Task: Create a business presentation editable templates.
Action: Mouse moved to (344, 133)
Screenshot: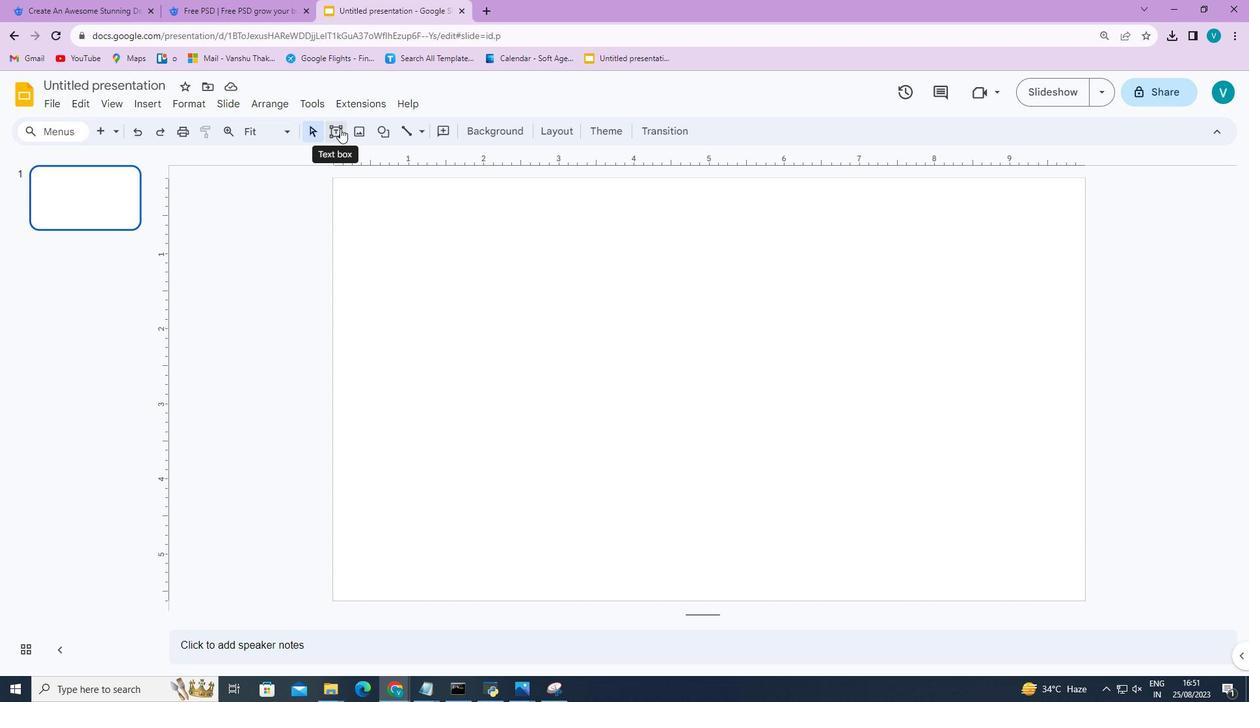 
Action: Mouse pressed left at (344, 133)
Screenshot: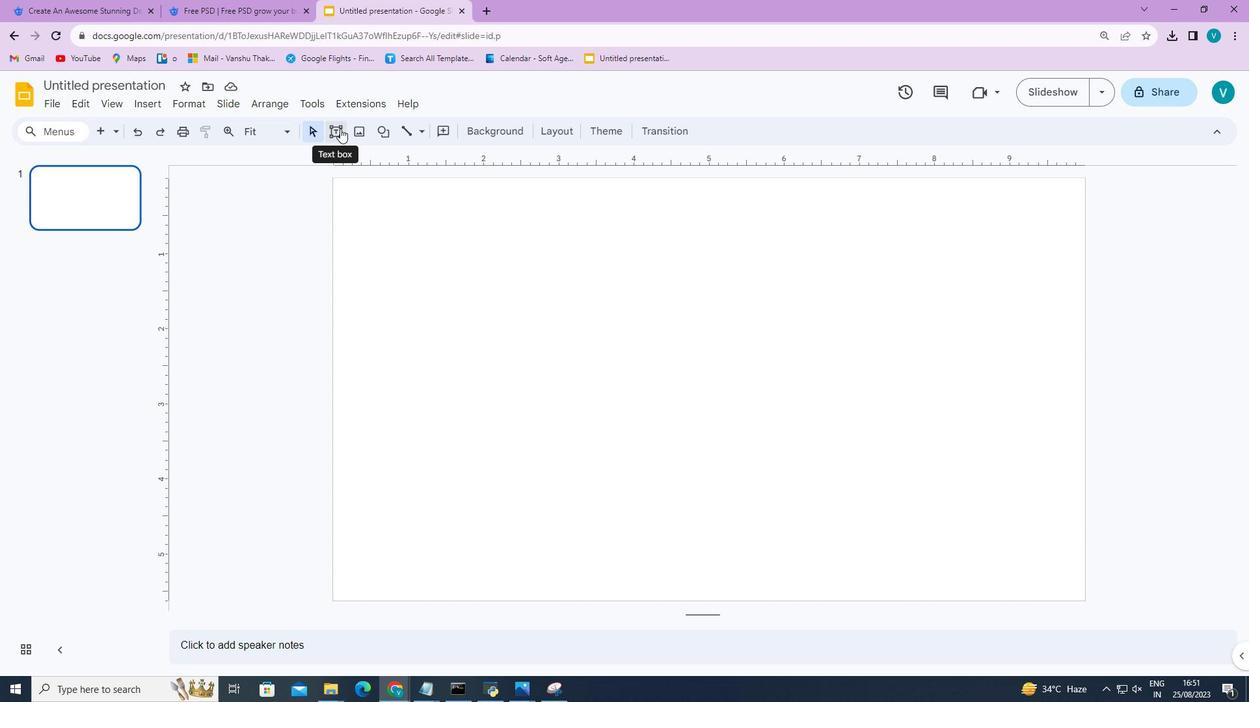 
Action: Mouse moved to (391, 136)
Screenshot: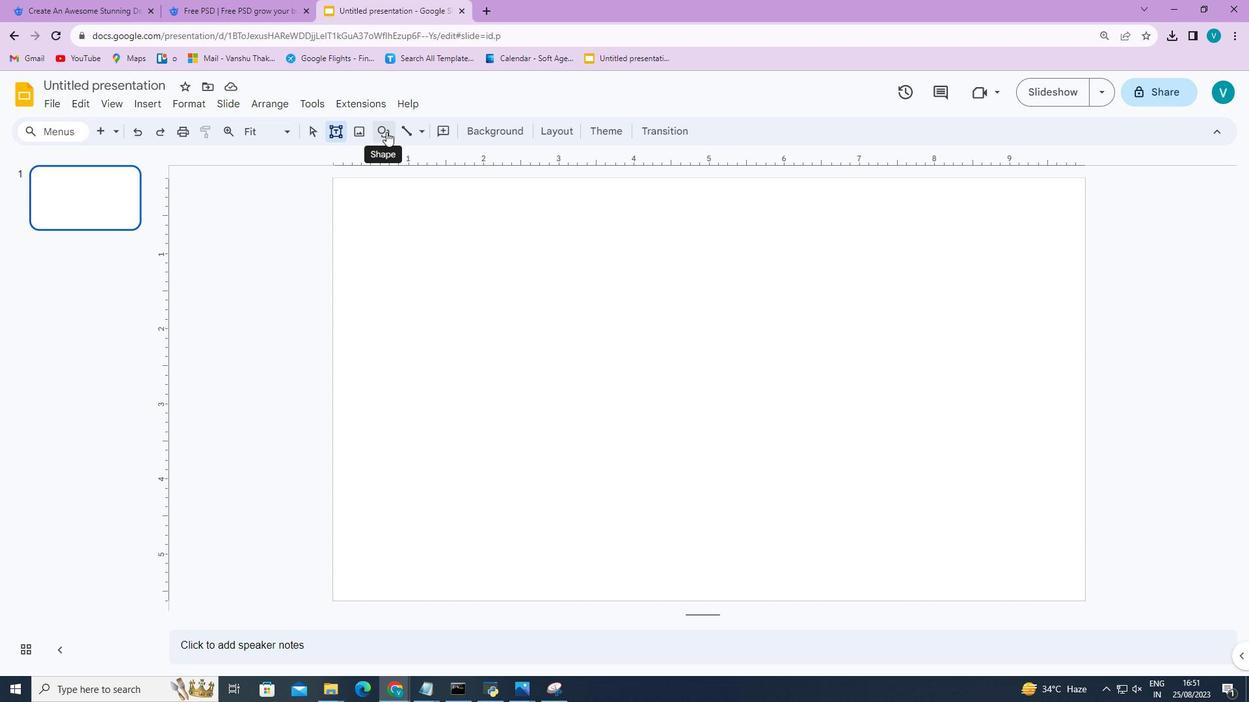 
Action: Mouse pressed left at (391, 136)
Screenshot: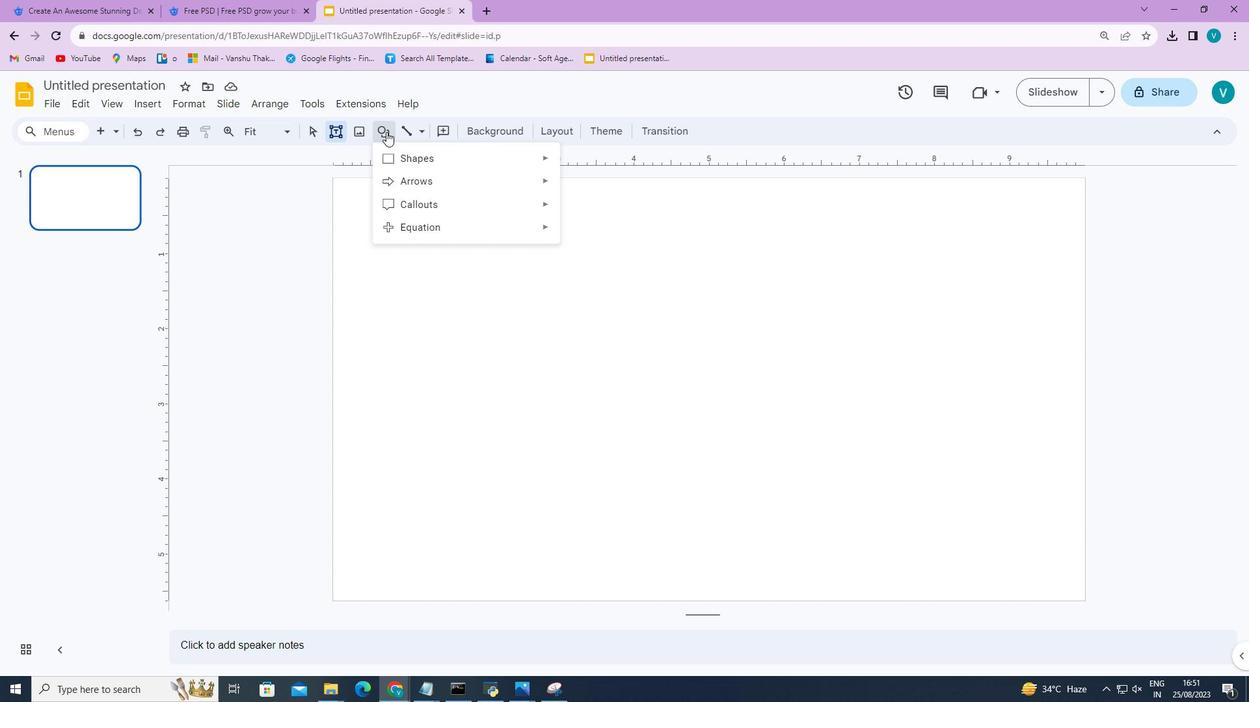 
Action: Mouse moved to (342, 136)
Screenshot: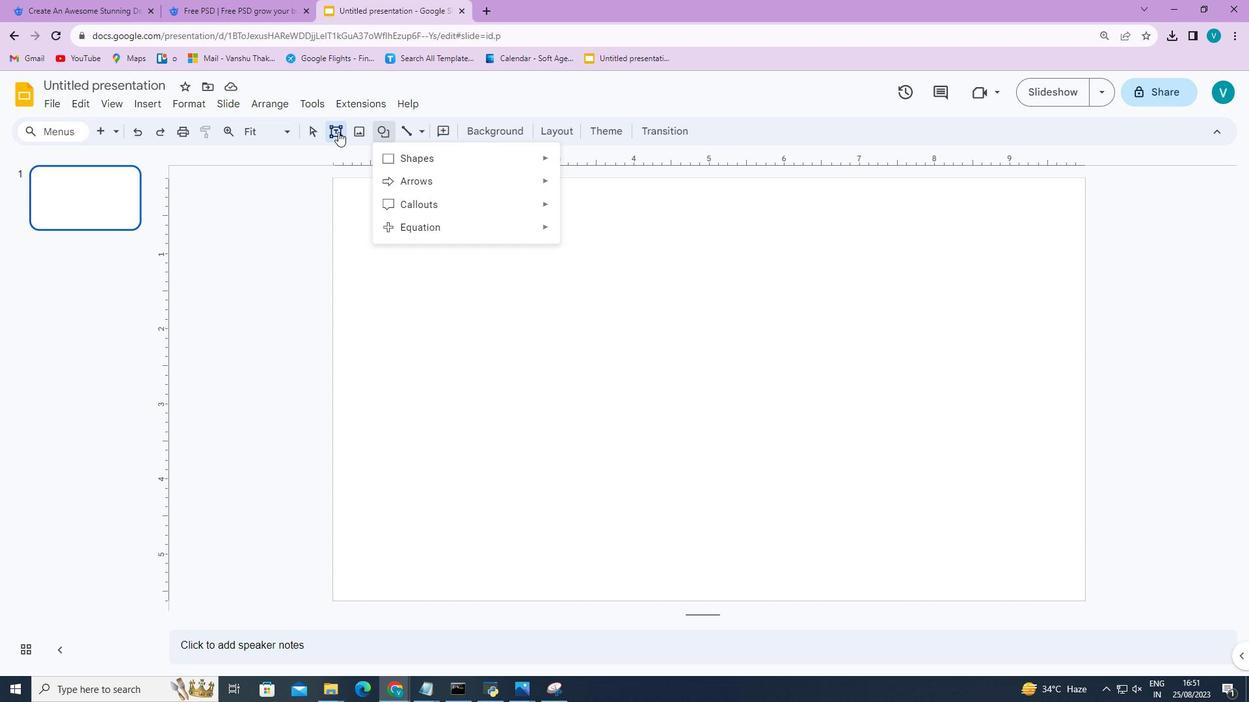 
Action: Mouse pressed left at (342, 136)
Screenshot: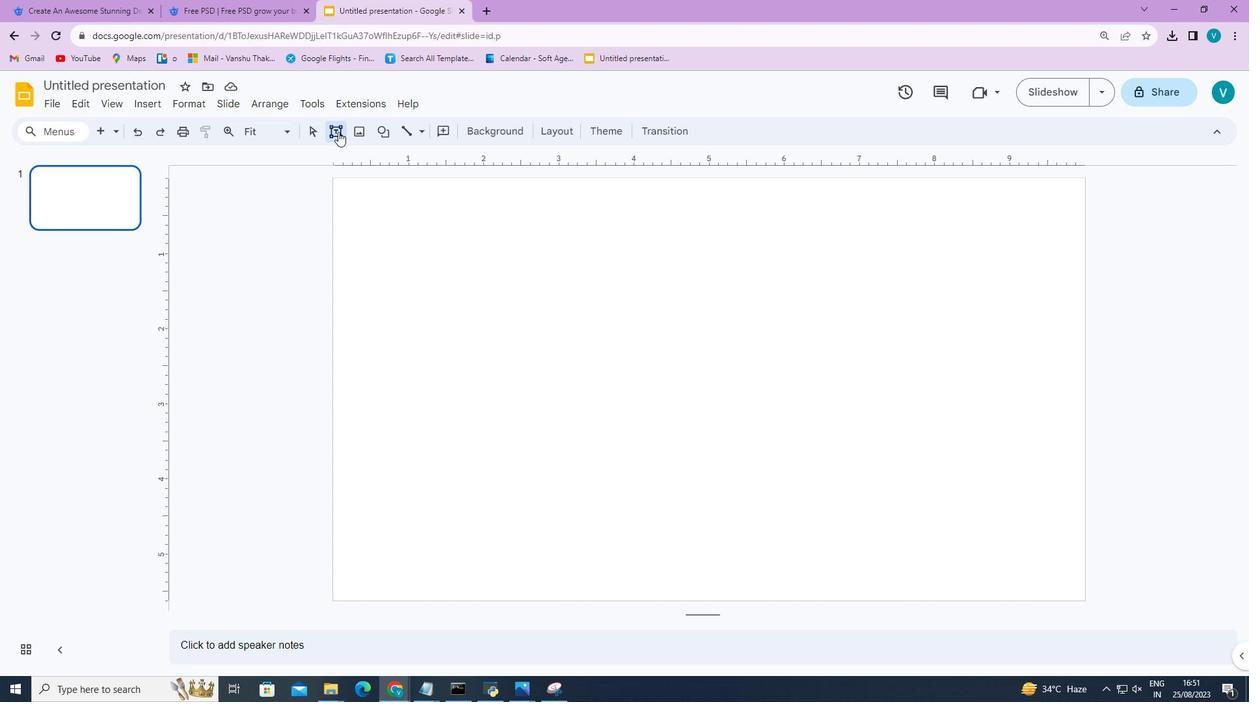 
Action: Mouse moved to (344, 141)
Screenshot: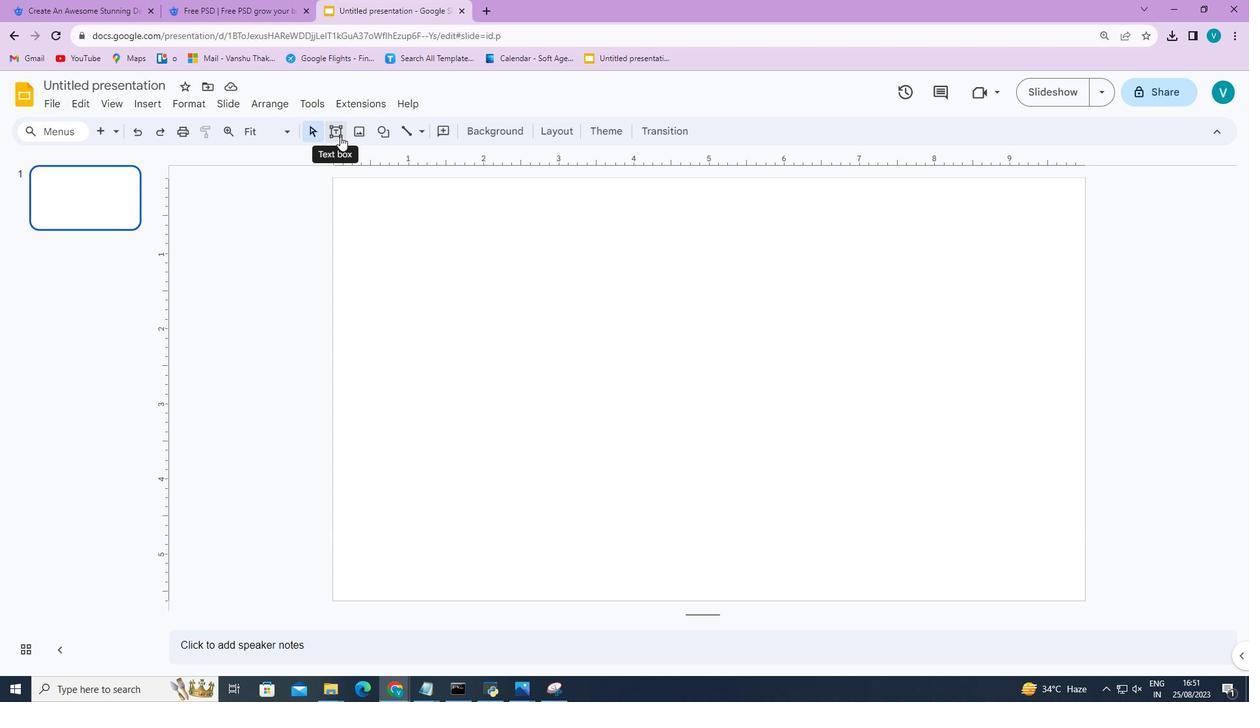 
Action: Mouse pressed left at (344, 141)
Screenshot: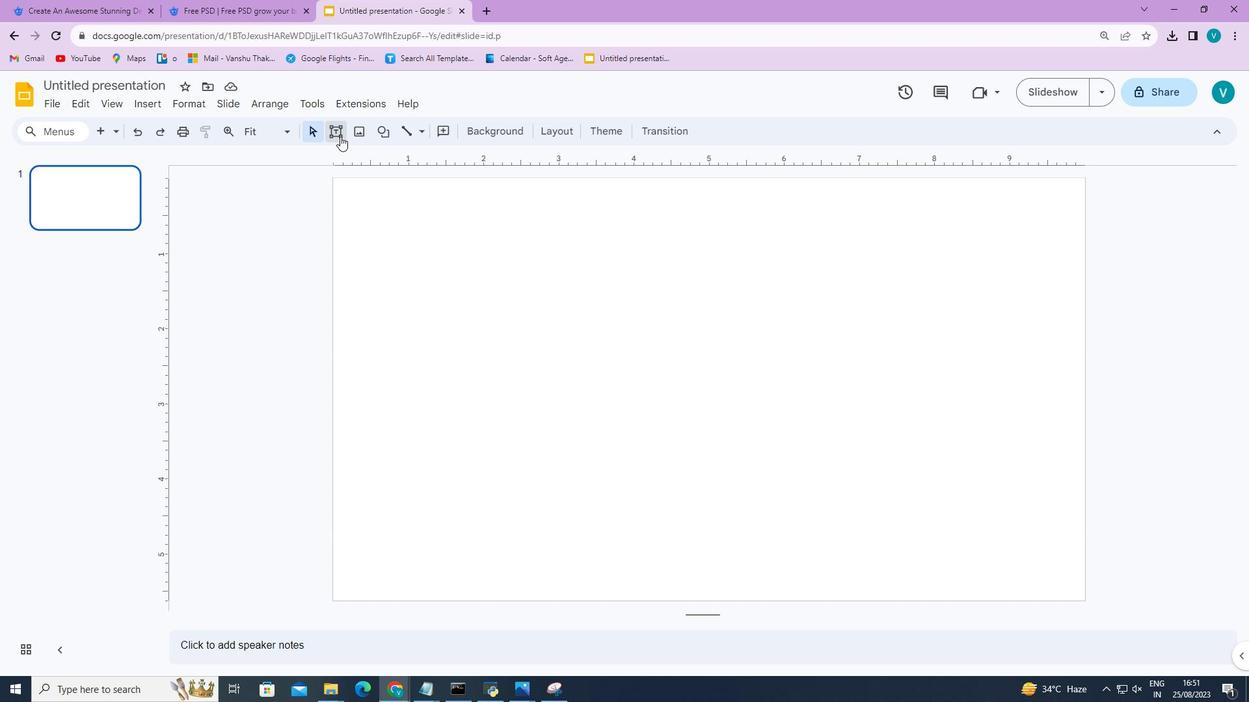 
Action: Mouse moved to (163, 110)
Screenshot: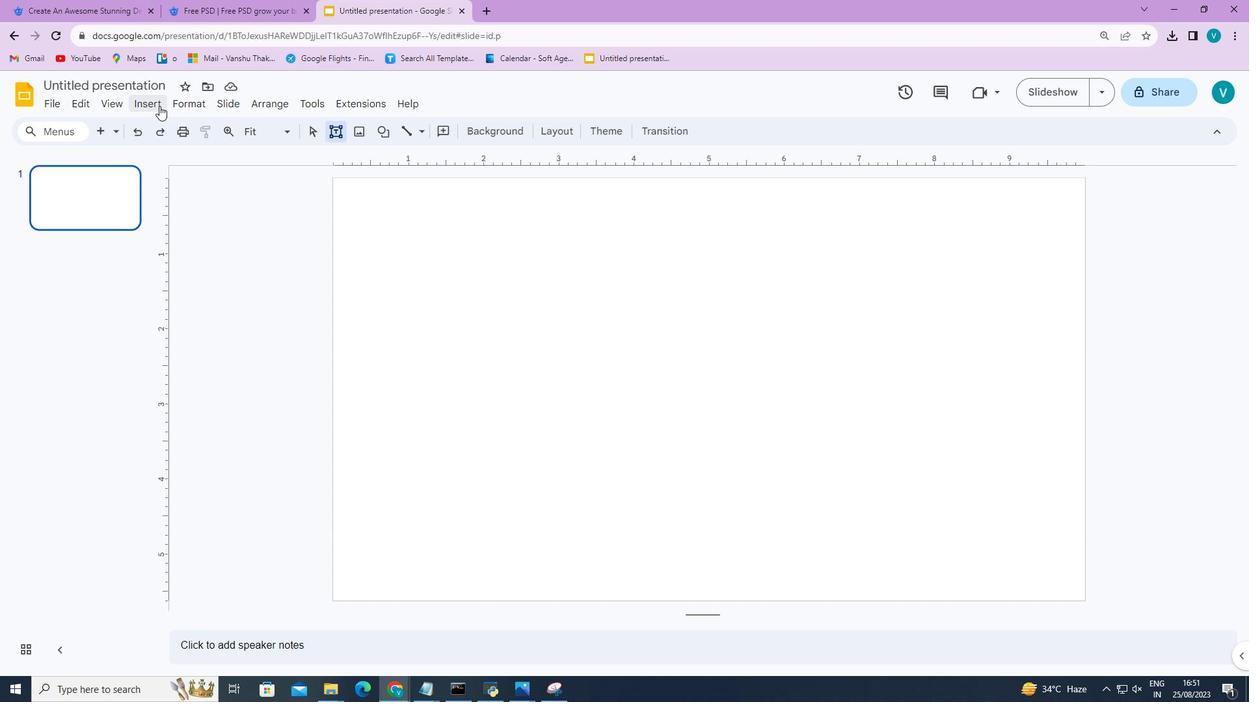 
Action: Mouse pressed left at (163, 110)
Screenshot: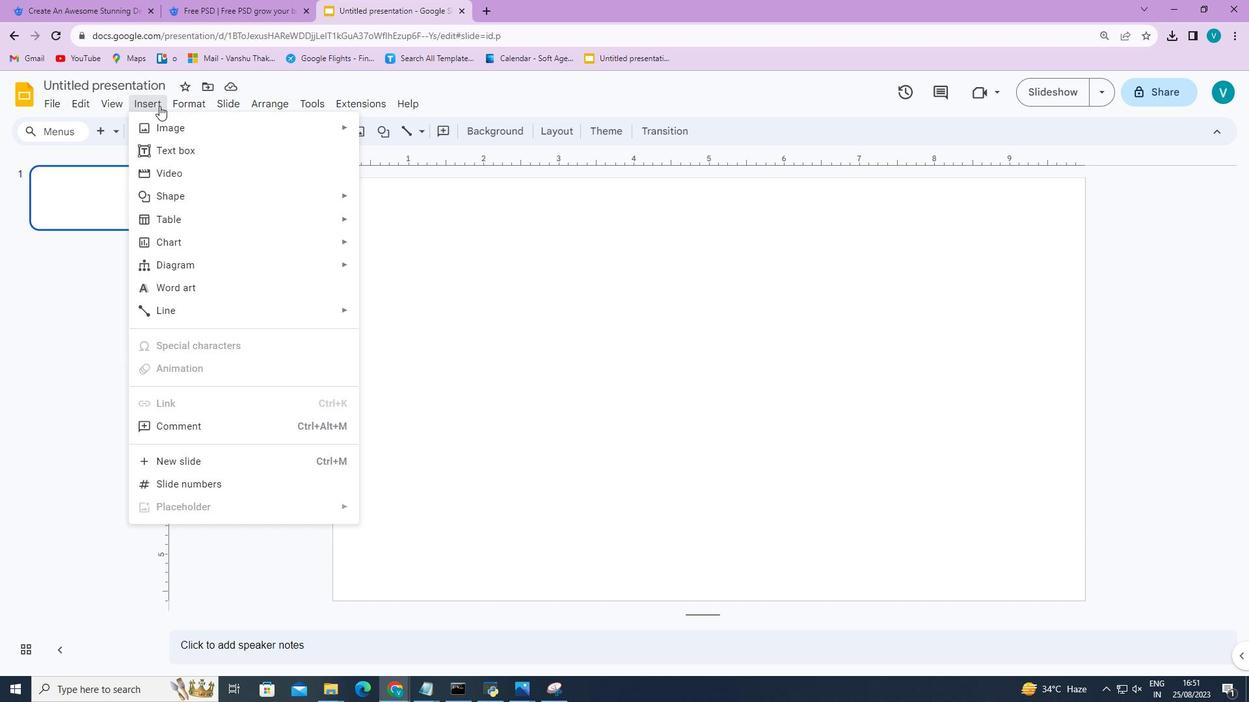 
Action: Mouse moved to (165, 127)
Screenshot: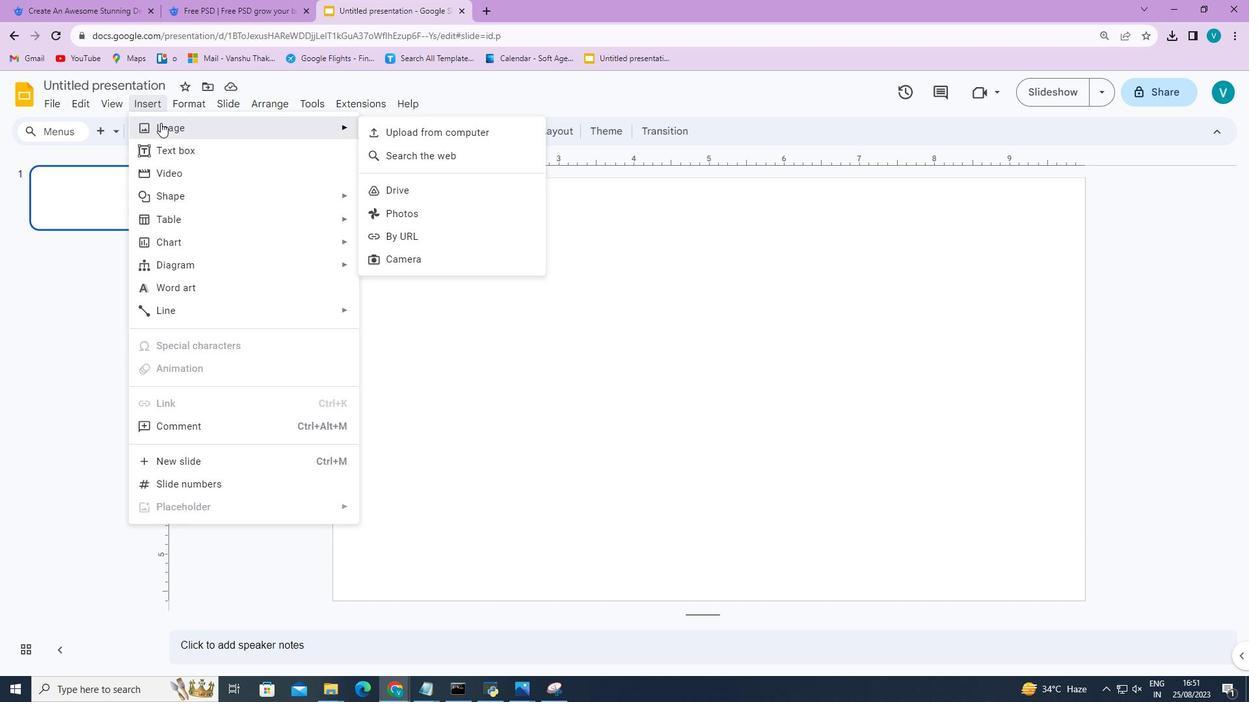 
Action: Mouse pressed left at (165, 127)
Screenshot: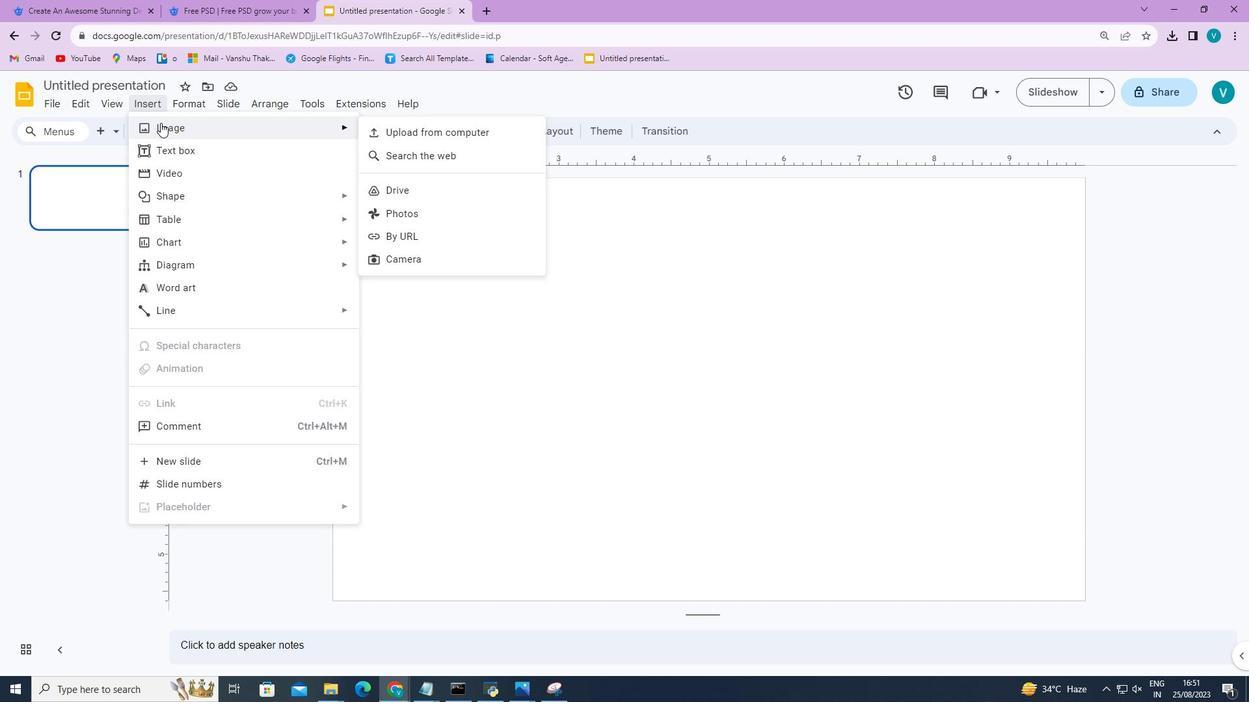 
Action: Mouse moved to (378, 136)
Screenshot: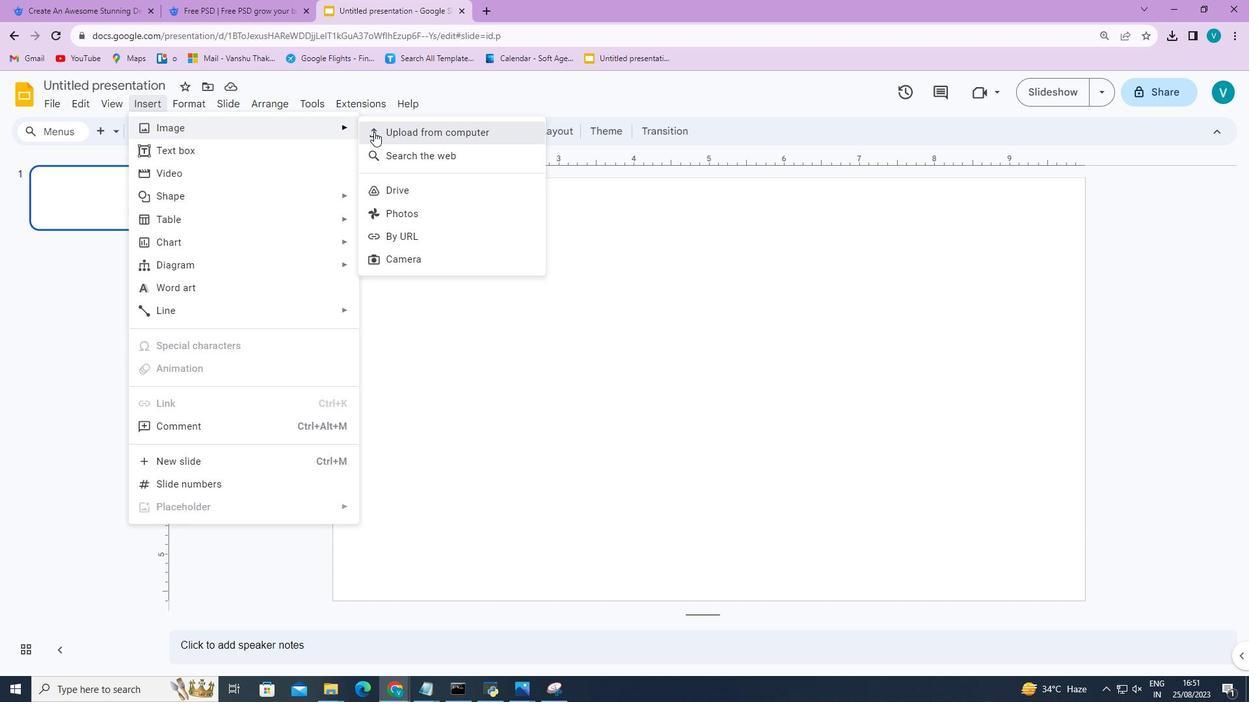 
Action: Mouse pressed left at (378, 136)
Screenshot: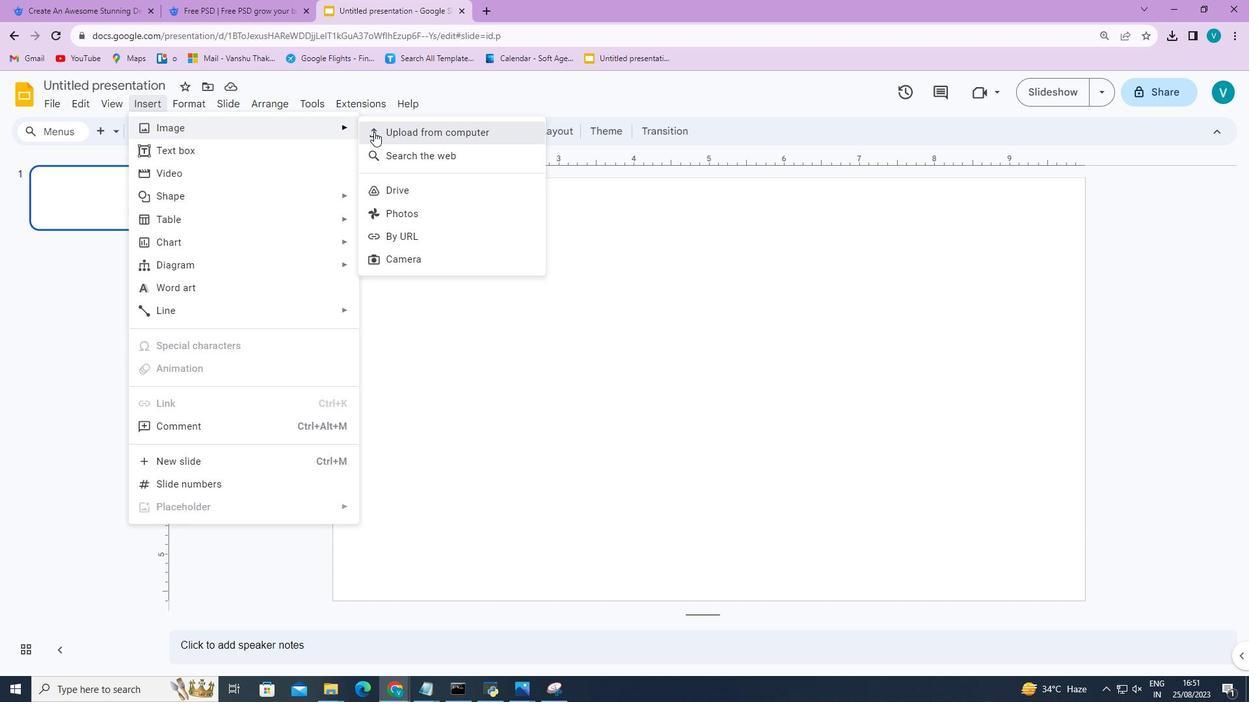 
Action: Mouse moved to (211, 117)
Screenshot: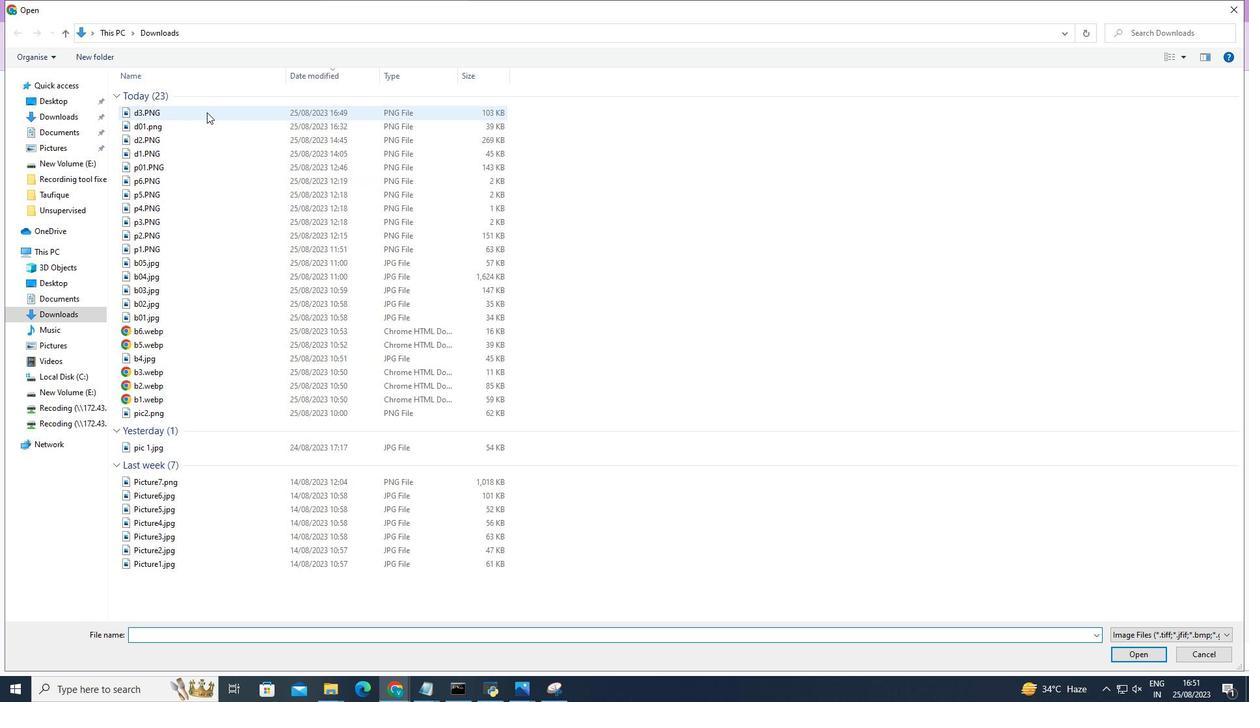 
Action: Mouse pressed left at (211, 117)
Screenshot: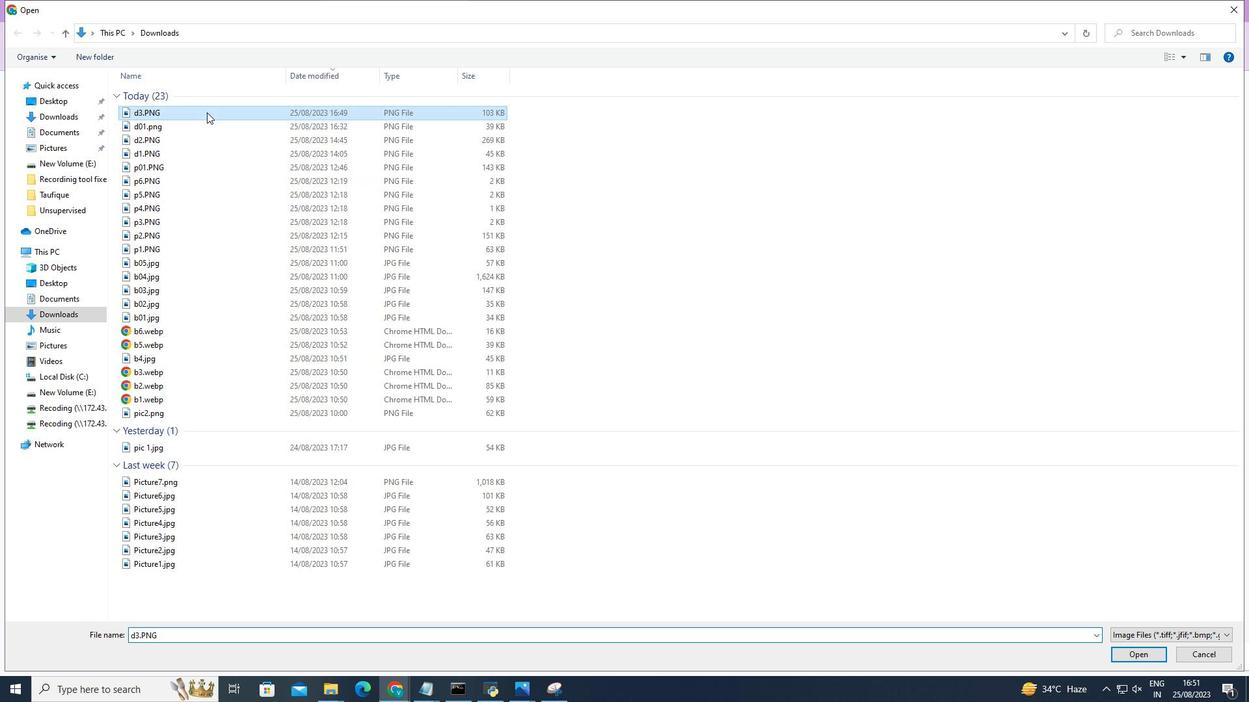 
Action: Mouse pressed left at (211, 117)
Screenshot: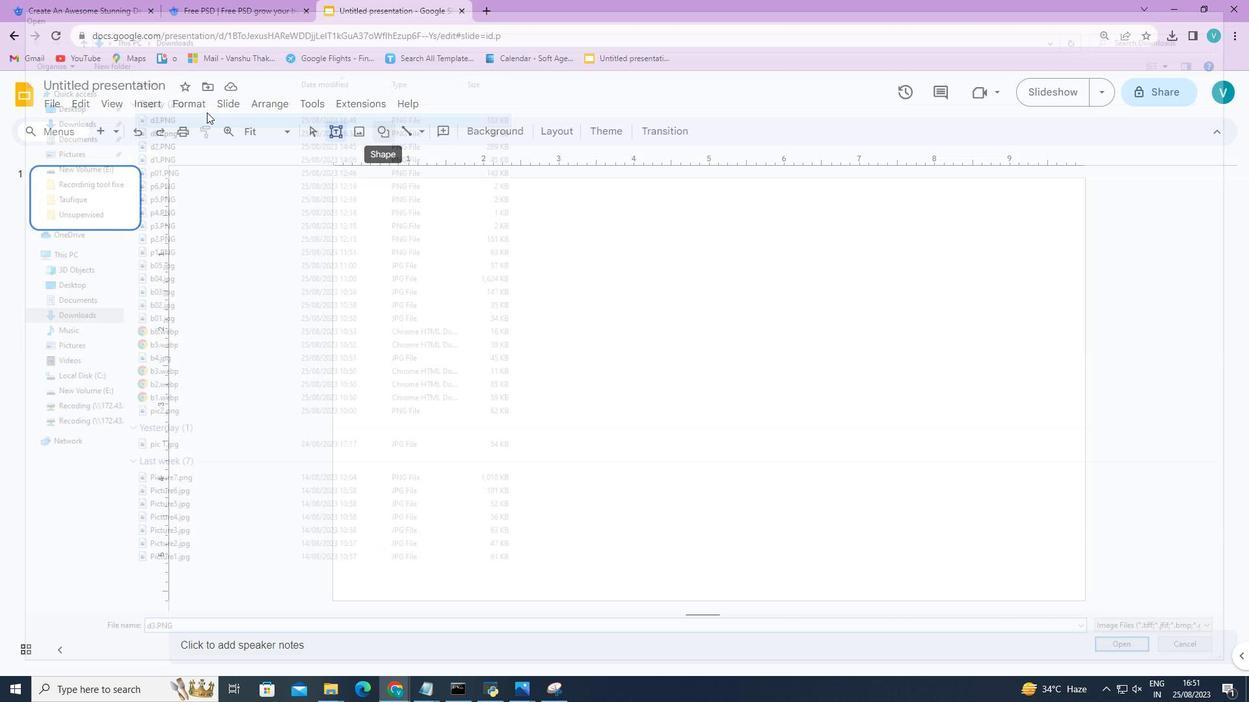 
Action: Mouse moved to (749, 376)
Screenshot: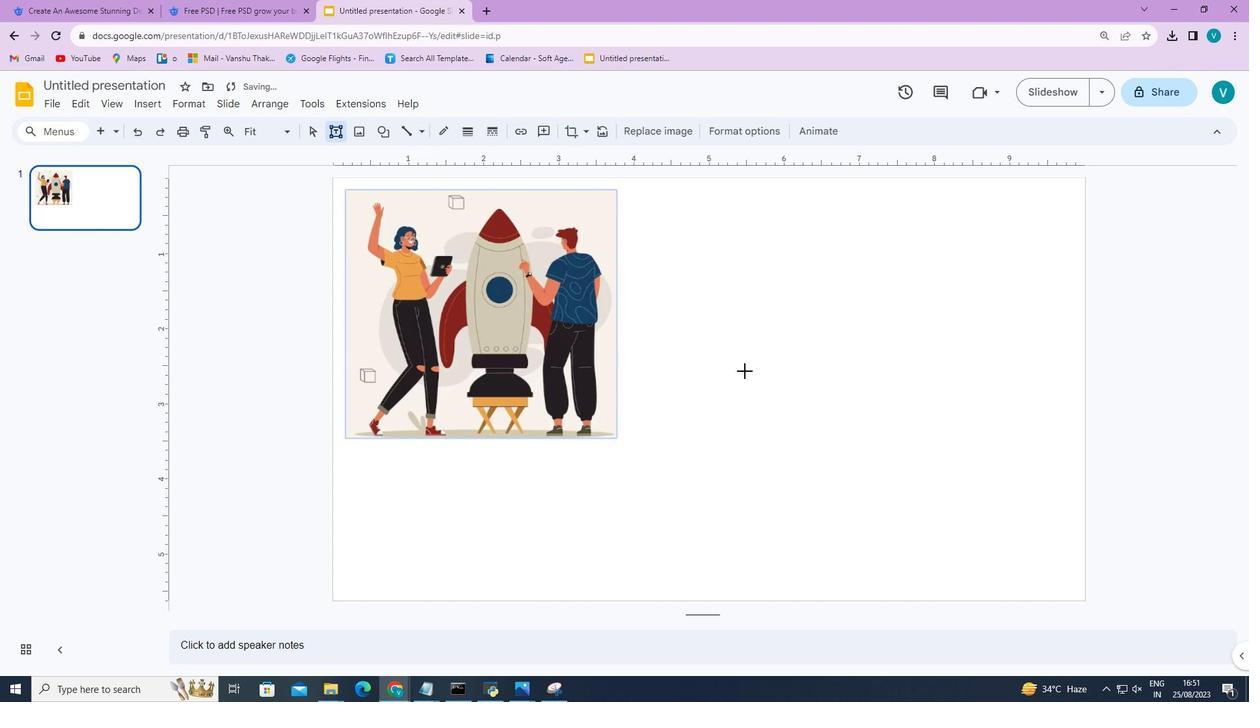 
Action: Mouse pressed left at (749, 376)
Screenshot: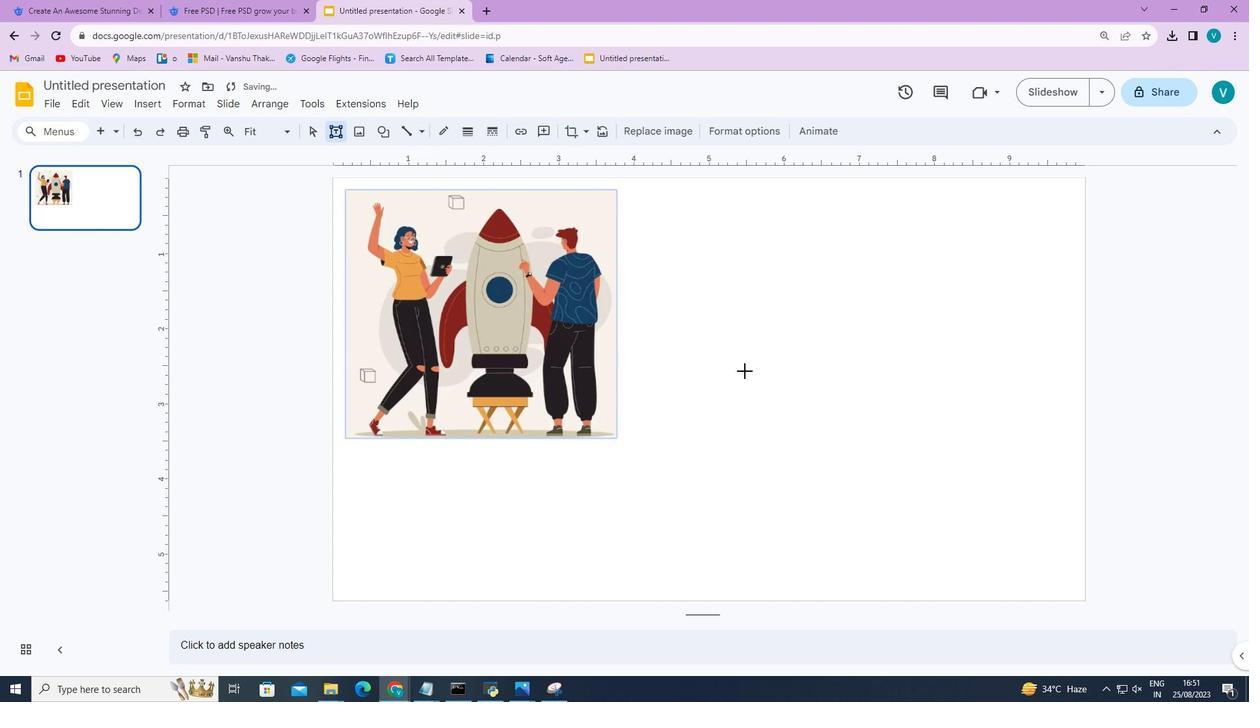 
Action: Mouse moved to (468, 138)
Screenshot: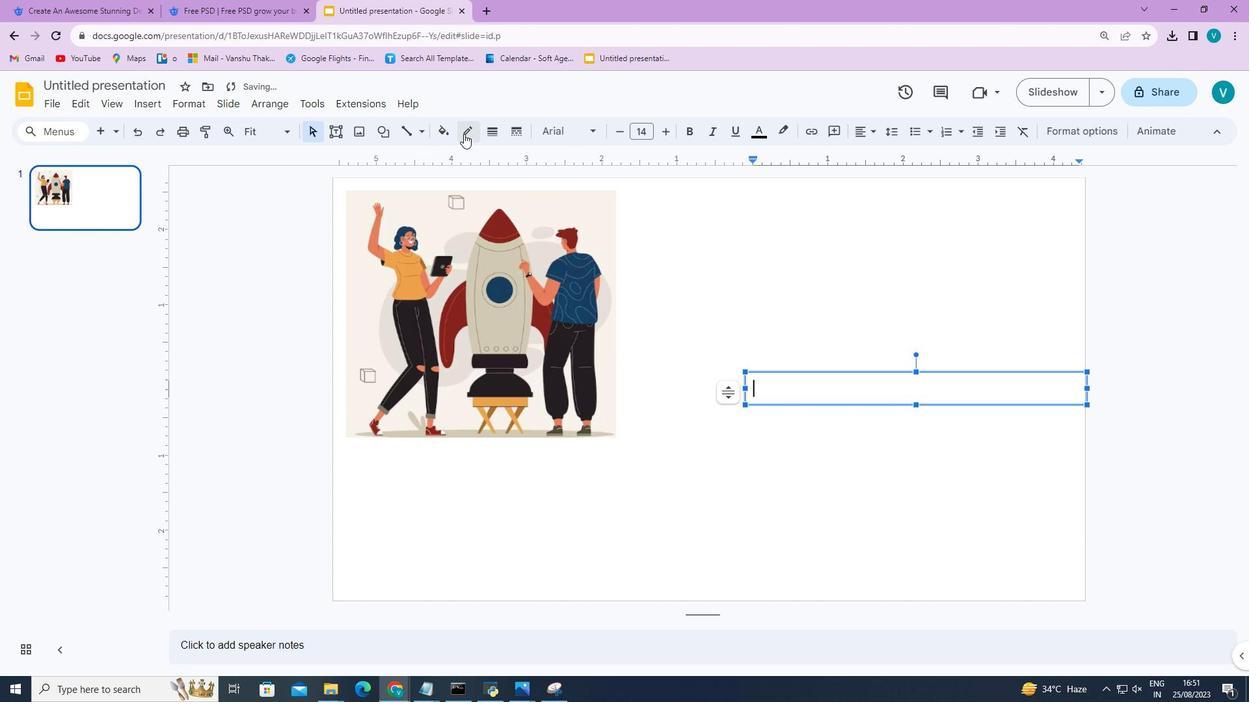 
Action: Mouse pressed left at (468, 138)
Screenshot: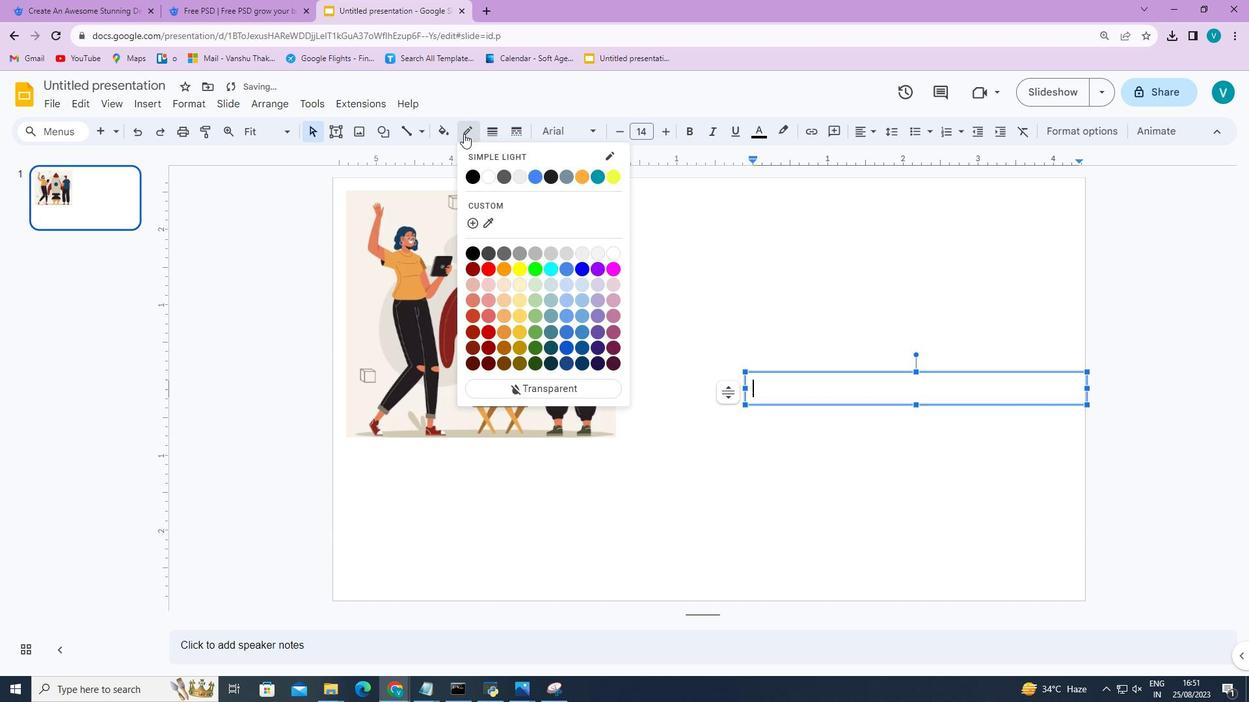 
Action: Mouse moved to (492, 230)
Screenshot: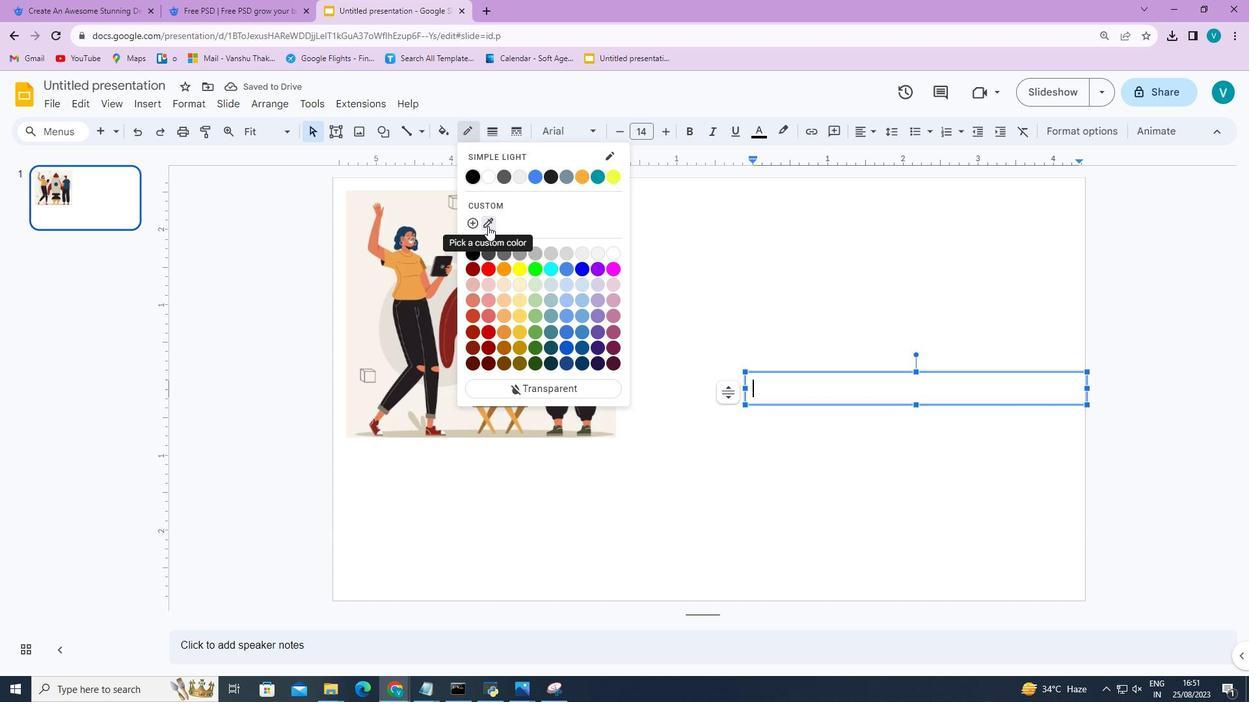 
Action: Mouse pressed left at (492, 230)
Screenshot: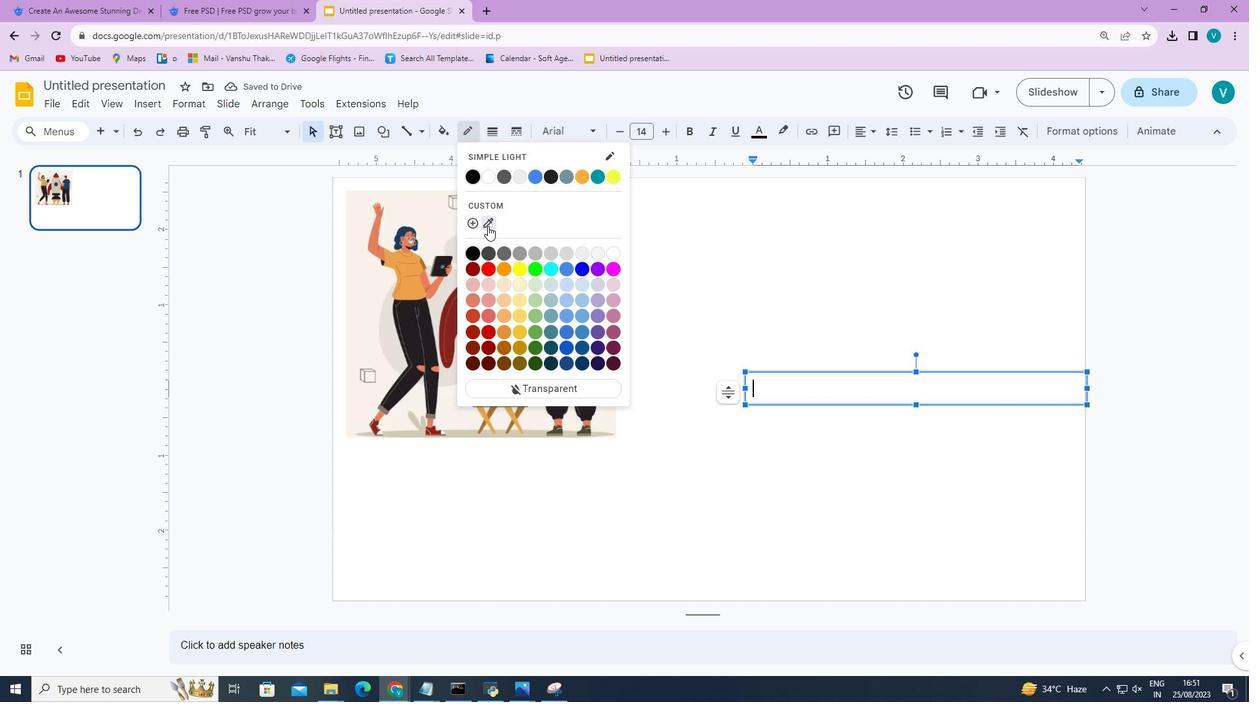 
Action: Mouse moved to (536, 217)
Screenshot: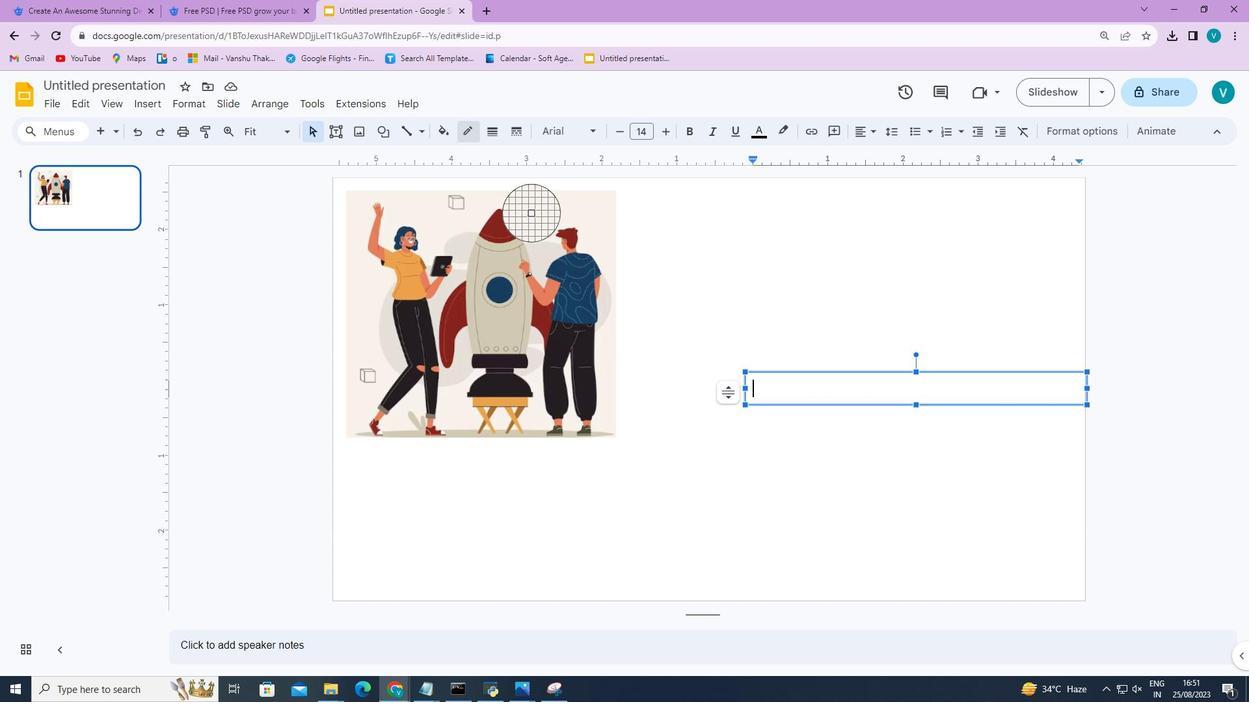 
Action: Mouse pressed left at (536, 217)
Screenshot: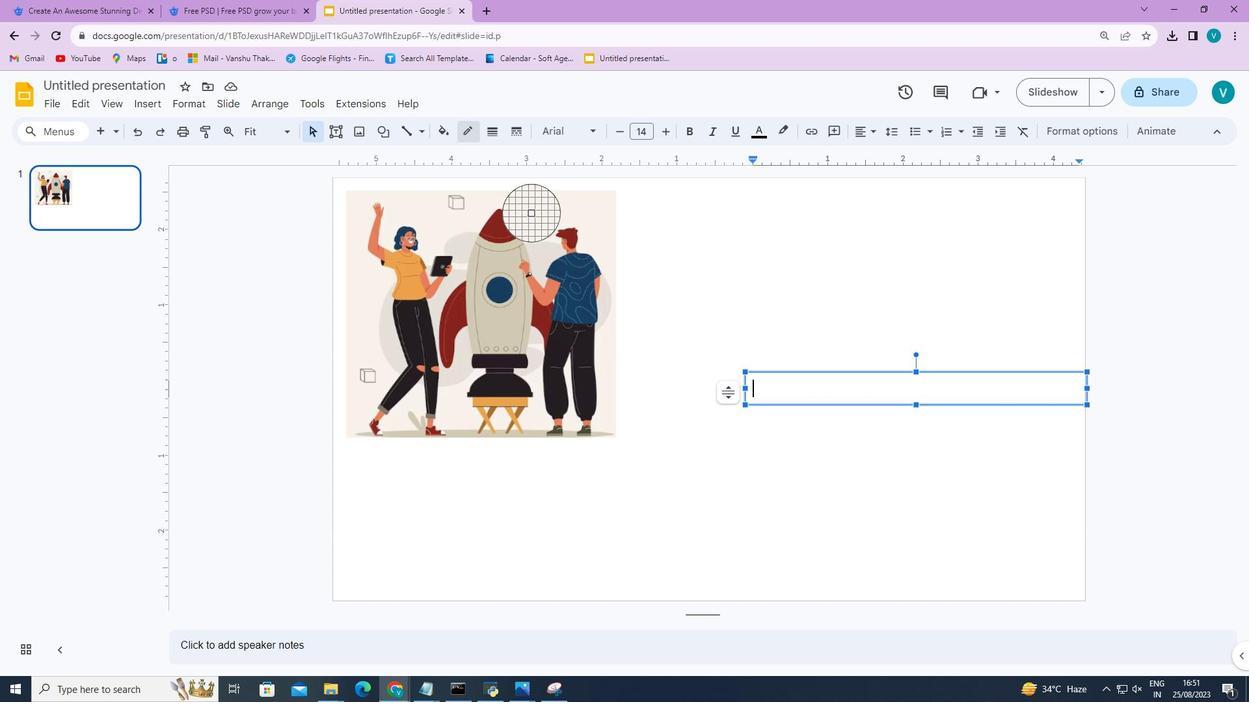 
Action: Mouse moved to (444, 135)
Screenshot: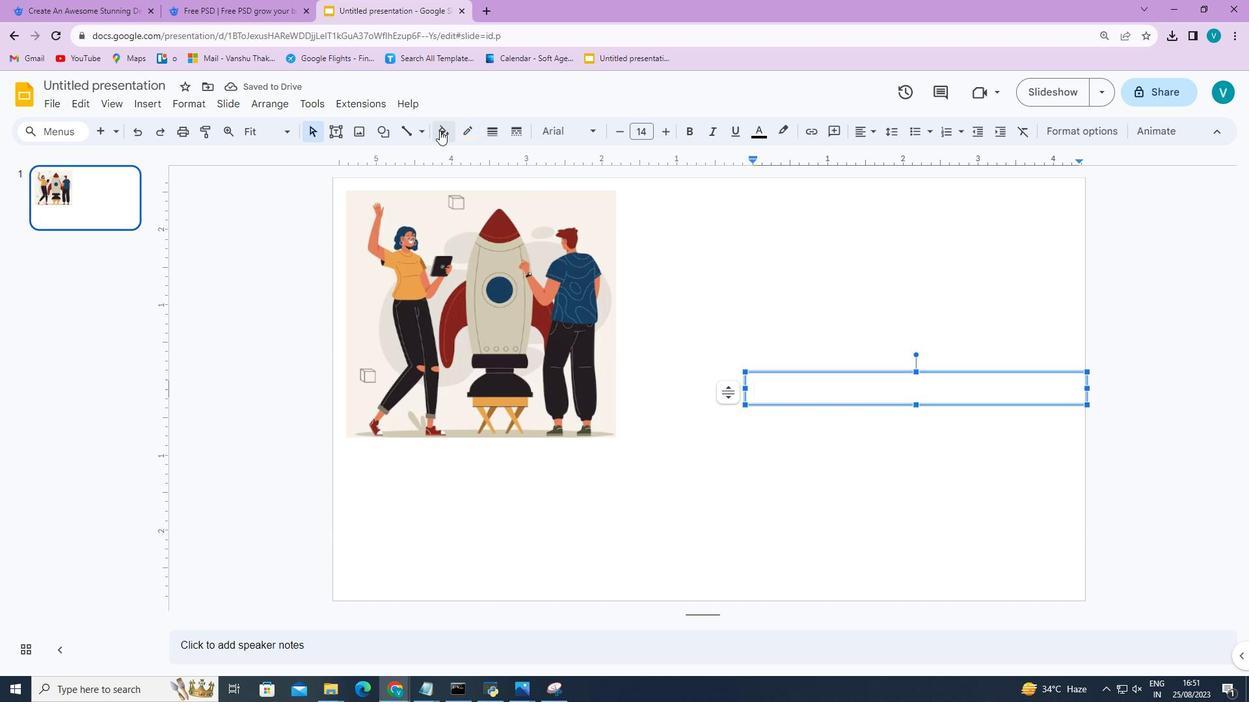 
Action: Mouse pressed left at (444, 135)
Screenshot: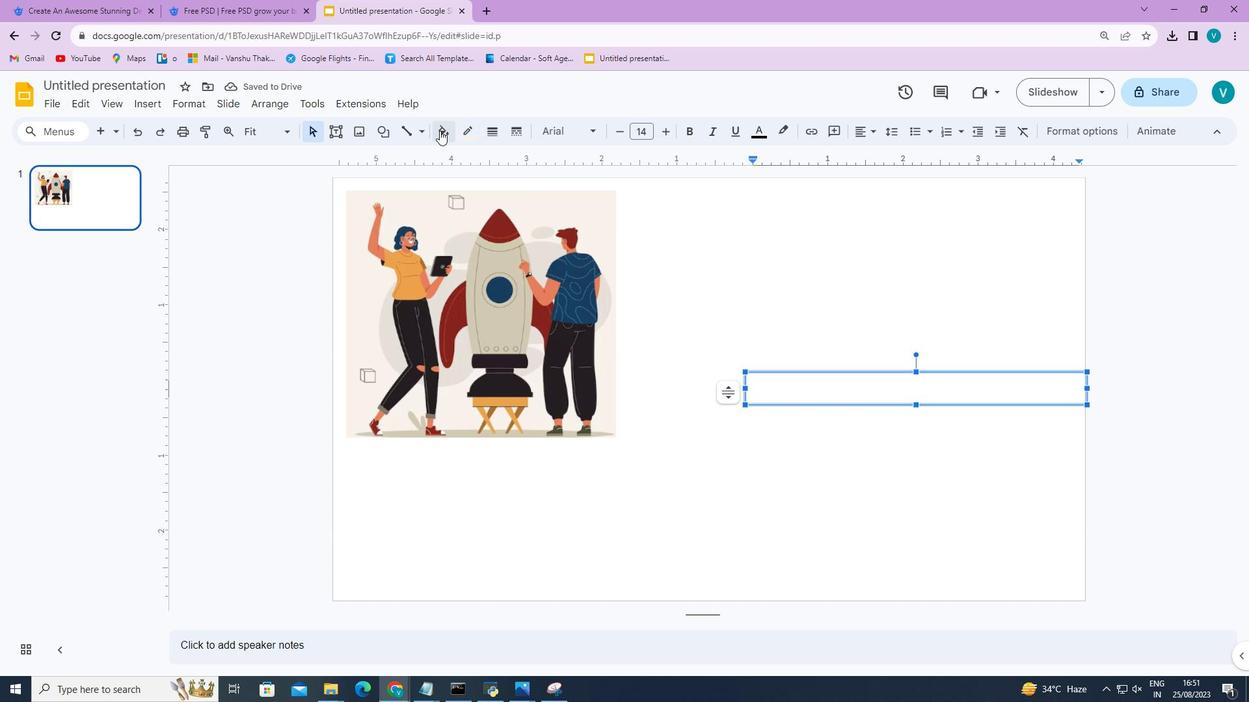 
Action: Mouse moved to (484, 251)
Screenshot: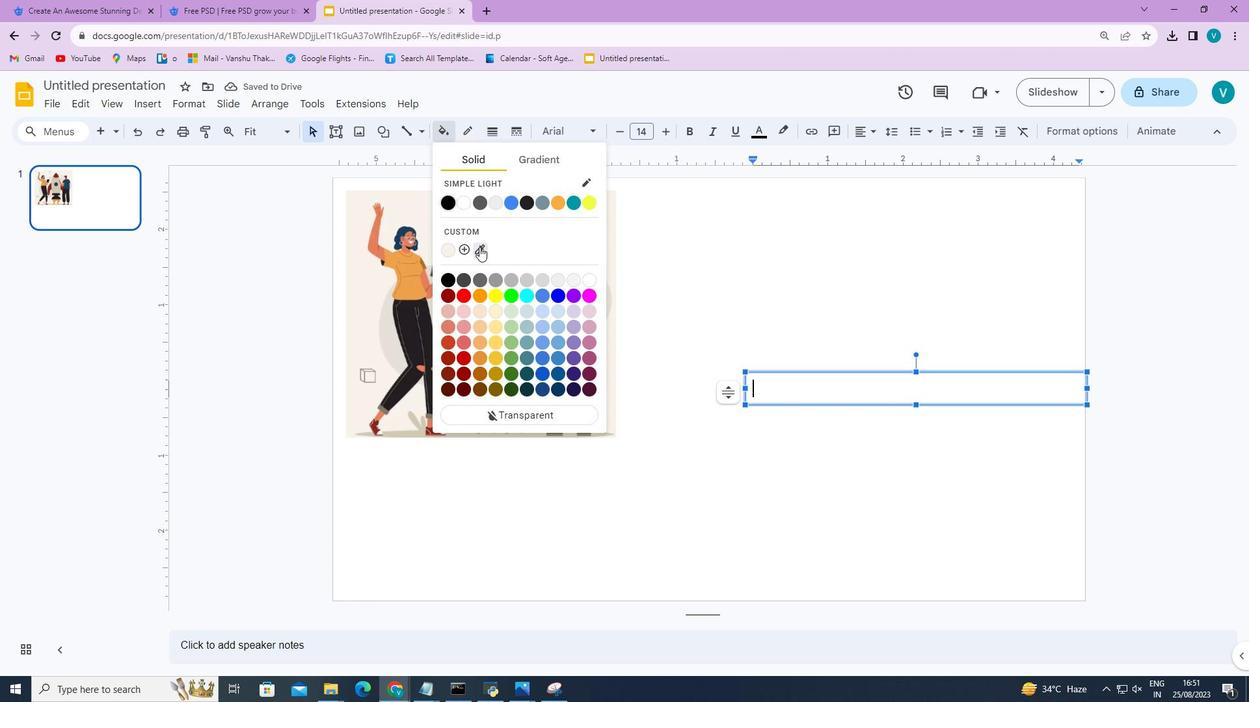 
Action: Mouse pressed left at (484, 251)
Screenshot: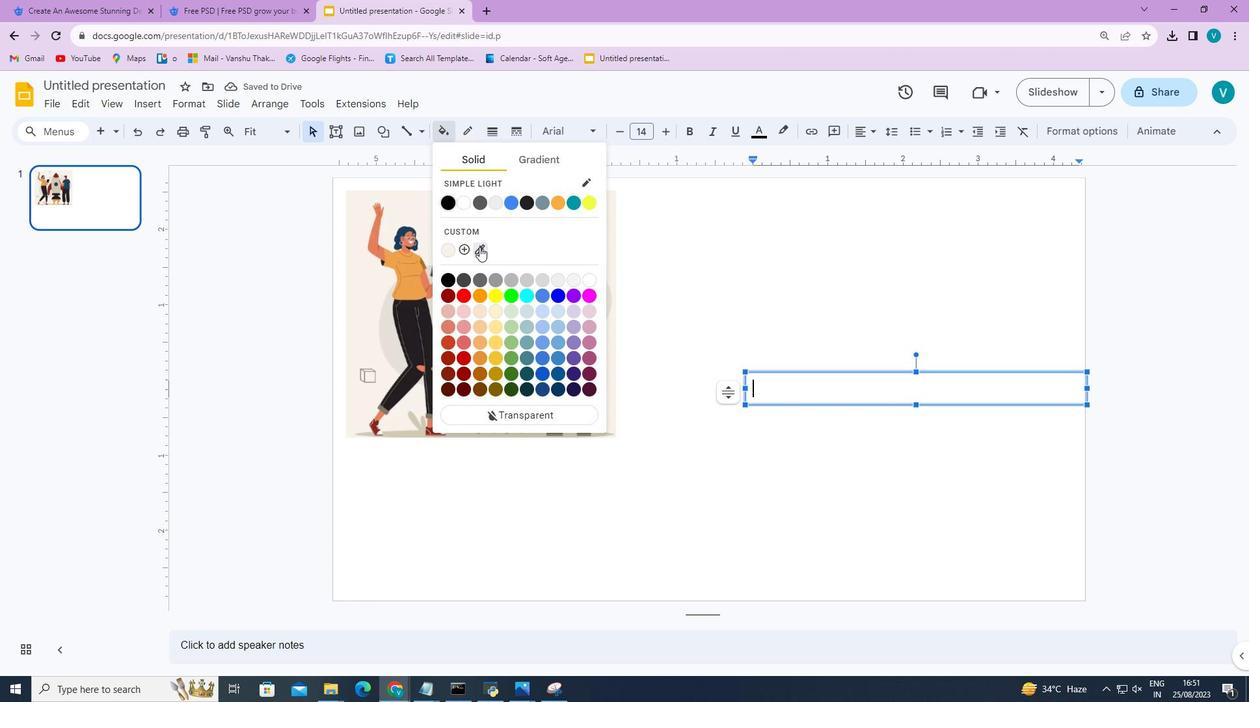 
Action: Mouse moved to (543, 214)
Screenshot: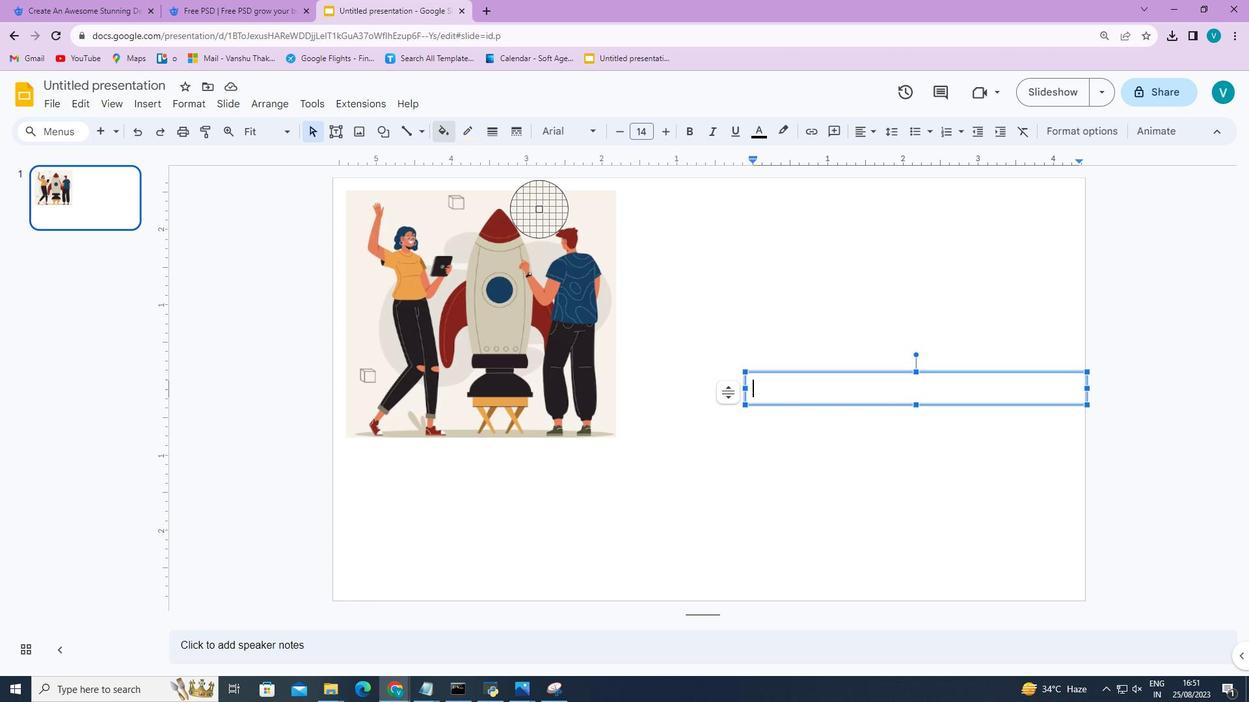 
Action: Mouse pressed left at (543, 214)
Screenshot: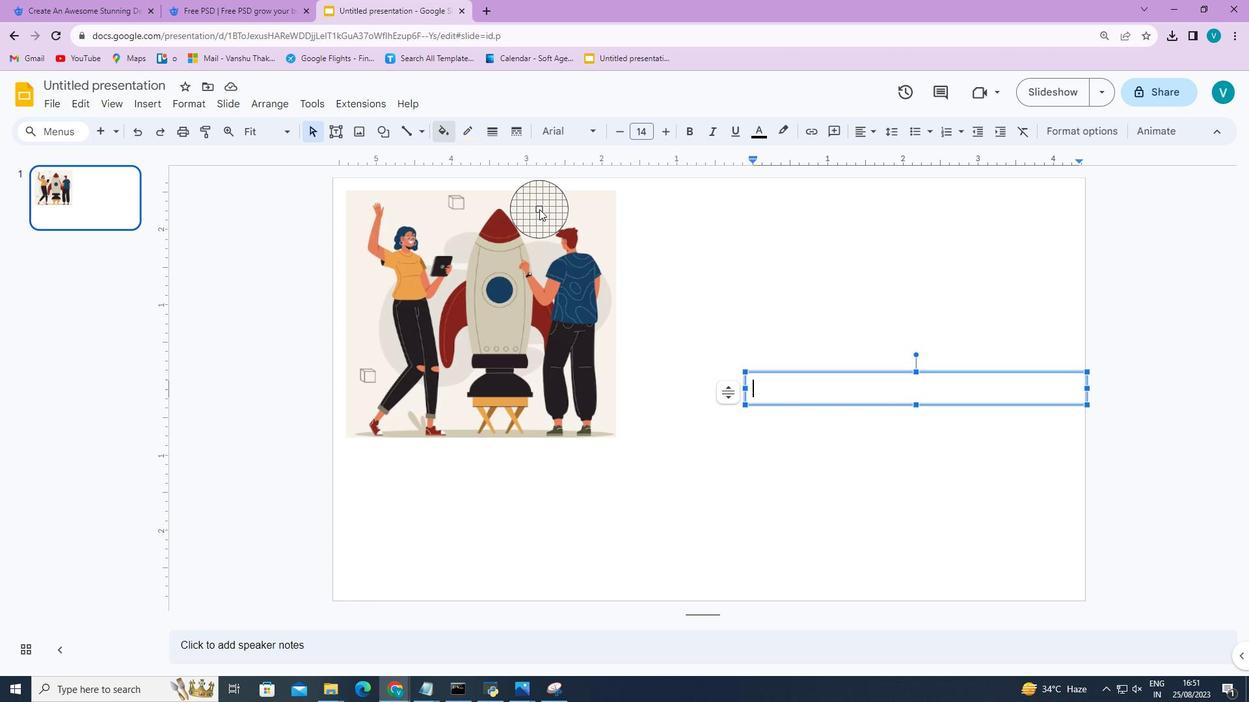 
Action: Mouse moved to (817, 314)
Screenshot: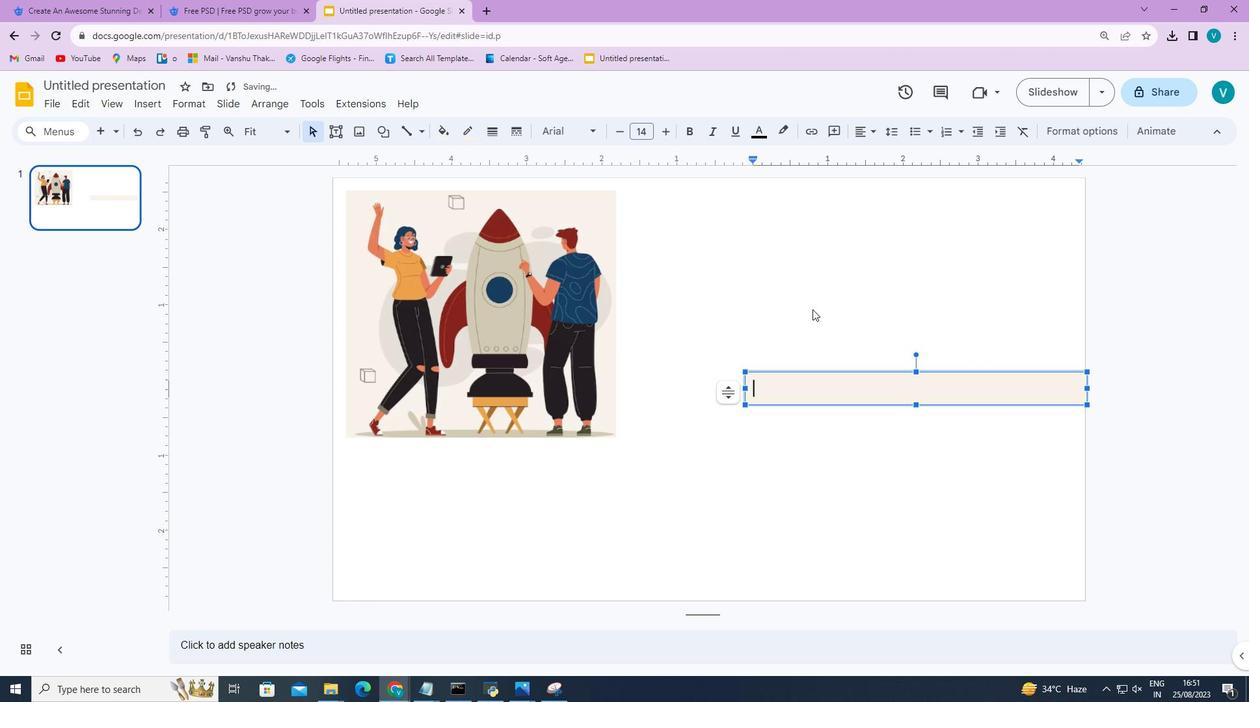 
Action: Mouse pressed left at (817, 314)
Screenshot: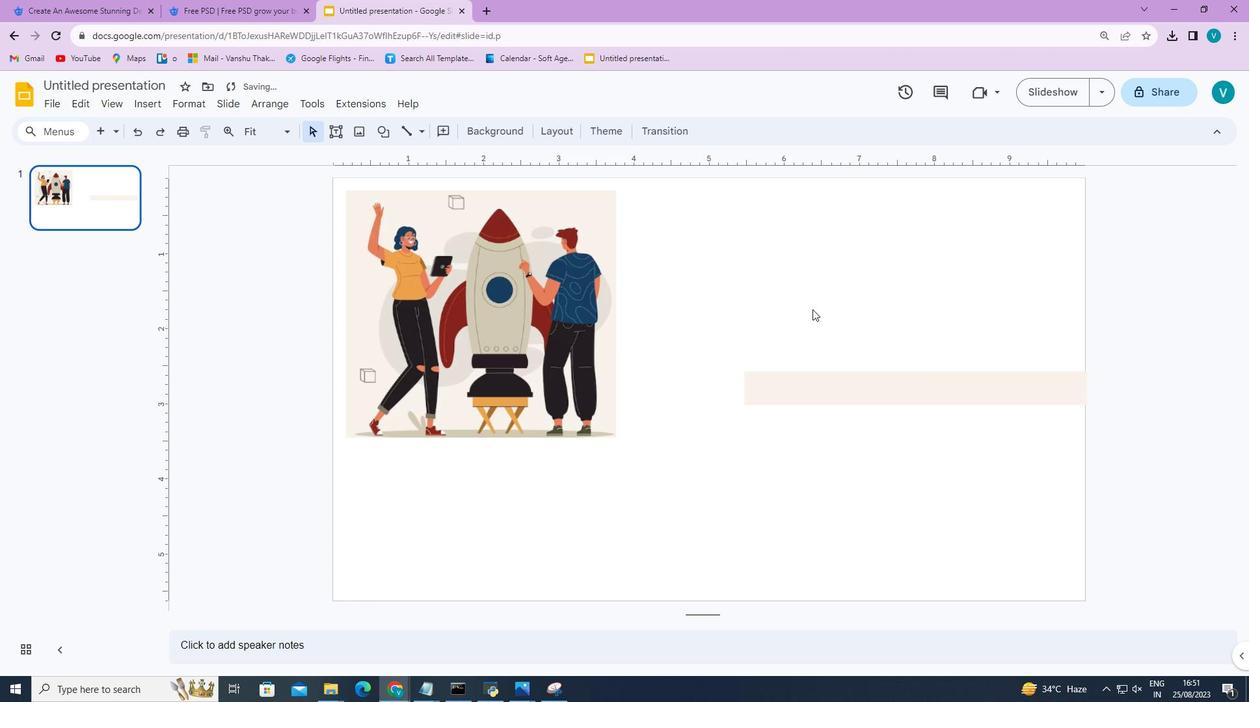 
Action: Mouse moved to (821, 378)
Screenshot: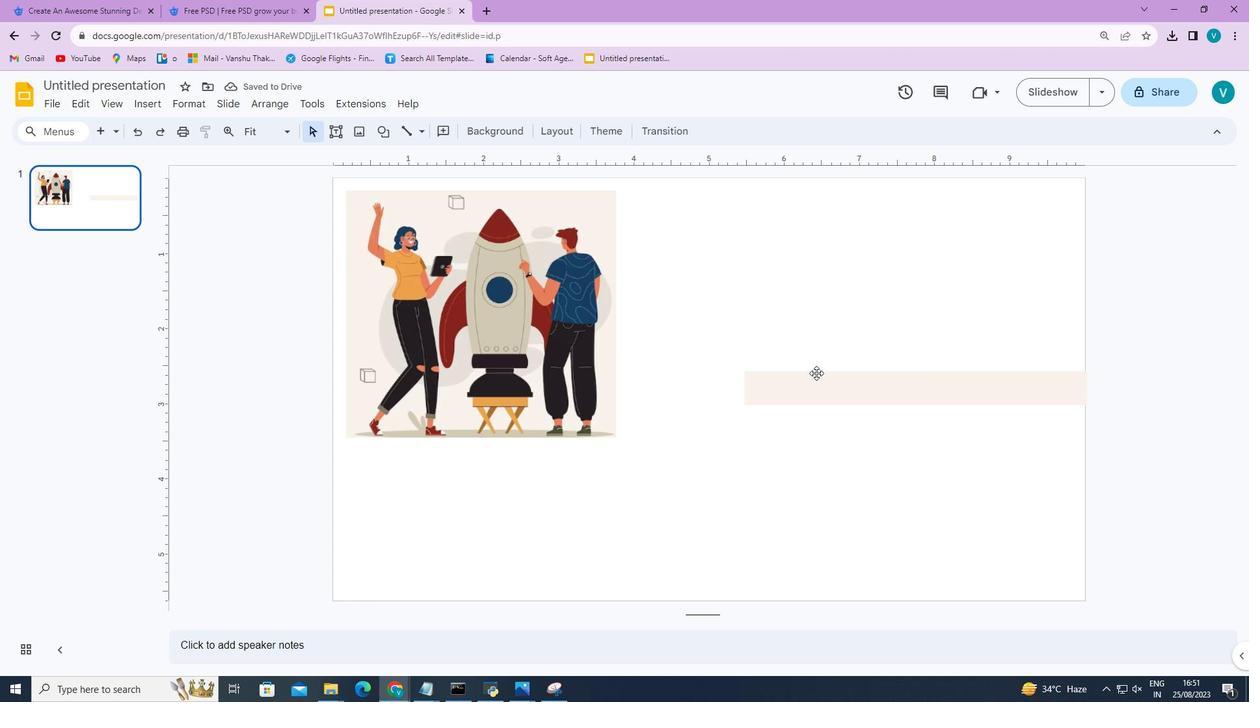 
Action: Mouse pressed left at (821, 378)
Screenshot: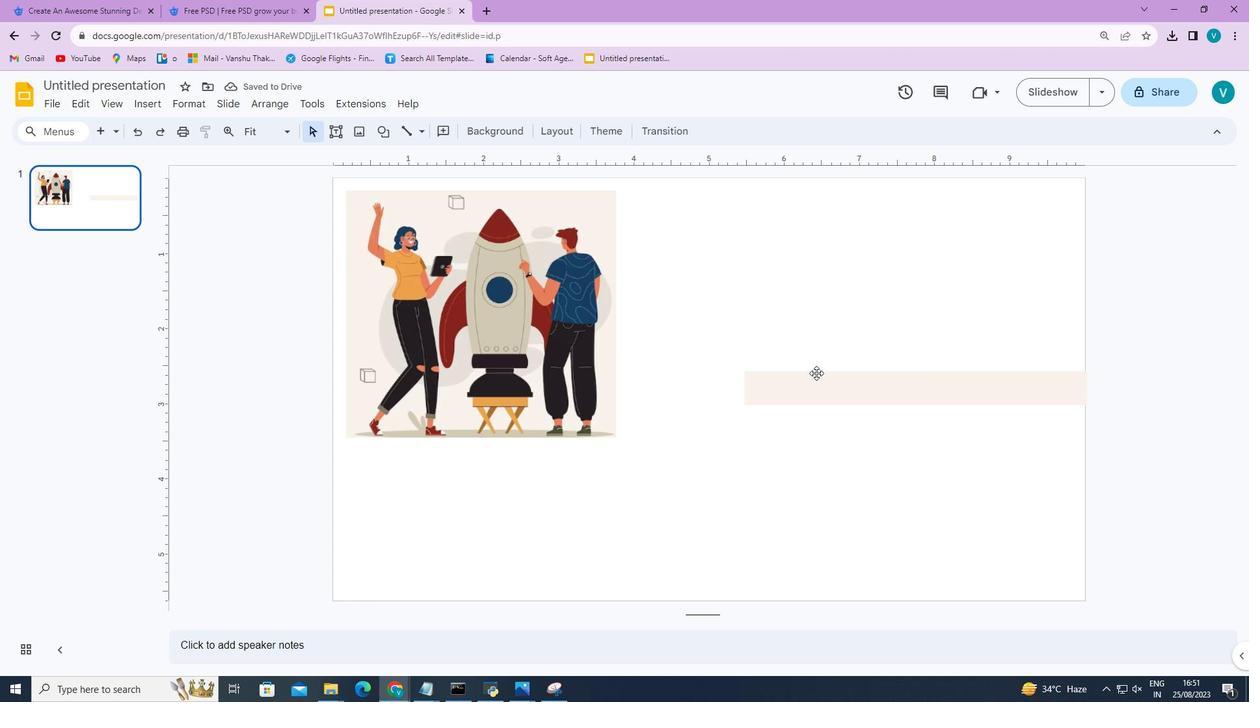 
Action: Mouse moved to (822, 394)
Screenshot: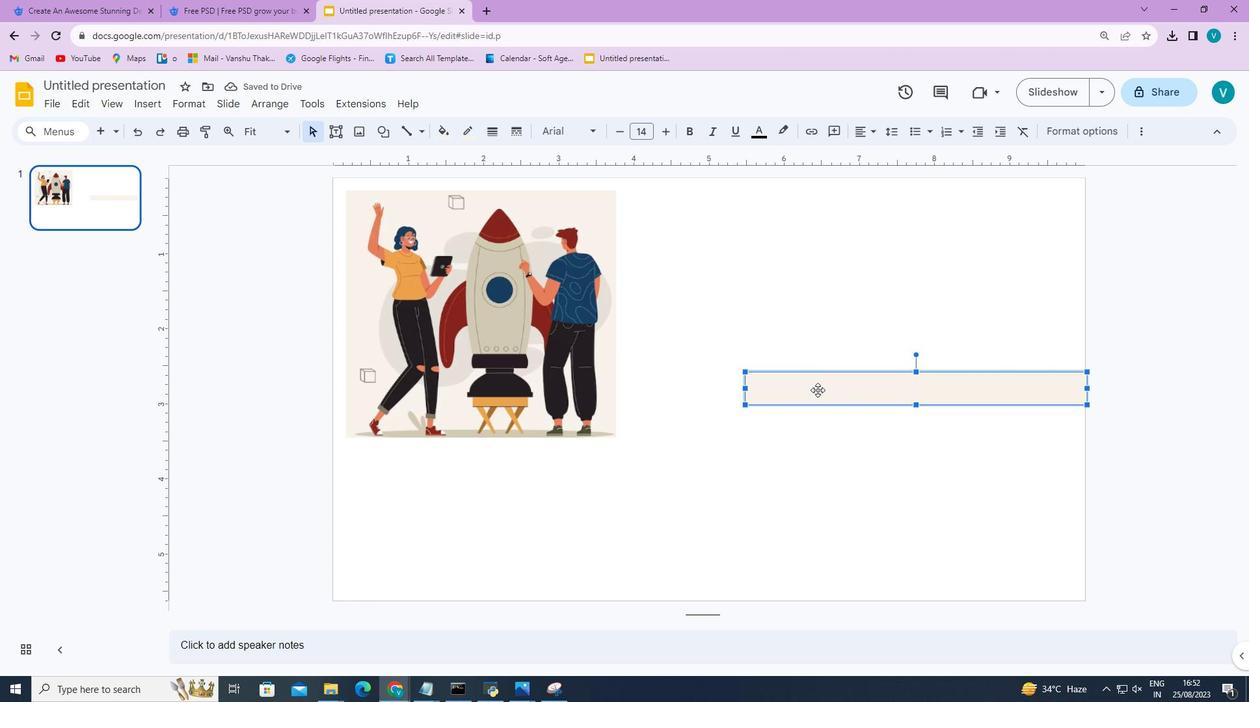
Action: Key pressed <Key.delete>
Screenshot: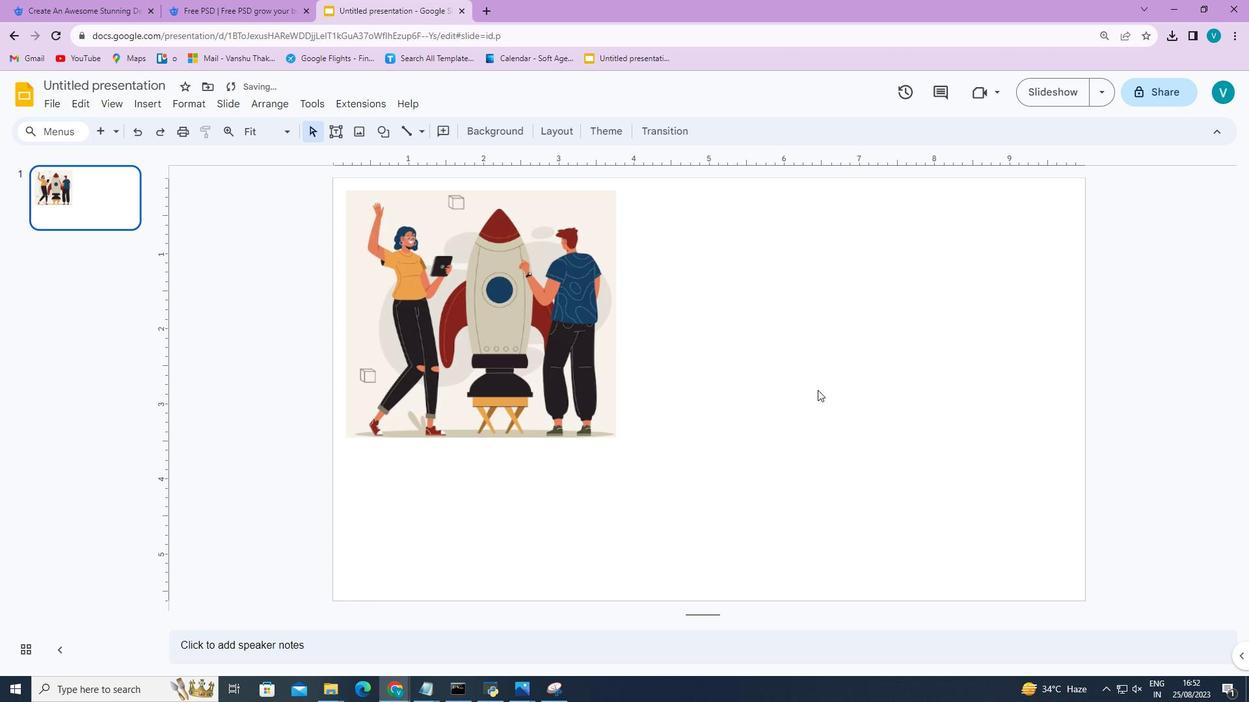 
Action: Mouse moved to (489, 135)
Screenshot: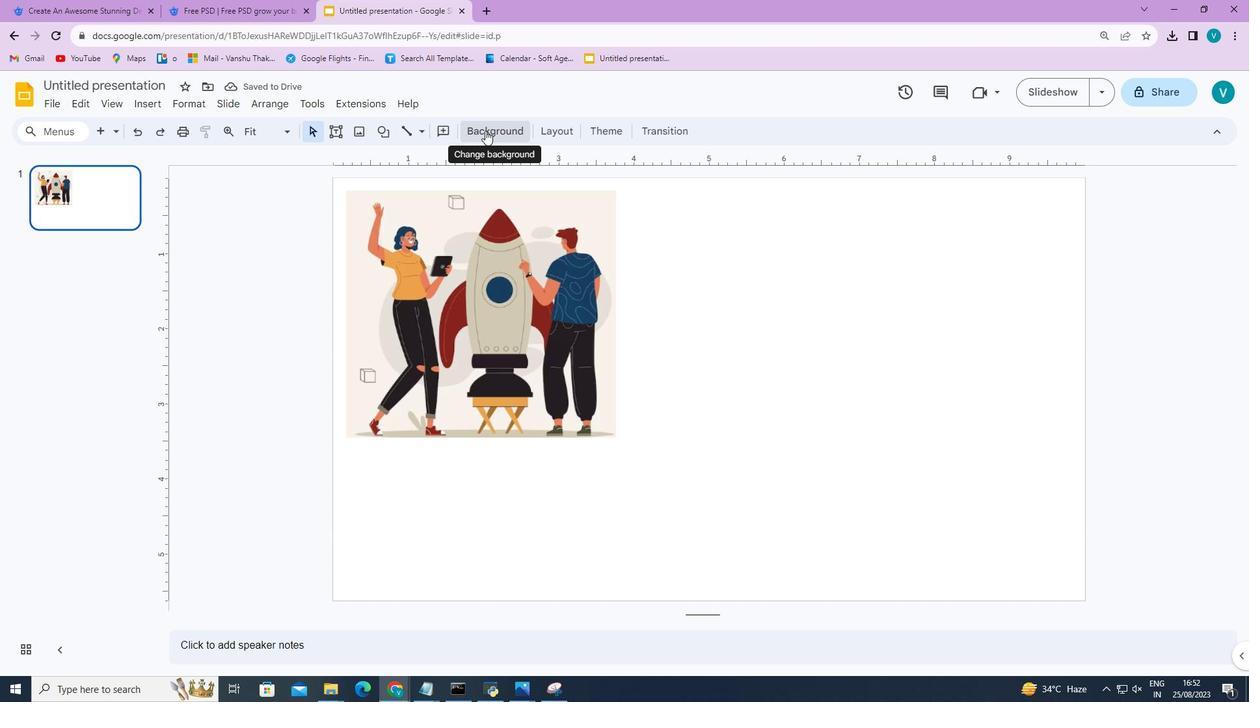 
Action: Mouse pressed left at (489, 135)
Screenshot: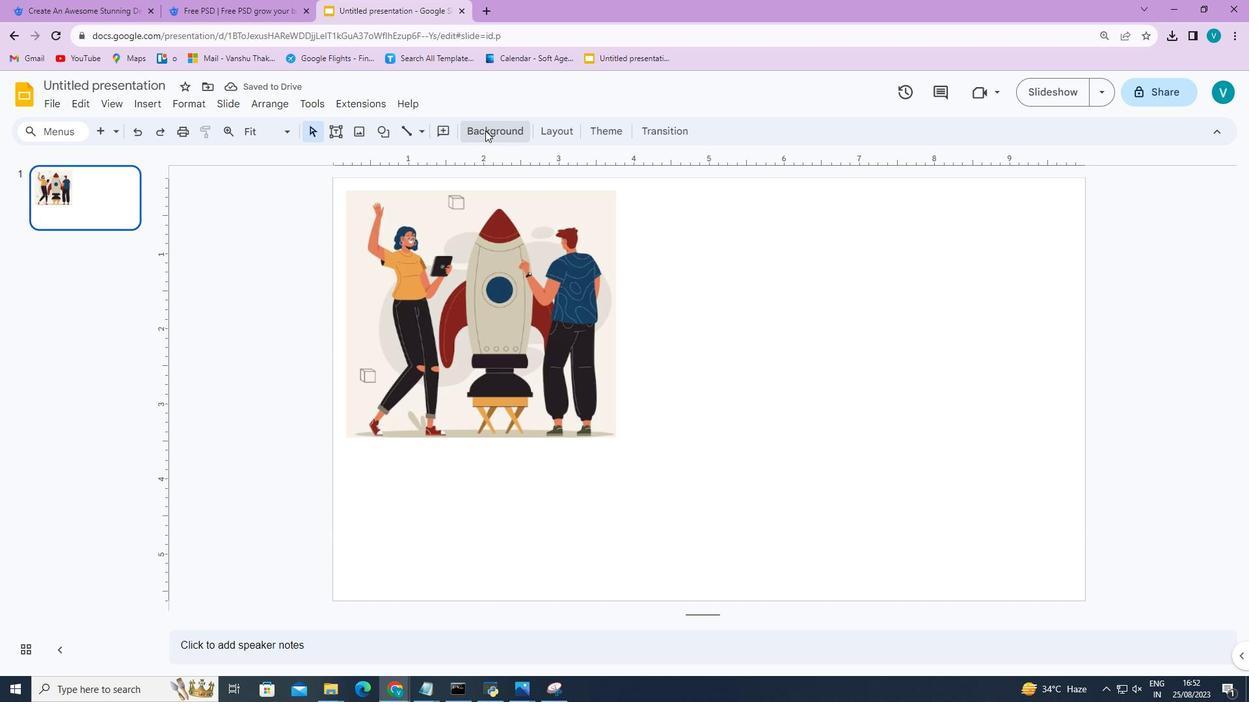 
Action: Mouse moved to (718, 343)
Screenshot: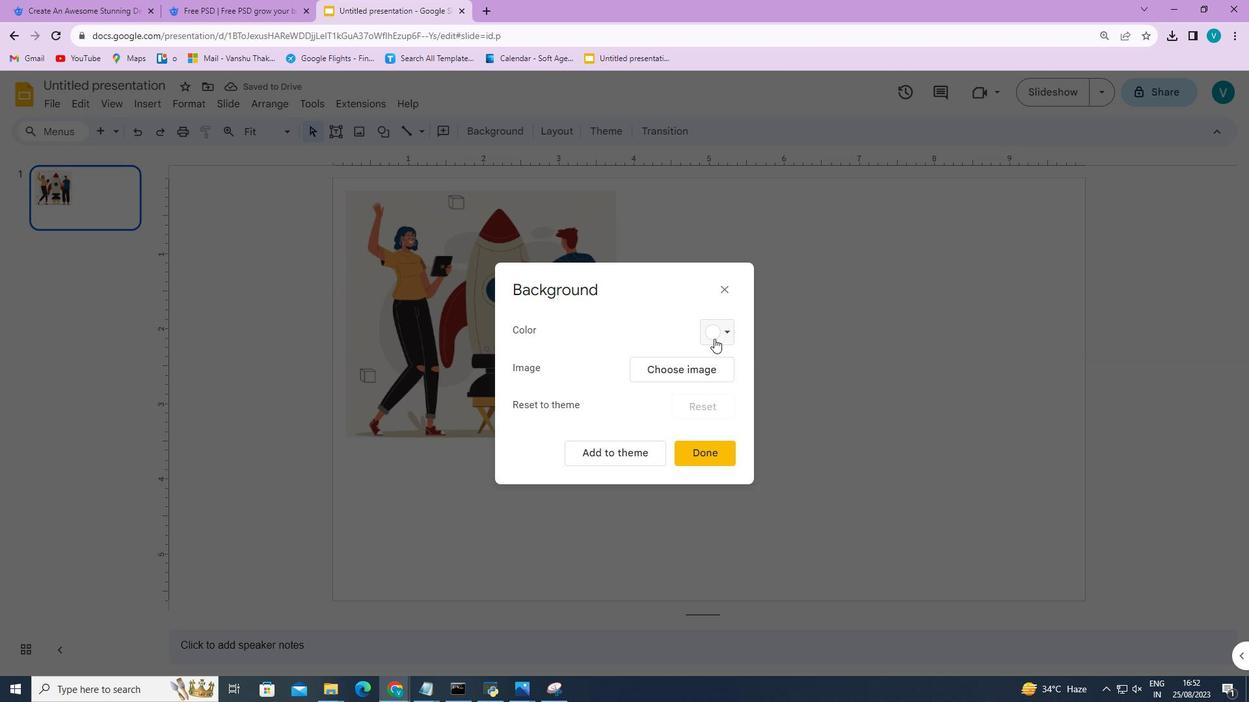 
Action: Mouse pressed left at (718, 343)
Screenshot: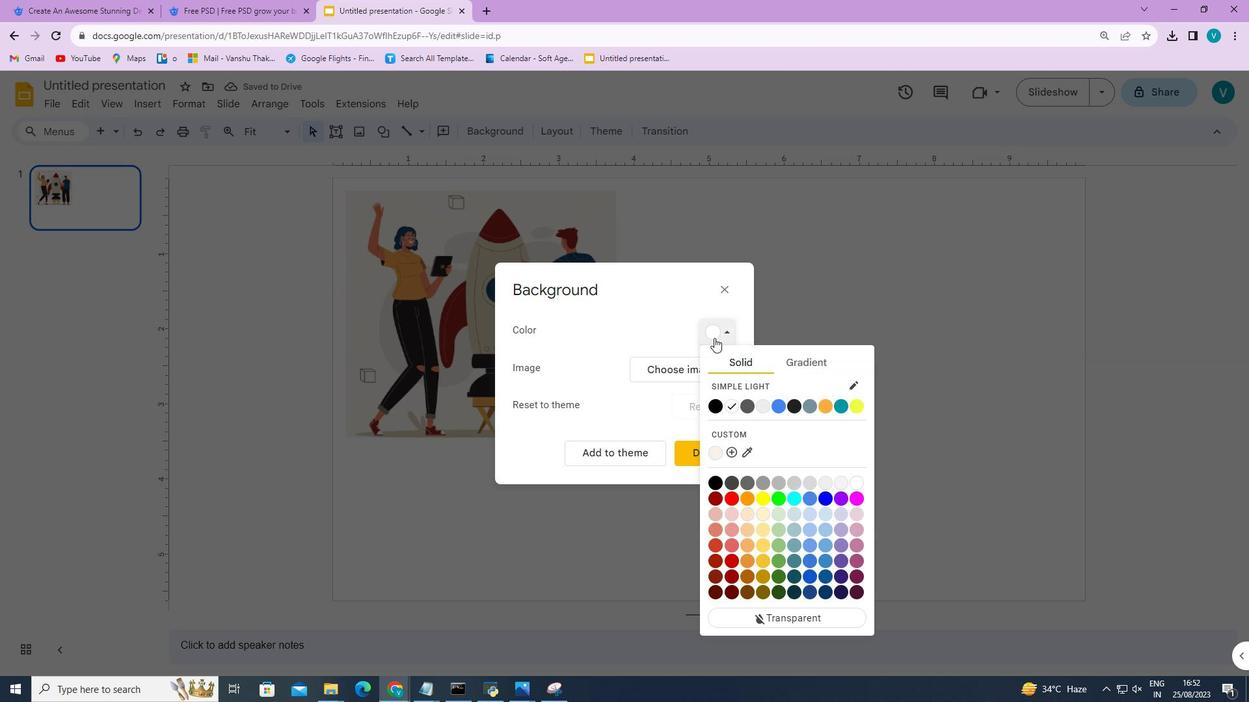 
Action: Mouse moved to (752, 458)
Screenshot: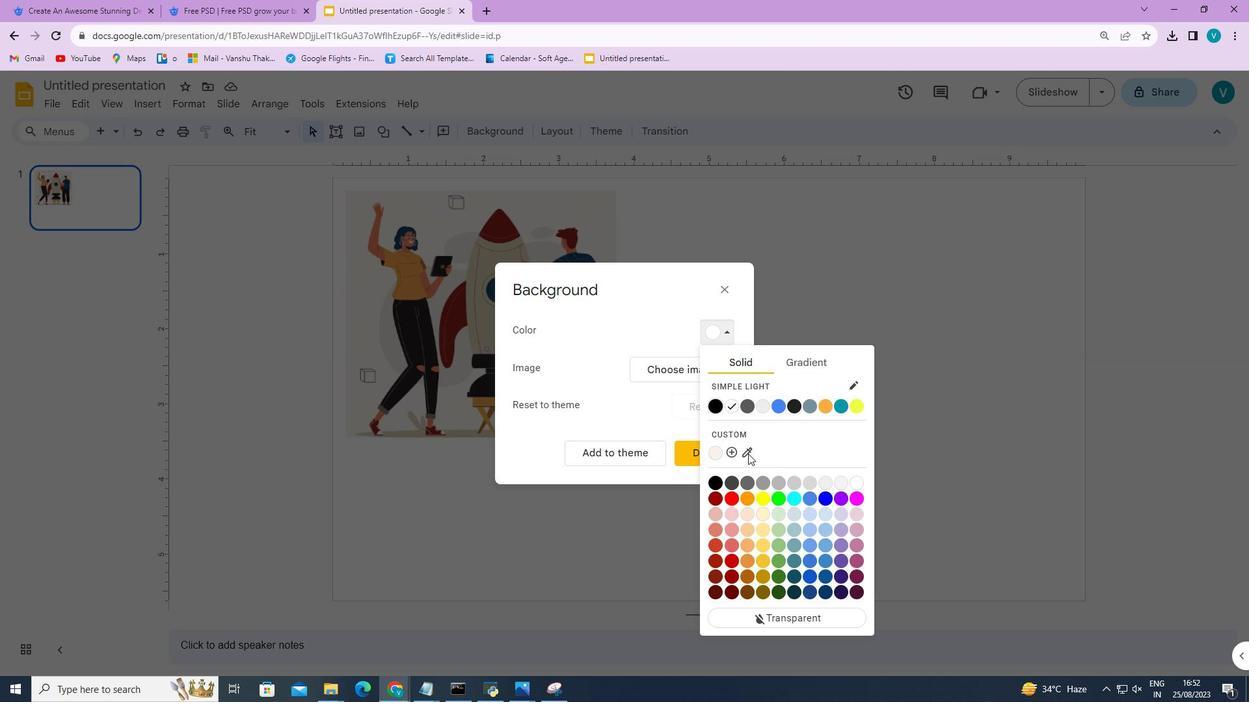 
Action: Mouse pressed left at (752, 458)
Screenshot: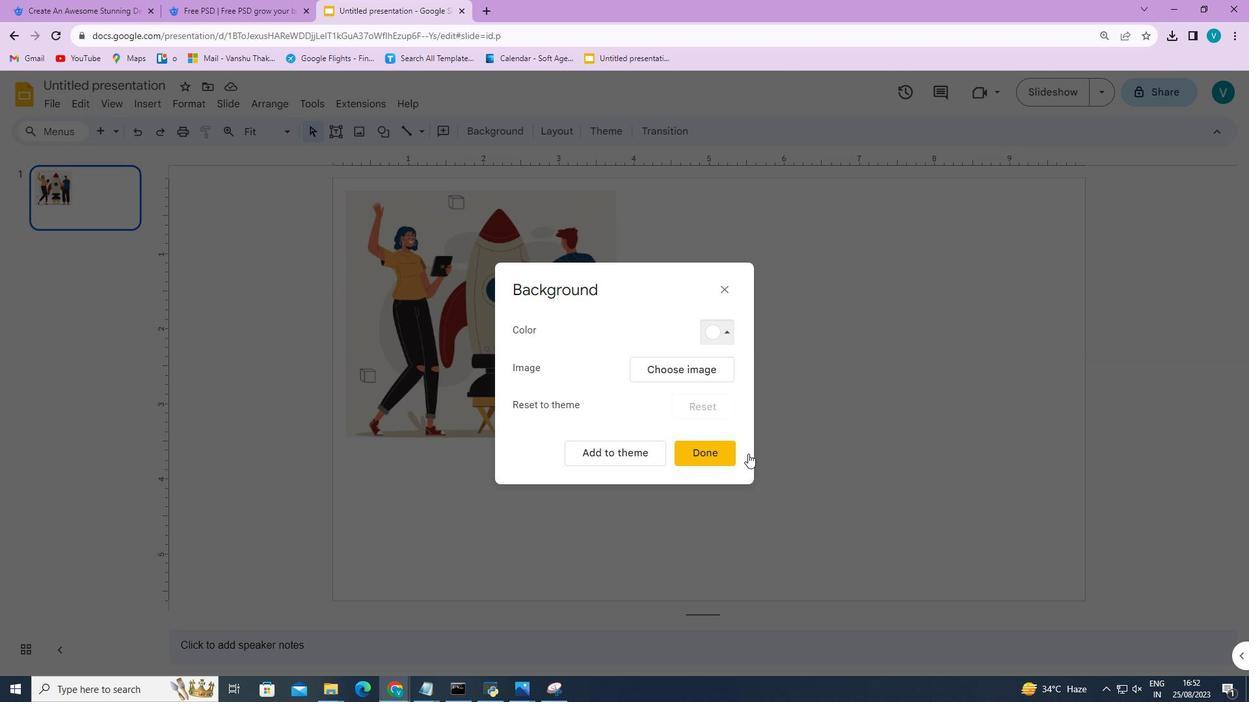 
Action: Mouse moved to (584, 220)
Screenshot: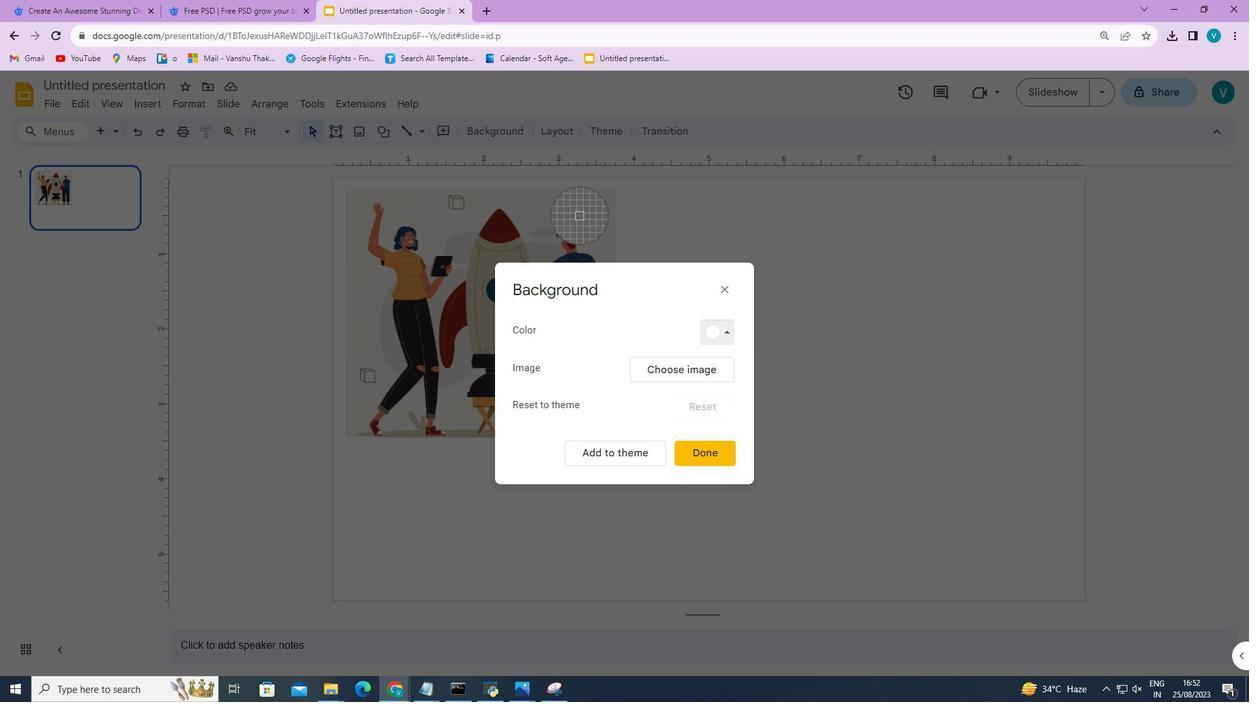 
Action: Mouse pressed left at (584, 220)
Screenshot: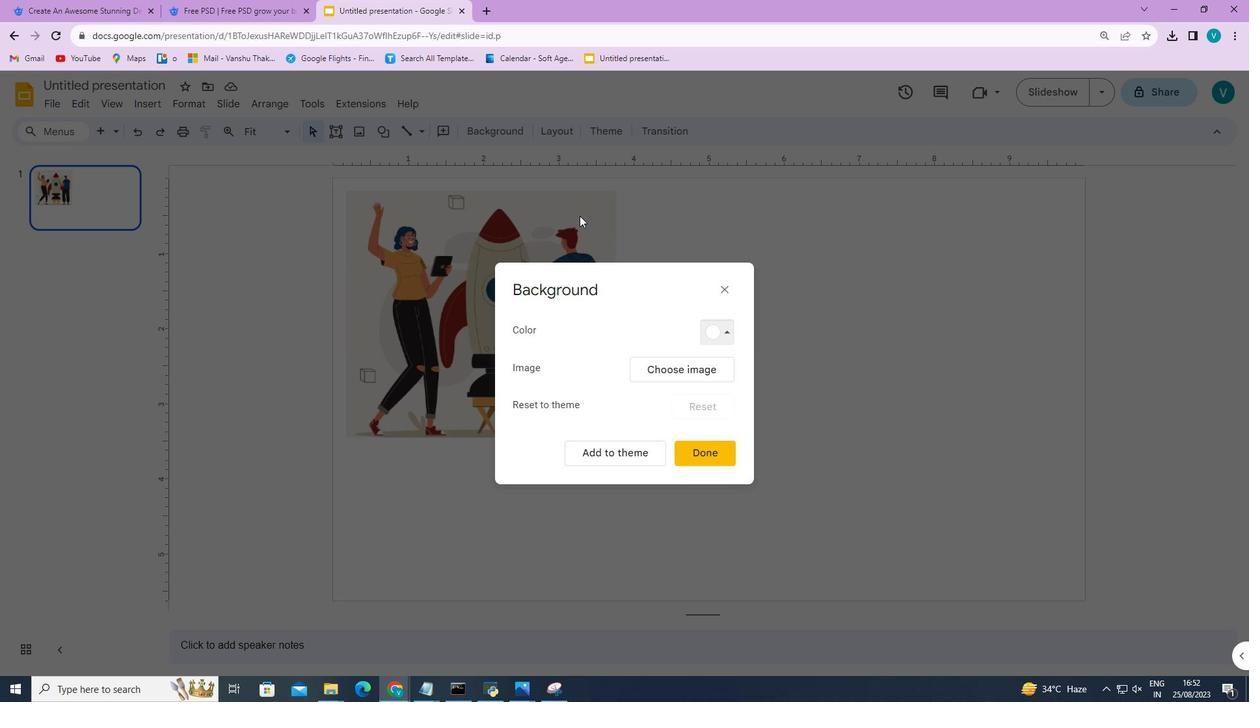 
Action: Mouse moved to (728, 294)
Screenshot: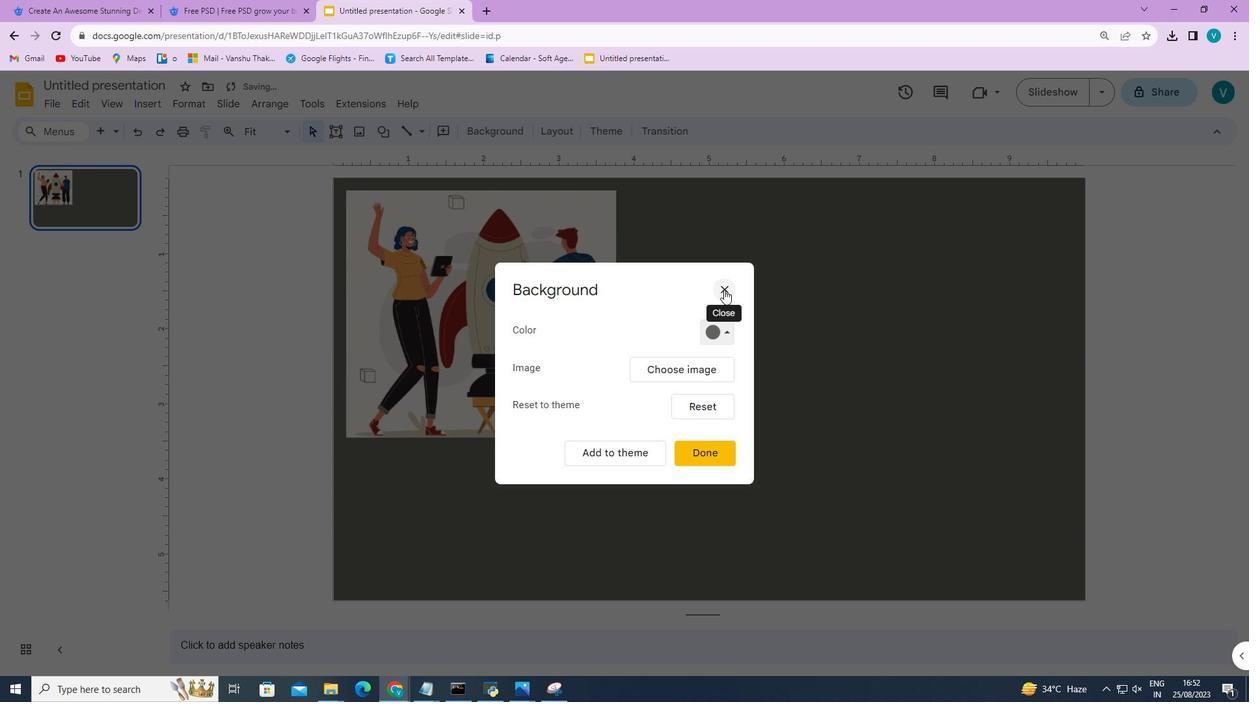 
Action: Mouse pressed left at (728, 294)
Screenshot: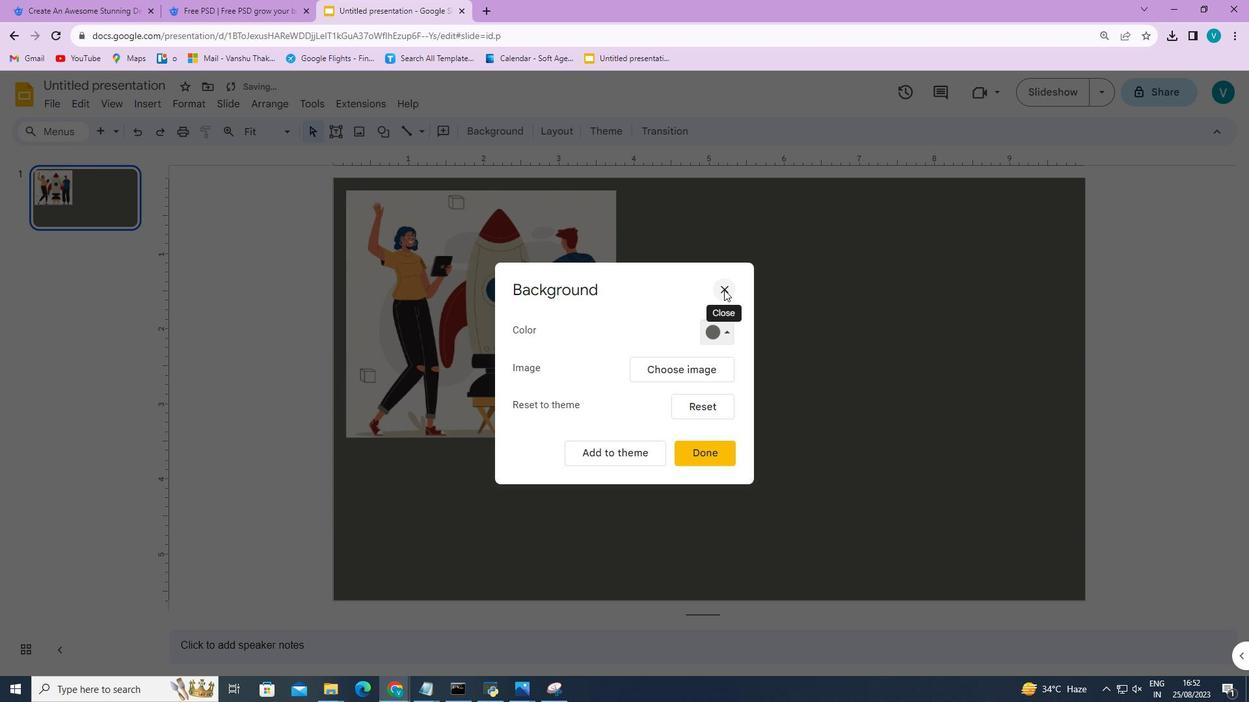 
Action: Mouse moved to (725, 407)
Screenshot: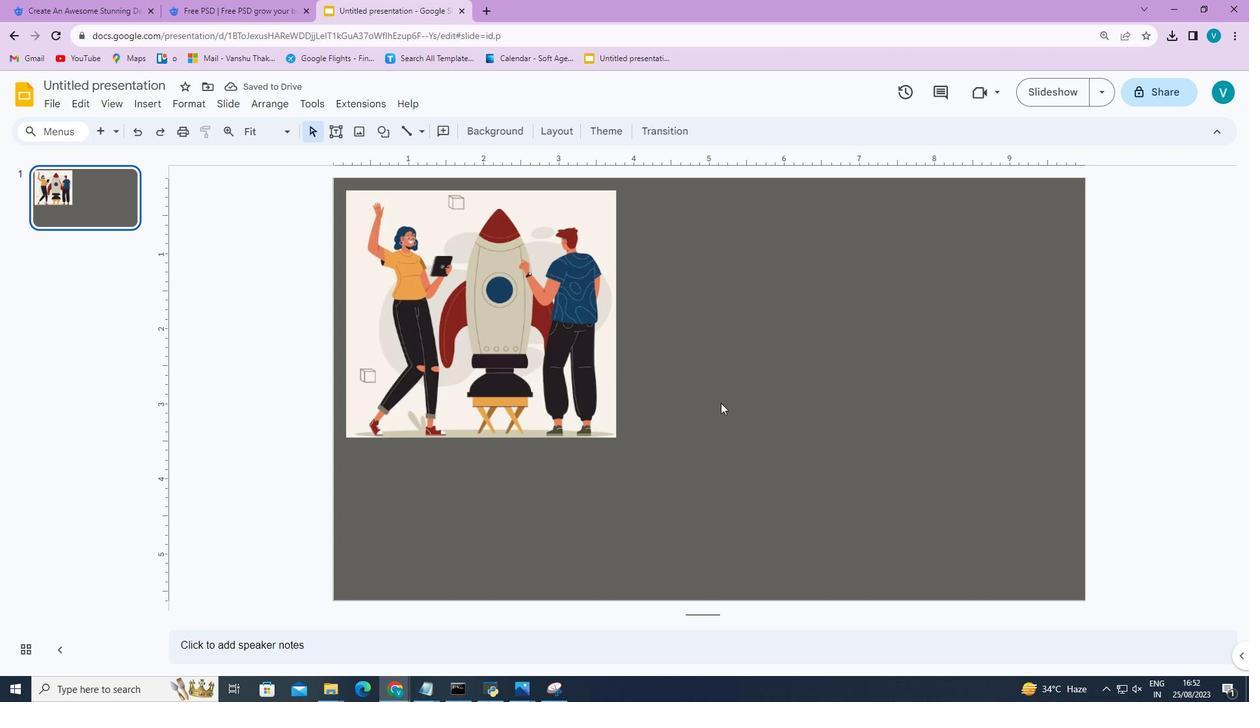 
Action: Mouse pressed left at (725, 407)
Screenshot: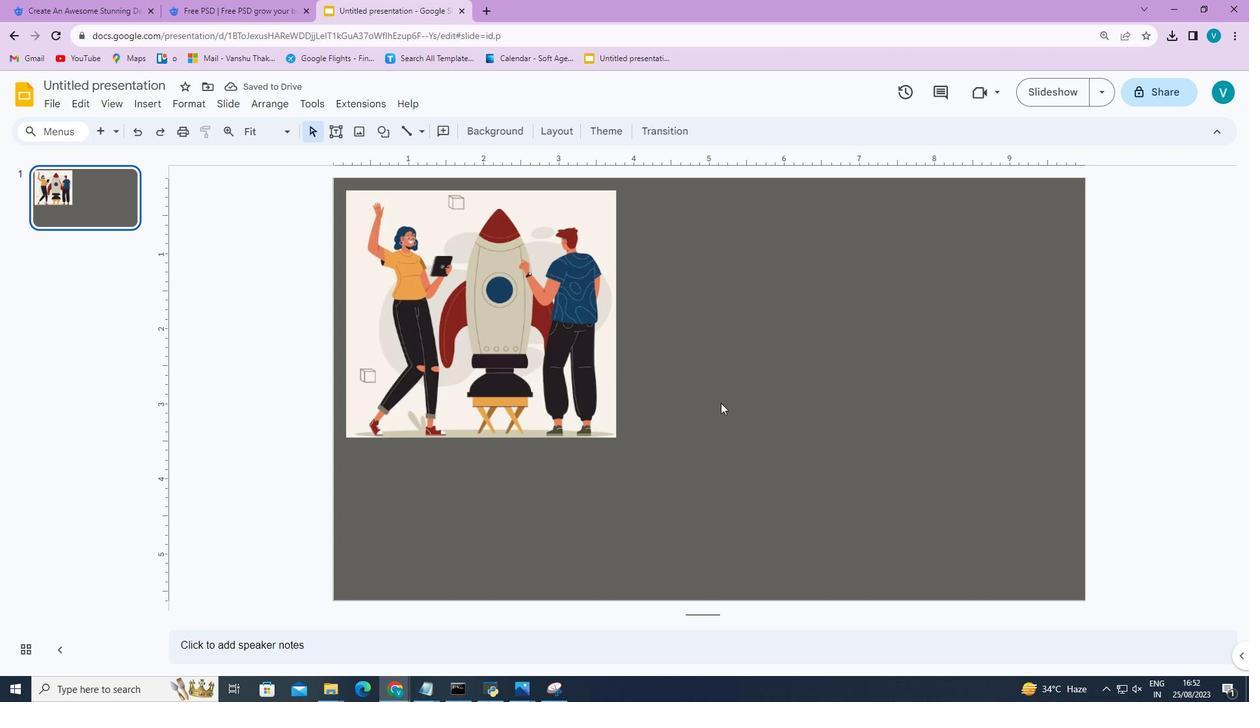 
Action: Mouse moved to (490, 126)
Screenshot: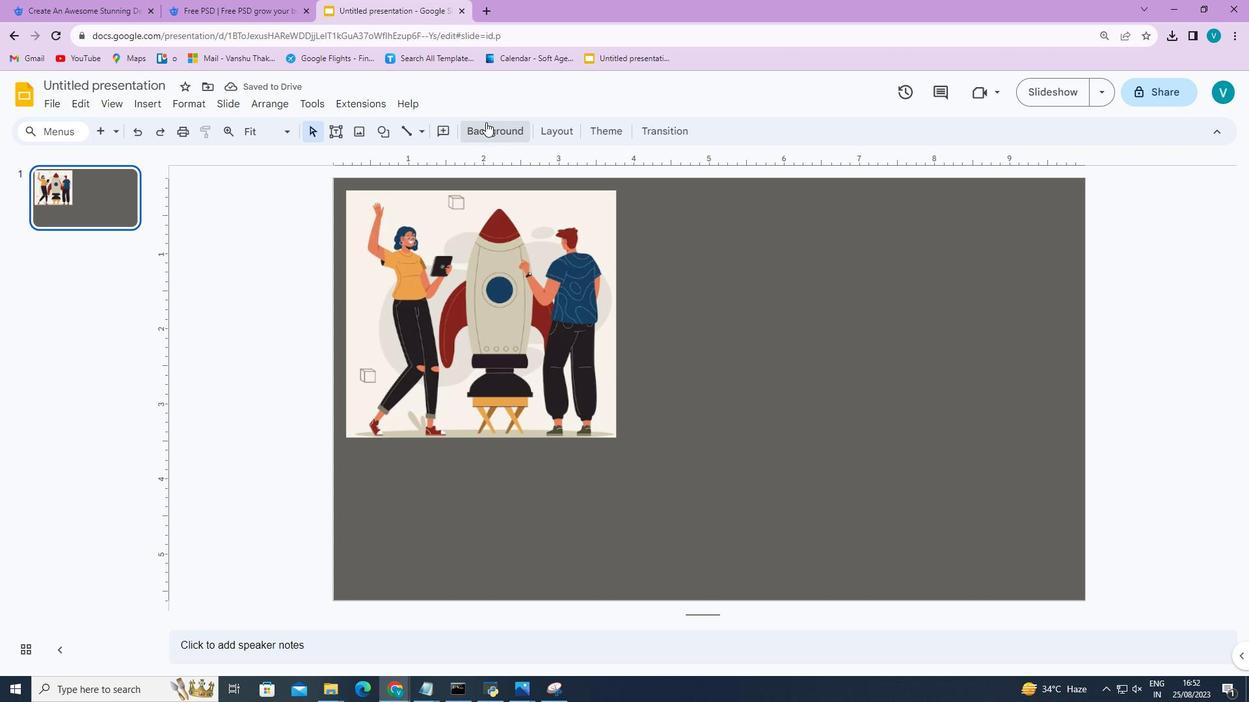 
Action: Mouse pressed left at (490, 126)
Screenshot: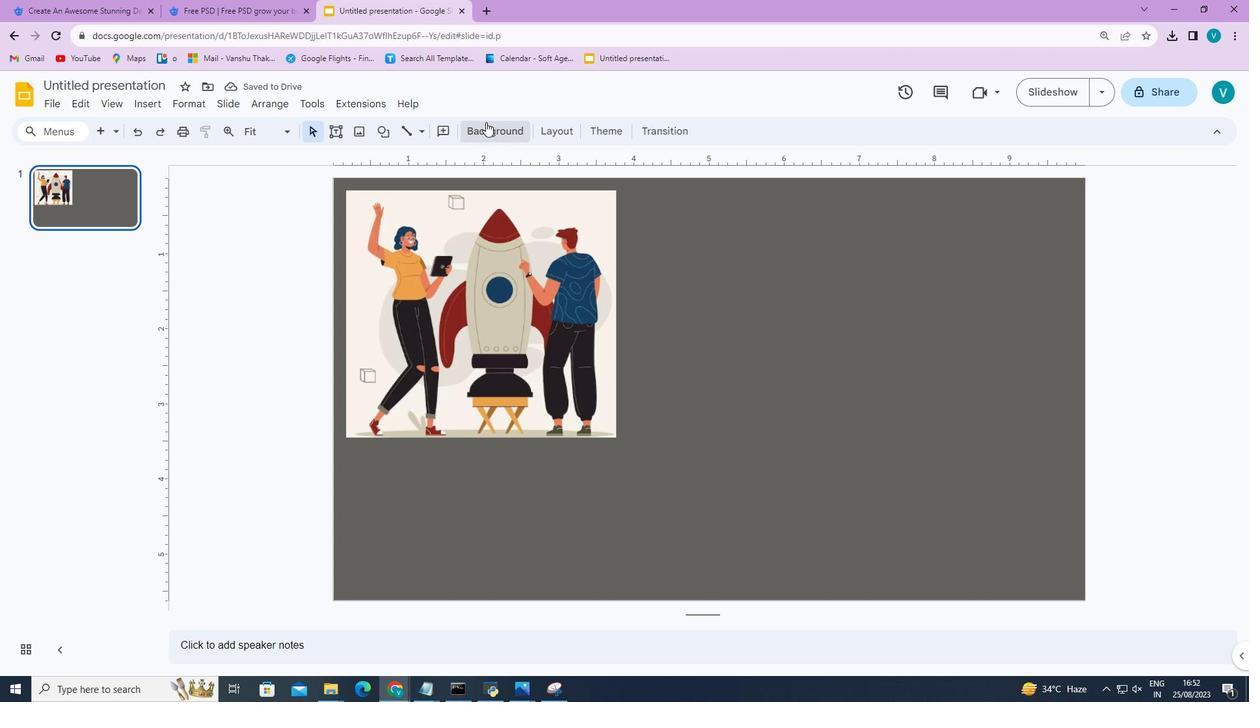 
Action: Mouse moved to (730, 342)
Screenshot: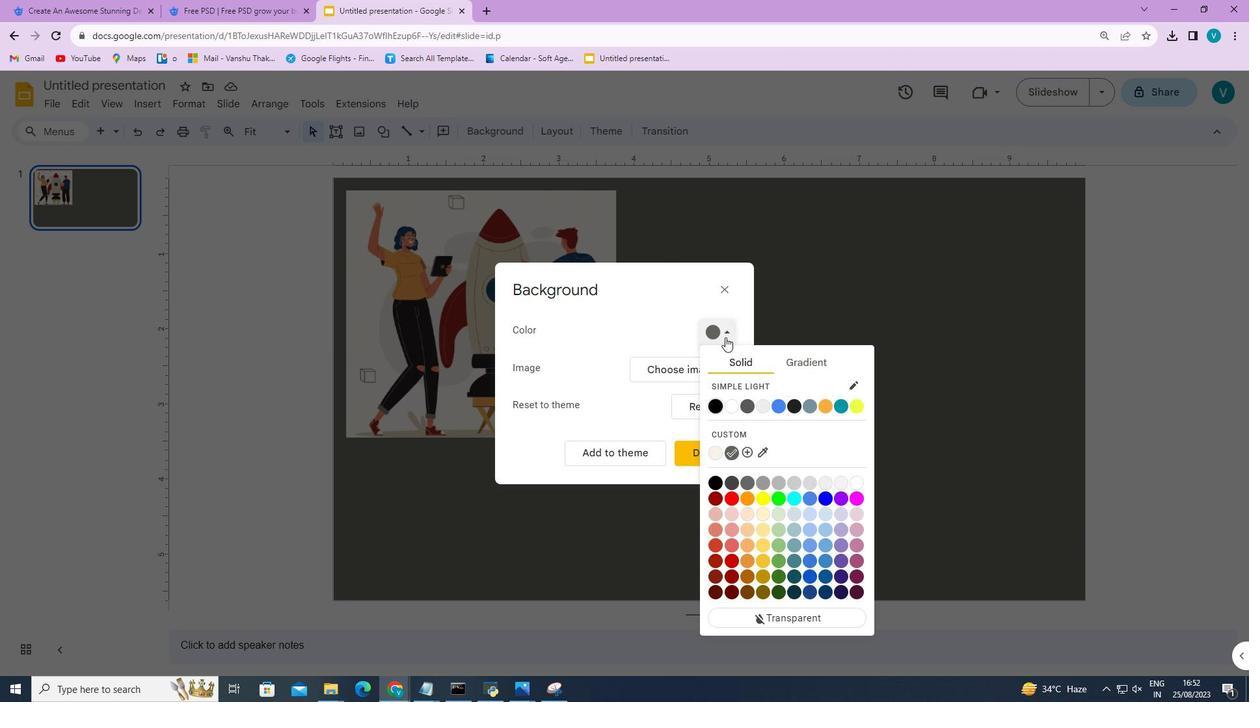 
Action: Mouse pressed left at (730, 342)
Screenshot: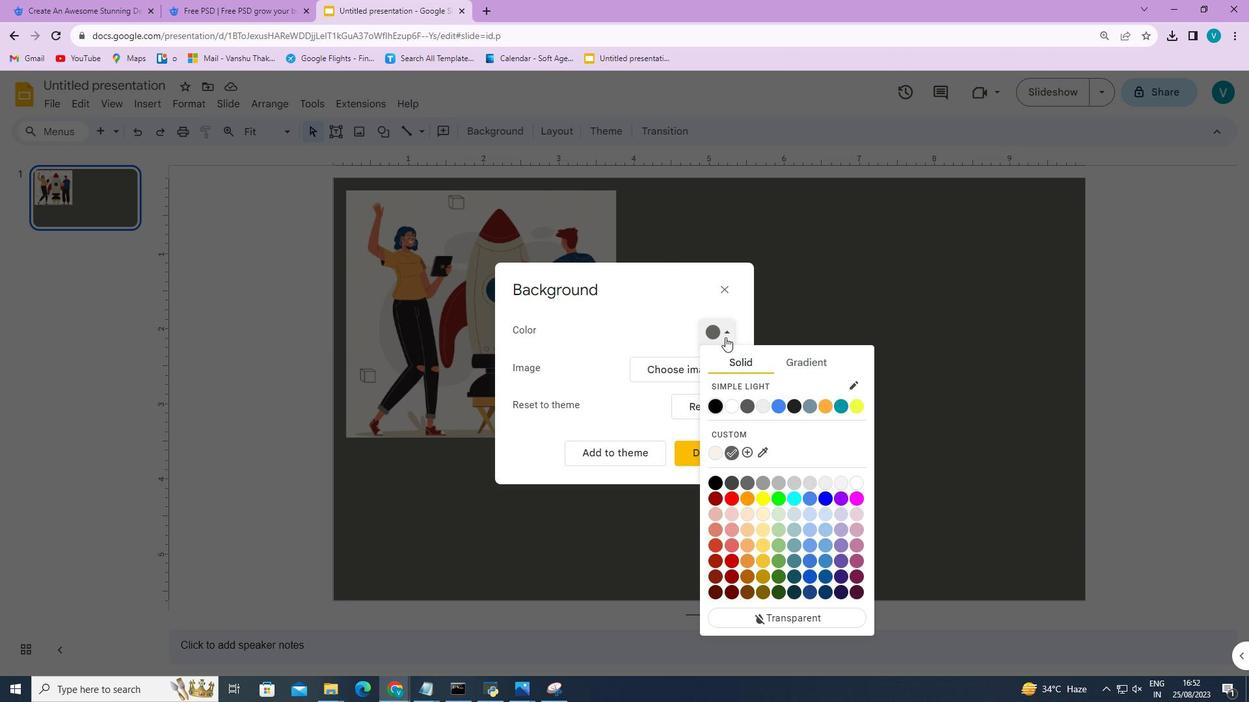
Action: Mouse moved to (751, 518)
Screenshot: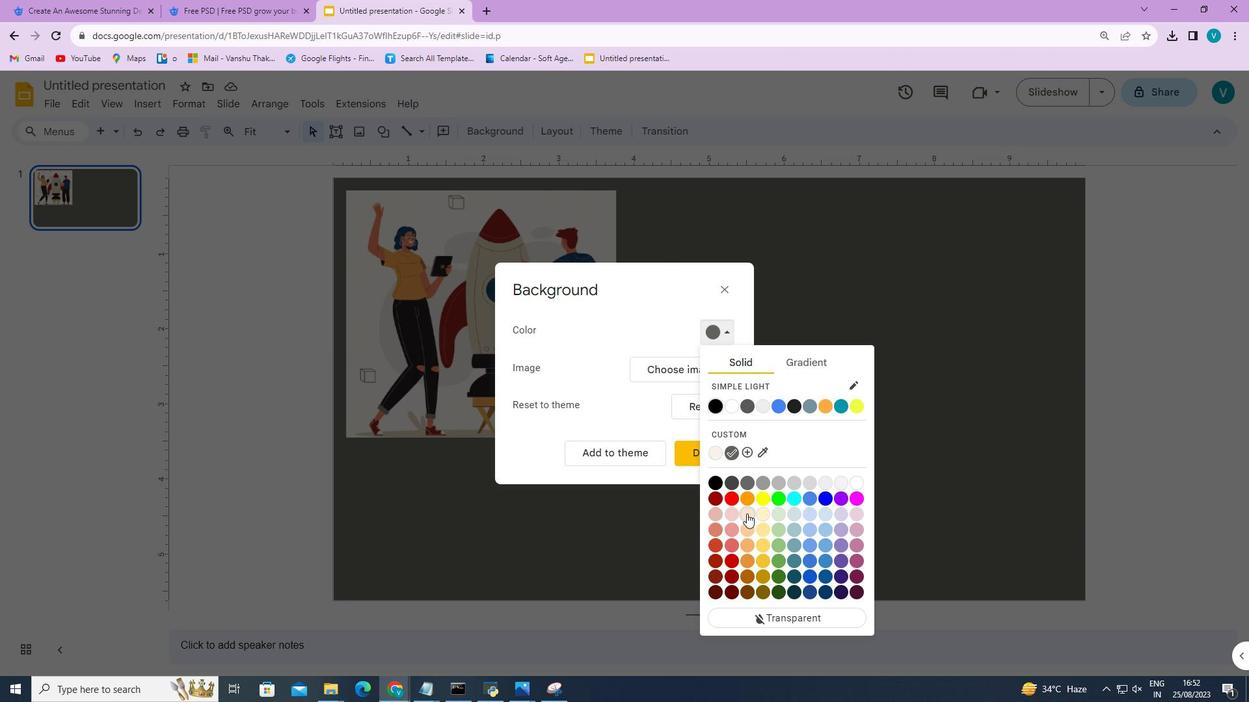 
Action: Mouse pressed left at (751, 518)
Screenshot: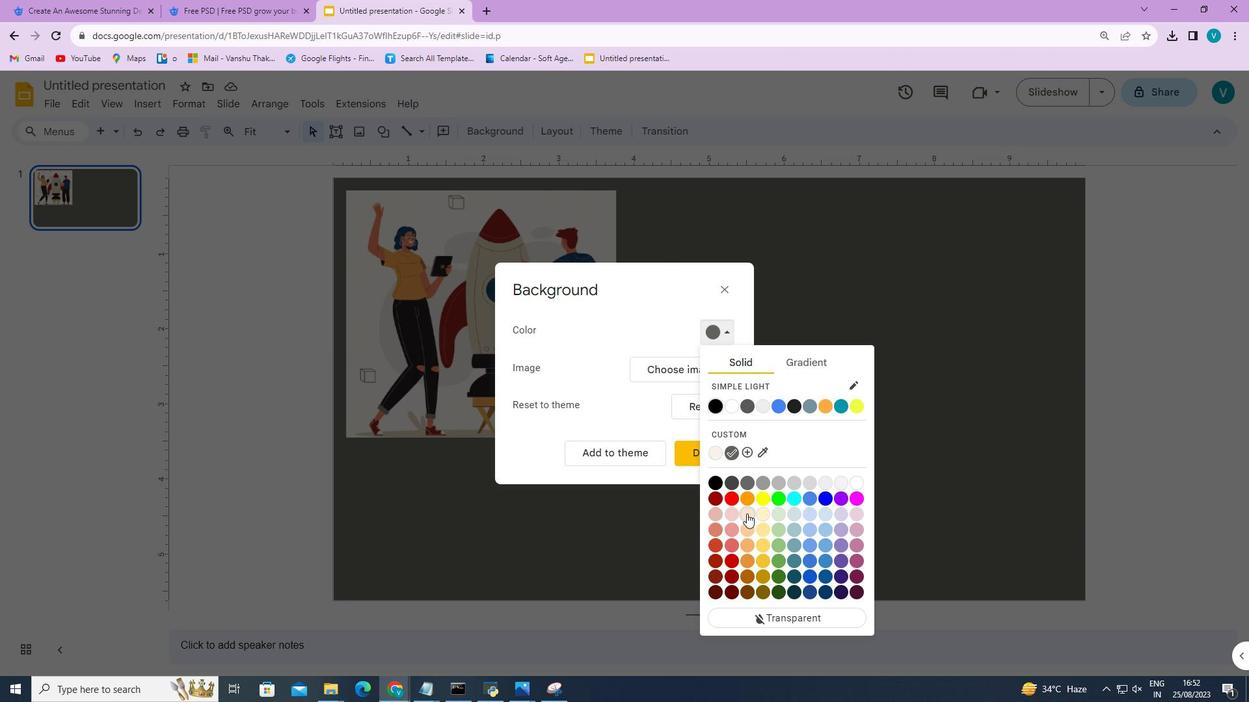 
Action: Mouse moved to (890, 433)
Screenshot: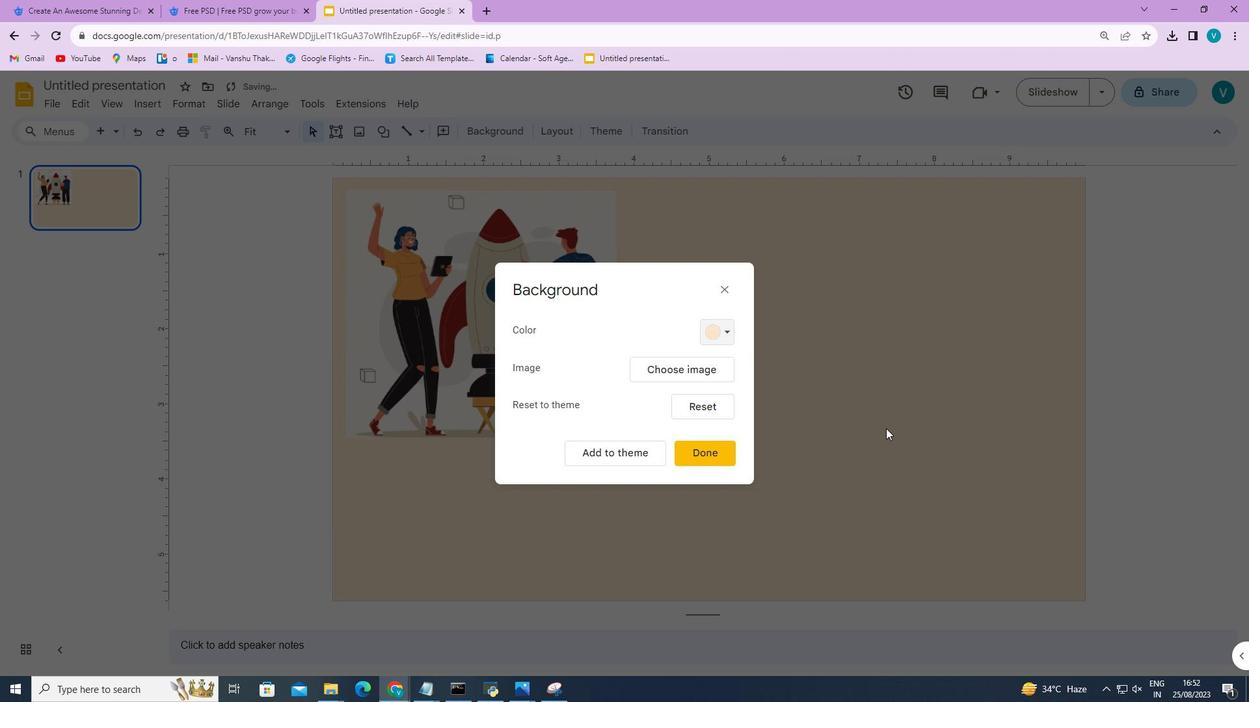 
Action: Mouse pressed left at (890, 433)
Screenshot: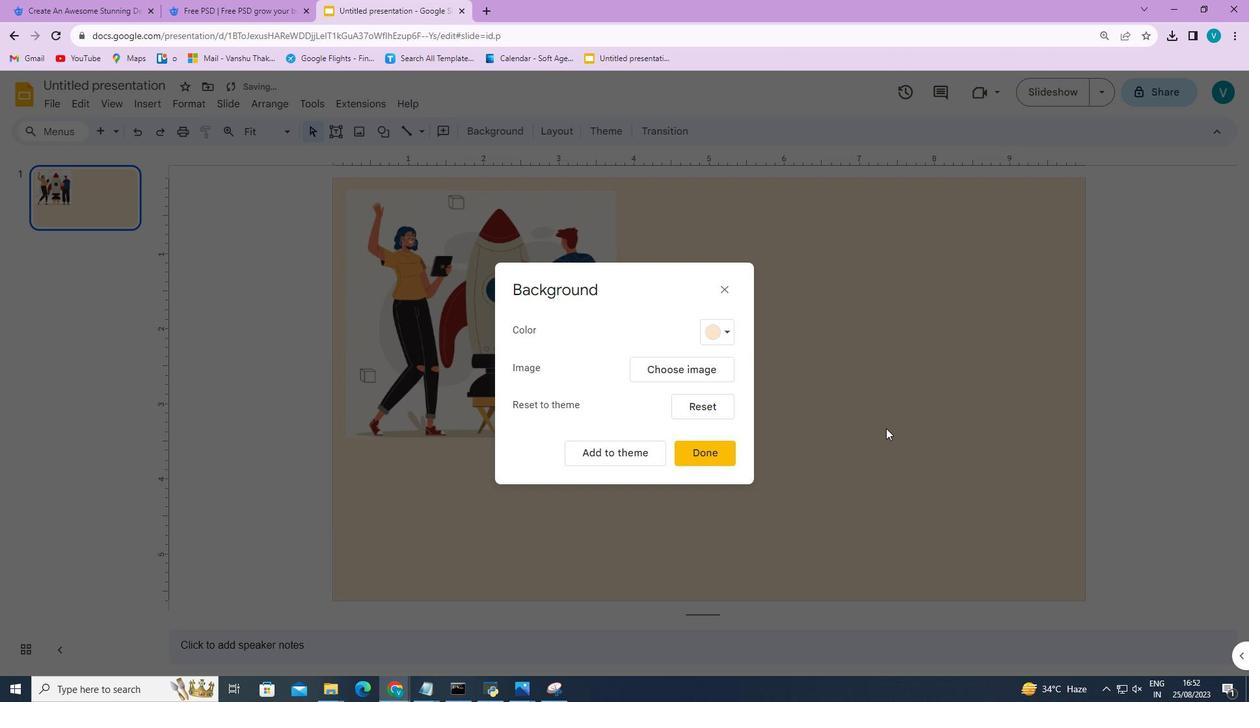 
Action: Mouse moved to (727, 333)
Screenshot: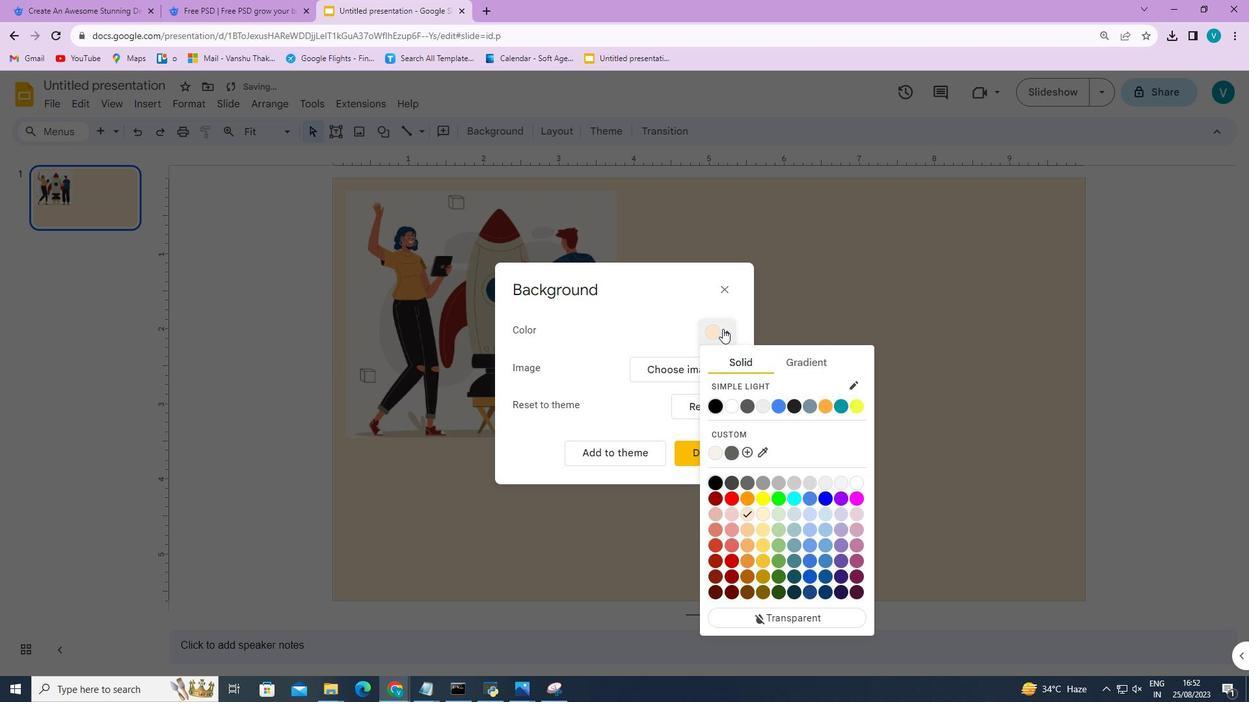 
Action: Mouse pressed left at (727, 333)
Screenshot: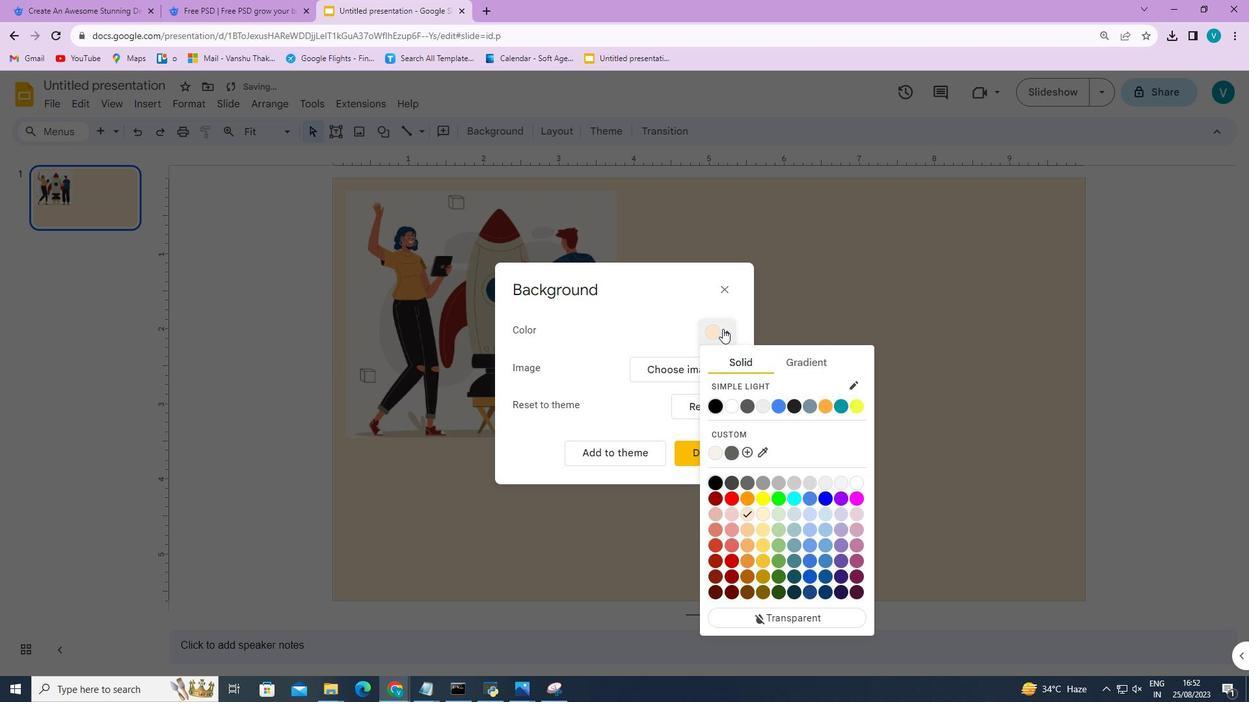 
Action: Mouse moved to (765, 519)
Screenshot: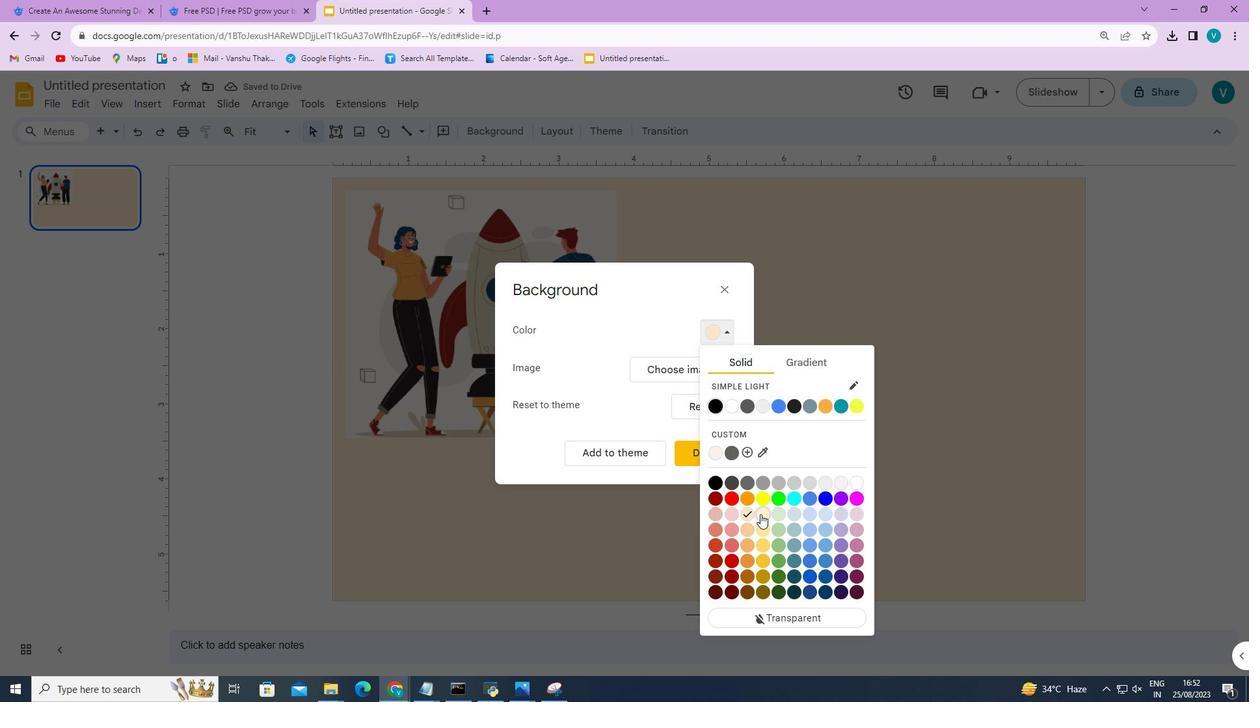 
Action: Mouse pressed left at (765, 519)
Screenshot: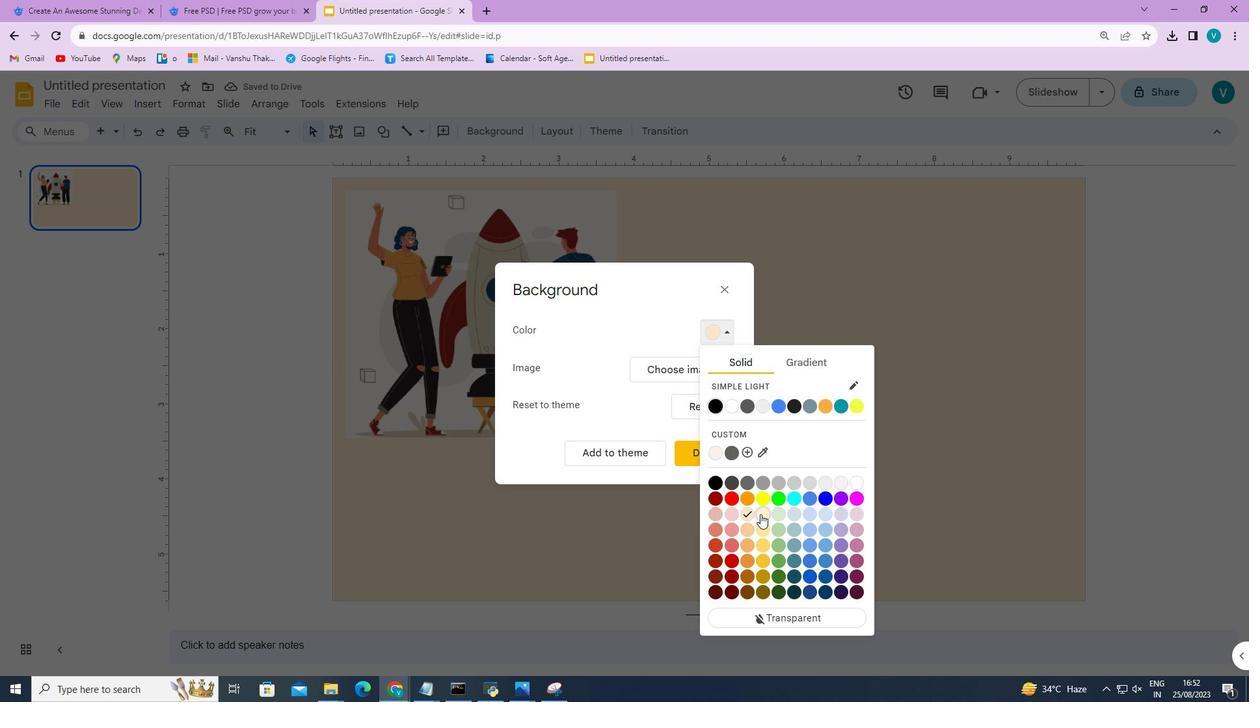 
Action: Mouse moved to (718, 331)
Screenshot: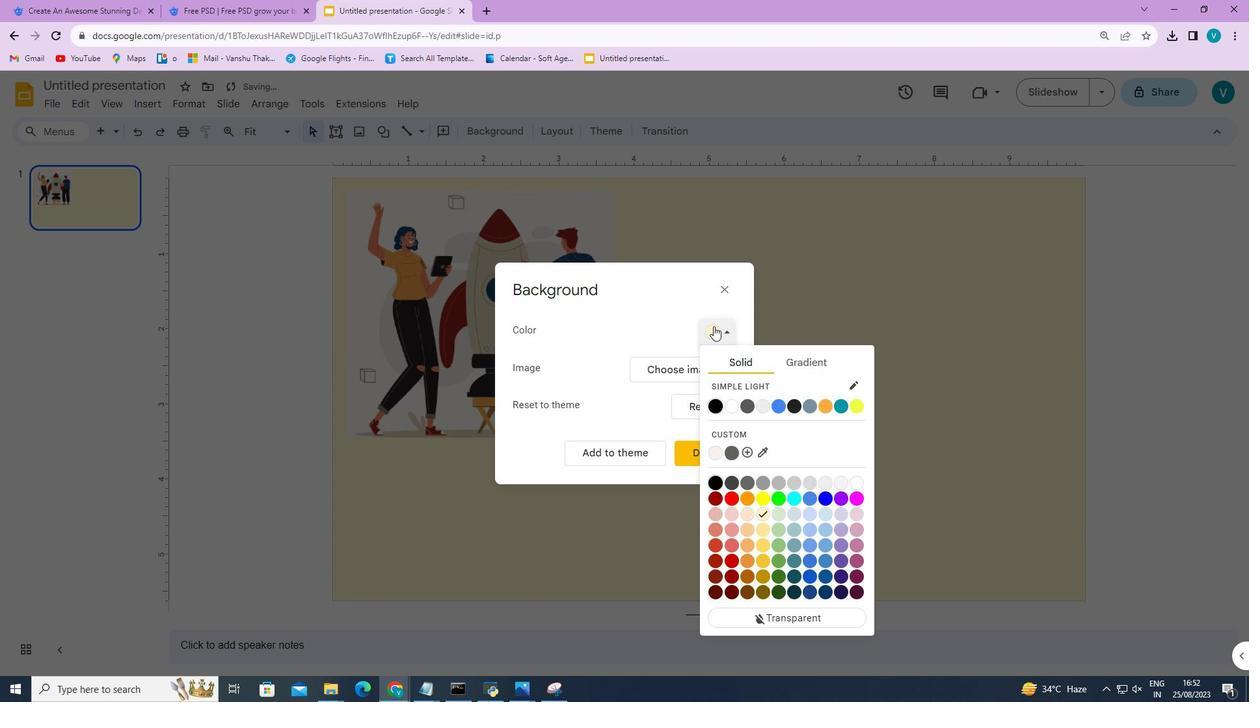 
Action: Mouse pressed left at (718, 331)
Screenshot: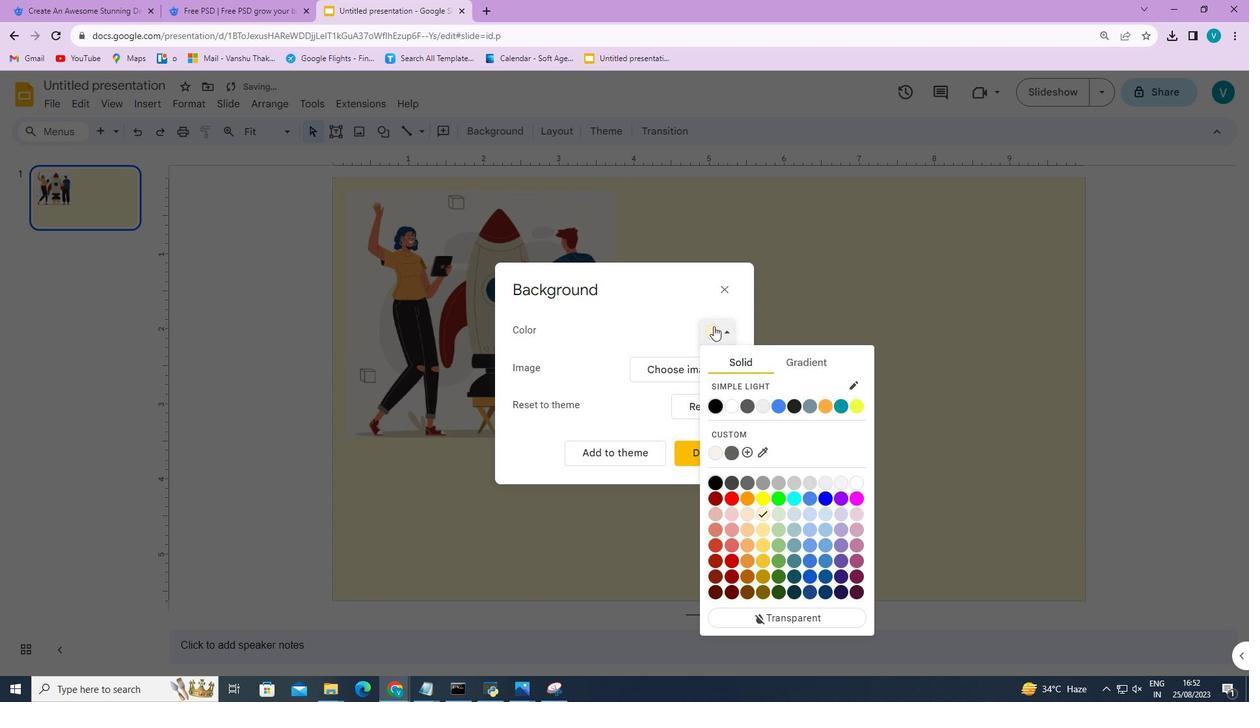 
Action: Mouse moved to (778, 362)
Screenshot: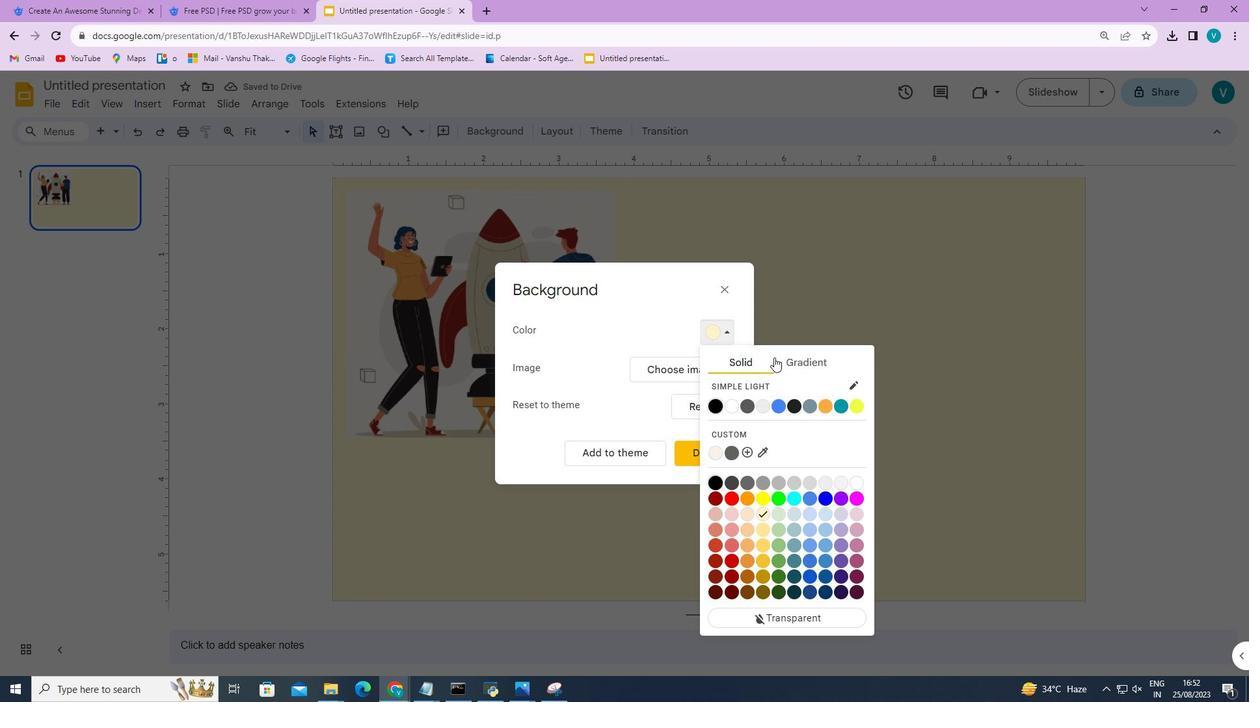 
Action: Mouse pressed left at (778, 362)
Screenshot: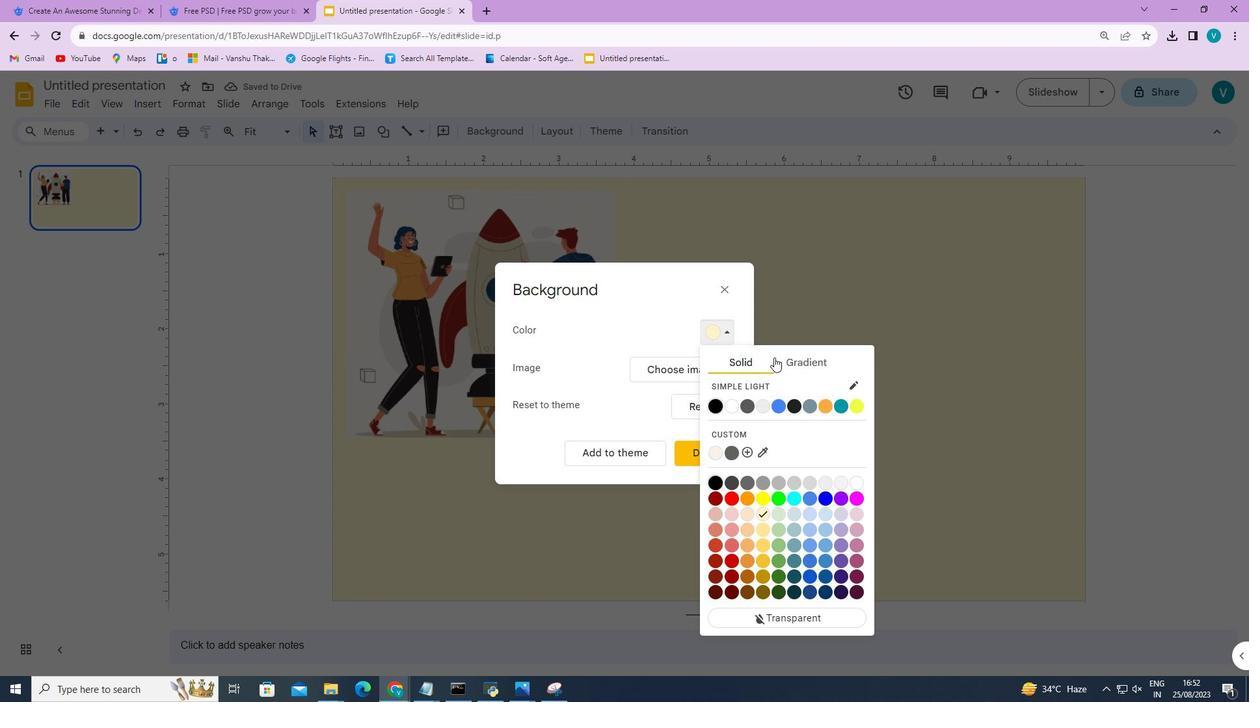 
Action: Mouse moved to (861, 362)
Screenshot: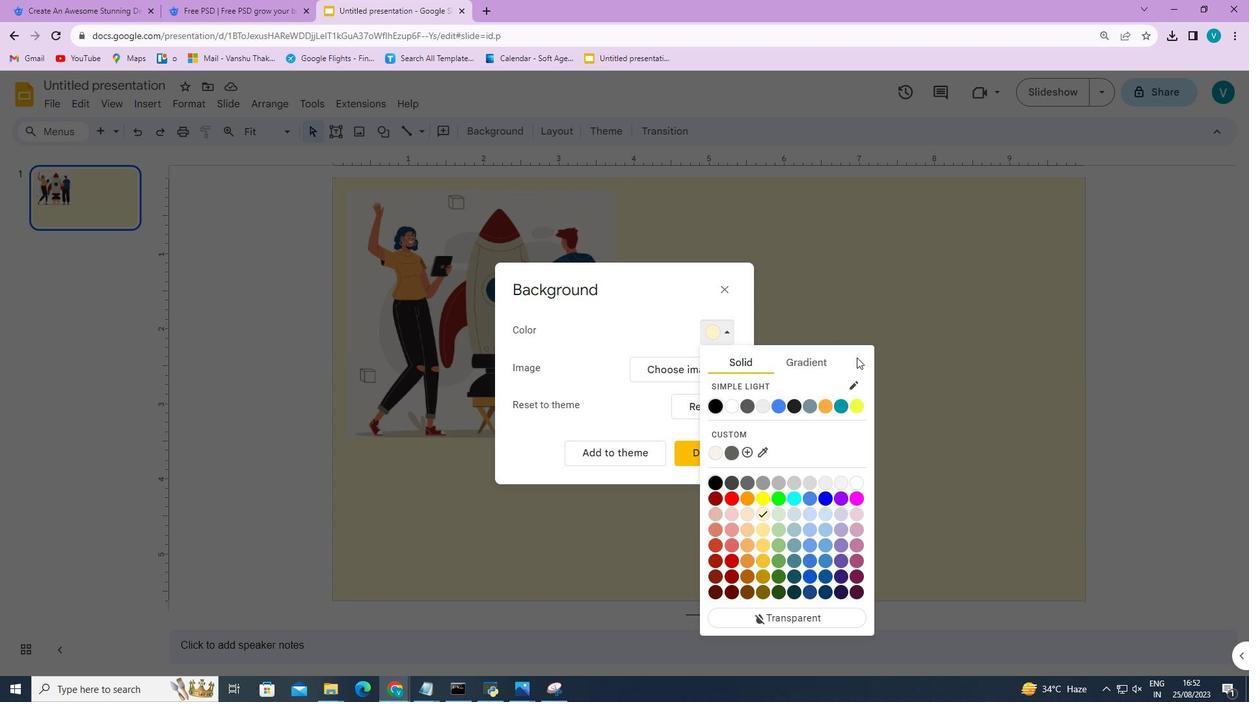 
Action: Mouse pressed left at (861, 362)
Screenshot: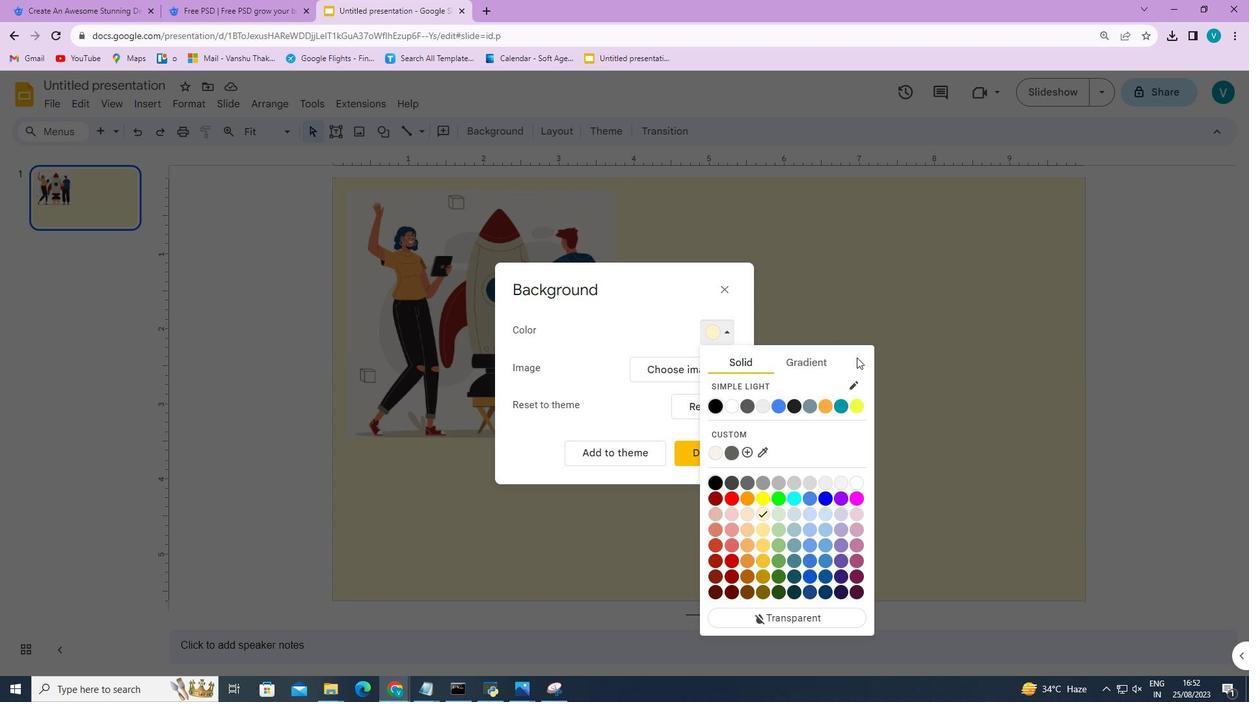 
Action: Mouse moved to (854, 311)
Screenshot: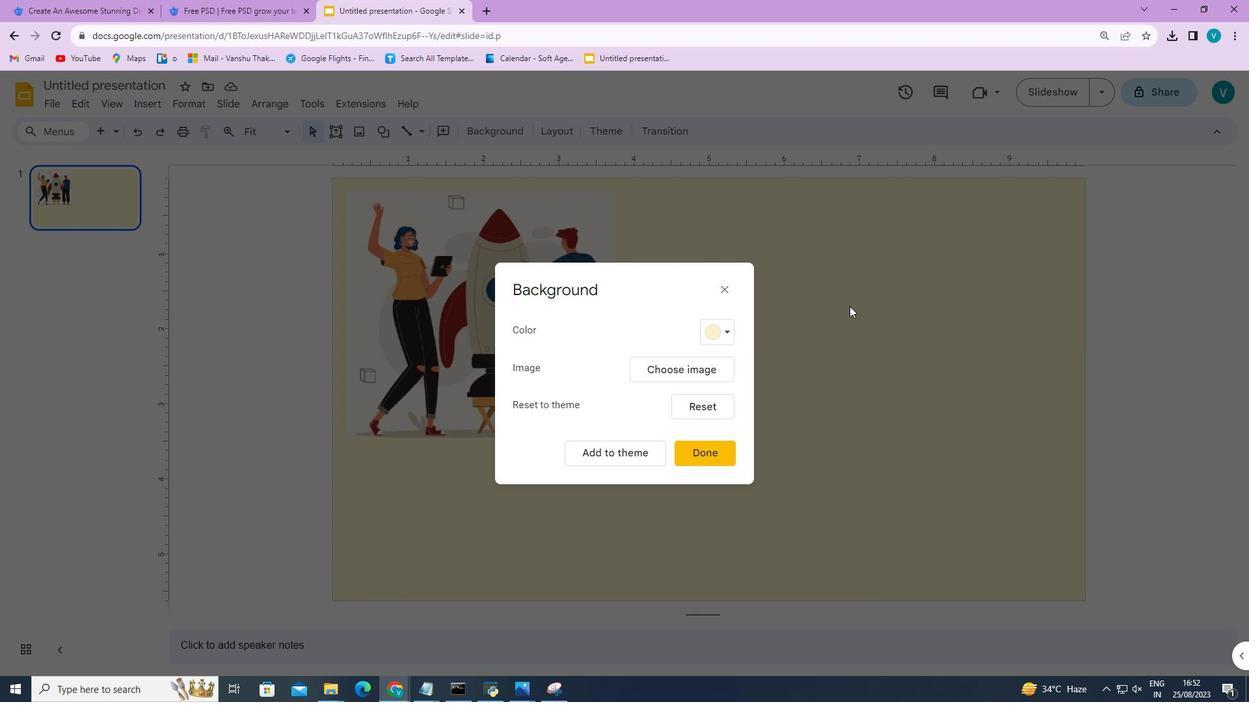 
Action: Mouse pressed left at (854, 311)
Screenshot: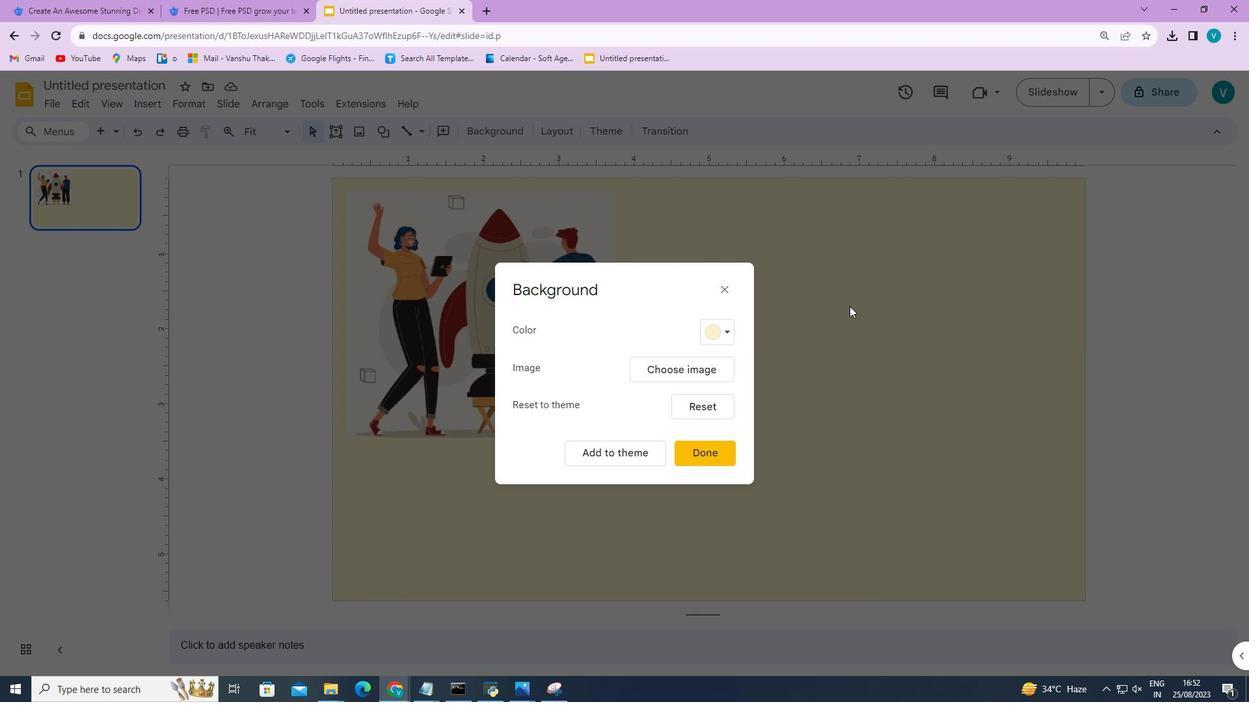 
Action: Mouse moved to (668, 287)
Screenshot: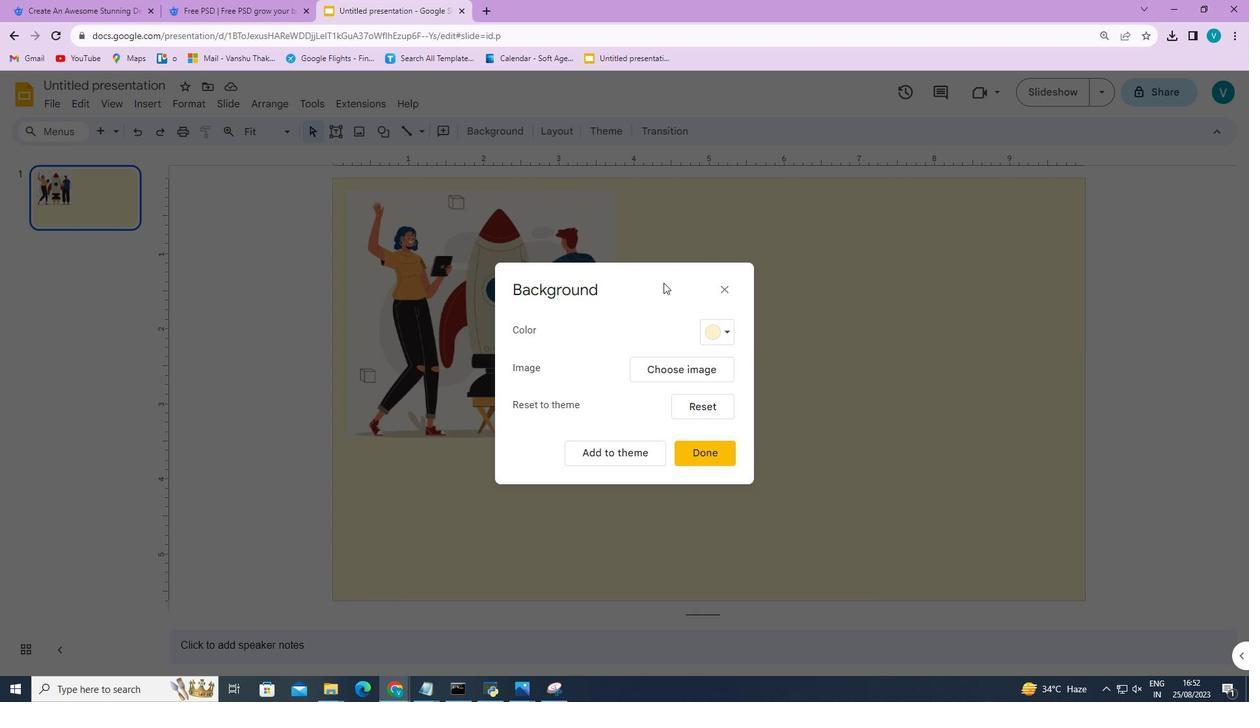 
Action: Mouse pressed left at (668, 287)
Screenshot: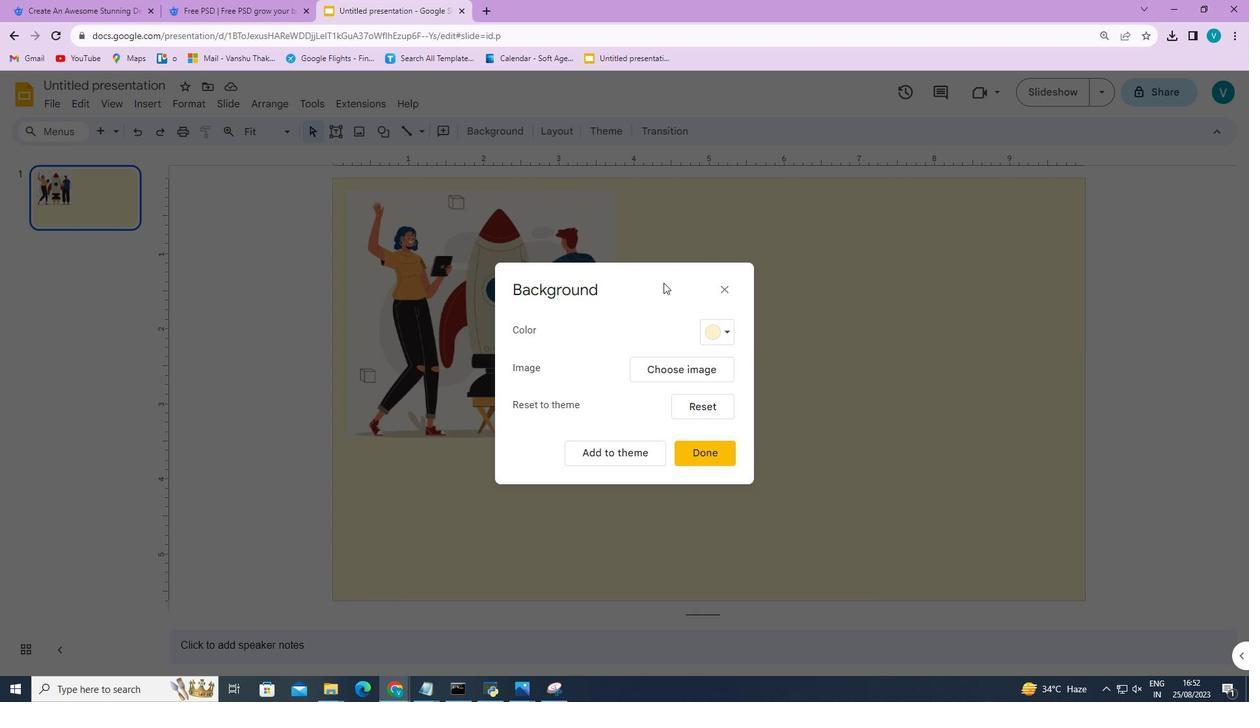 
Action: Mouse moved to (763, 328)
Screenshot: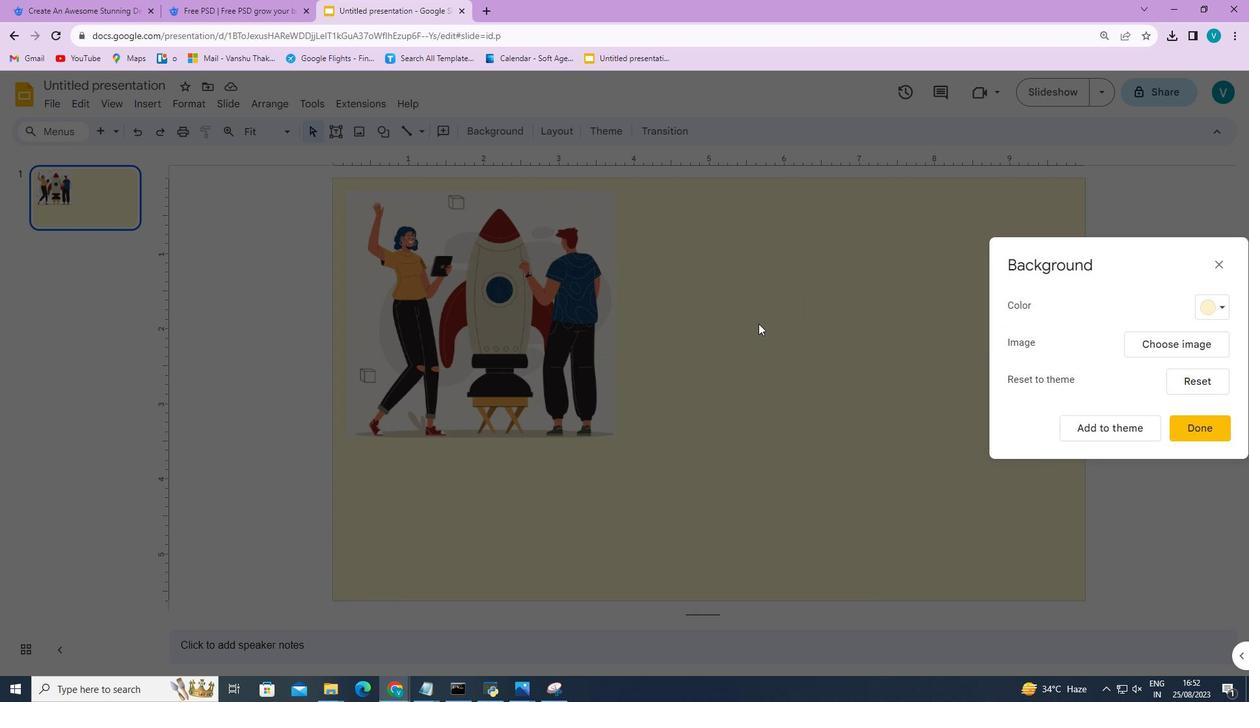 
Action: Mouse pressed left at (763, 328)
Screenshot: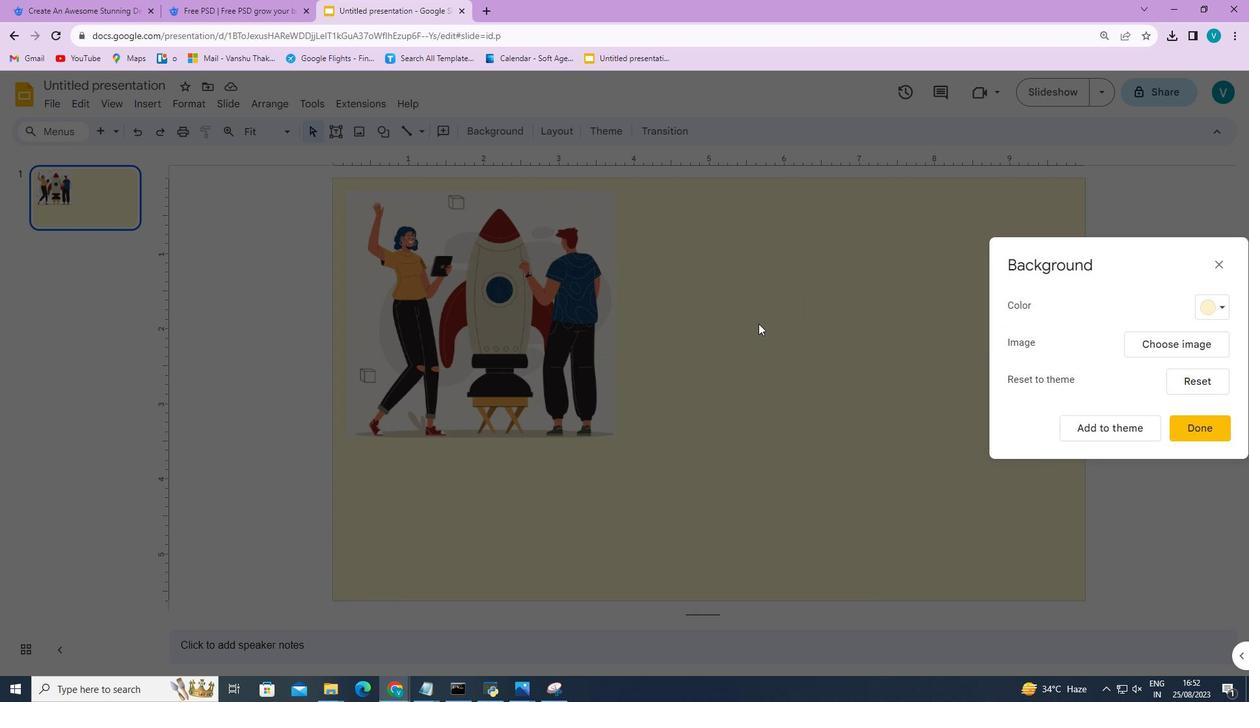 
Action: Mouse moved to (884, 227)
Screenshot: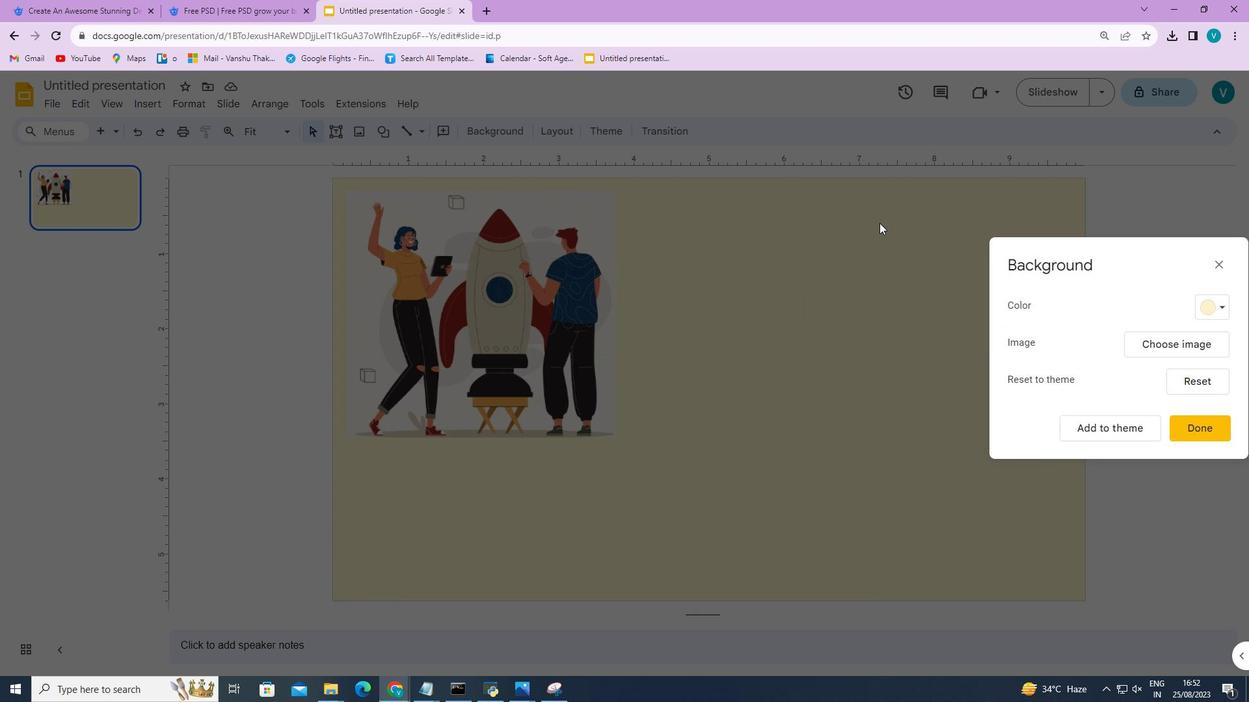 
Action: Mouse pressed left at (884, 227)
Screenshot: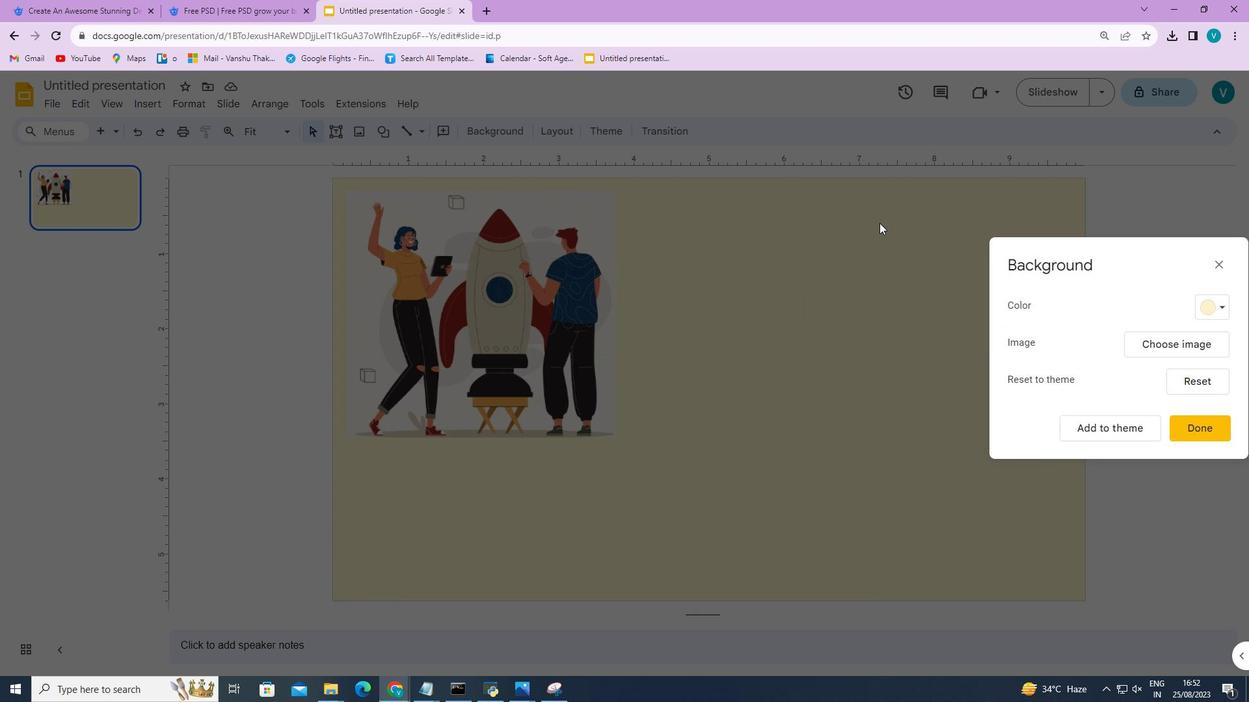 
Action: Mouse moved to (1122, 251)
Screenshot: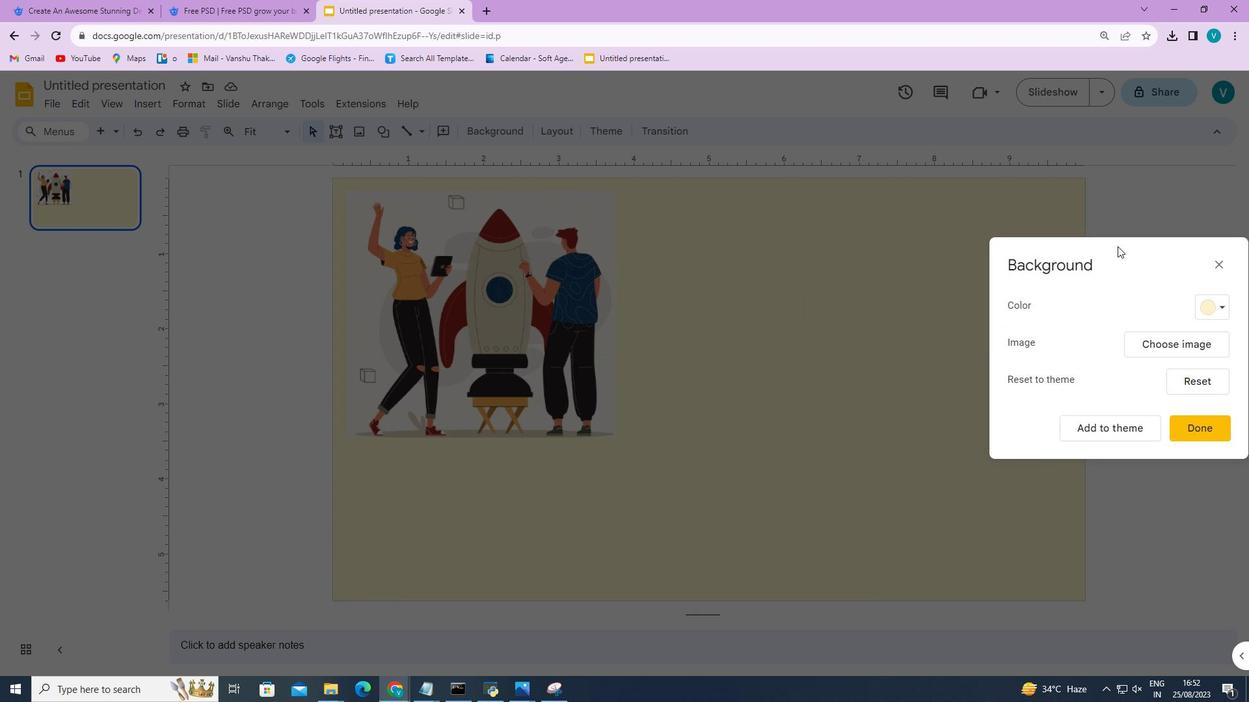 
Action: Mouse pressed left at (1122, 251)
Screenshot: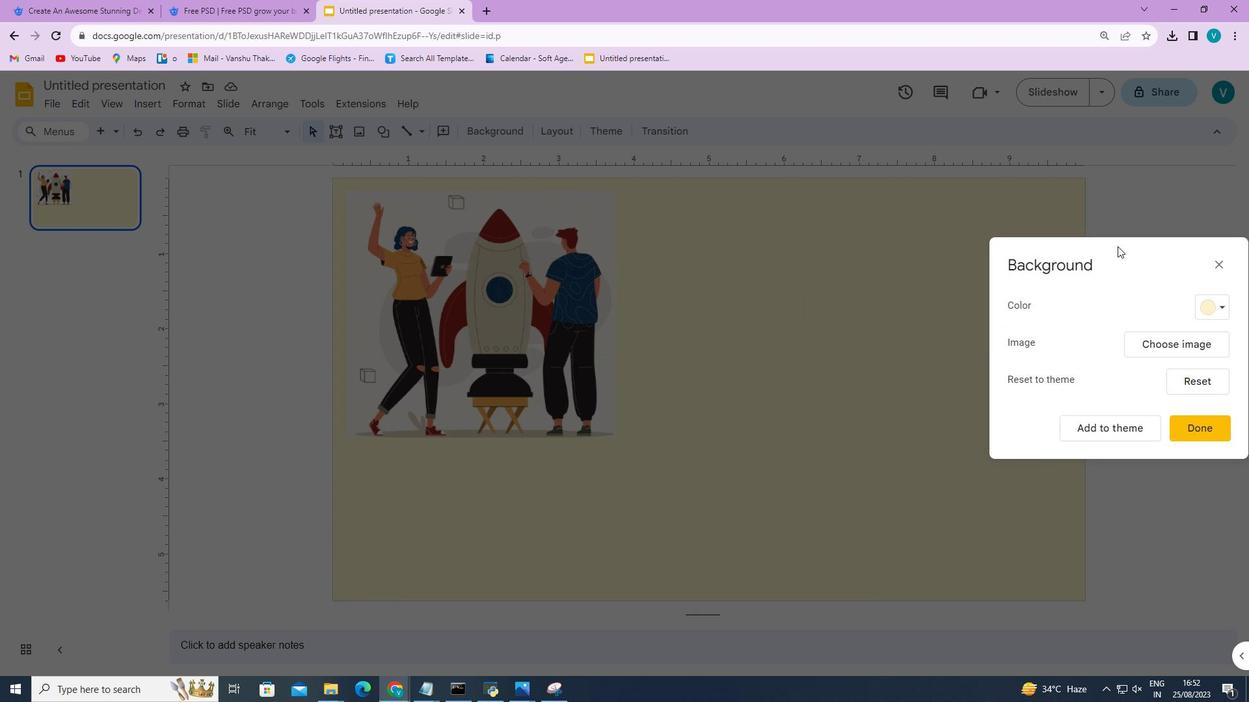 
Action: Mouse moved to (527, 248)
Screenshot: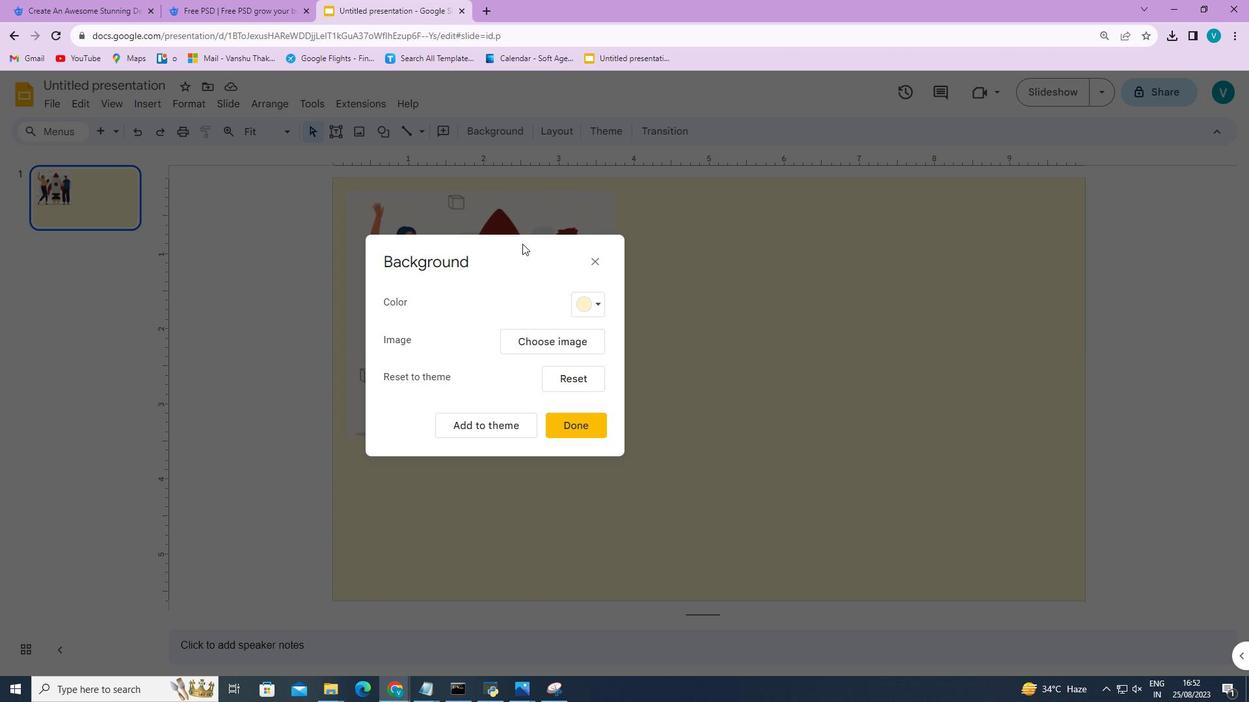 
Action: Mouse pressed left at (527, 248)
Screenshot: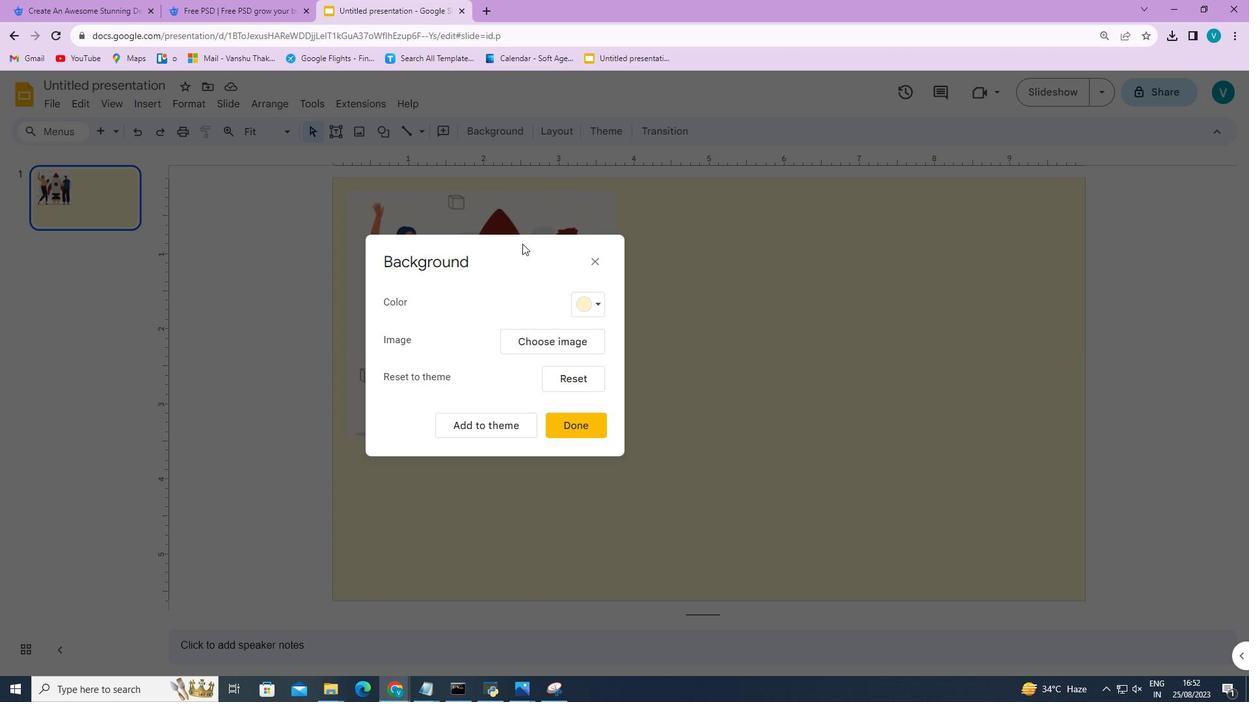 
Action: Mouse moved to (905, 285)
Screenshot: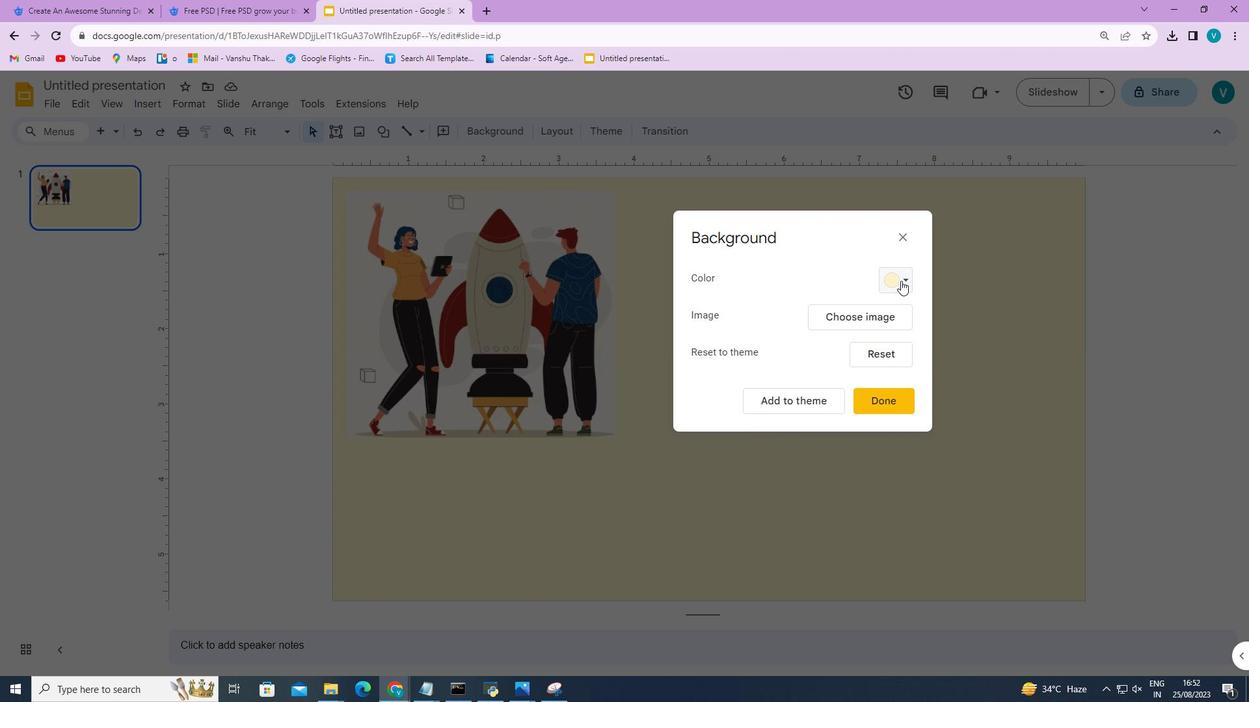 
Action: Mouse pressed left at (905, 285)
Screenshot: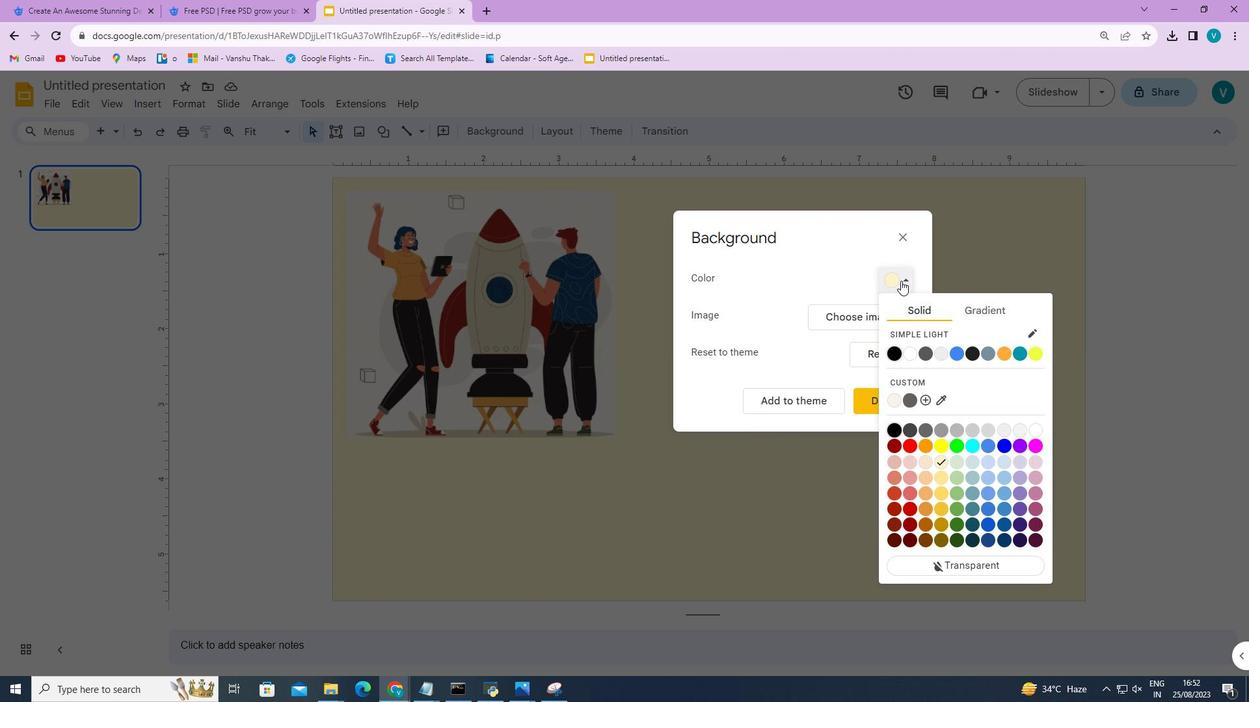 
Action: Mouse moved to (970, 570)
Screenshot: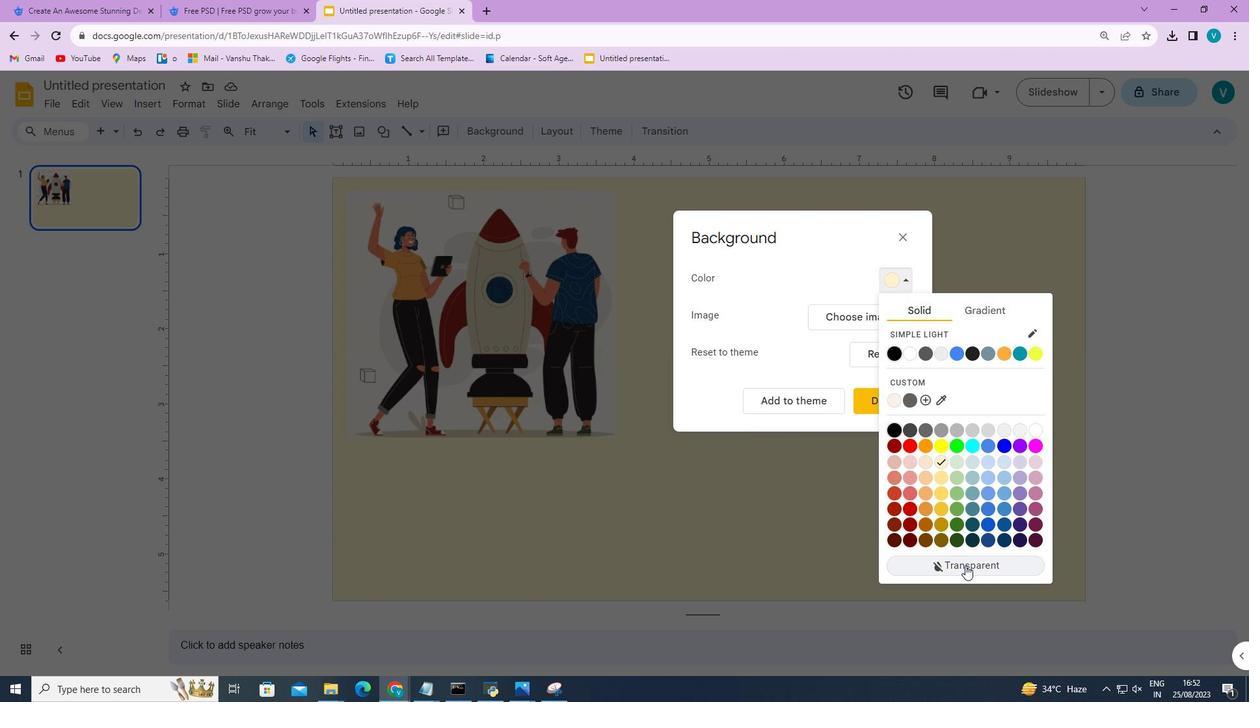 
Action: Mouse pressed left at (970, 570)
Screenshot: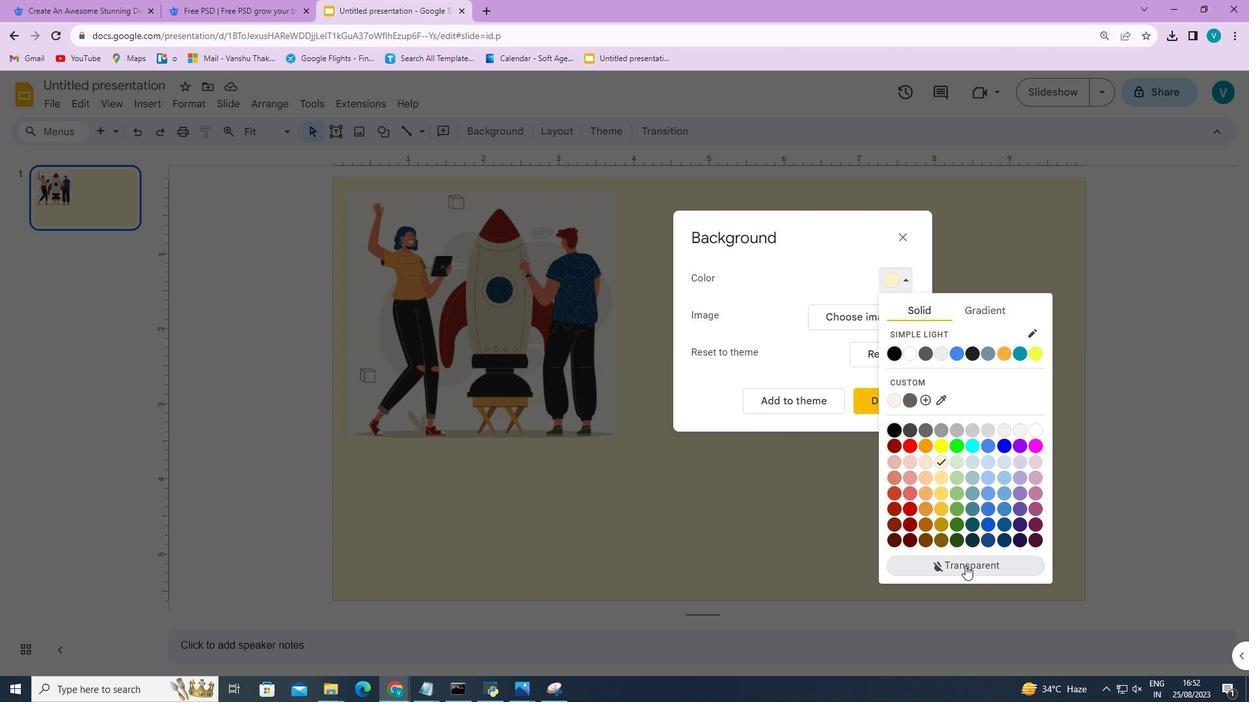 
Action: Mouse moved to (903, 243)
Screenshot: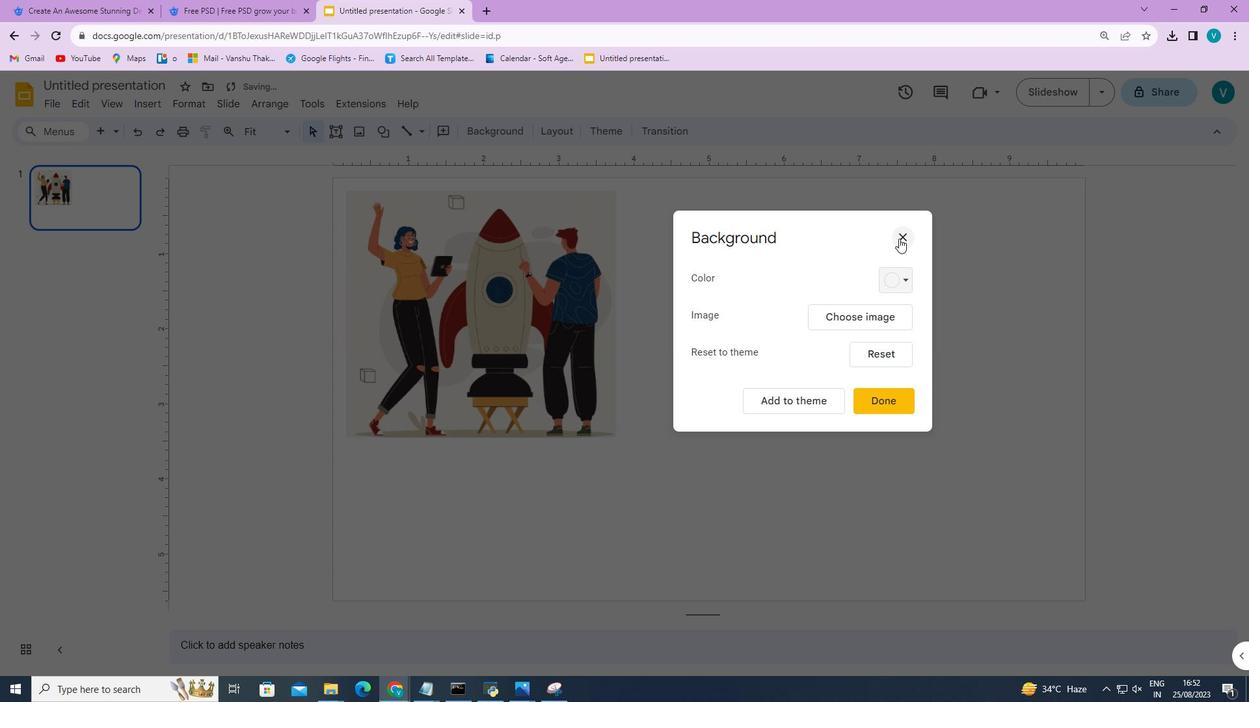
Action: Mouse pressed left at (903, 243)
Screenshot: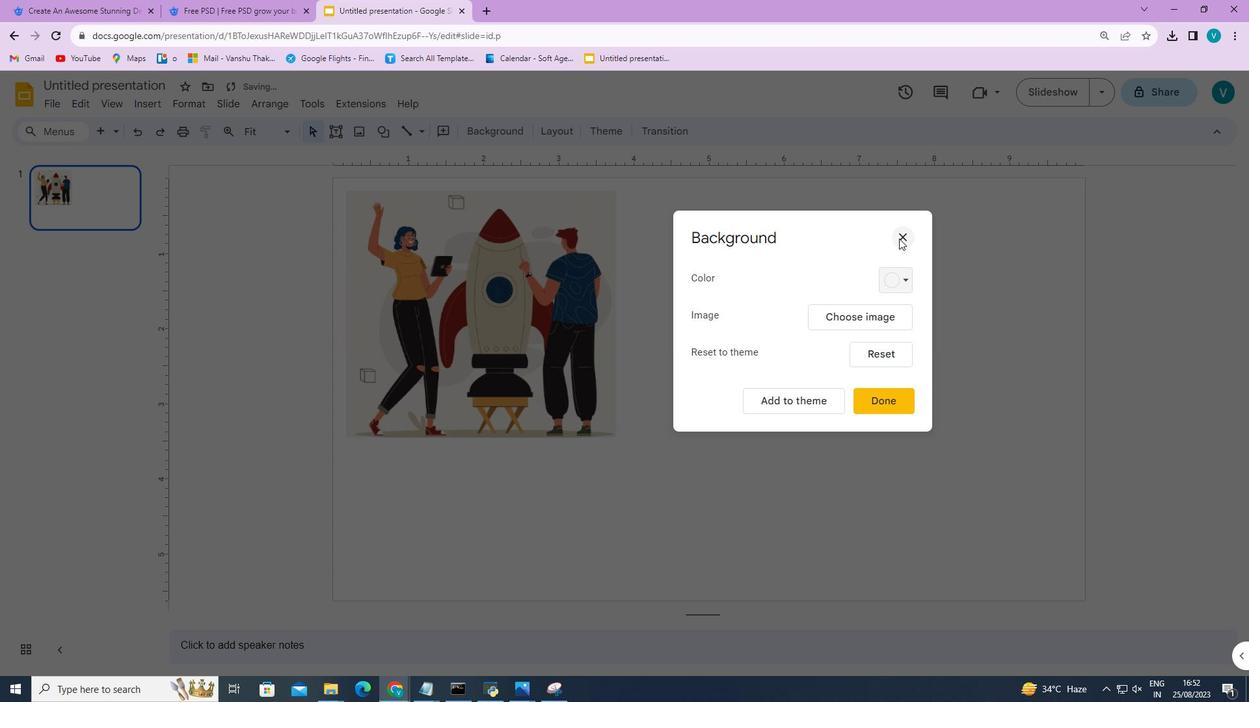 
Action: Mouse moved to (745, 323)
Screenshot: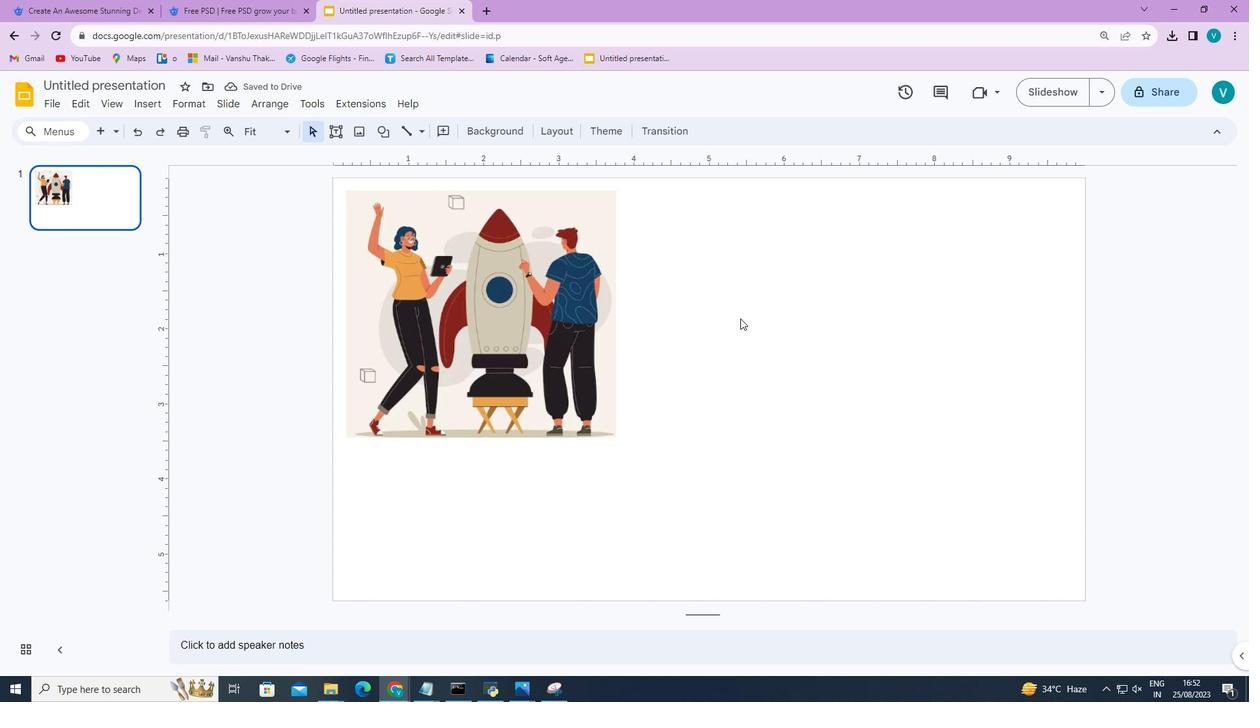 
Action: Mouse pressed left at (745, 323)
Screenshot: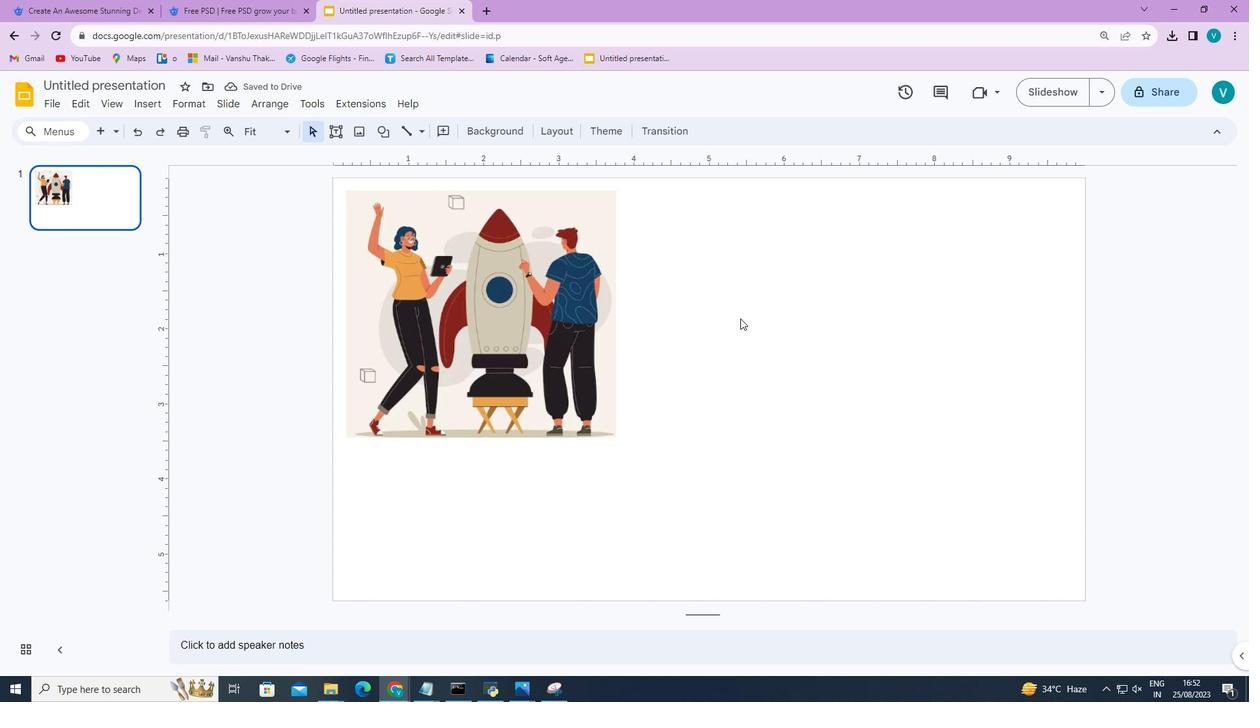 
Action: Mouse moved to (610, 439)
Screenshot: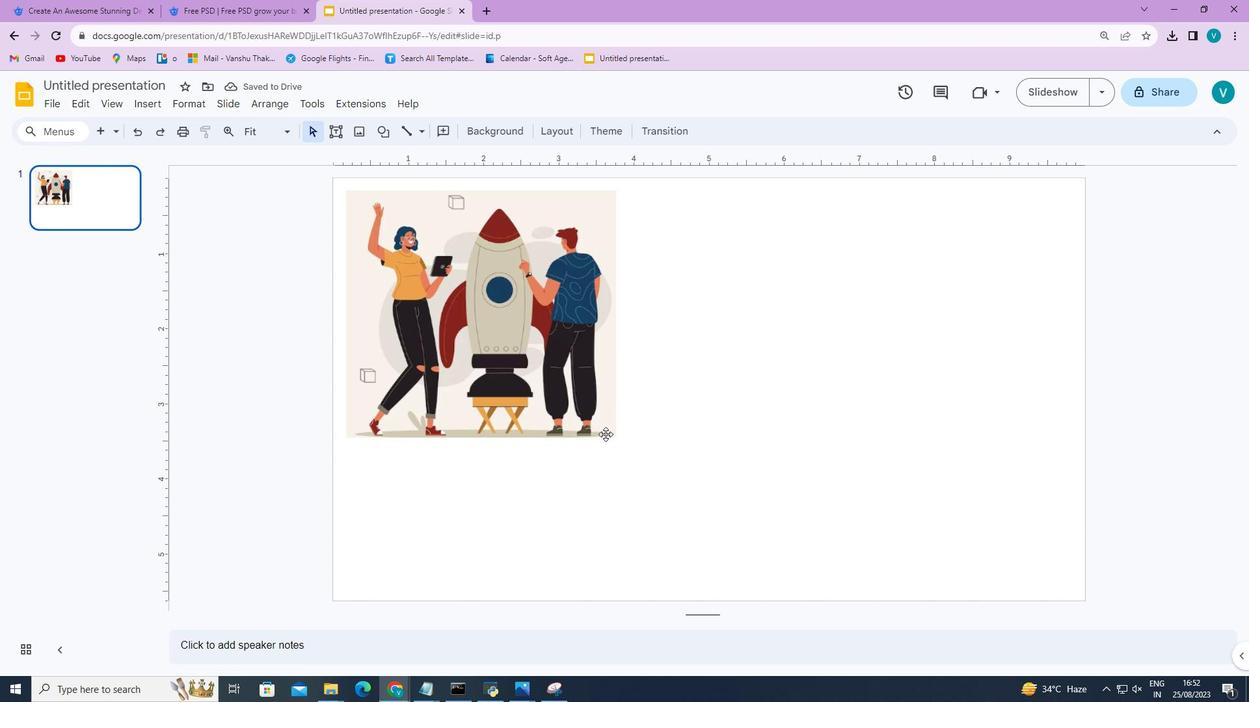 
Action: Mouse pressed left at (610, 439)
Screenshot: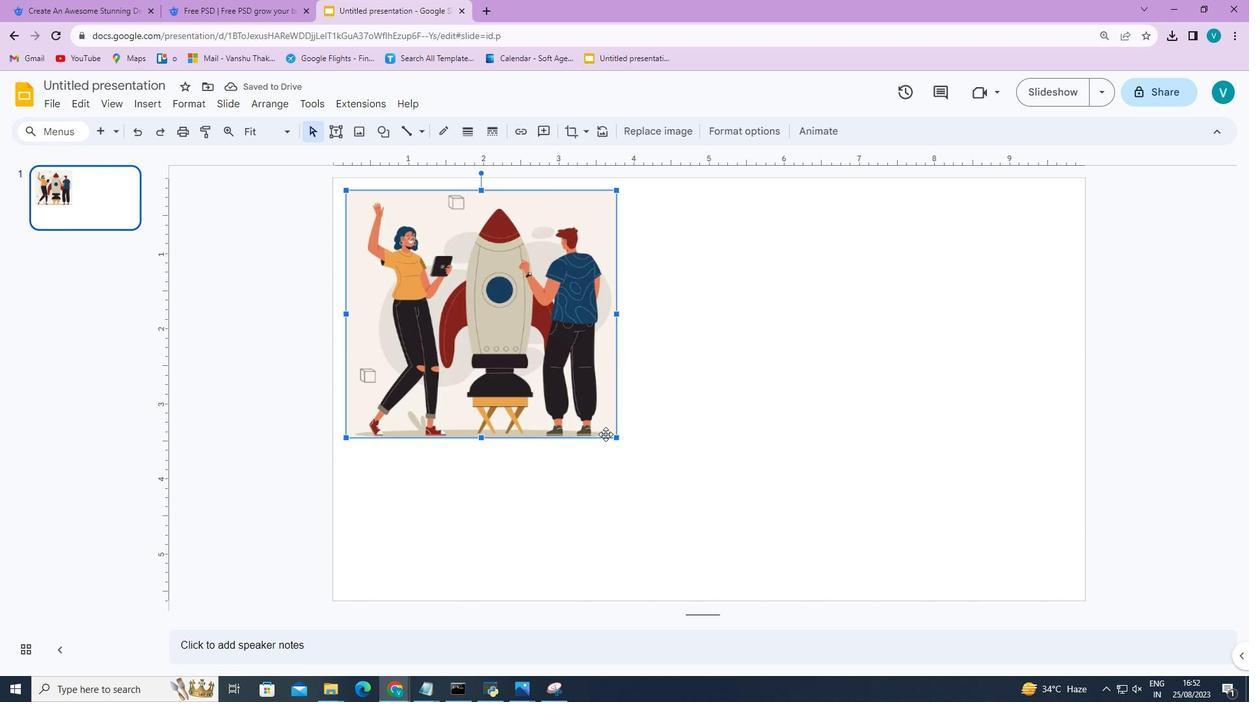 
Action: Mouse moved to (618, 439)
Screenshot: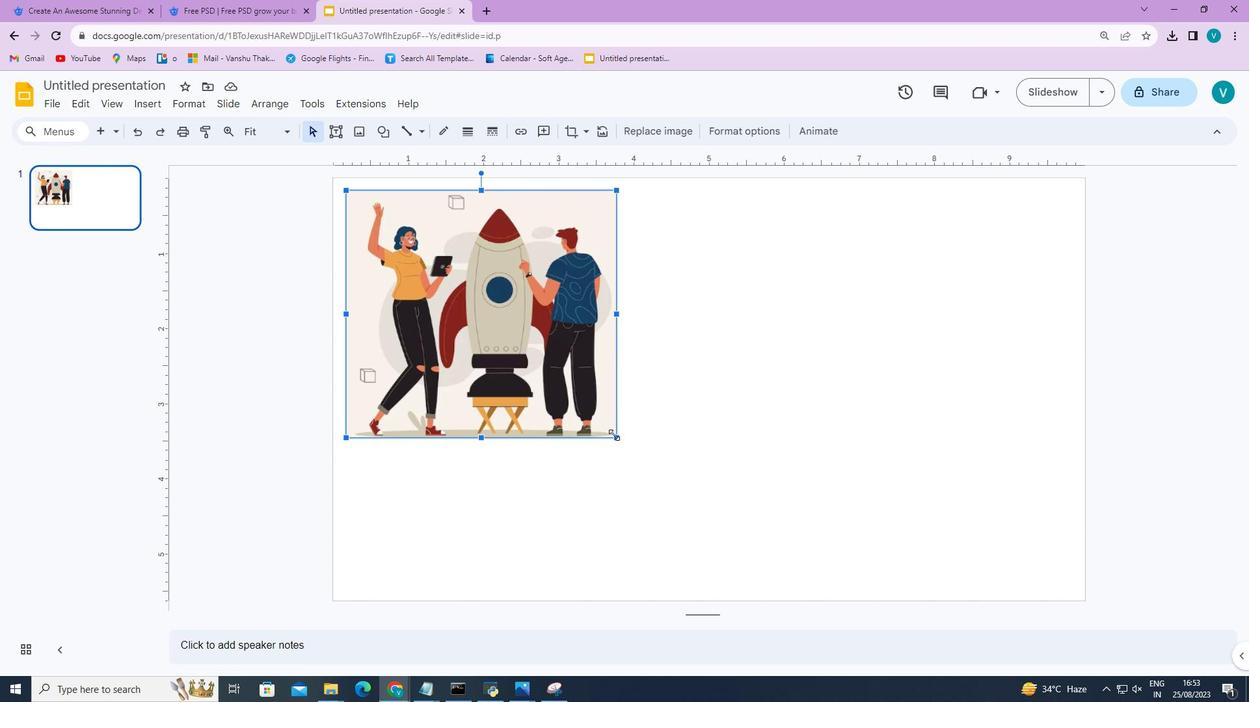 
Action: Mouse pressed left at (618, 439)
Screenshot: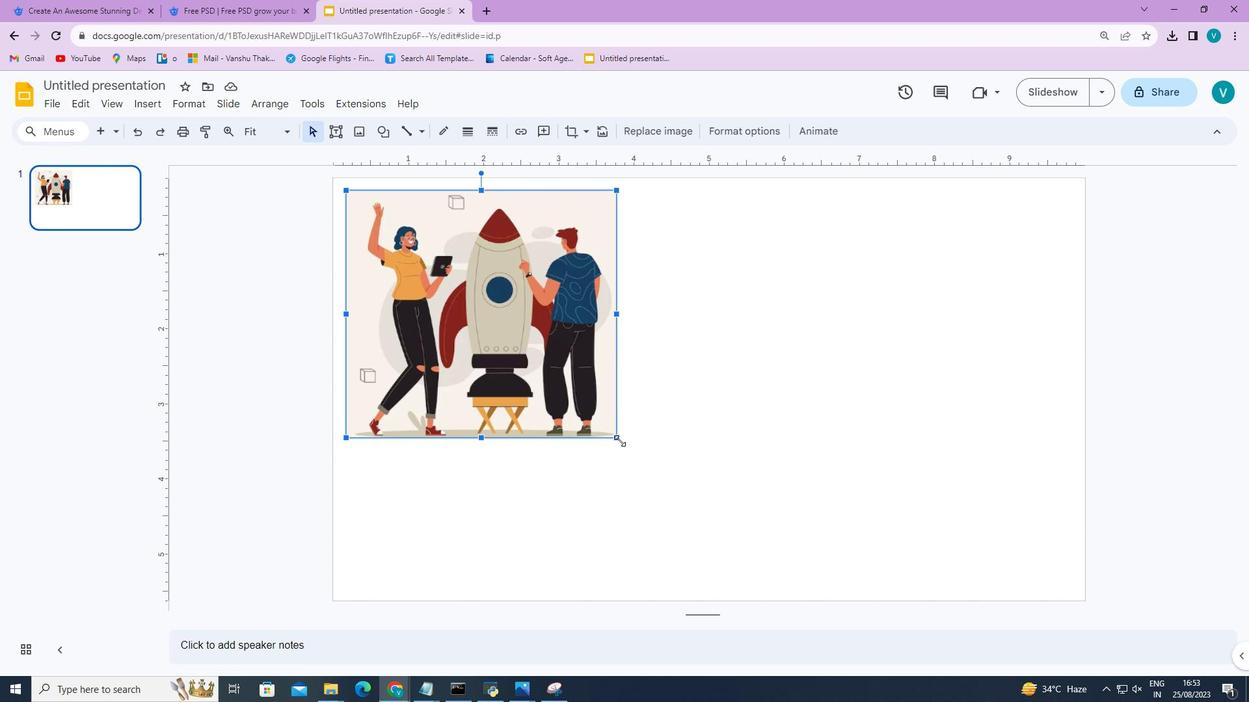 
Action: Mouse moved to (905, 460)
Screenshot: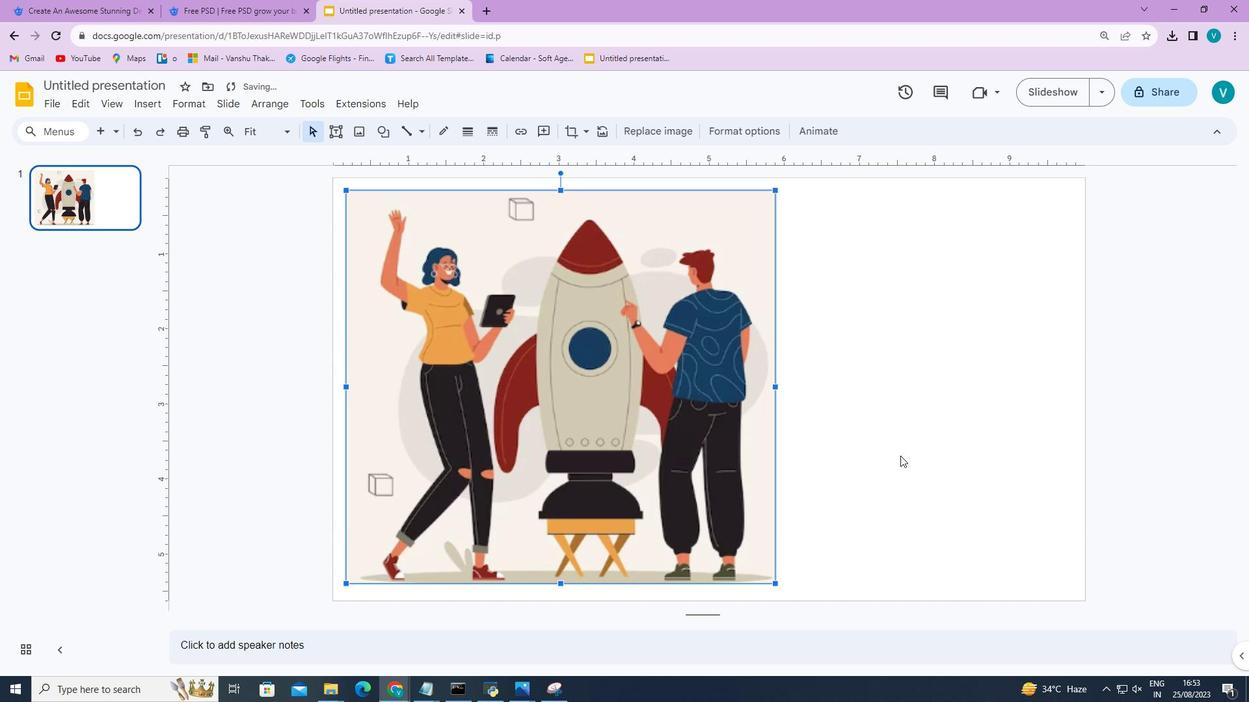
Action: Mouse pressed left at (905, 460)
Screenshot: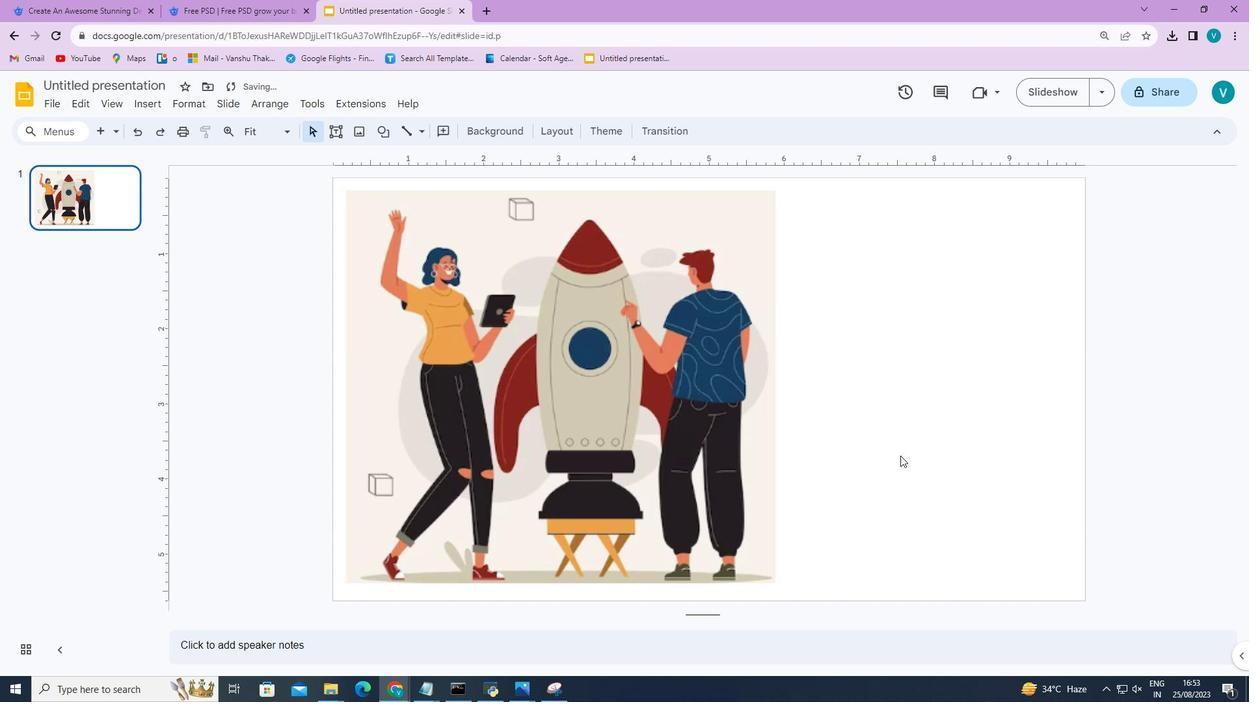 
Action: Mouse moved to (841, 421)
Screenshot: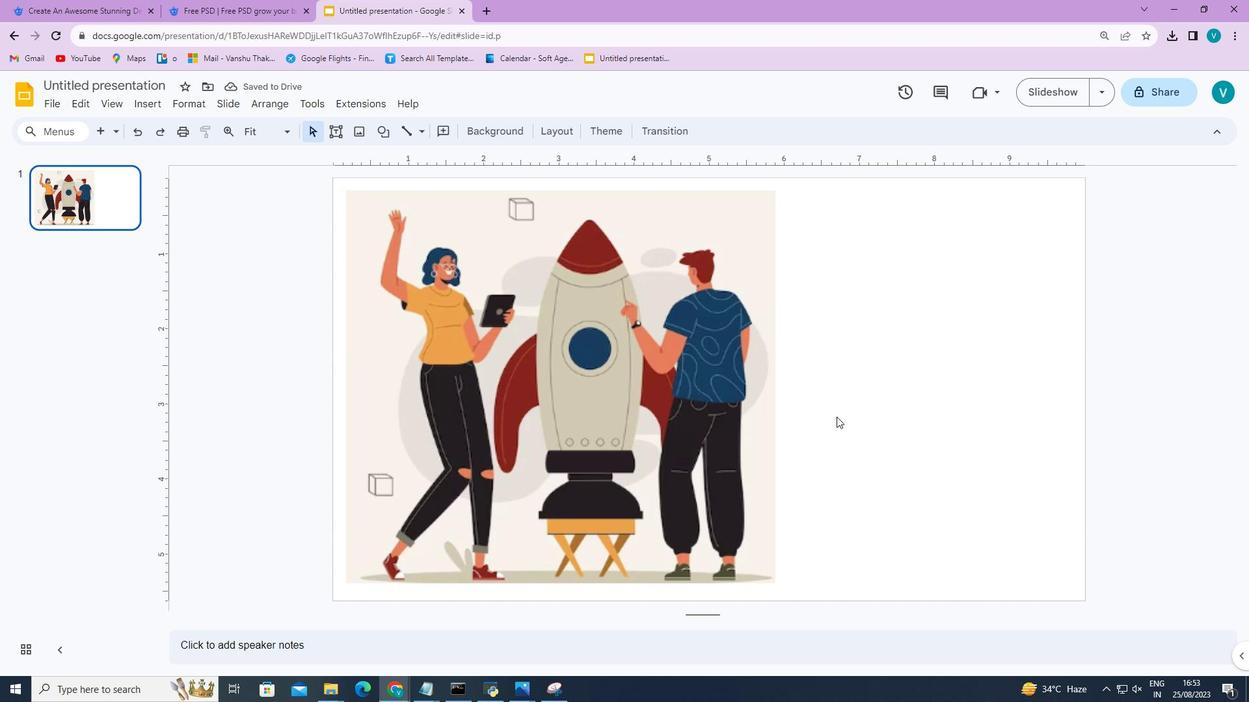 
Action: Mouse pressed left at (841, 421)
Screenshot: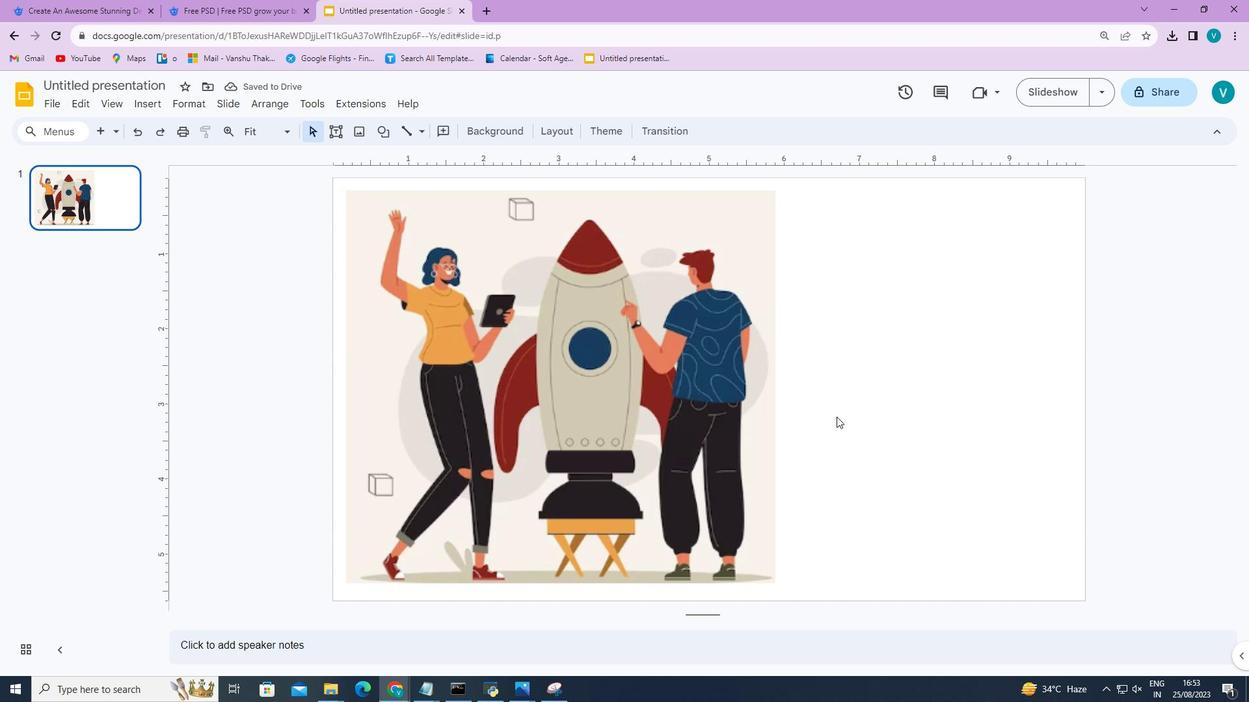 
Action: Mouse moved to (376, 211)
Screenshot: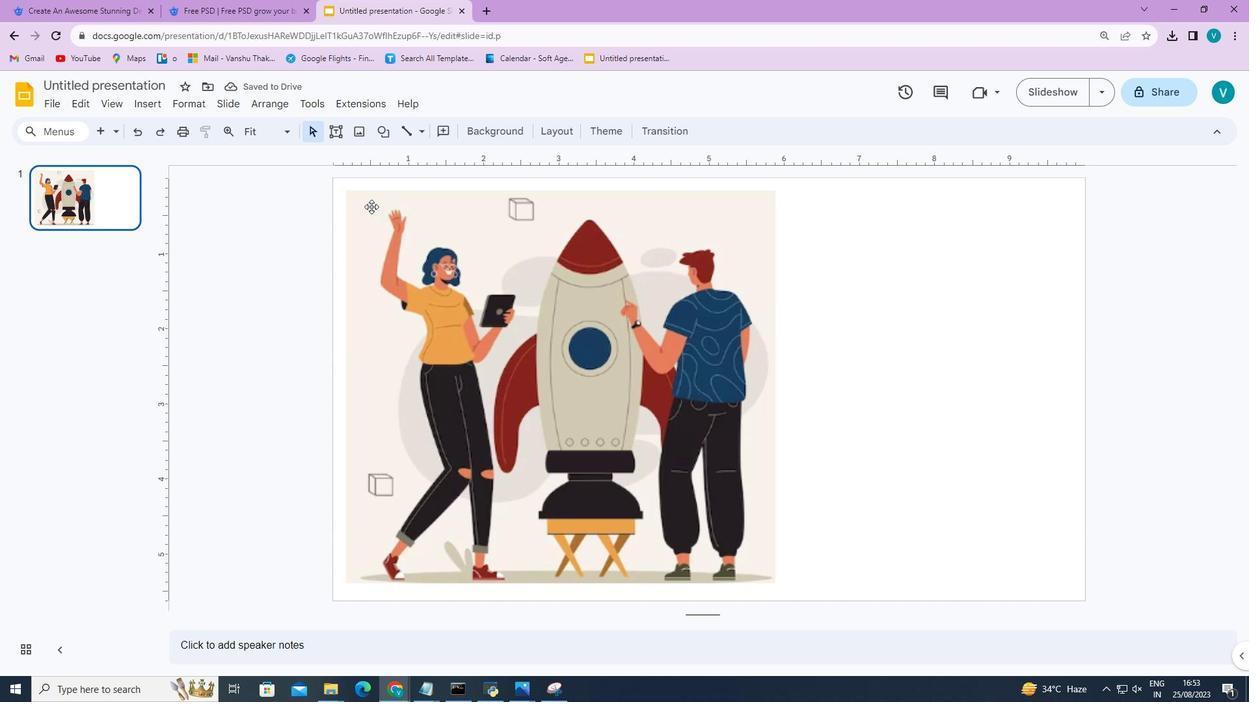 
Action: Mouse pressed left at (376, 211)
Screenshot: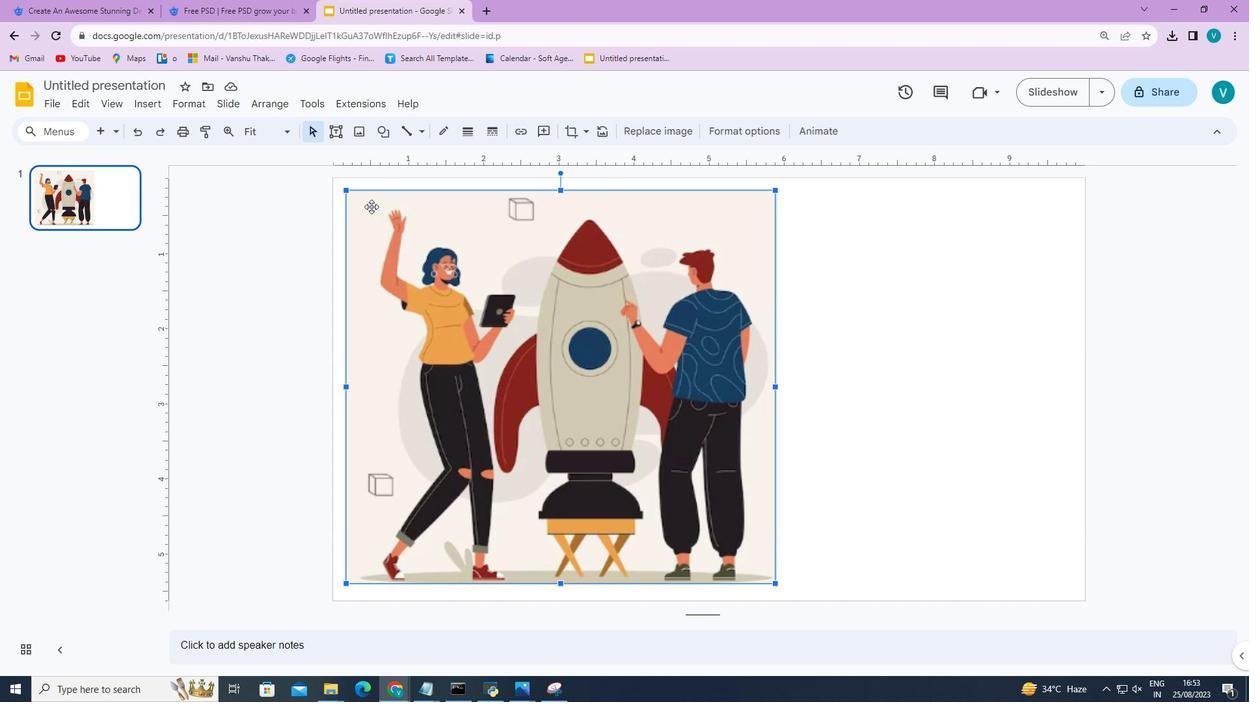 
Action: Mouse moved to (563, 196)
Screenshot: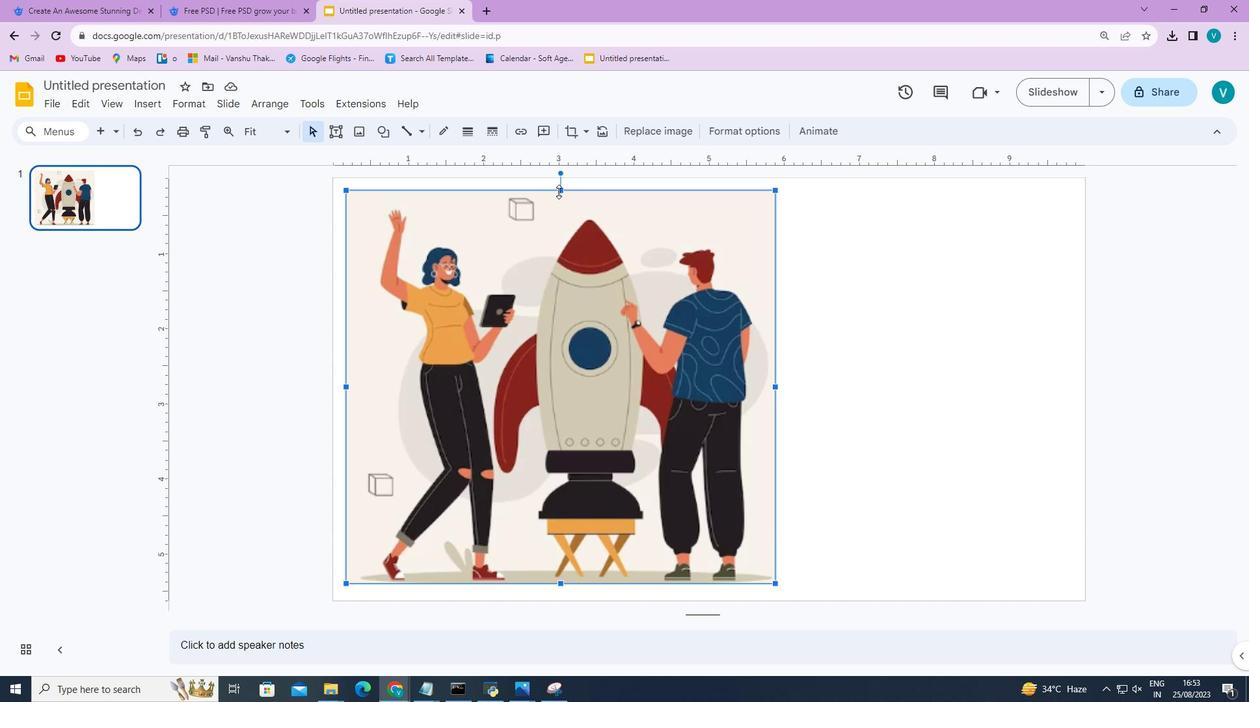 
Action: Mouse pressed left at (563, 196)
Screenshot: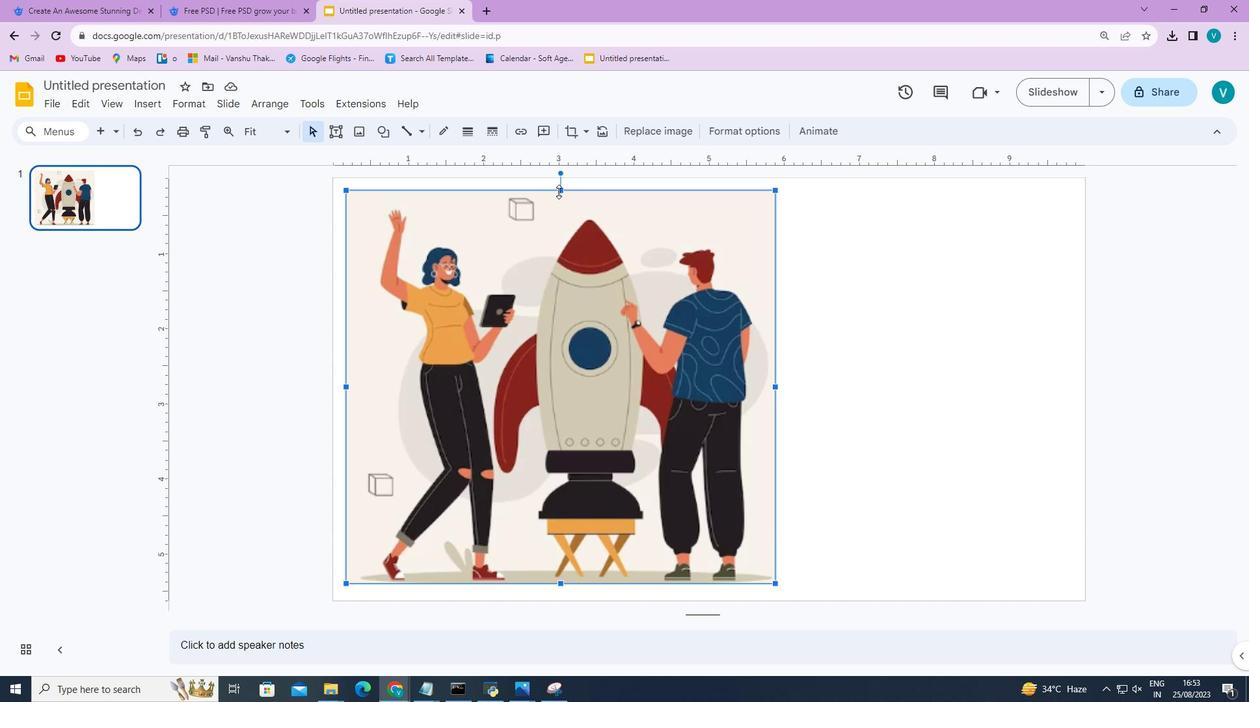 
Action: Mouse moved to (854, 234)
Screenshot: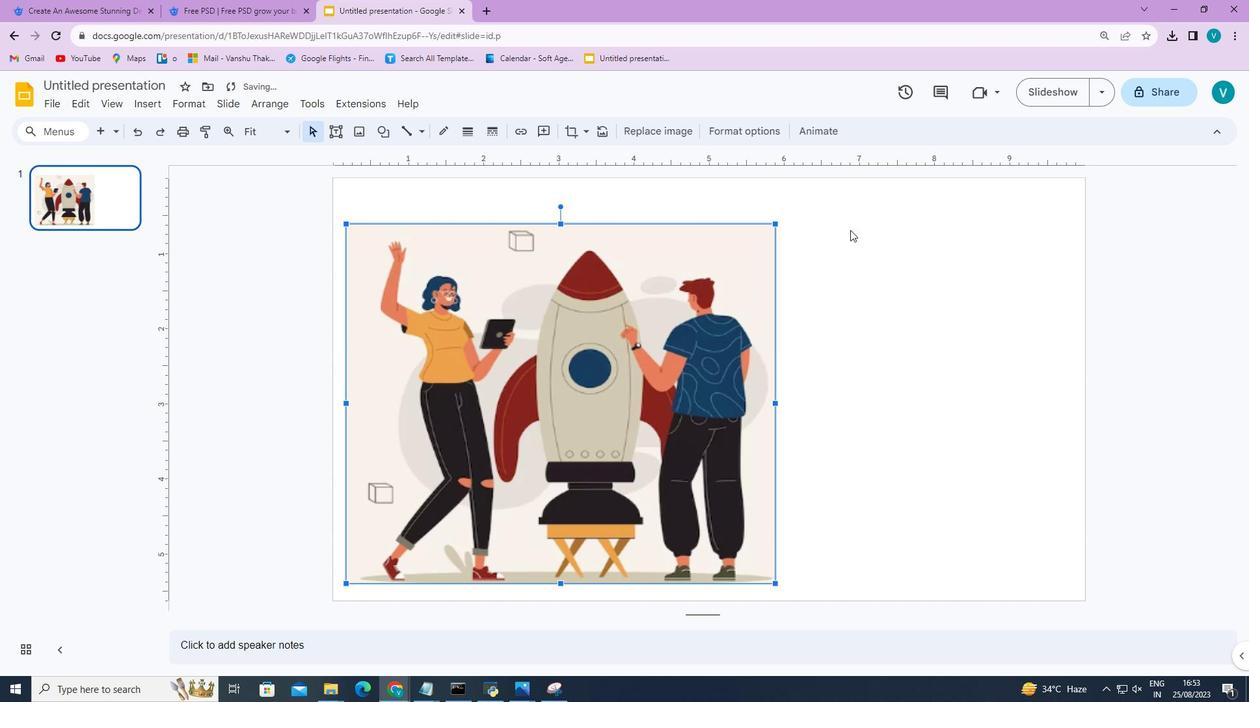
Action: Mouse pressed left at (854, 234)
Screenshot: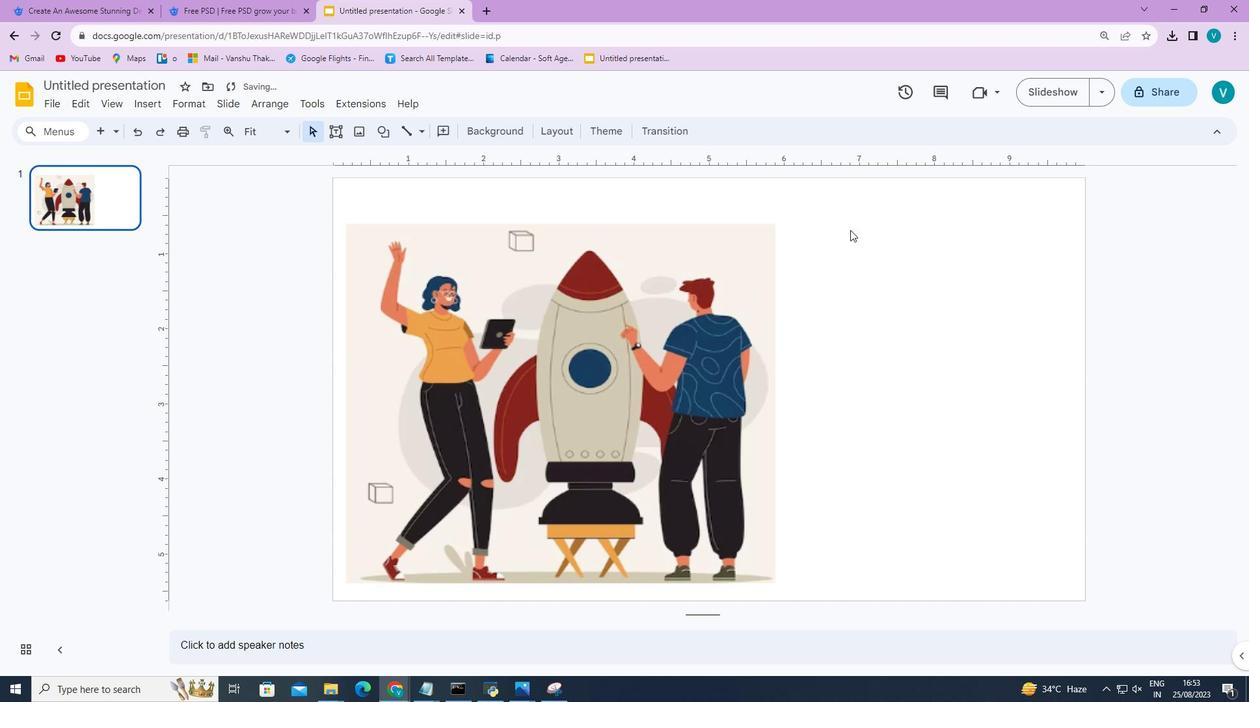 
Action: Mouse moved to (377, 197)
Screenshot: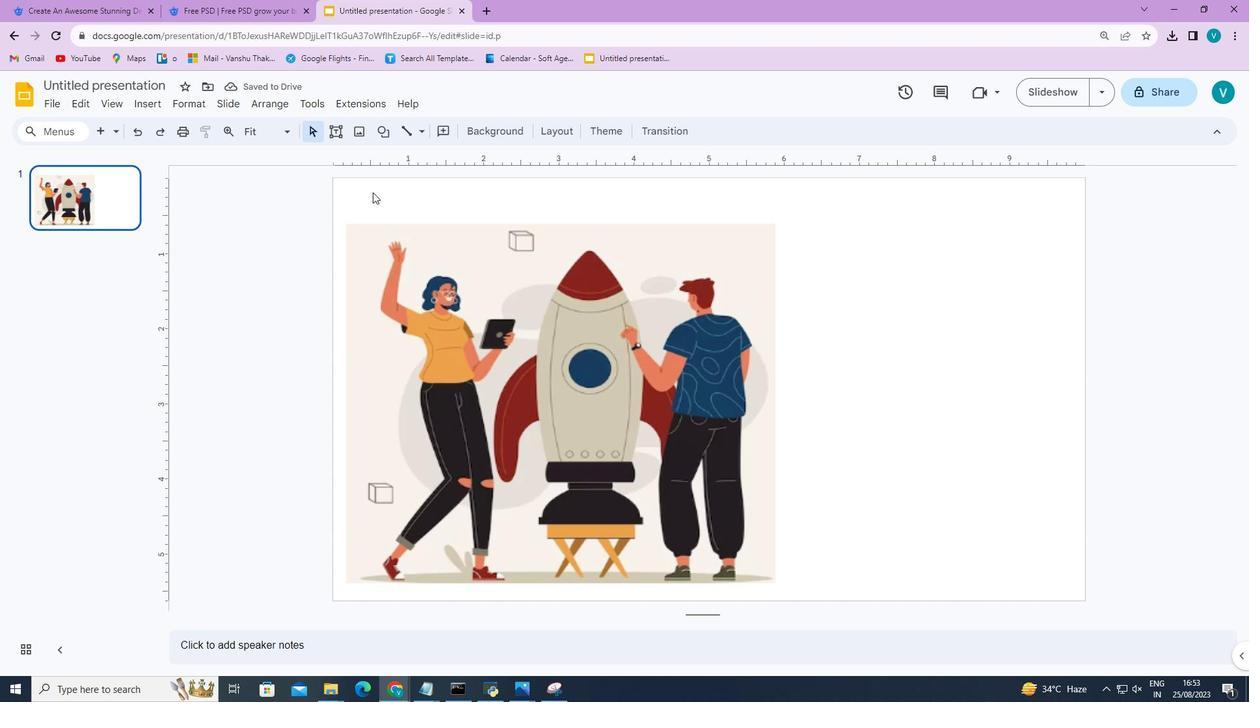 
Action: Mouse pressed left at (377, 197)
Screenshot: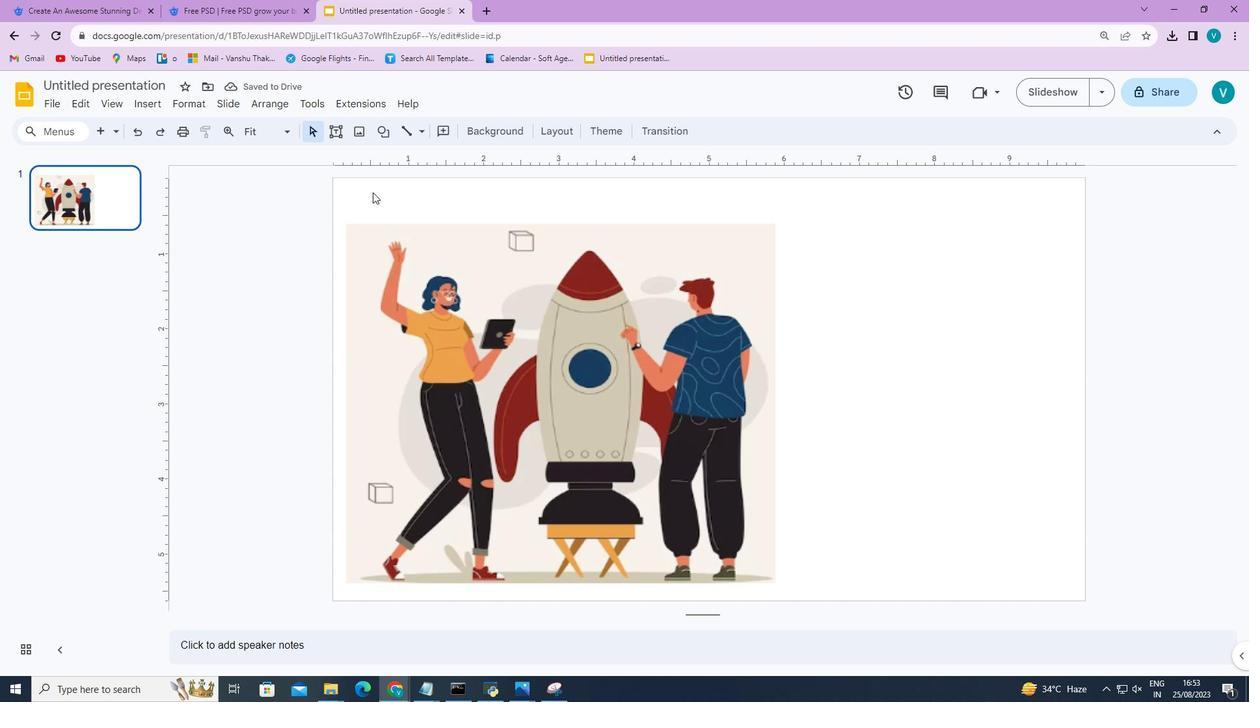 
Action: Mouse moved to (341, 137)
Screenshot: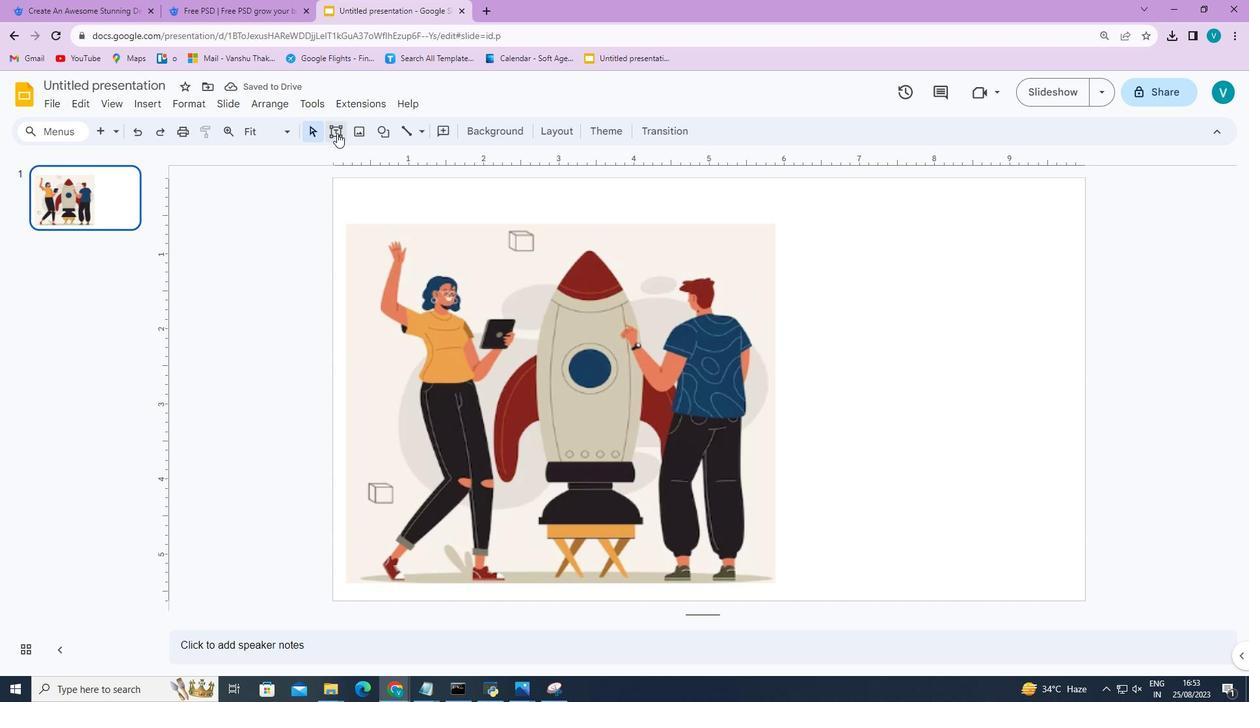 
Action: Mouse pressed left at (341, 137)
Screenshot: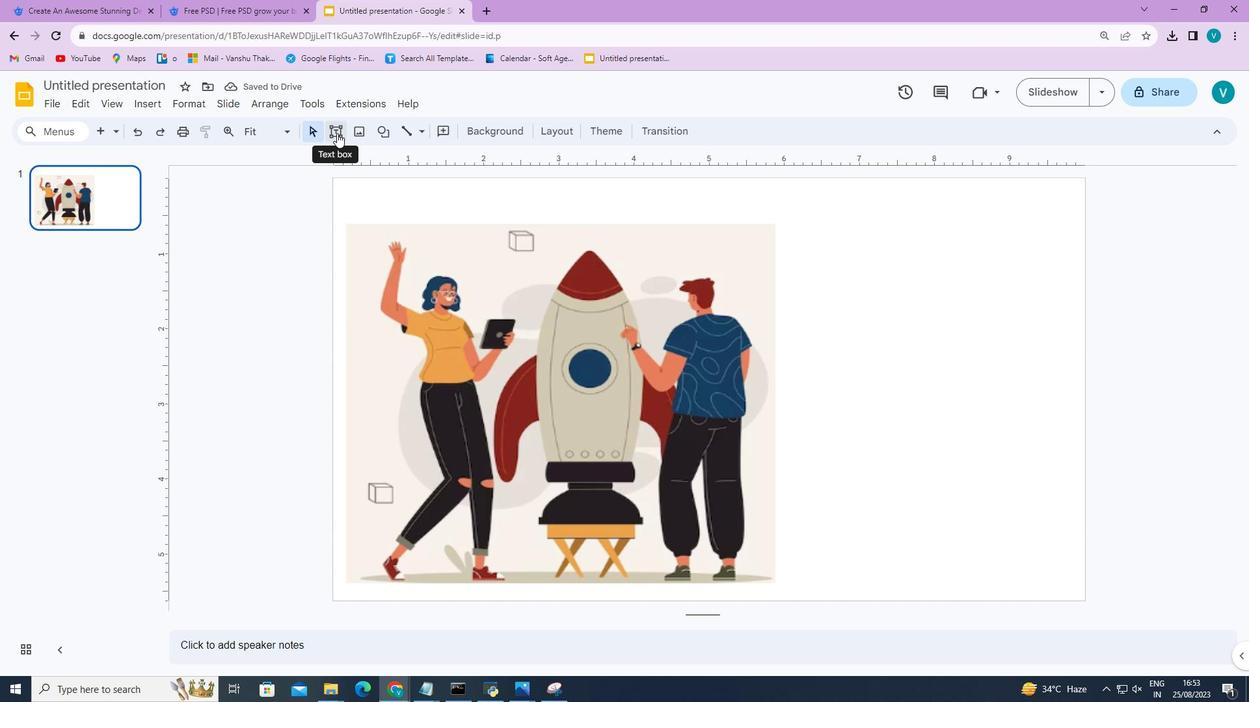 
Action: Mouse moved to (363, 193)
Screenshot: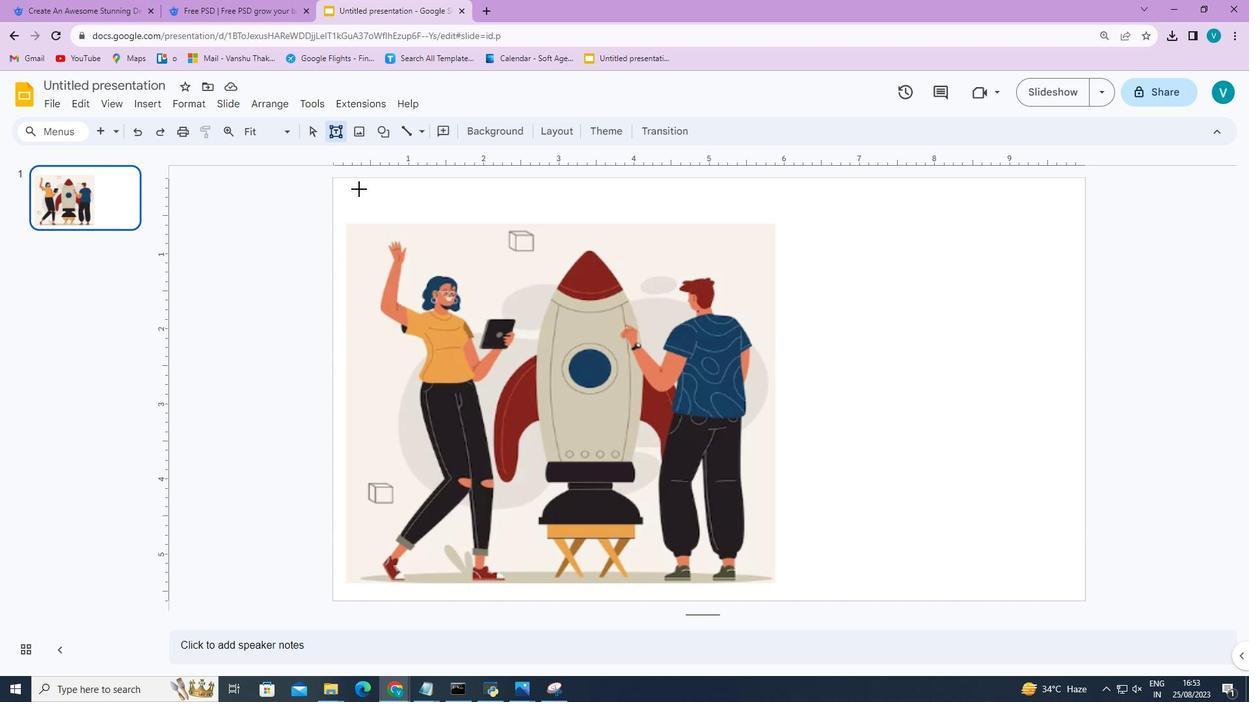 
Action: Mouse pressed left at (363, 193)
Screenshot: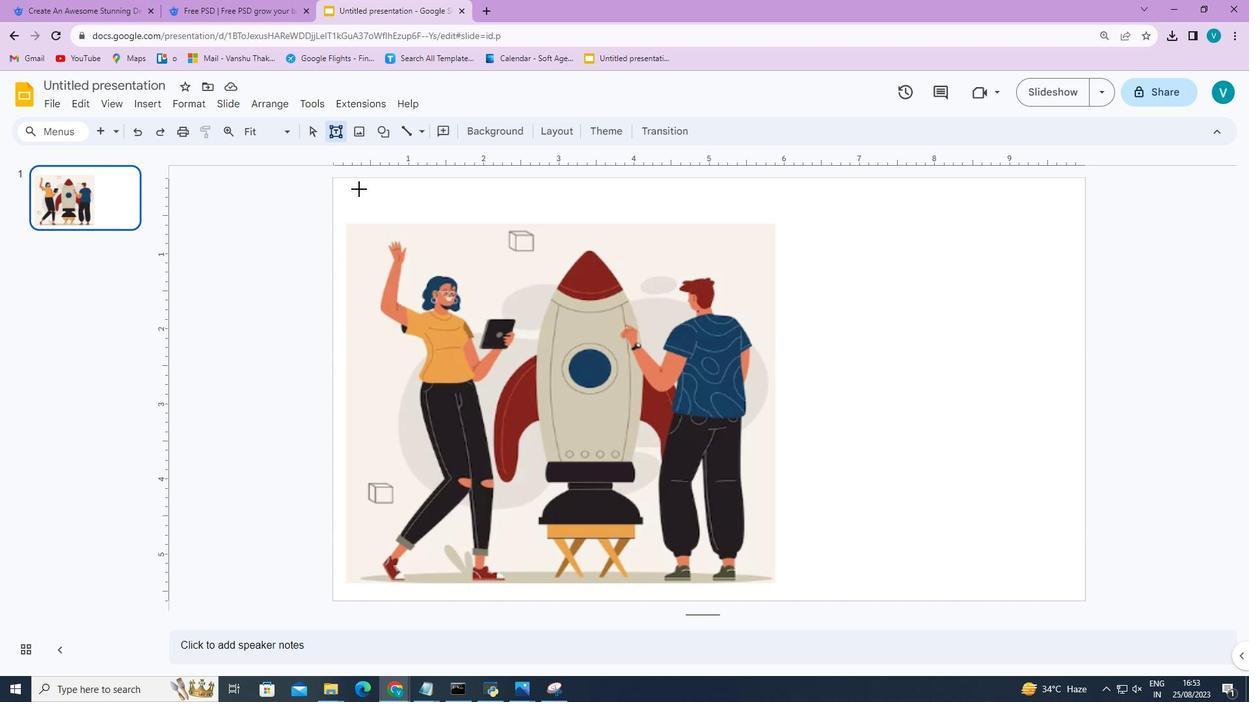
Action: Mouse moved to (379, 203)
Screenshot: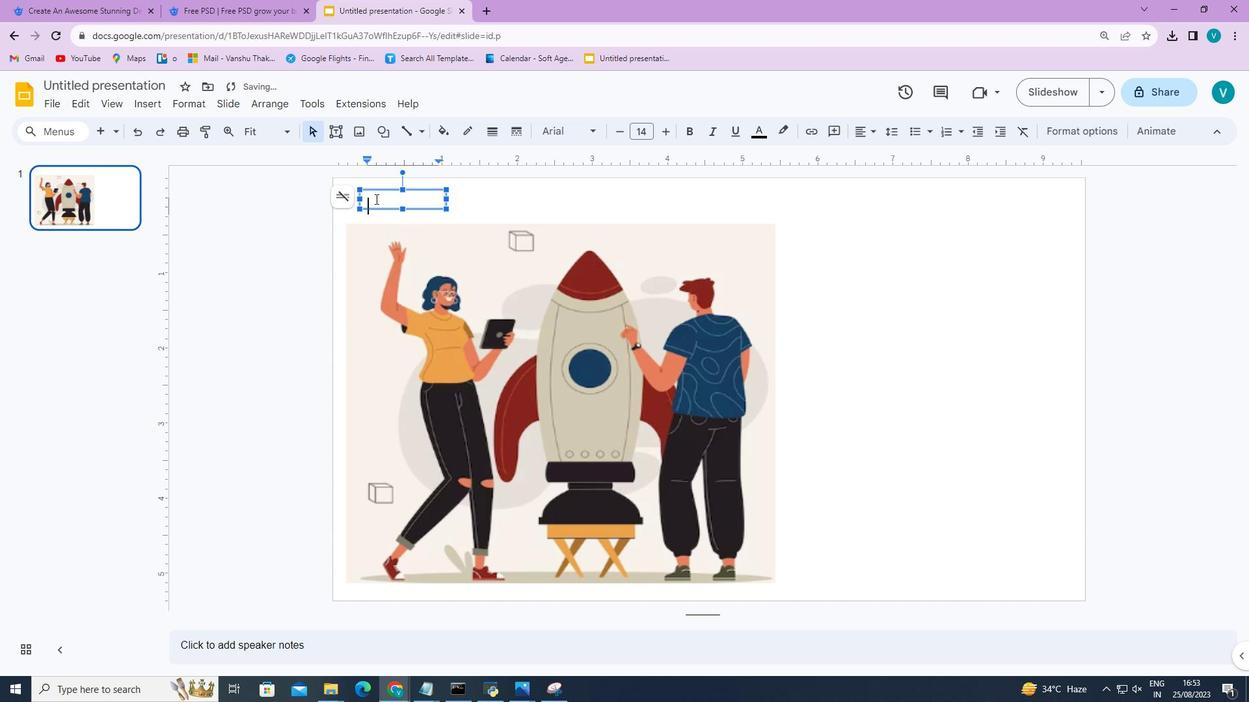 
Action: Key pressed agency
Screenshot: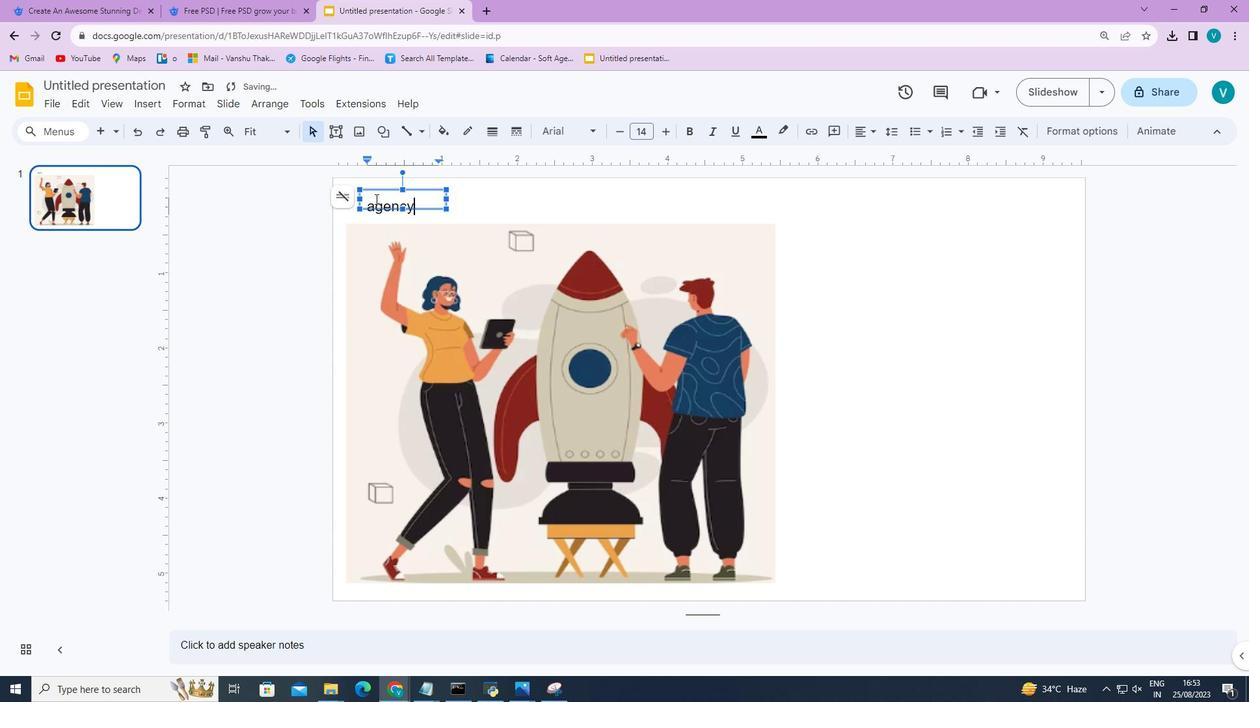 
Action: Mouse moved to (407, 214)
Screenshot: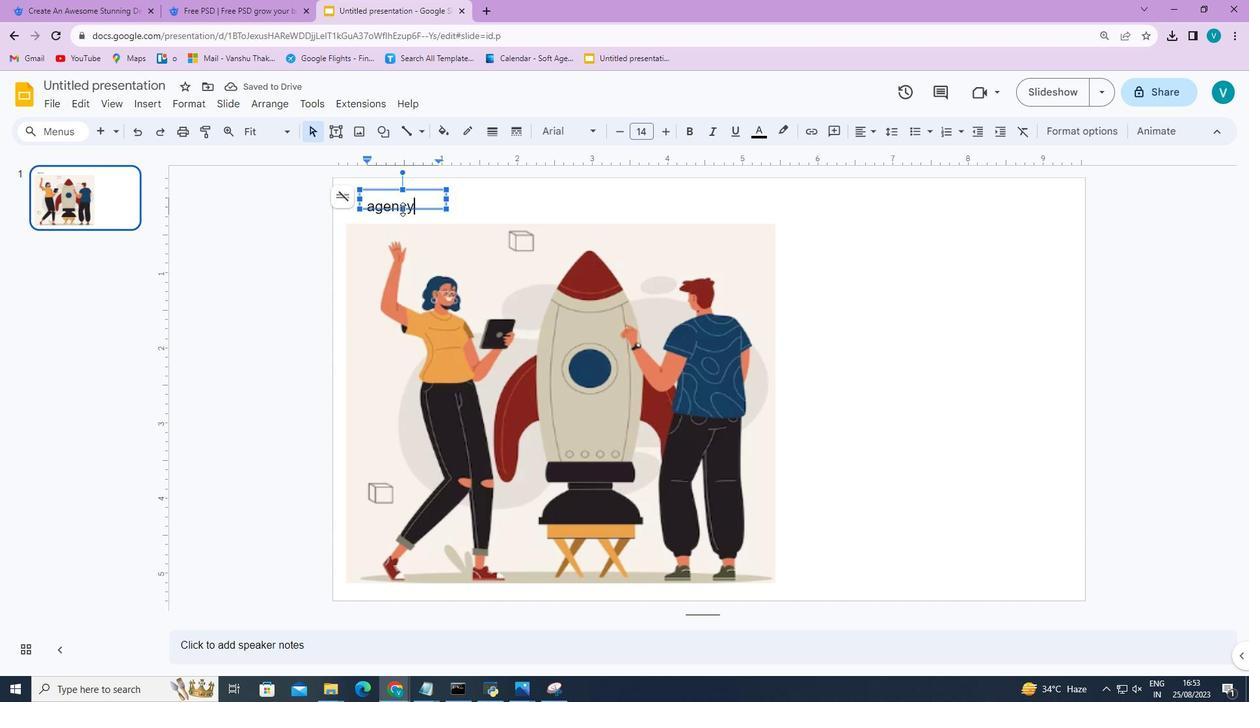 
Action: Mouse pressed left at (407, 214)
Screenshot: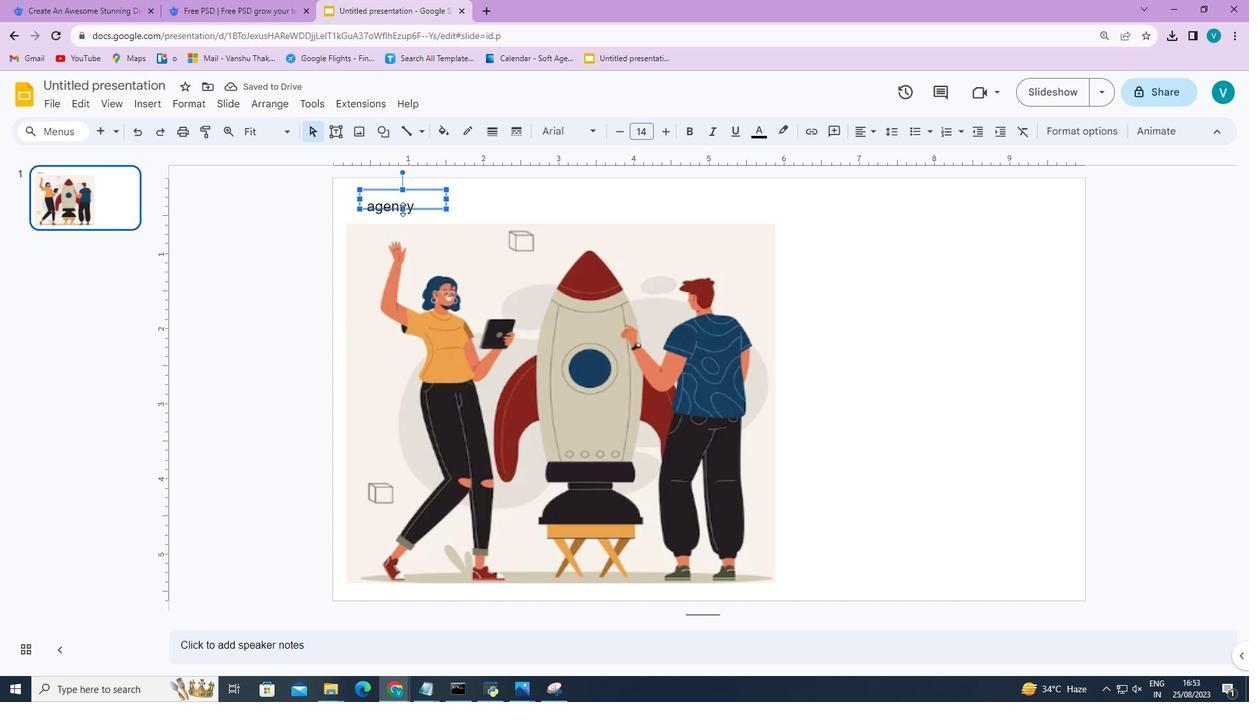 
Action: Mouse moved to (420, 214)
Screenshot: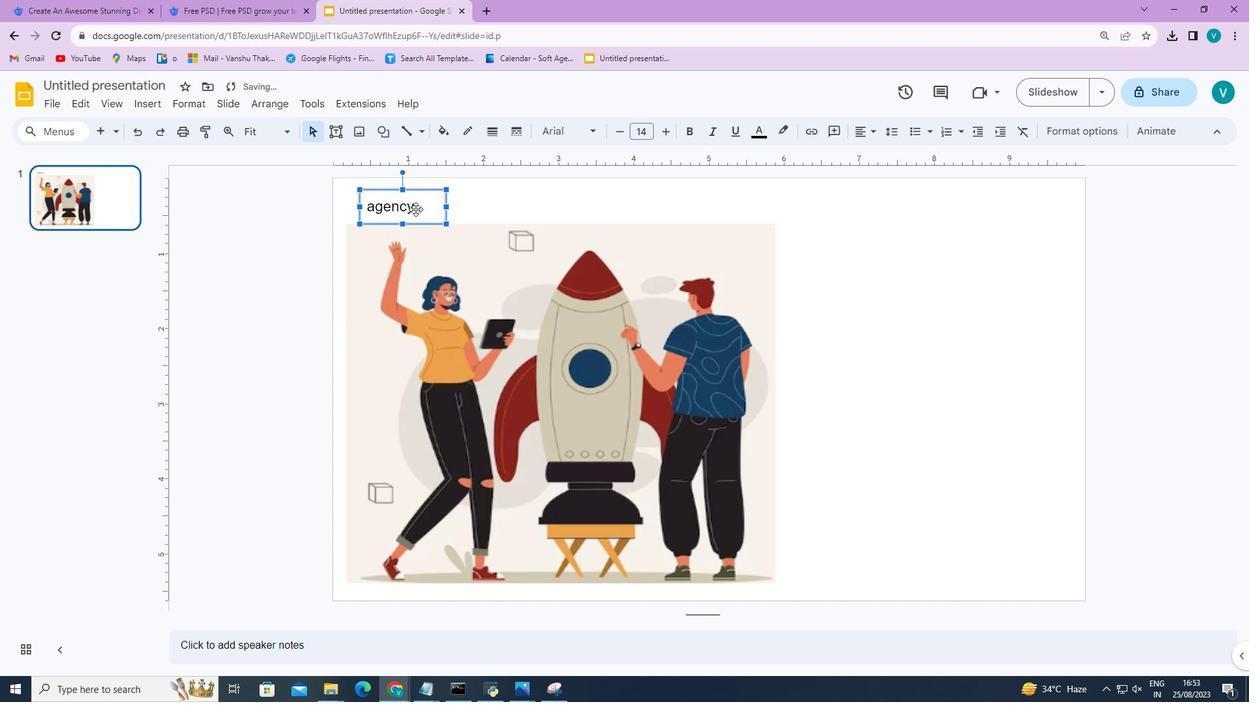 
Action: Mouse pressed left at (420, 214)
Screenshot: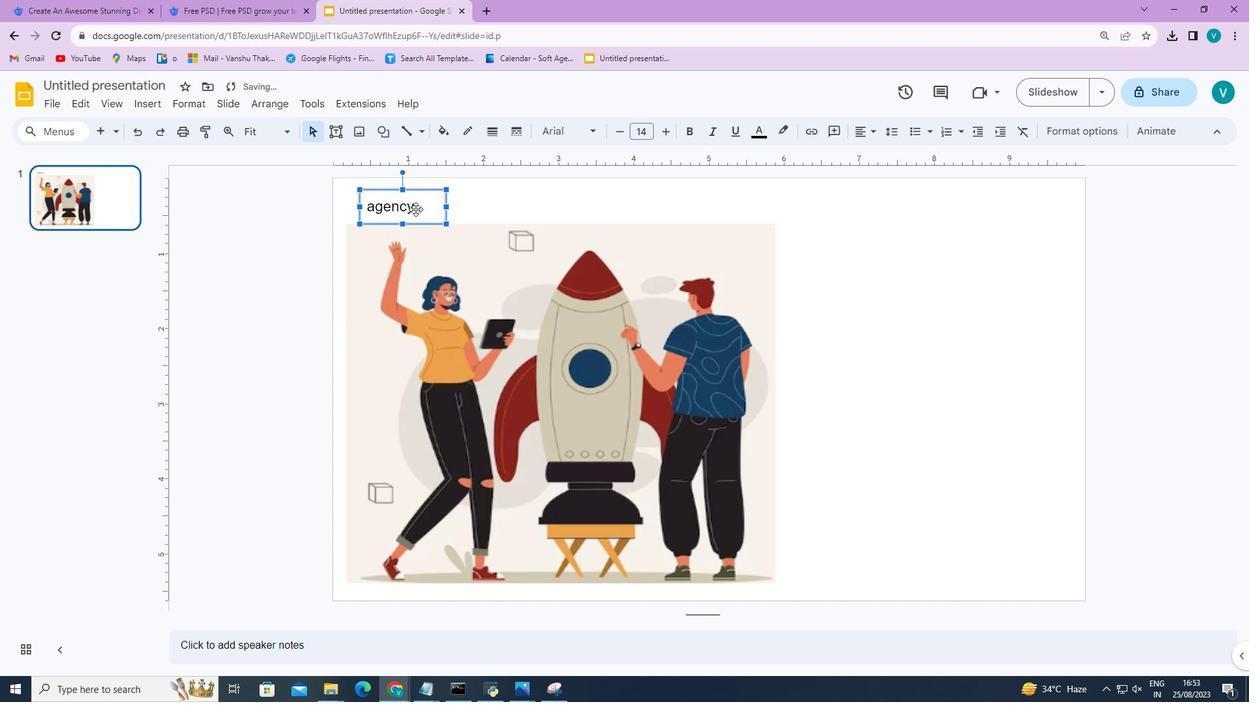 
Action: Mouse moved to (416, 212)
Screenshot: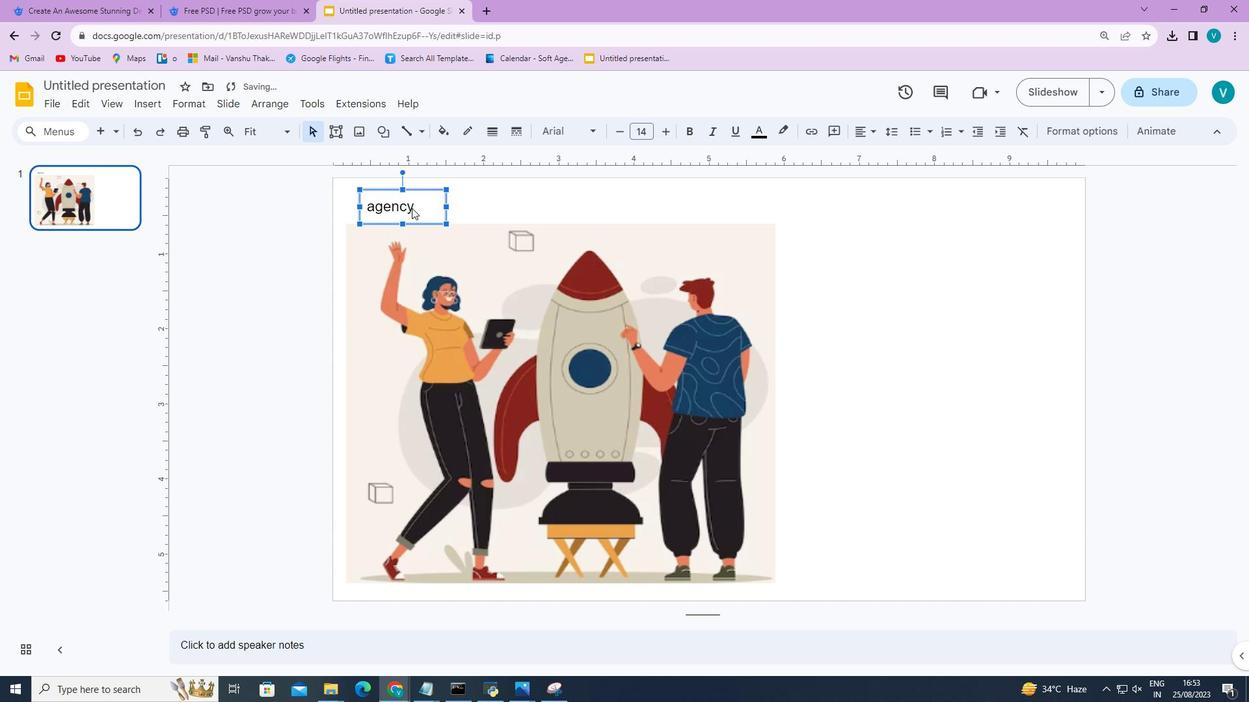 
Action: Mouse pressed left at (416, 212)
Screenshot: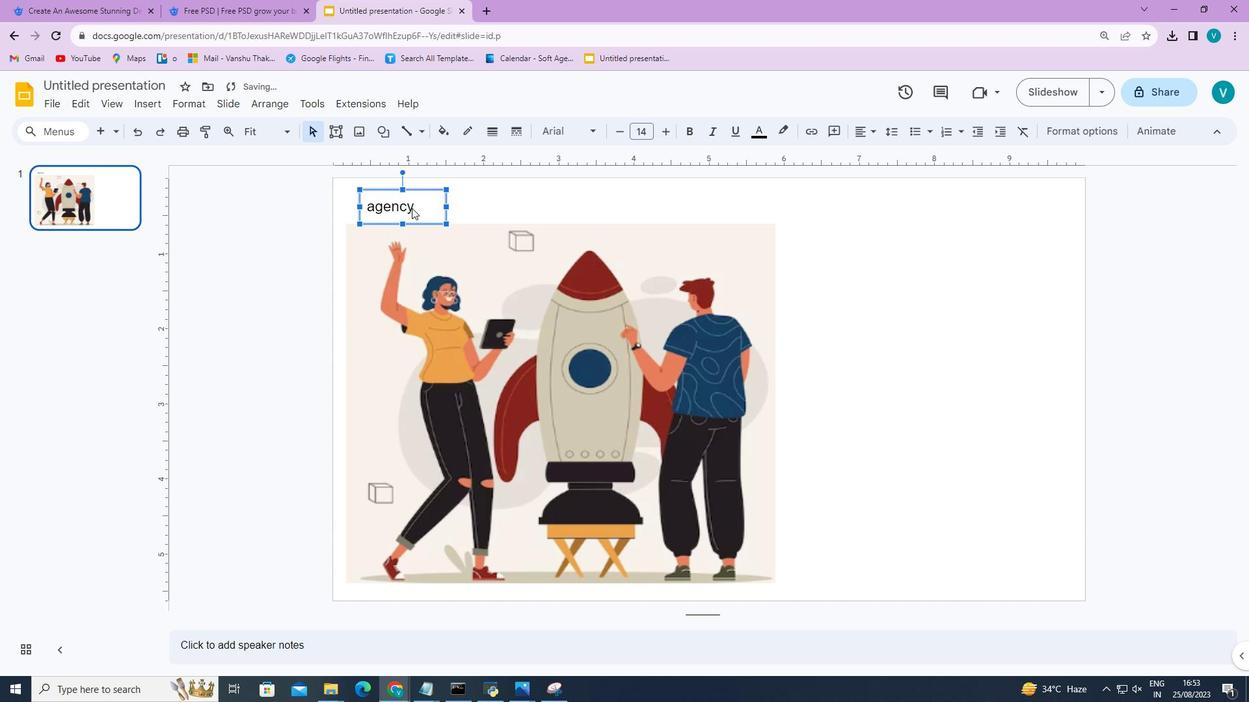 
Action: Mouse moved to (672, 139)
Screenshot: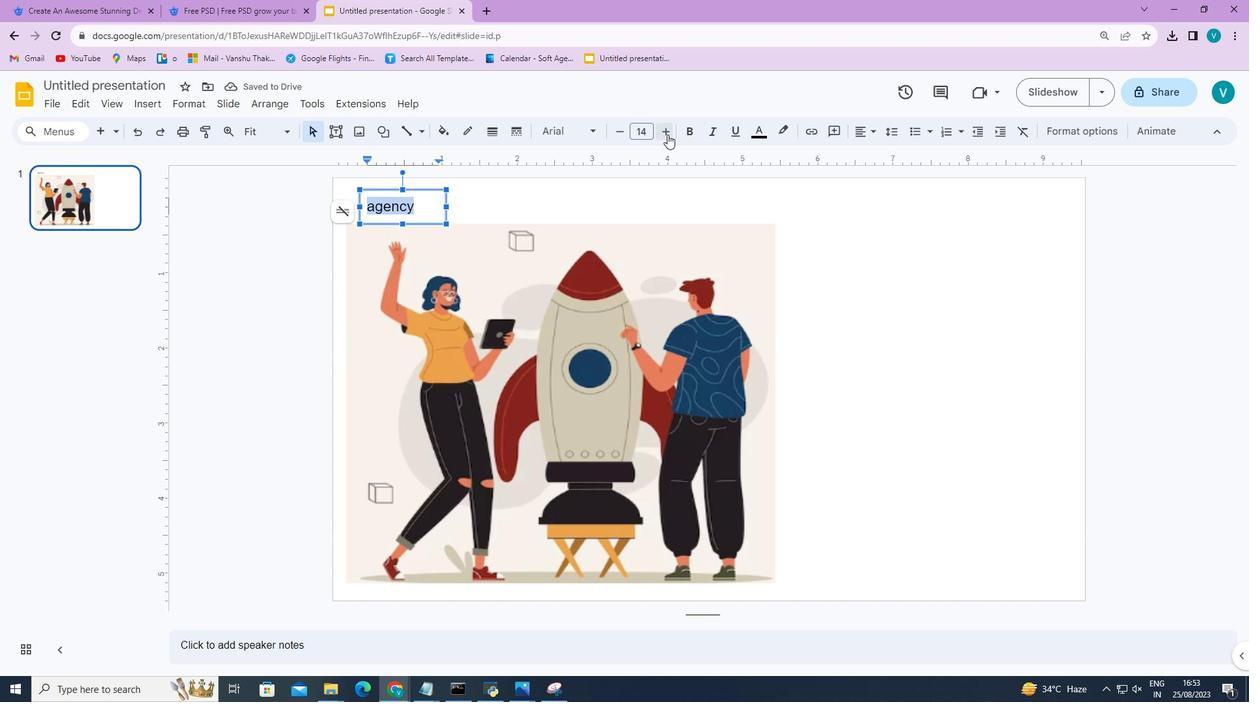 
Action: Mouse pressed left at (672, 139)
Screenshot: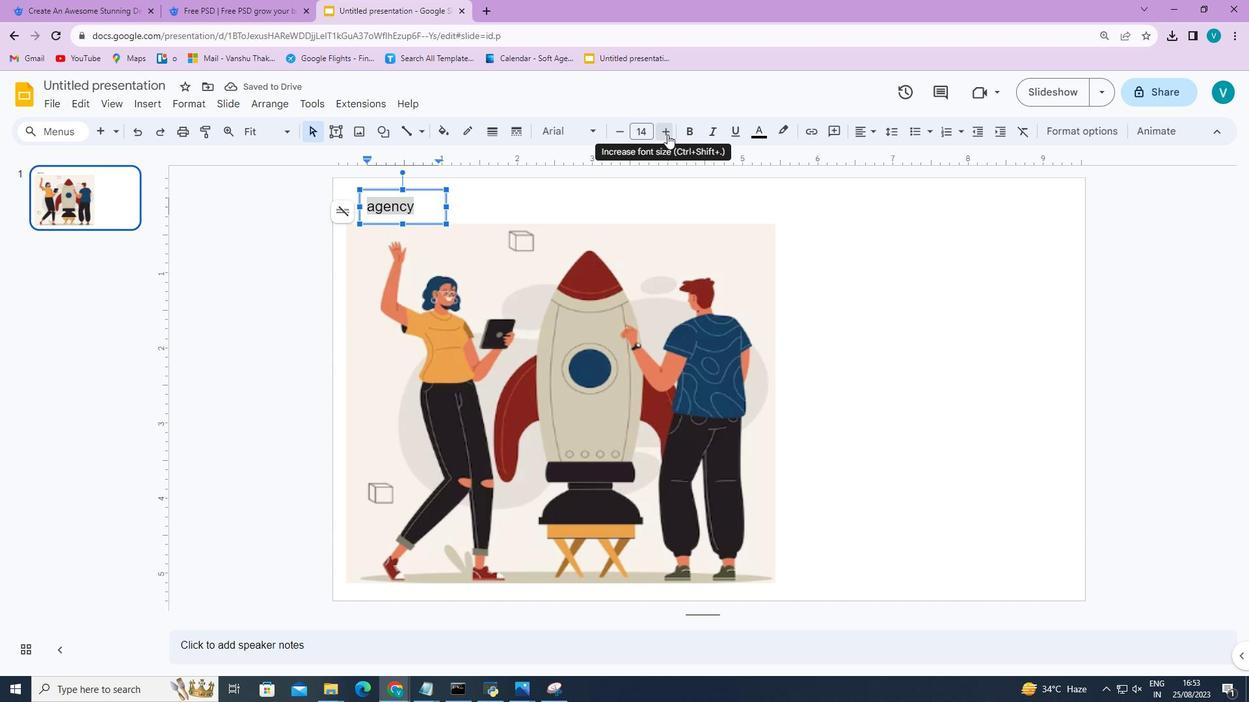 
Action: Mouse moved to (691, 138)
Screenshot: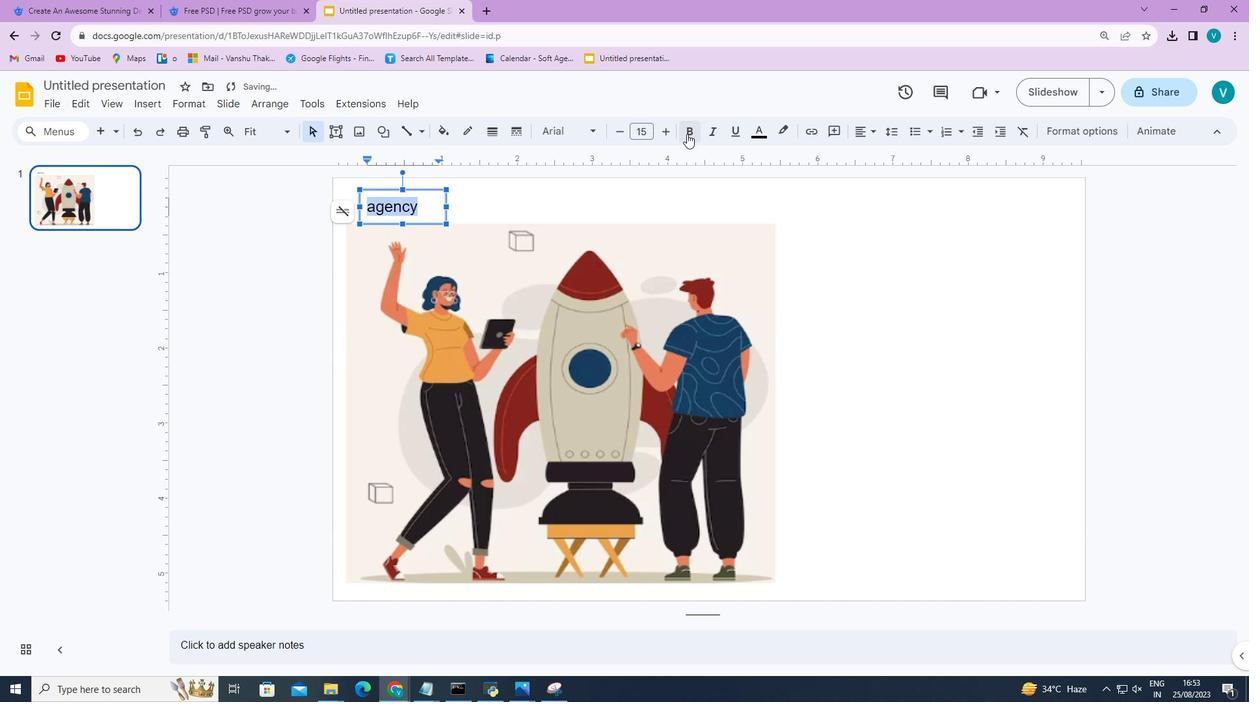 
Action: Mouse pressed left at (691, 138)
Screenshot: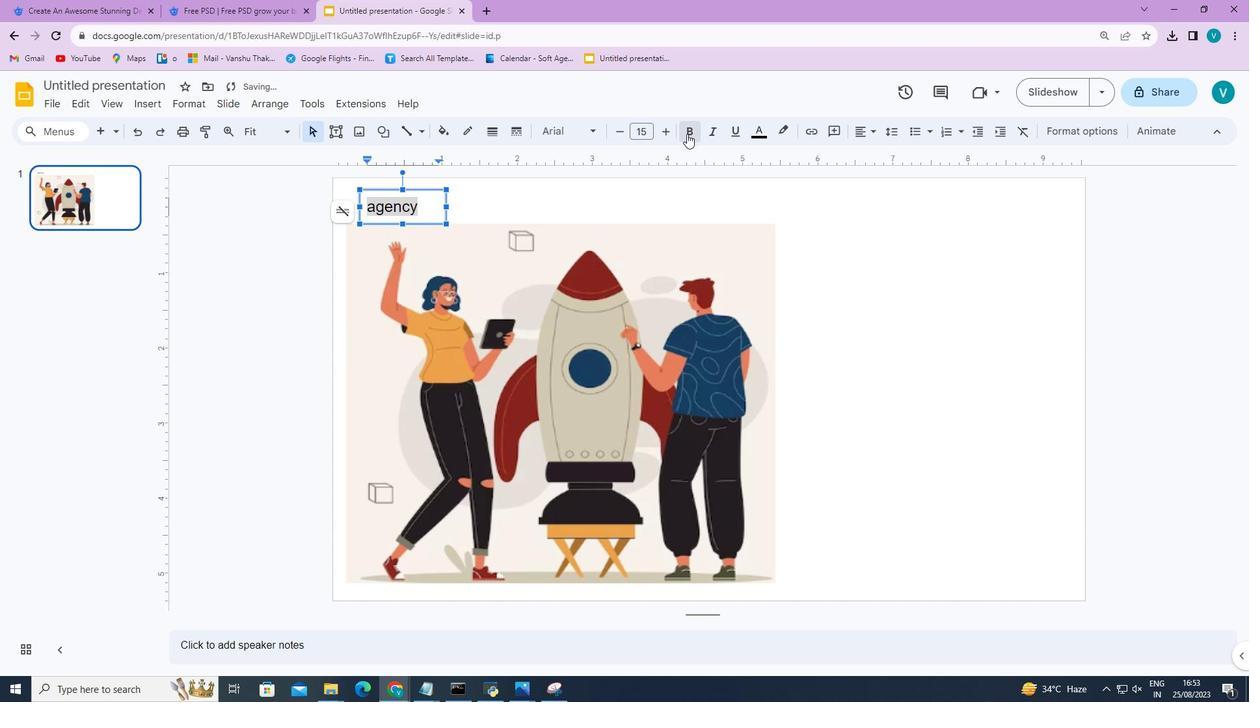 
Action: Mouse moved to (767, 142)
Screenshot: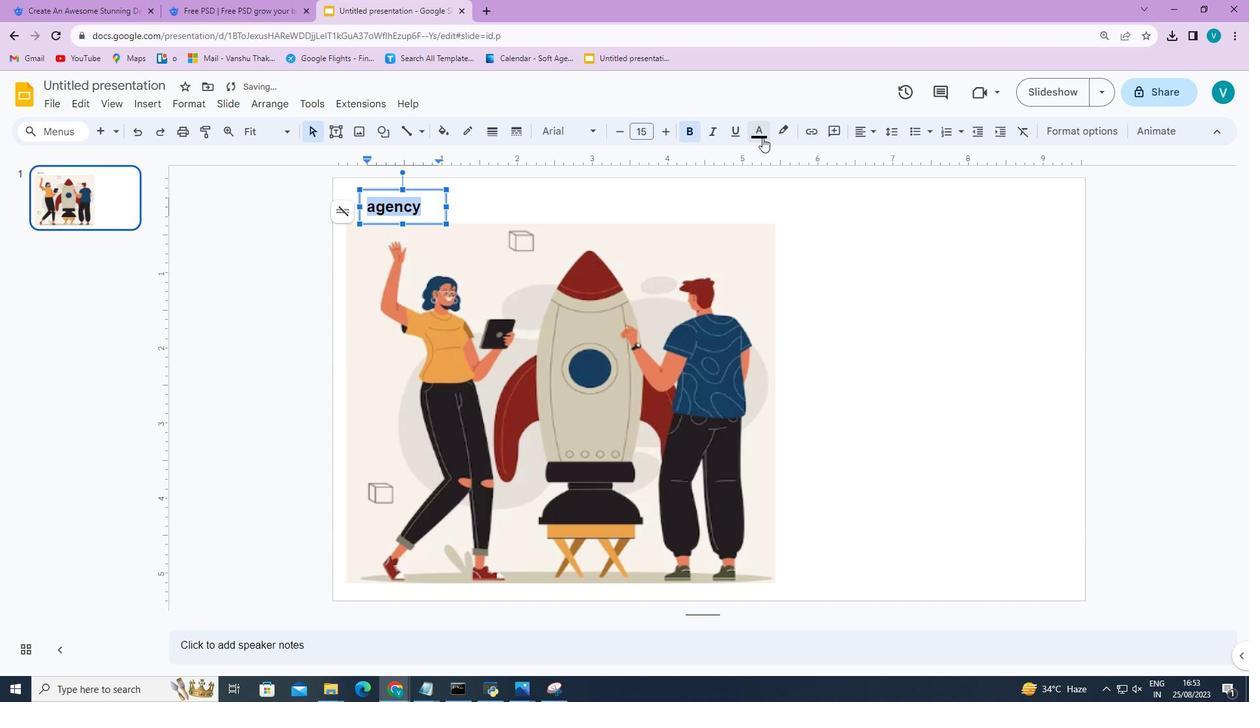 
Action: Mouse pressed left at (767, 142)
Screenshot: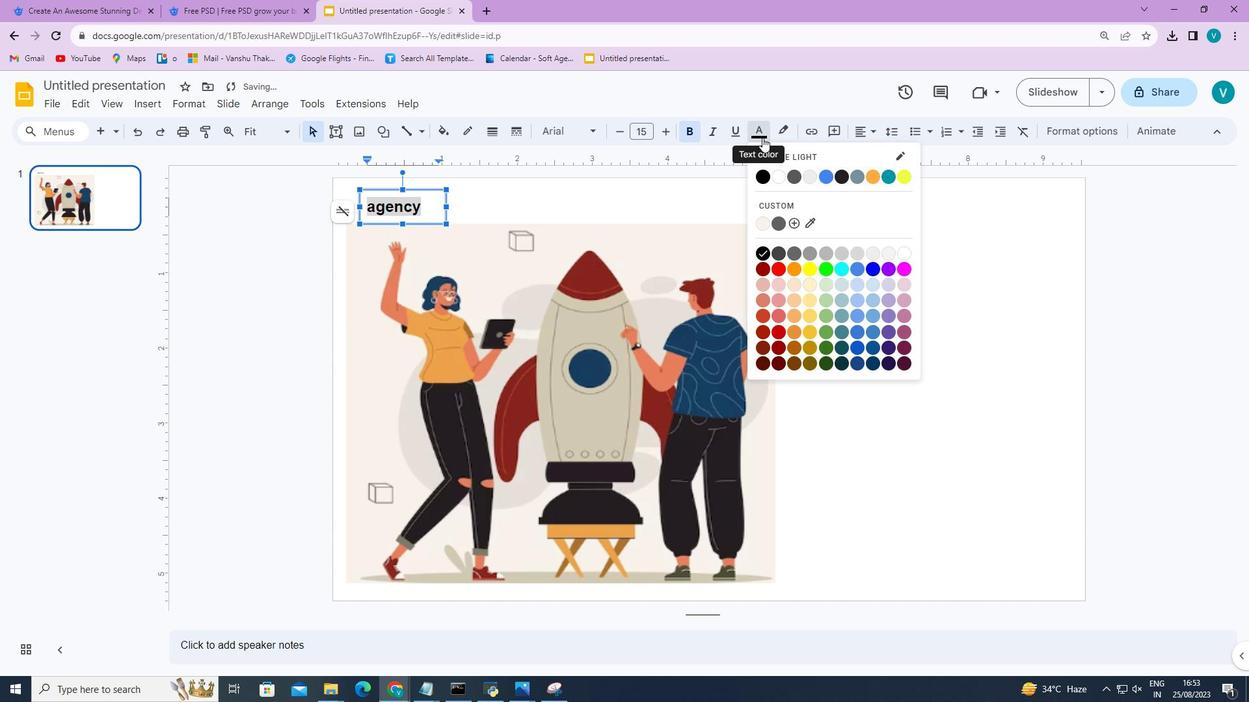 
Action: Mouse moved to (861, 366)
Screenshot: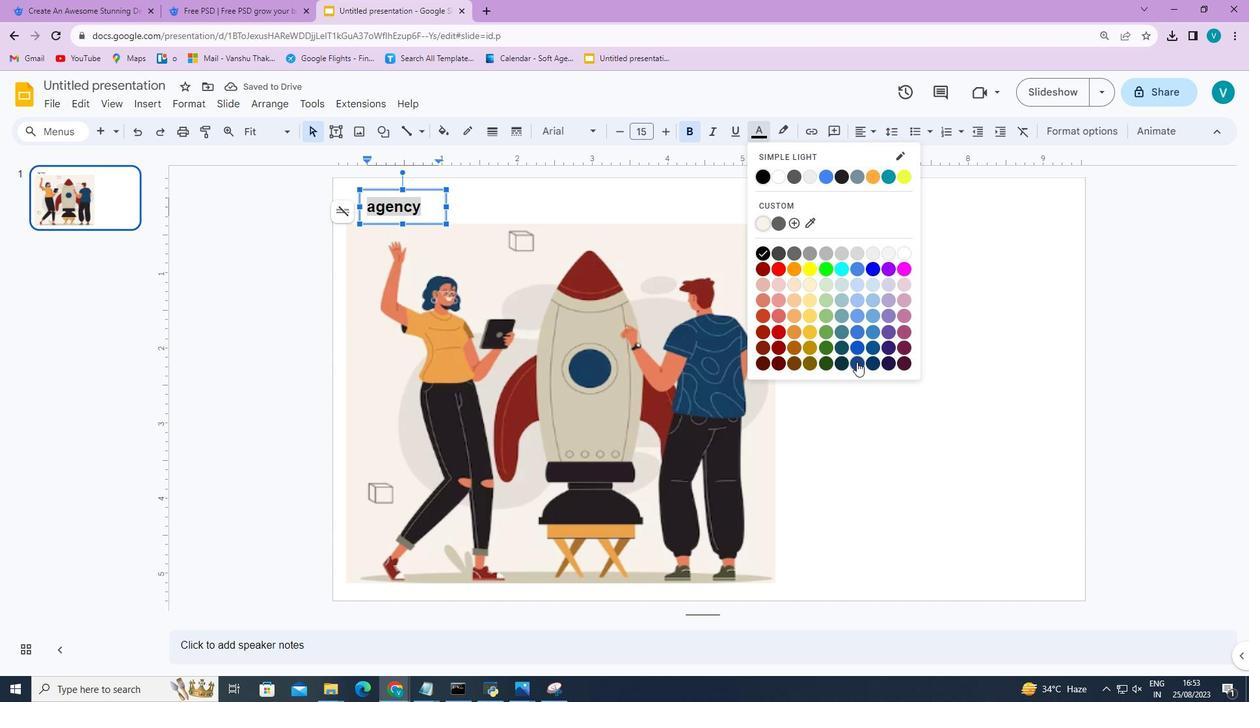 
Action: Mouse pressed left at (861, 366)
Screenshot: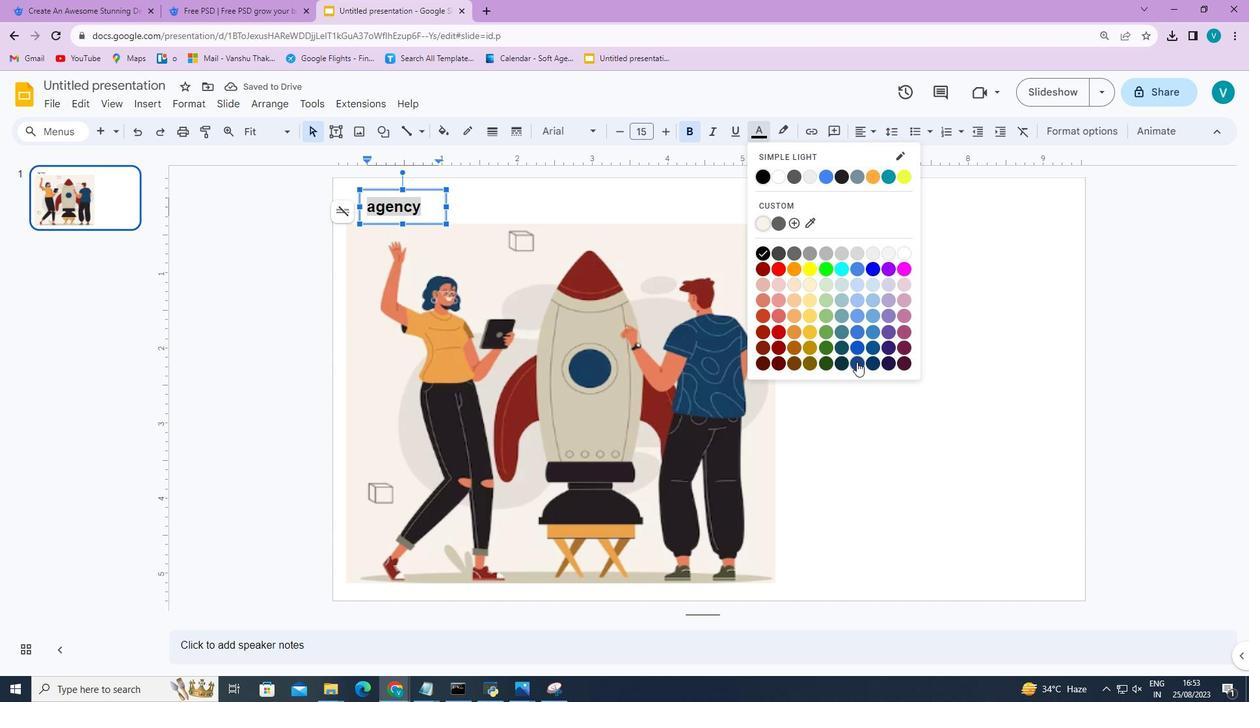 
Action: Mouse moved to (493, 200)
Screenshot: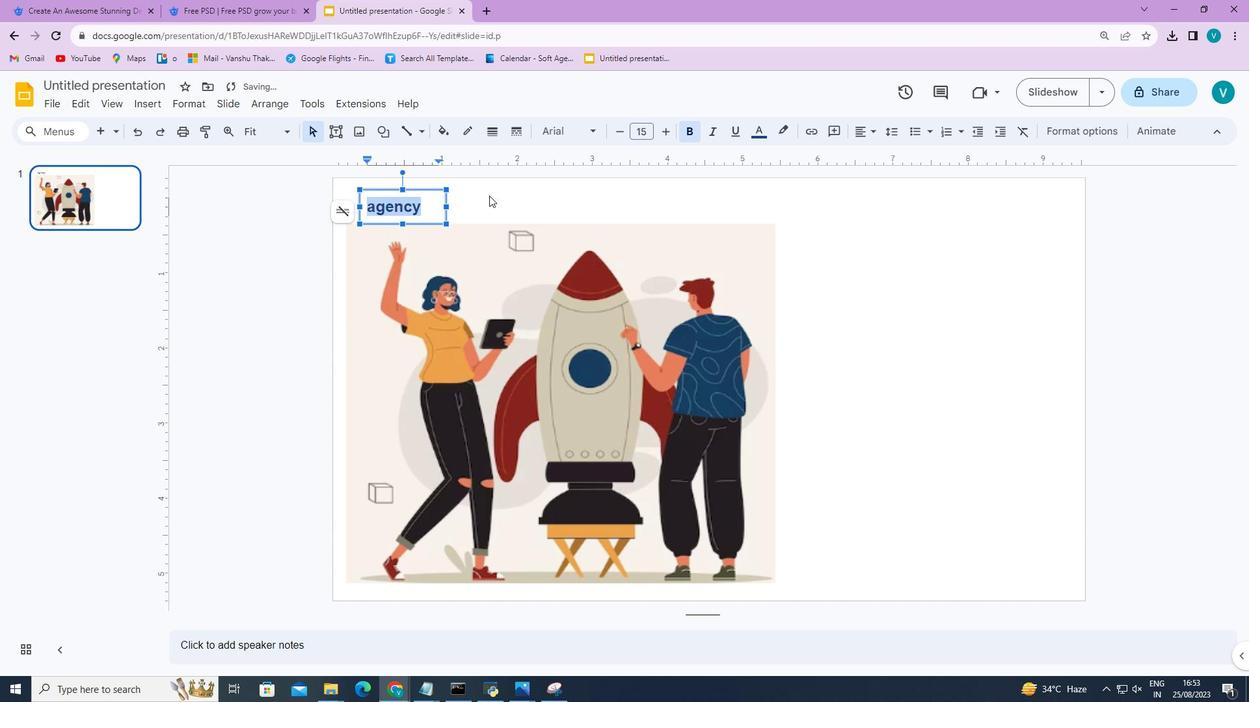 
Action: Mouse pressed left at (493, 200)
Screenshot: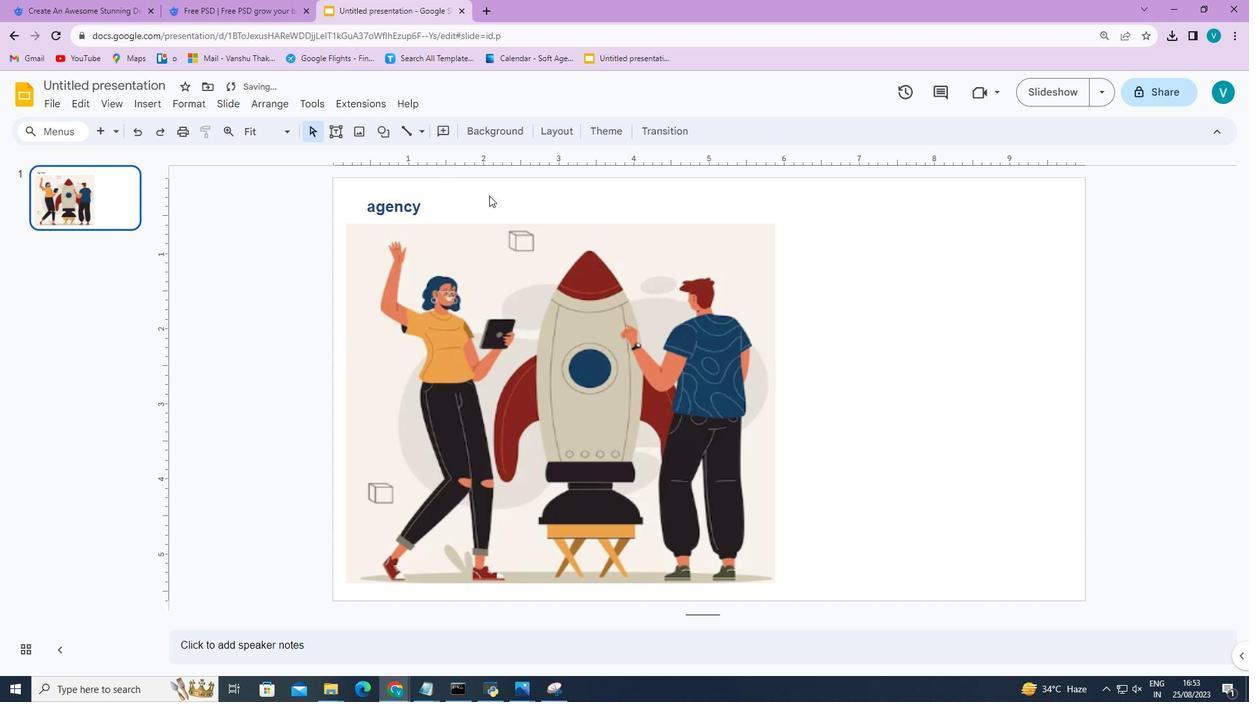 
Action: Mouse moved to (419, 214)
Screenshot: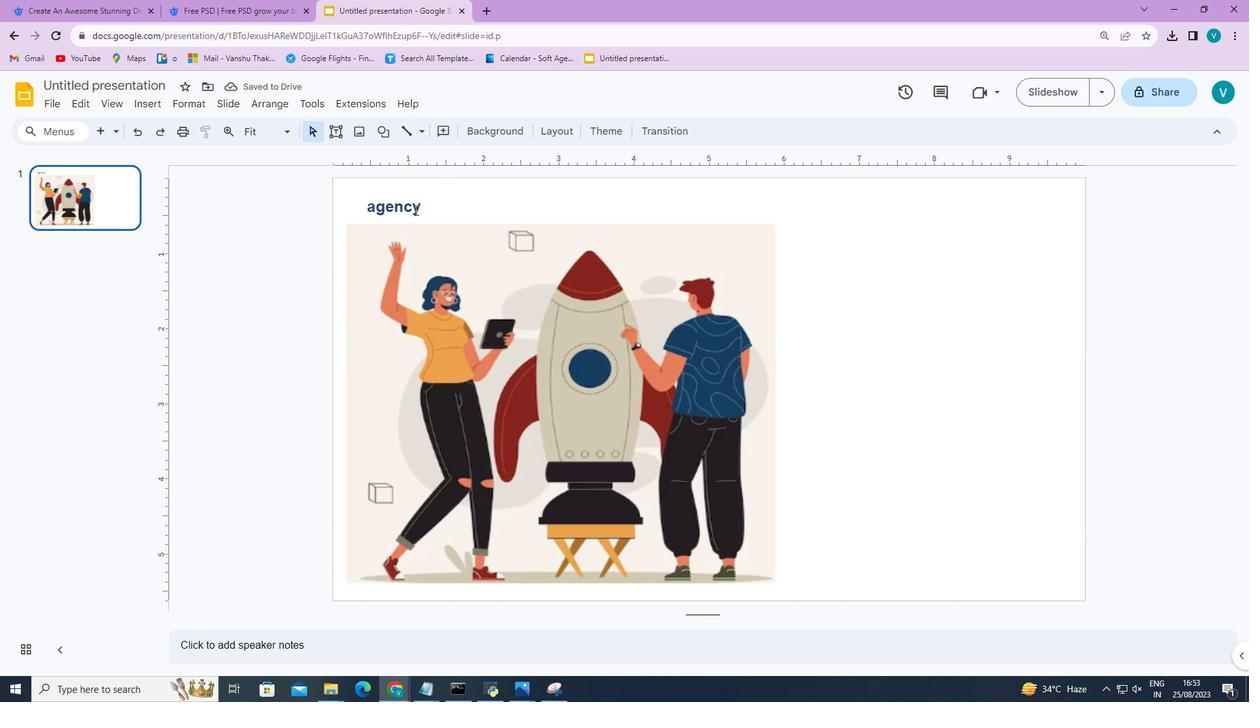 
Action: Mouse pressed left at (419, 214)
Screenshot: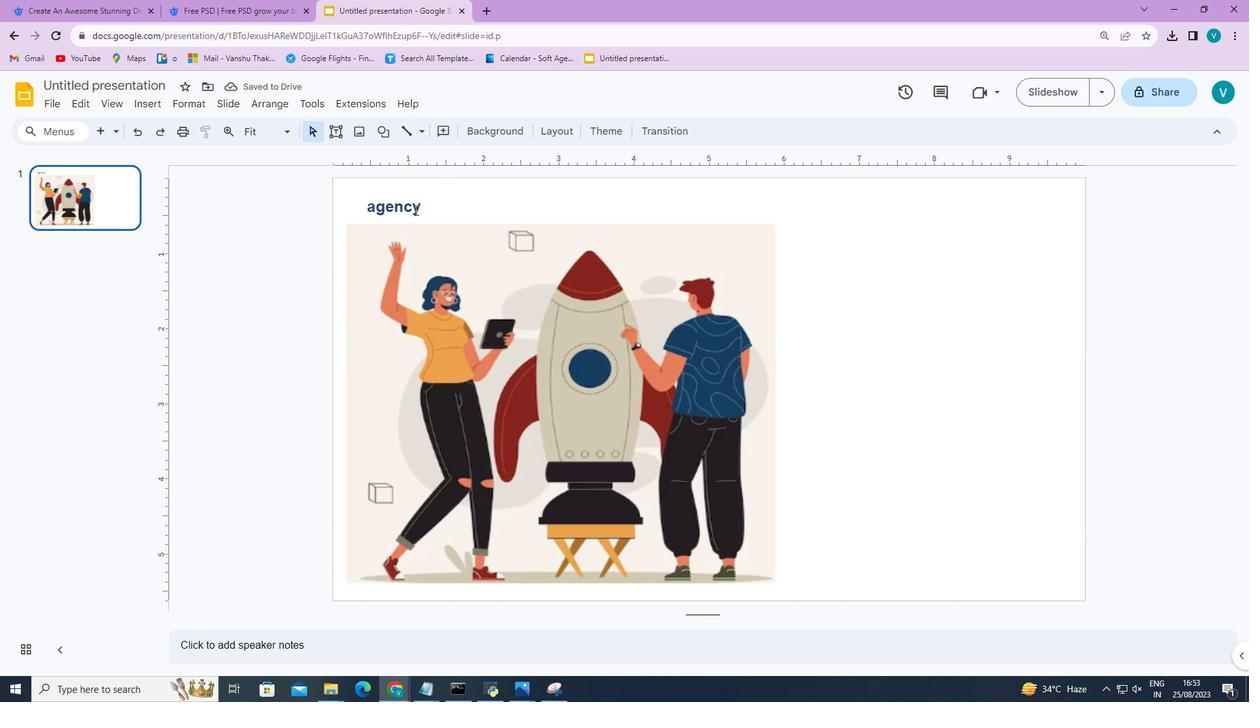 
Action: Mouse moved to (448, 211)
Screenshot: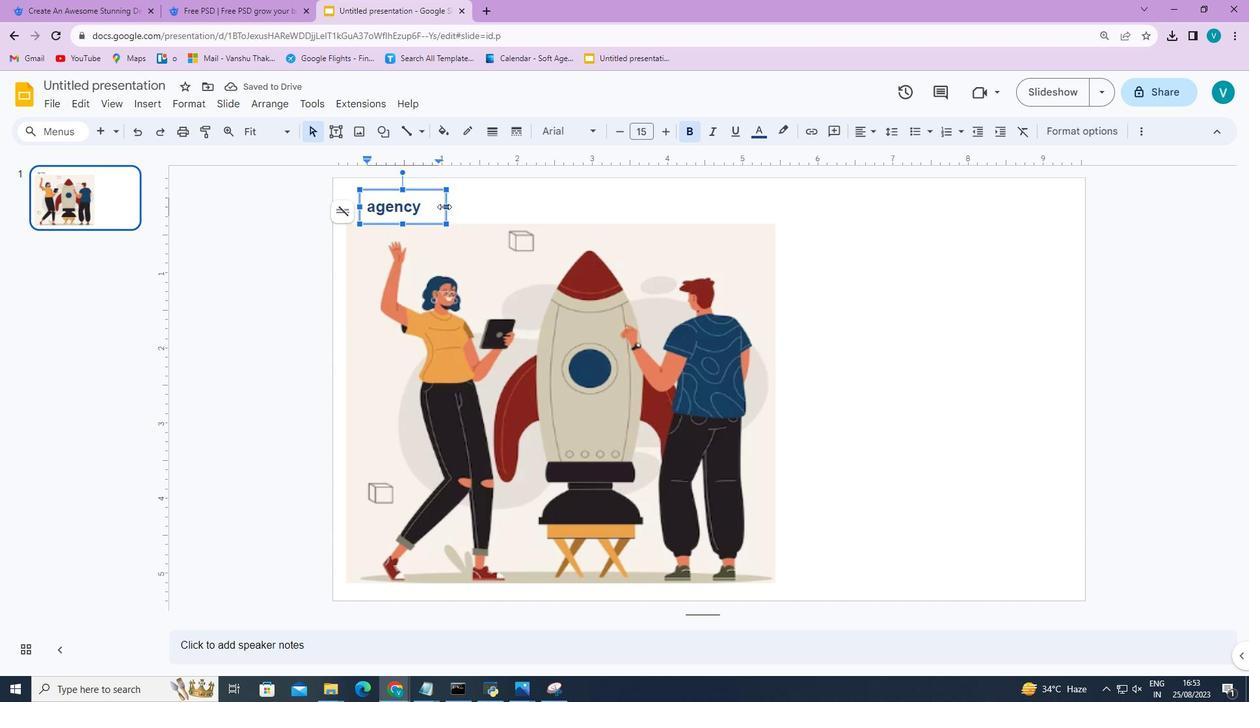 
Action: Mouse pressed left at (448, 211)
Screenshot: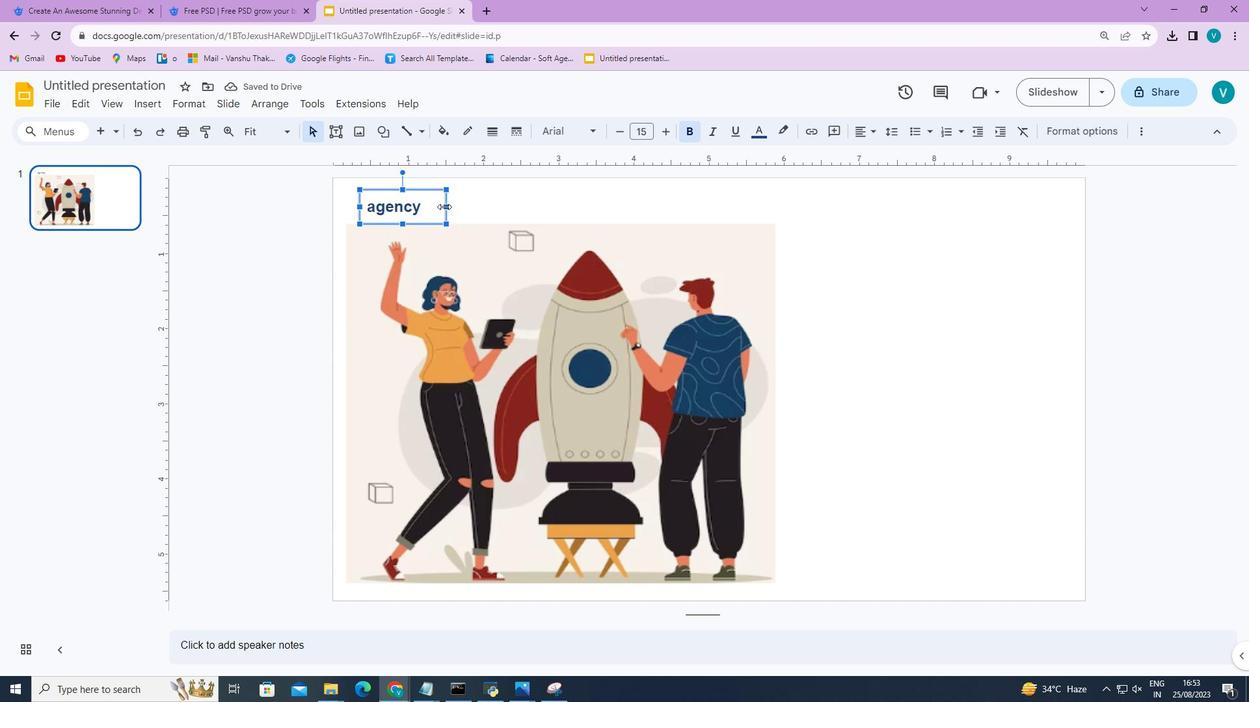 
Action: Mouse moved to (430, 213)
Screenshot: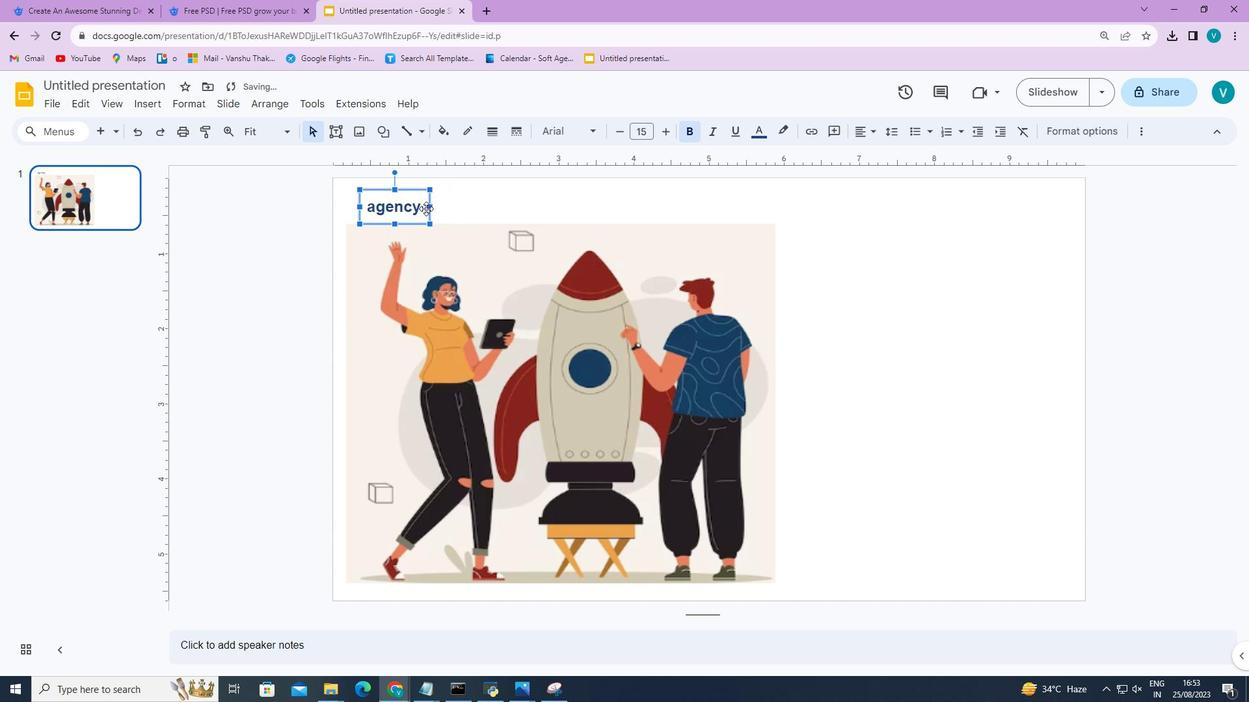 
Action: Mouse pressed left at (430, 213)
Screenshot: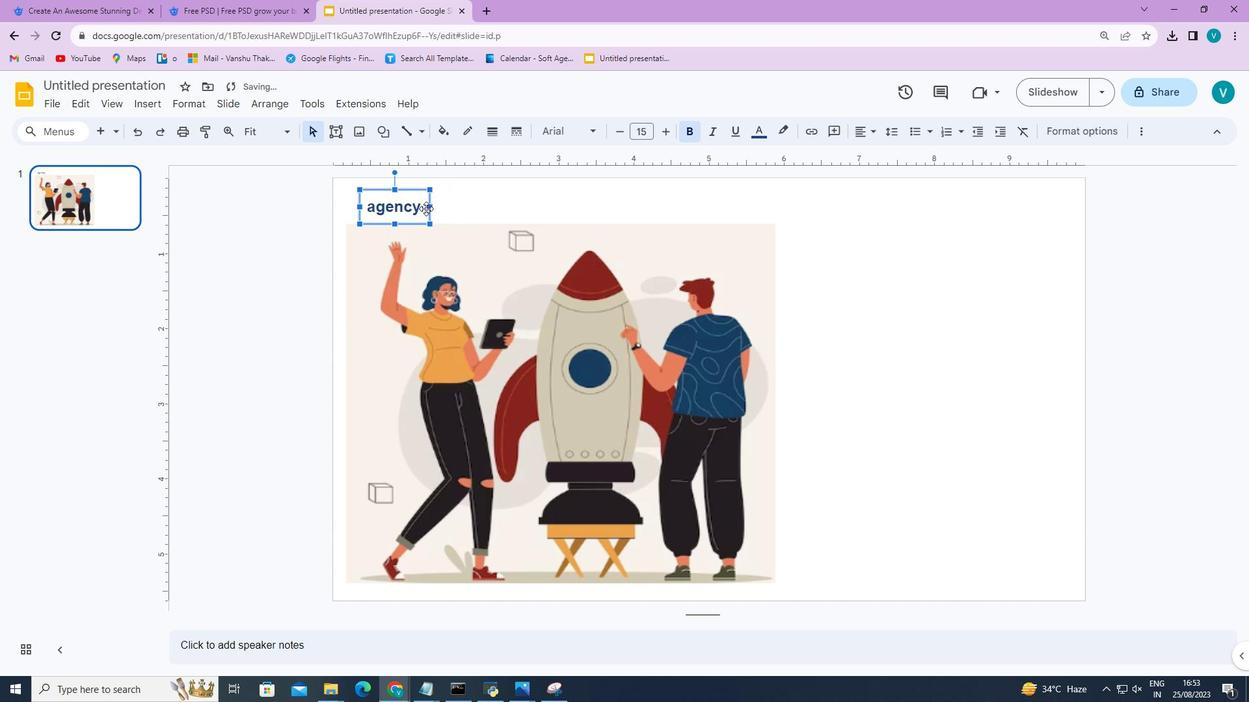 
Action: Mouse moved to (437, 209)
Screenshot: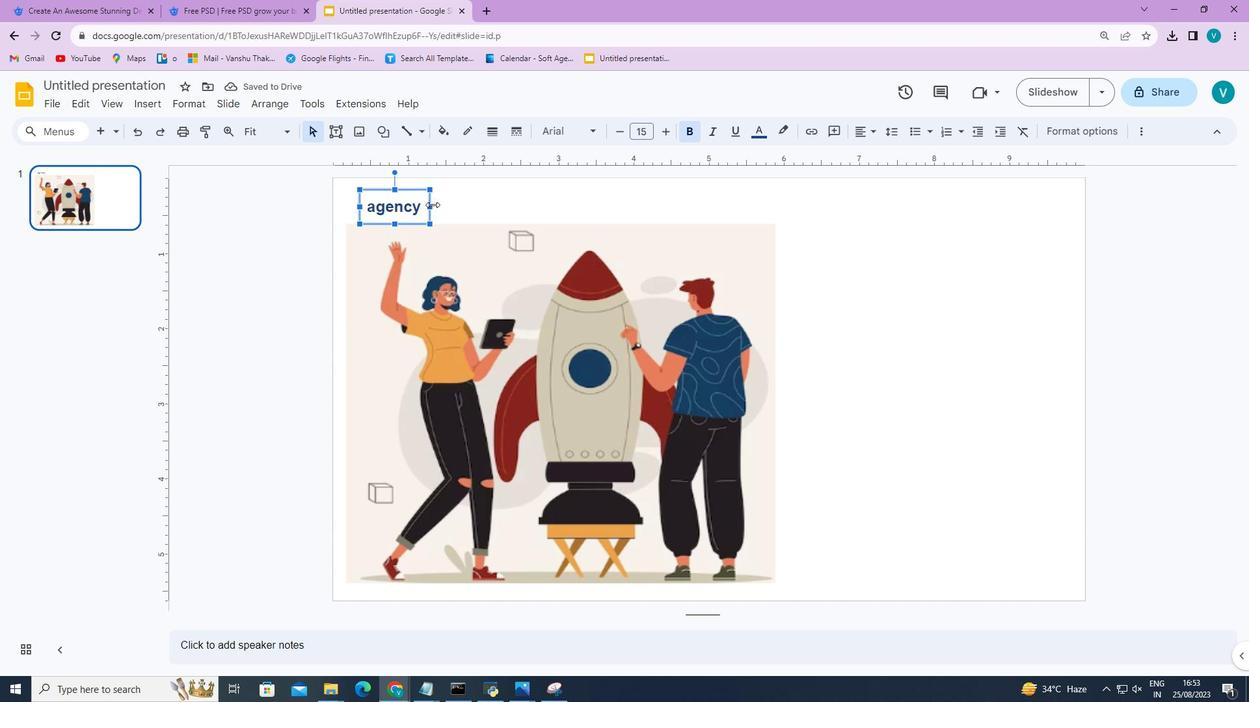 
Action: Mouse pressed left at (437, 209)
Screenshot: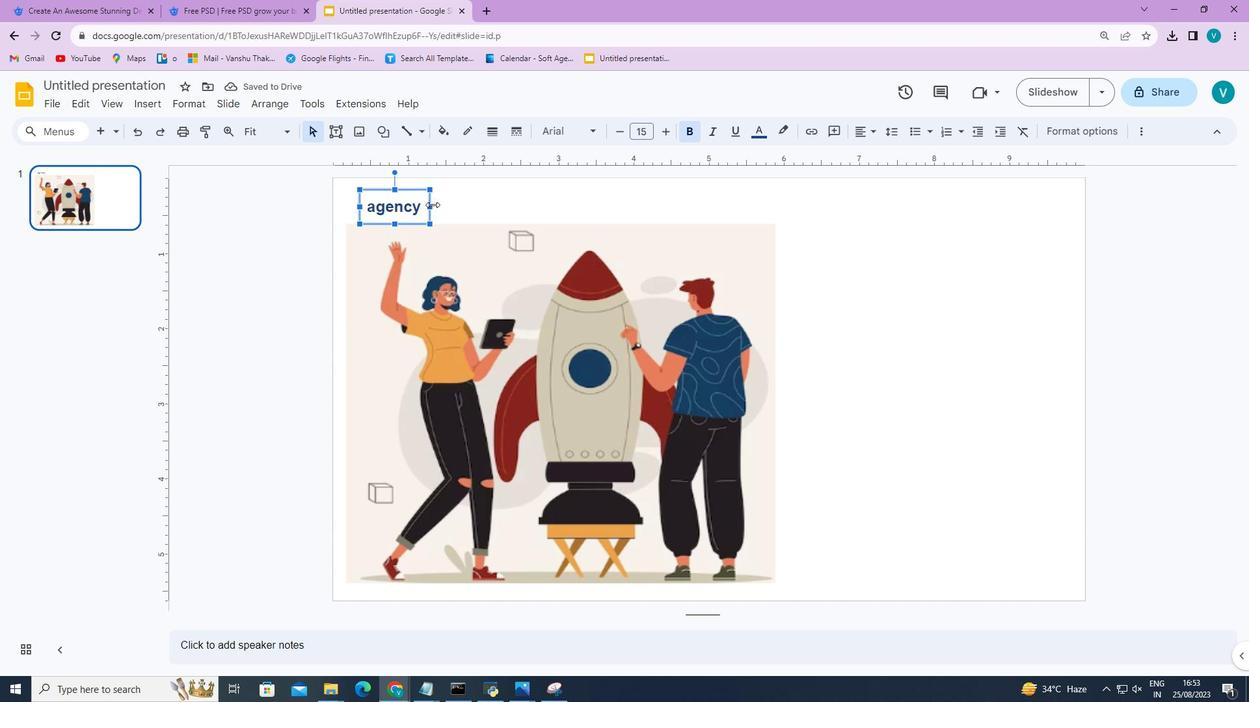 
Action: Mouse moved to (430, 210)
Screenshot: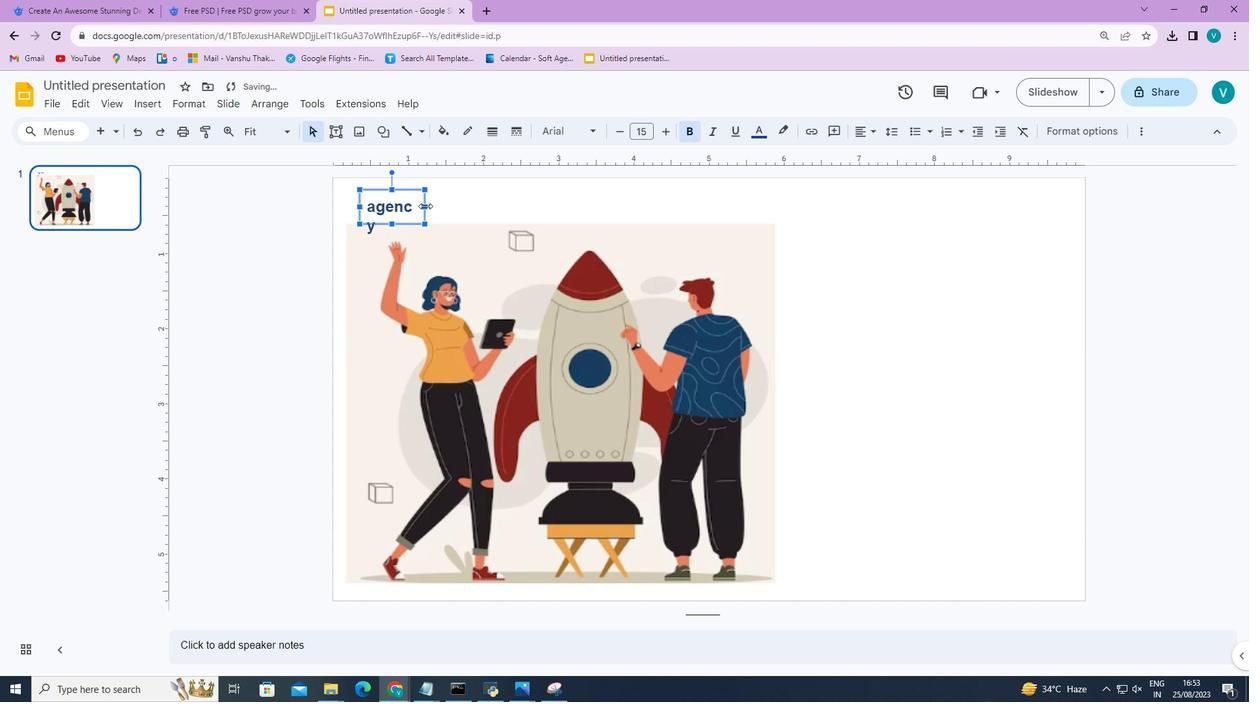 
Action: Mouse pressed left at (430, 210)
Screenshot: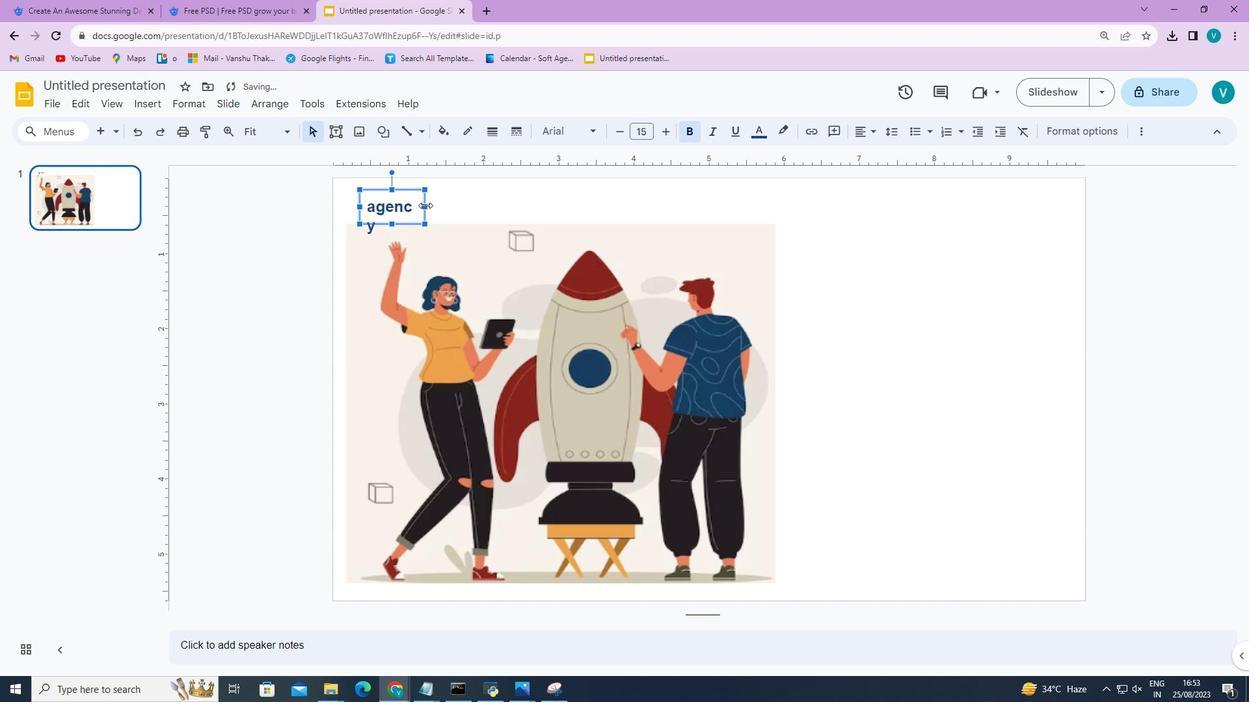 
Action: Mouse moved to (399, 198)
Screenshot: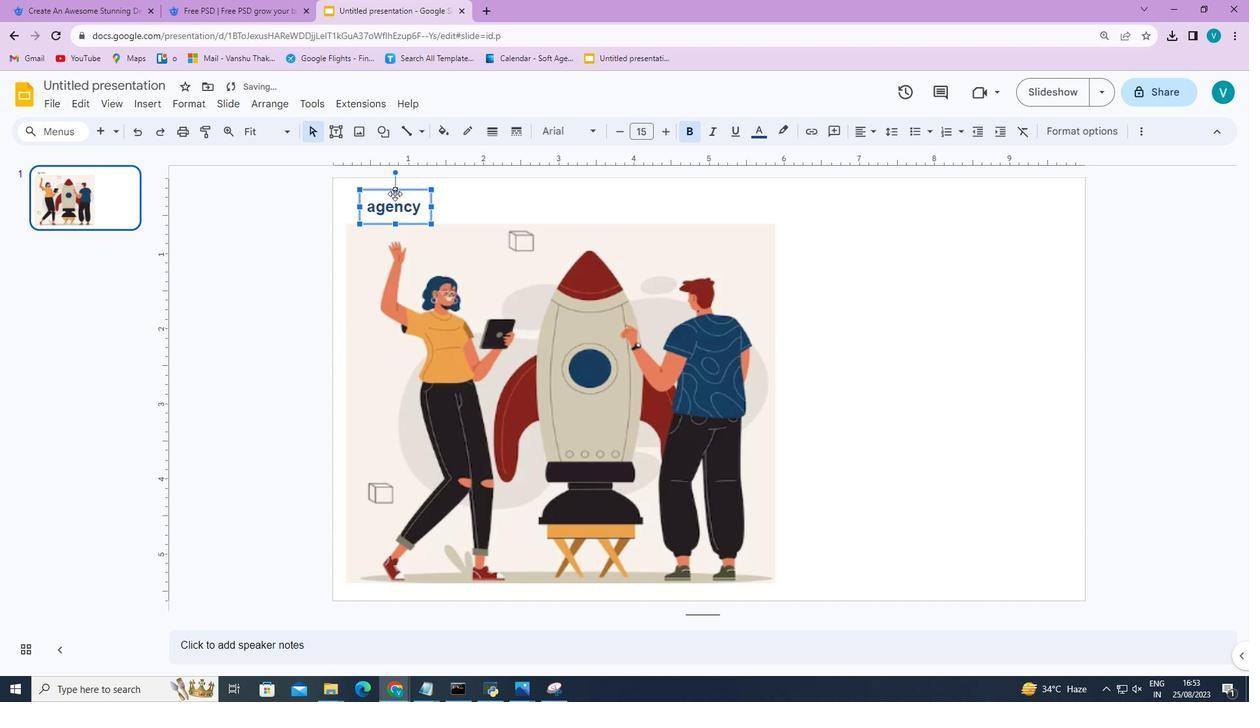 
Action: Mouse pressed left at (399, 198)
Screenshot: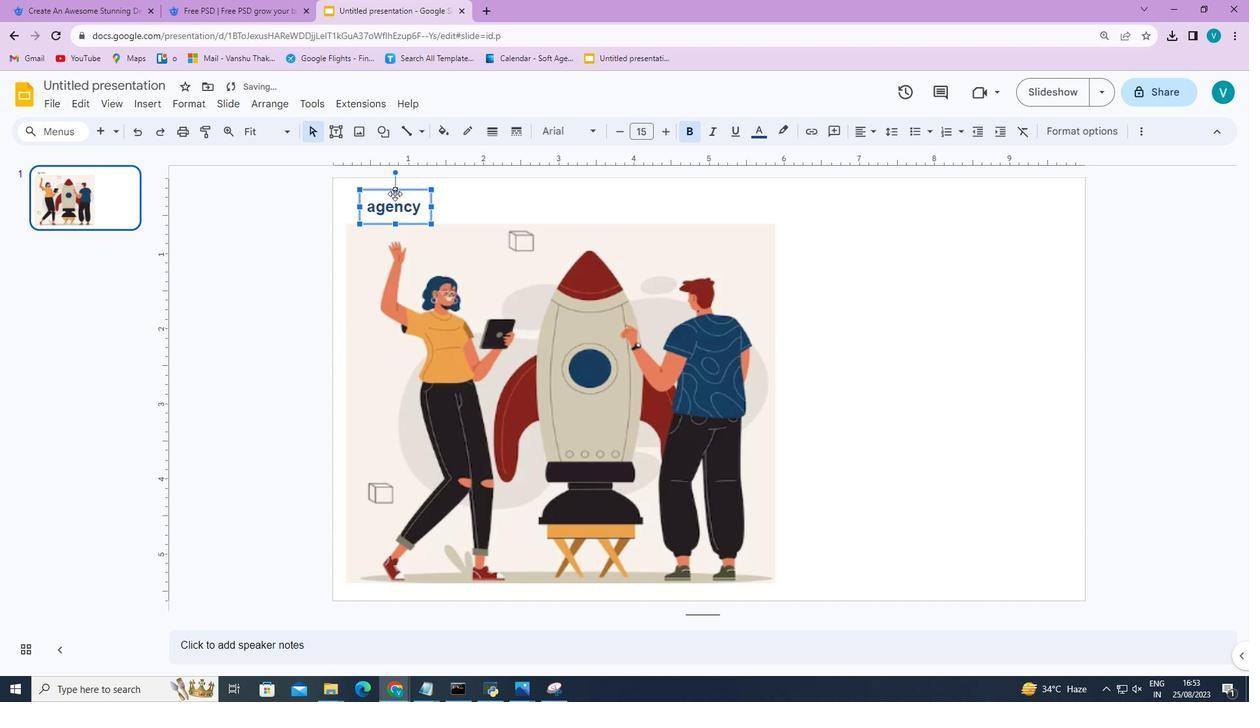 
Action: Mouse moved to (480, 211)
Screenshot: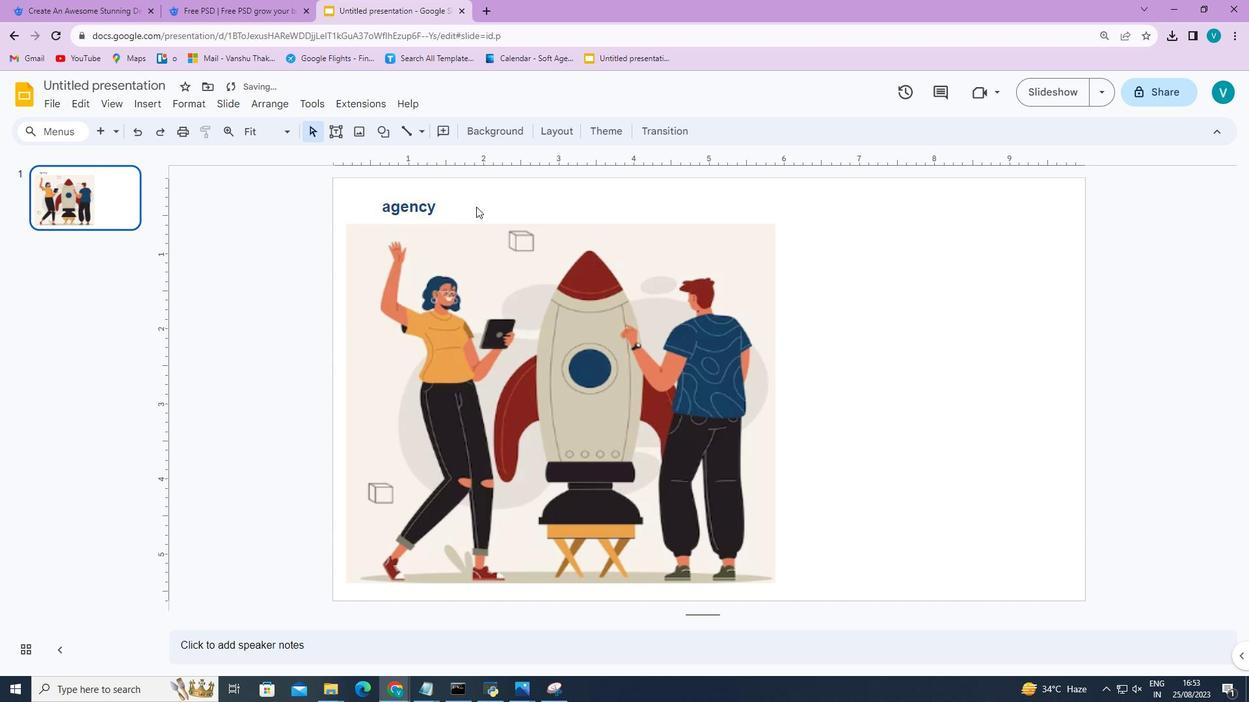 
Action: Mouse pressed left at (480, 211)
Screenshot: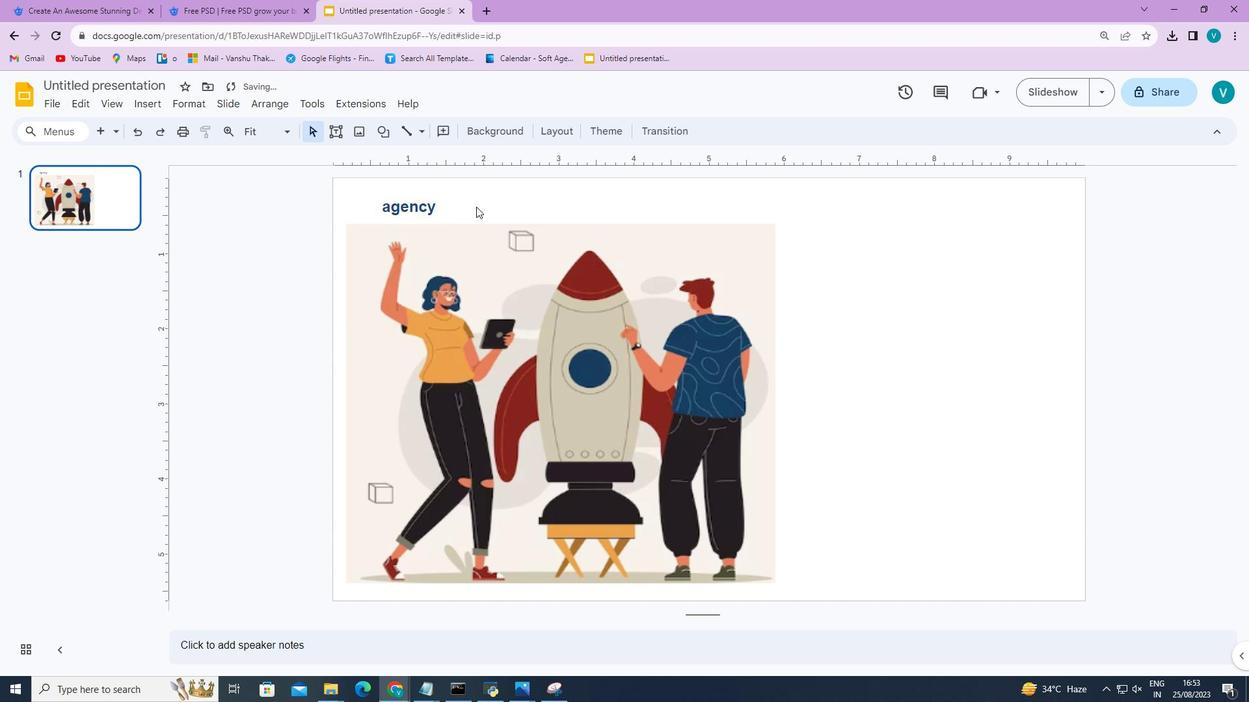 
Action: Mouse moved to (870, 278)
Screenshot: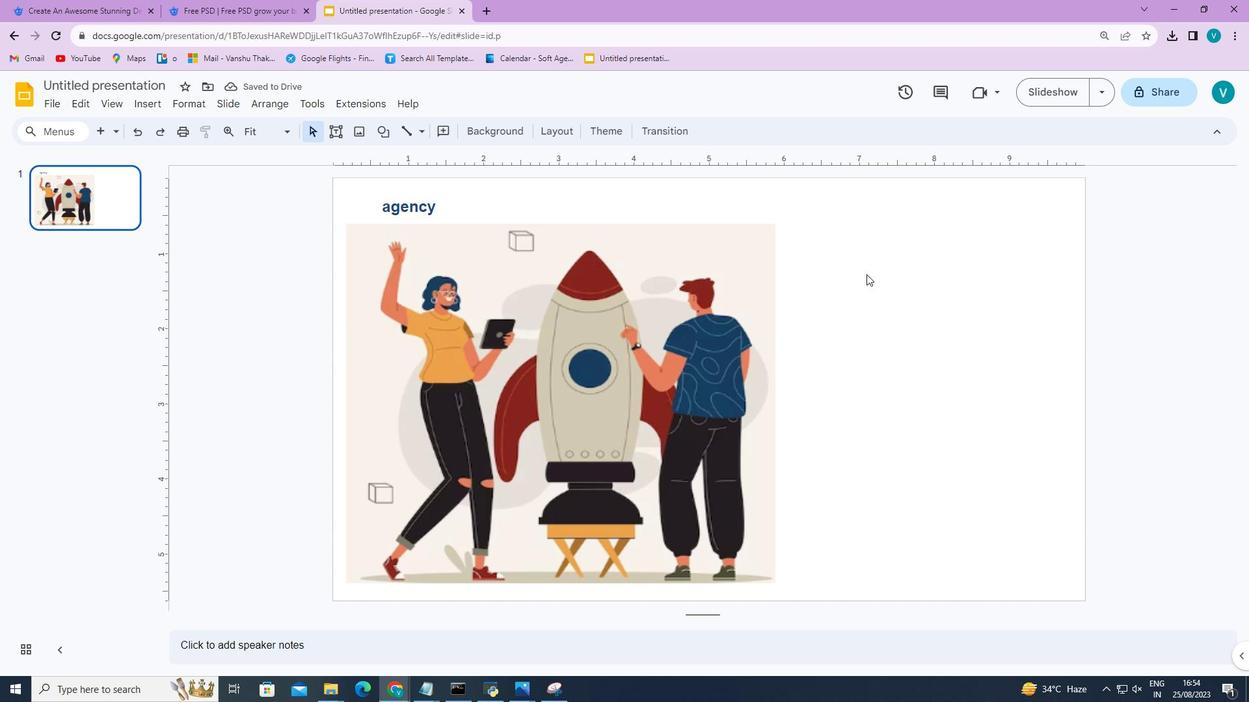 
Action: Mouse pressed left at (870, 278)
Screenshot: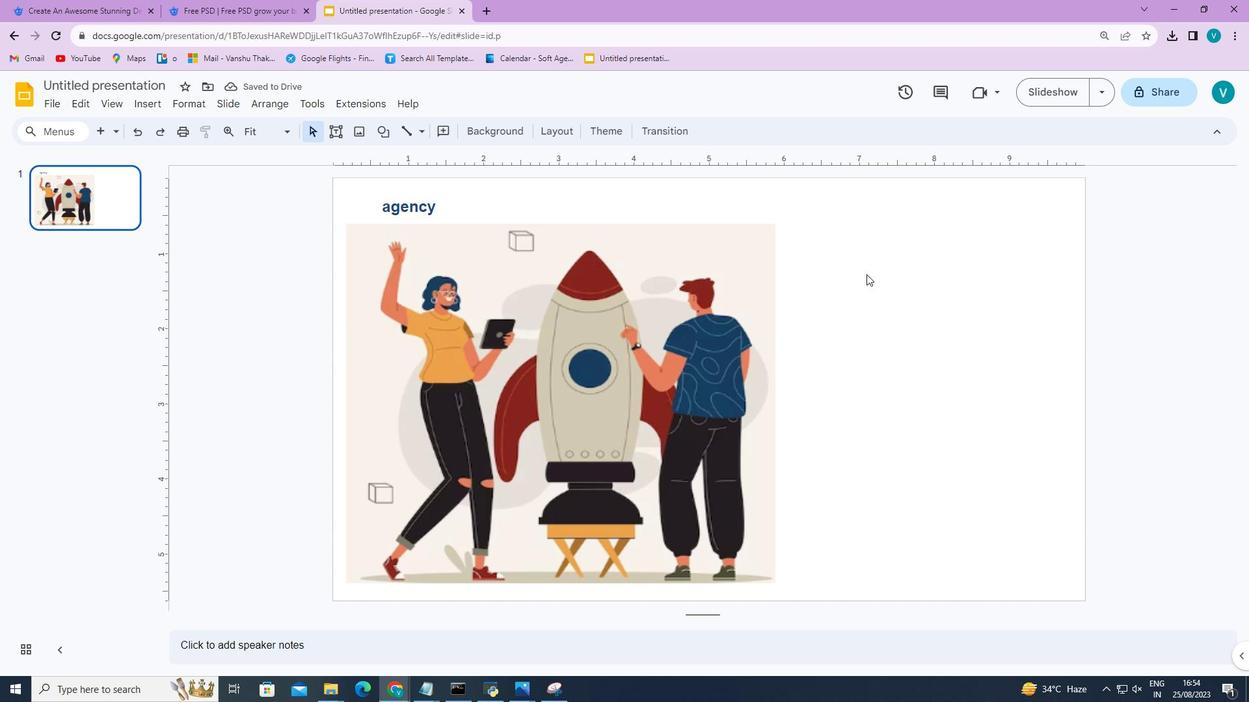 
Action: Mouse moved to (867, 279)
Screenshot: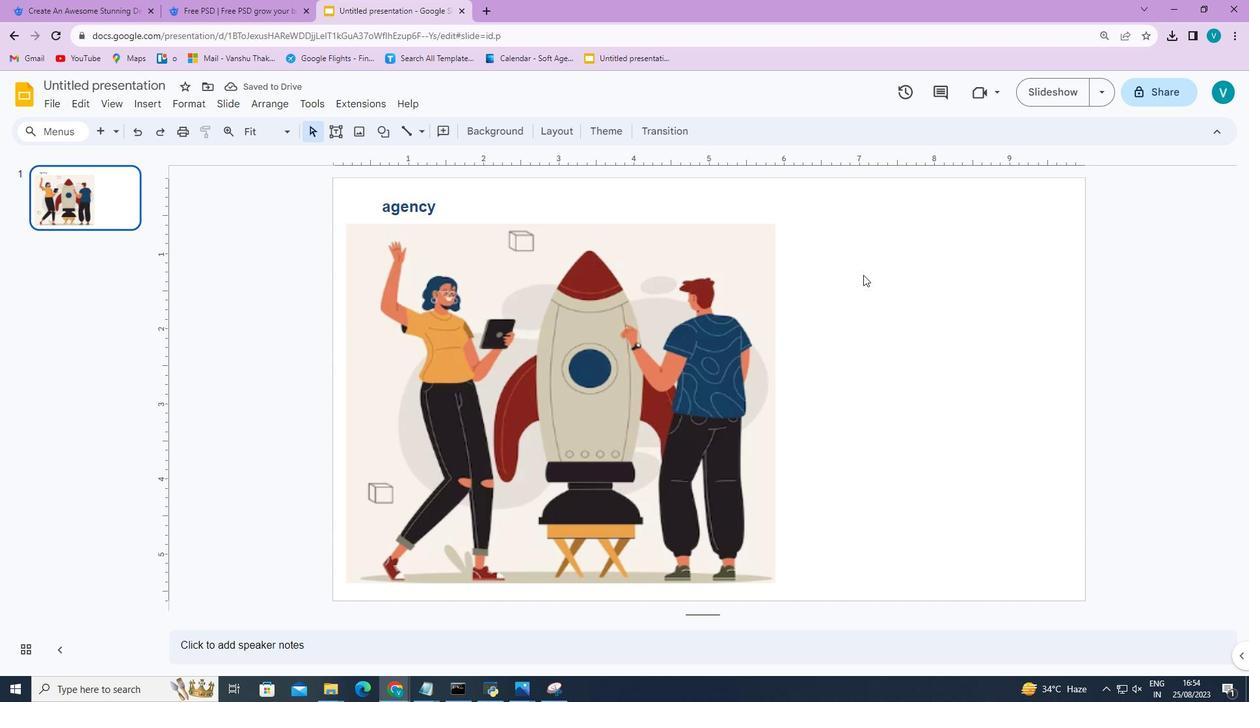 
Action: Mouse pressed left at (867, 279)
Screenshot: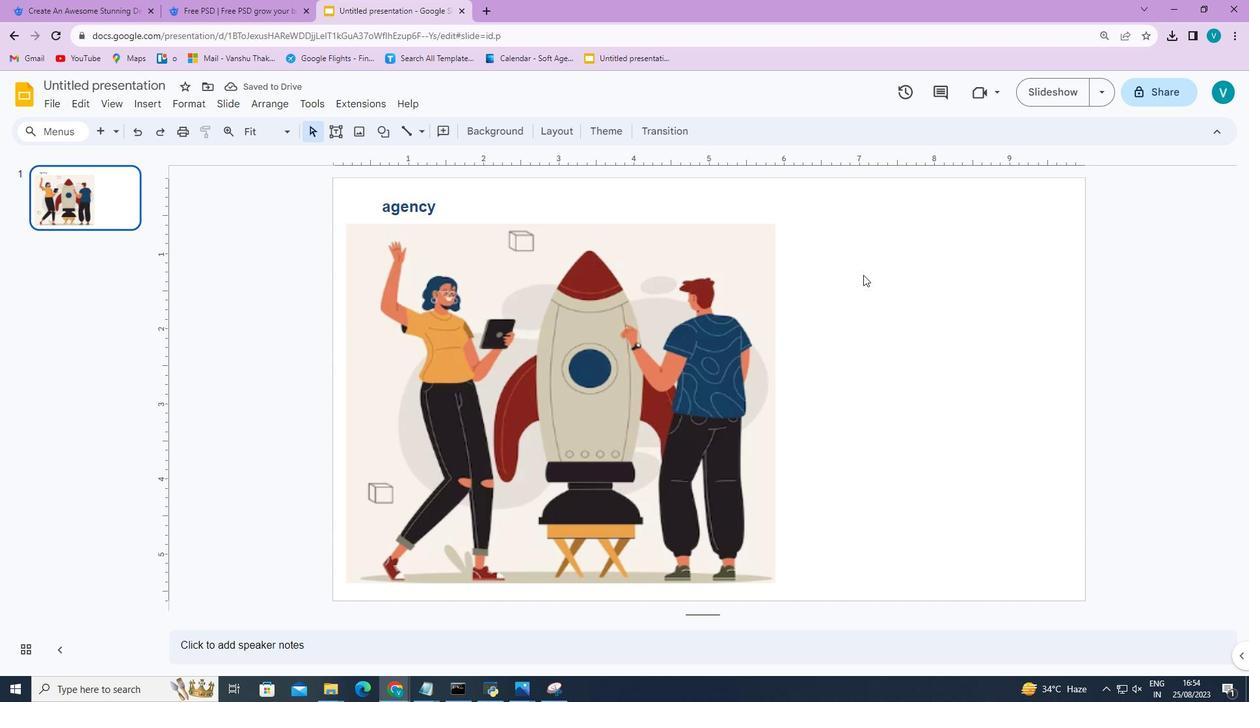 
Action: Mouse moved to (388, 135)
Screenshot: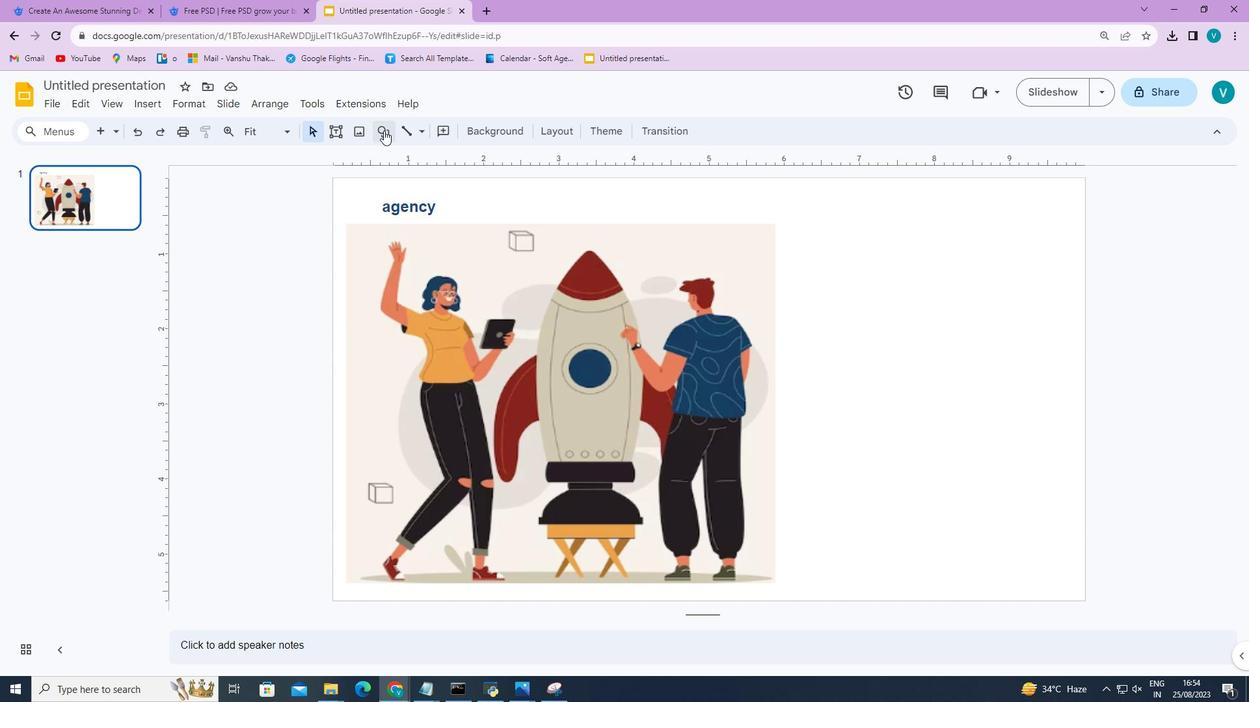 
Action: Mouse pressed left at (388, 135)
Screenshot: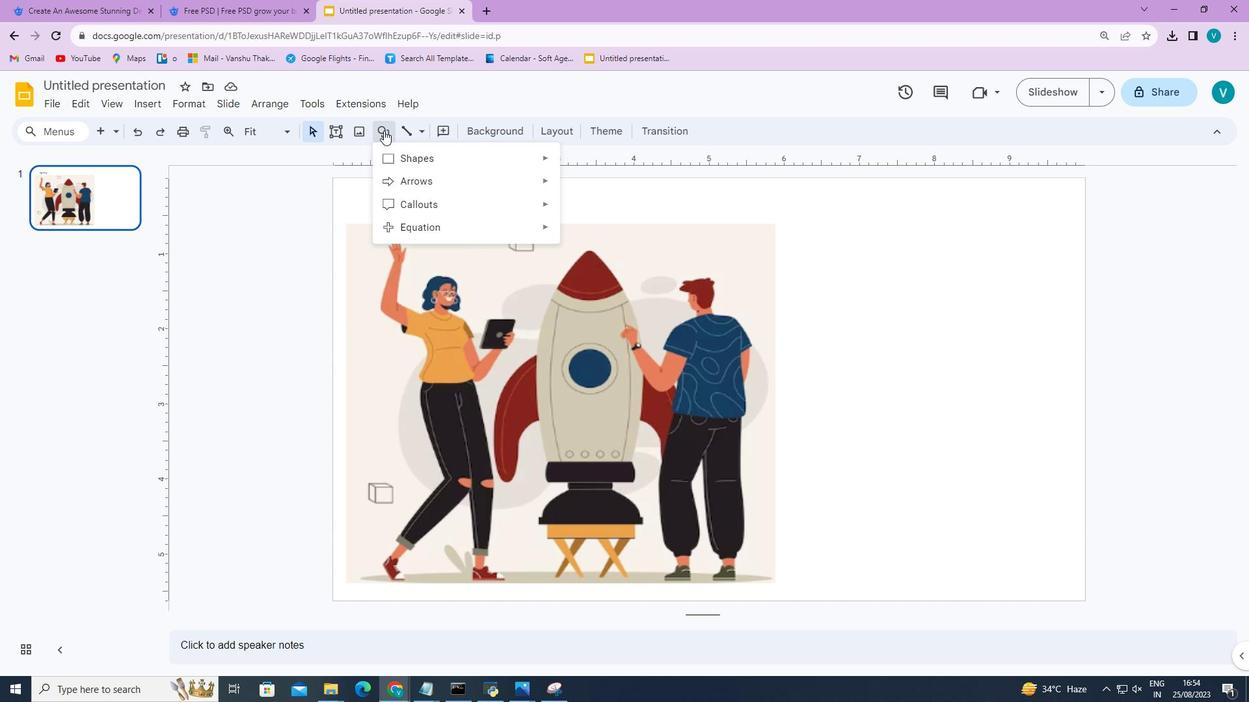 
Action: Mouse moved to (471, 165)
Screenshot: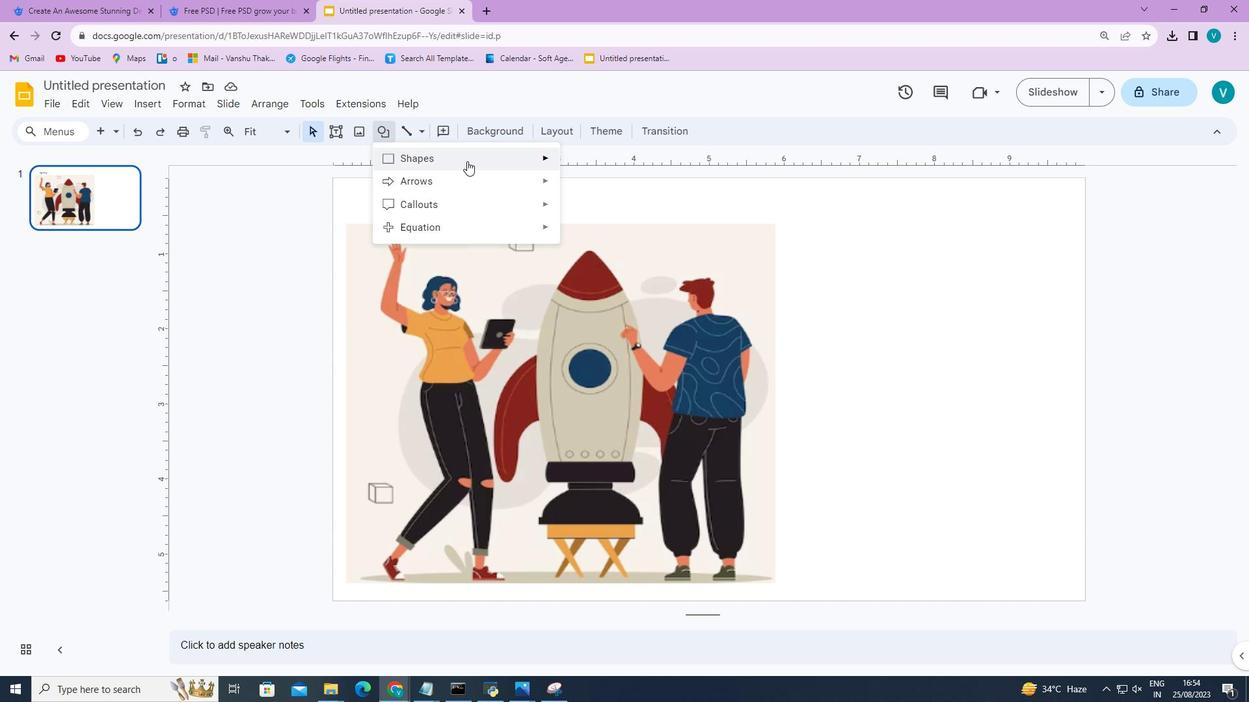 
Action: Mouse pressed left at (471, 165)
Screenshot: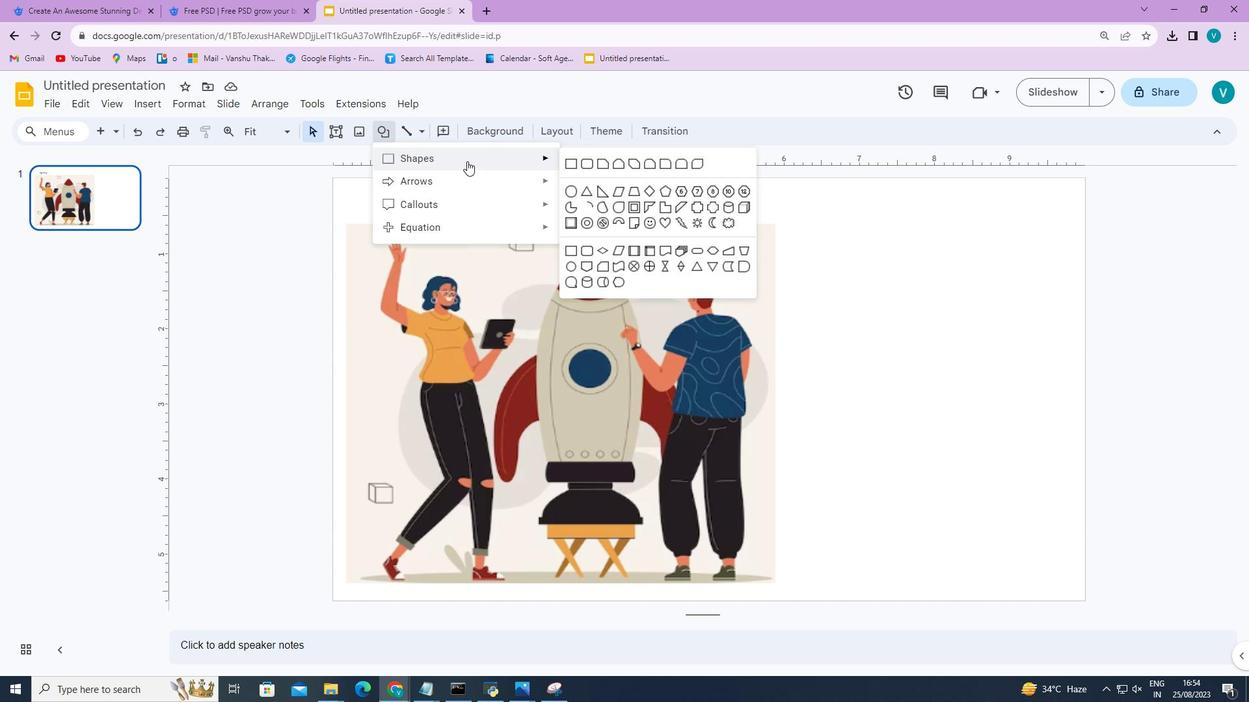 
Action: Mouse moved to (579, 270)
Screenshot: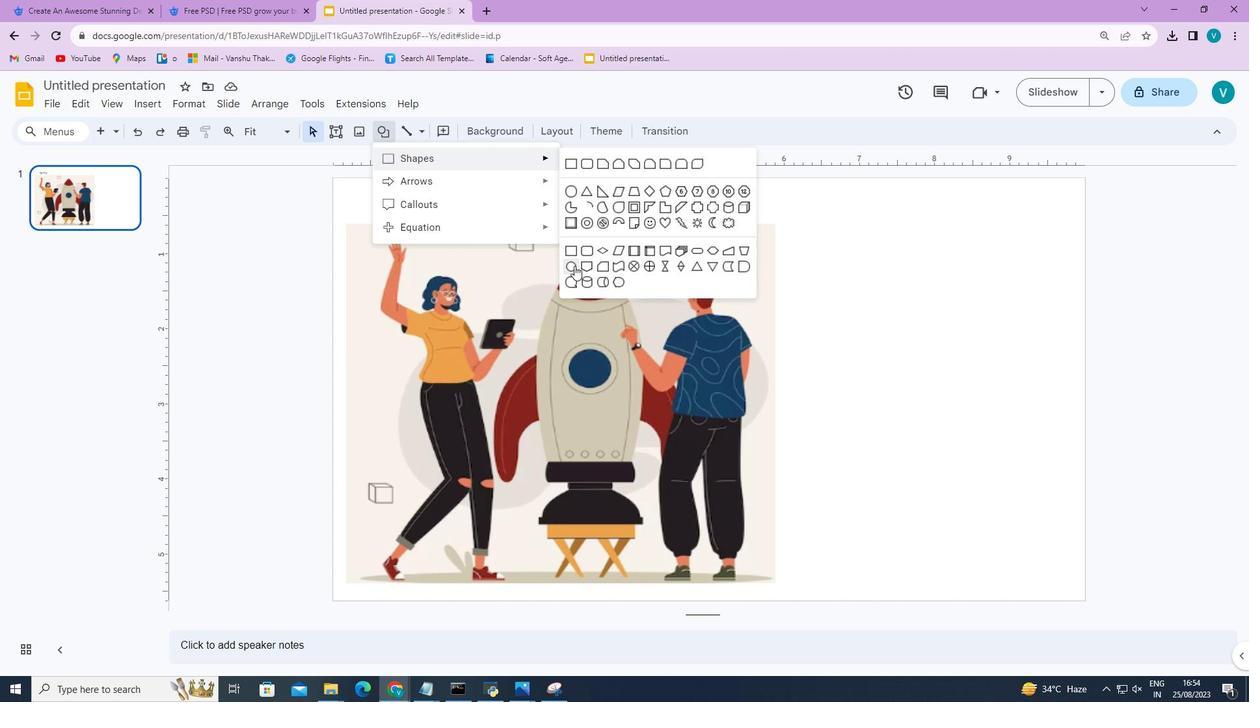 
Action: Mouse pressed left at (579, 270)
Screenshot: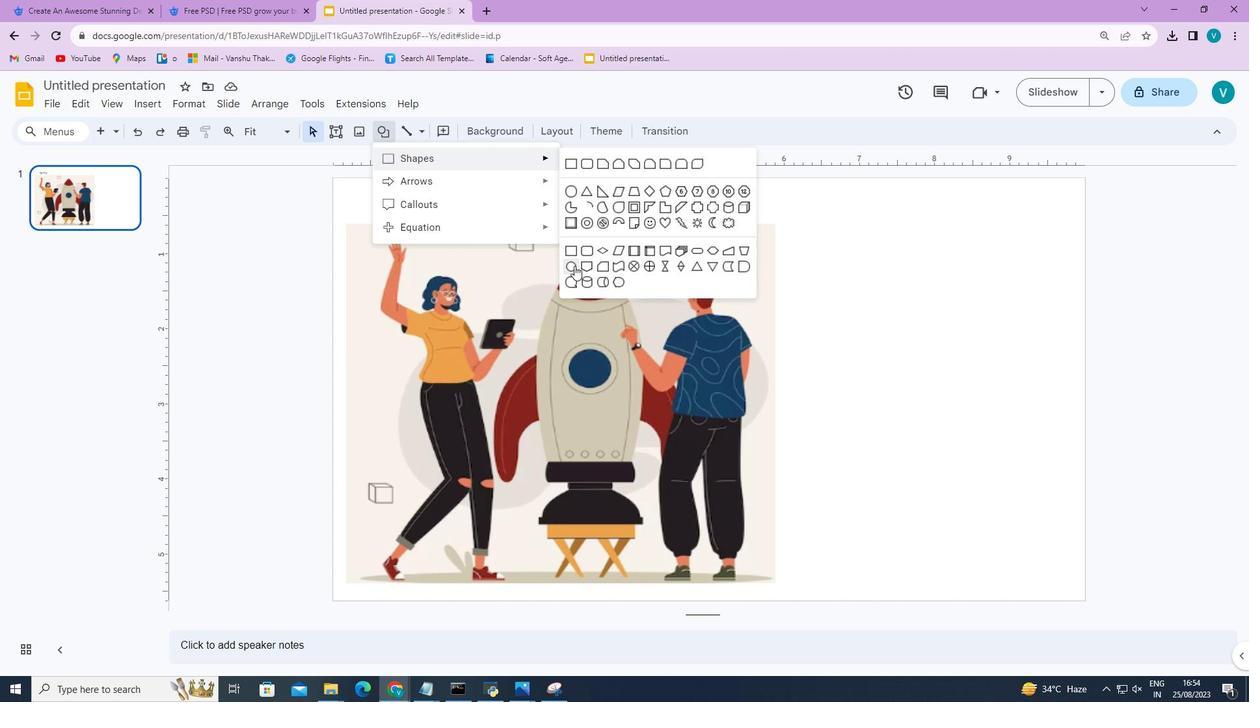 
Action: Mouse moved to (535, 177)
Screenshot: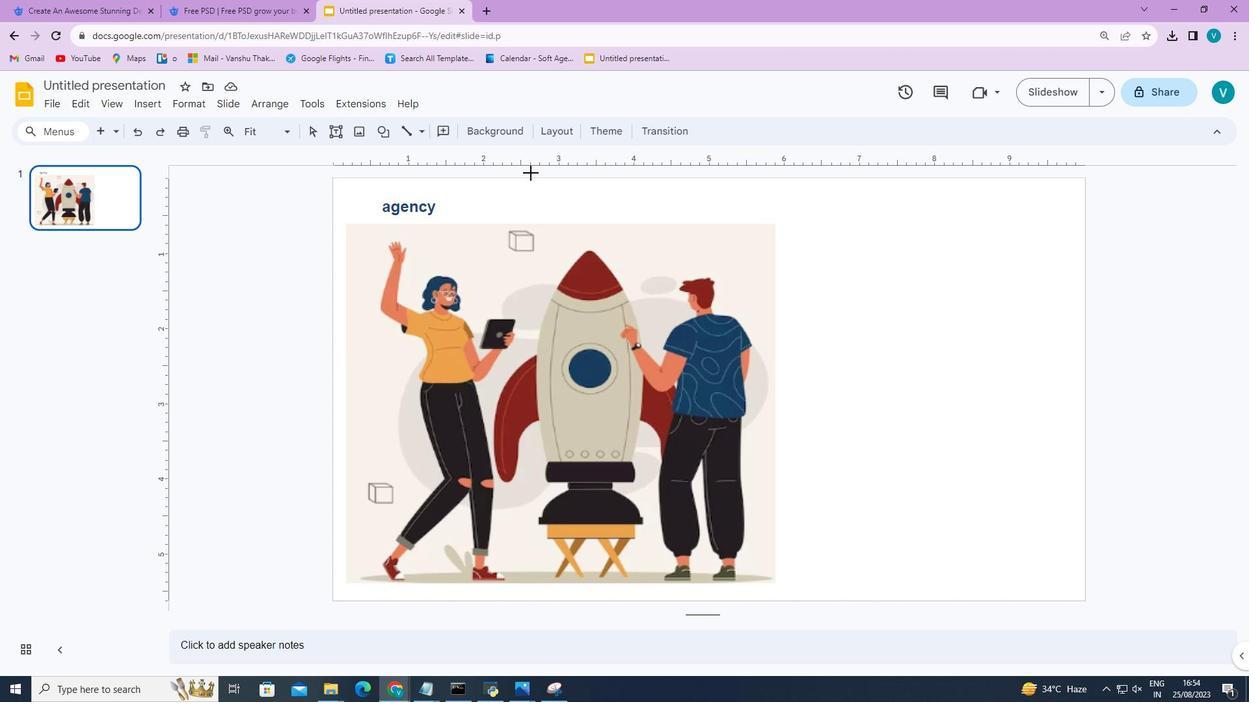 
Action: Mouse pressed left at (535, 177)
Screenshot: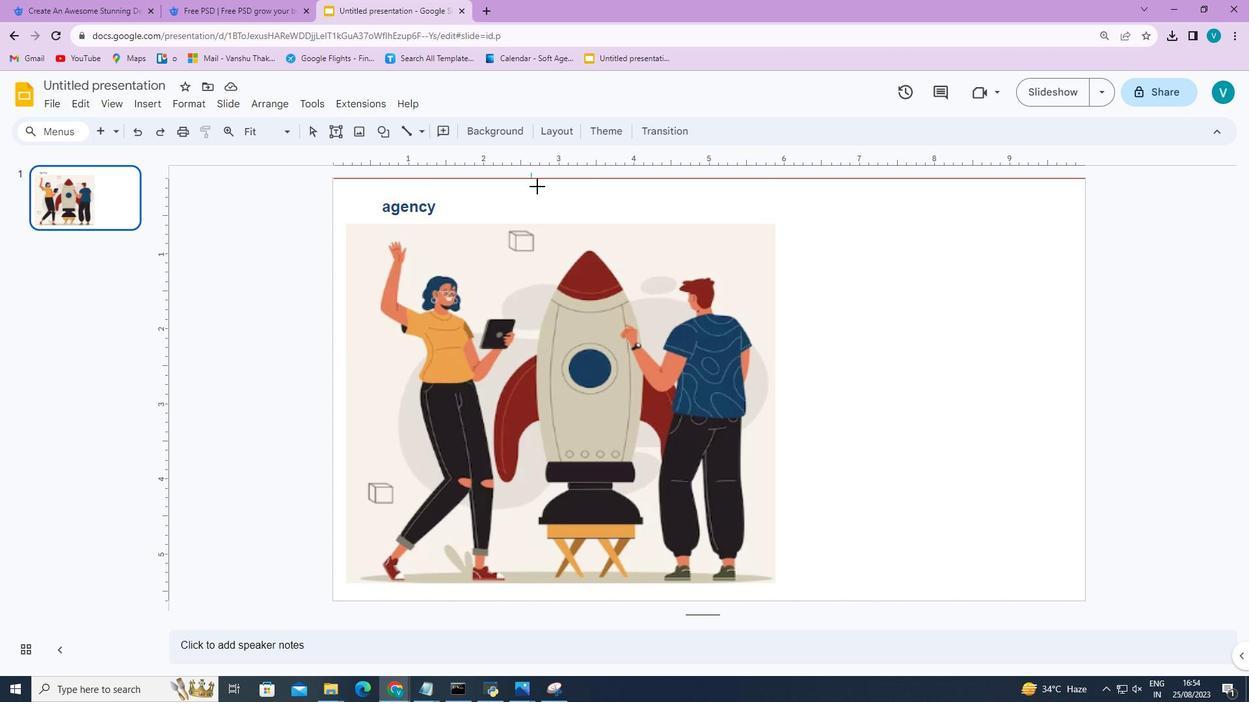 
Action: Mouse moved to (455, 139)
Screenshot: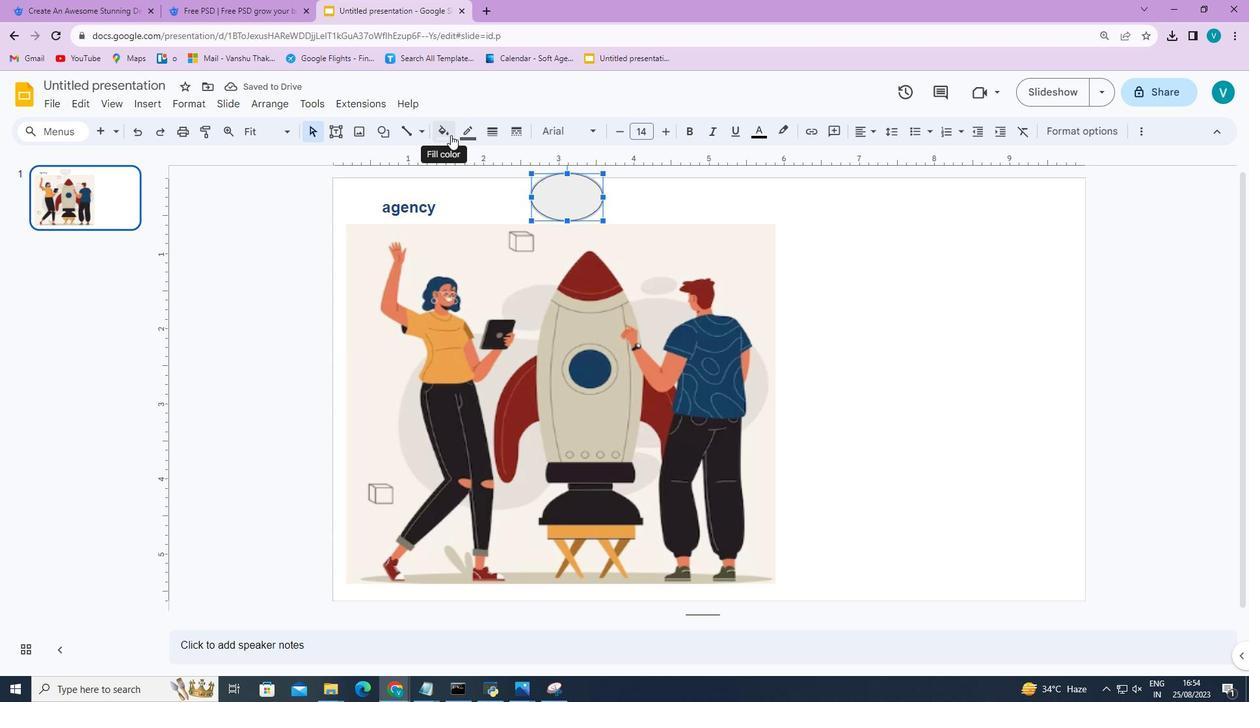 
Action: Mouse pressed left at (455, 139)
Screenshot: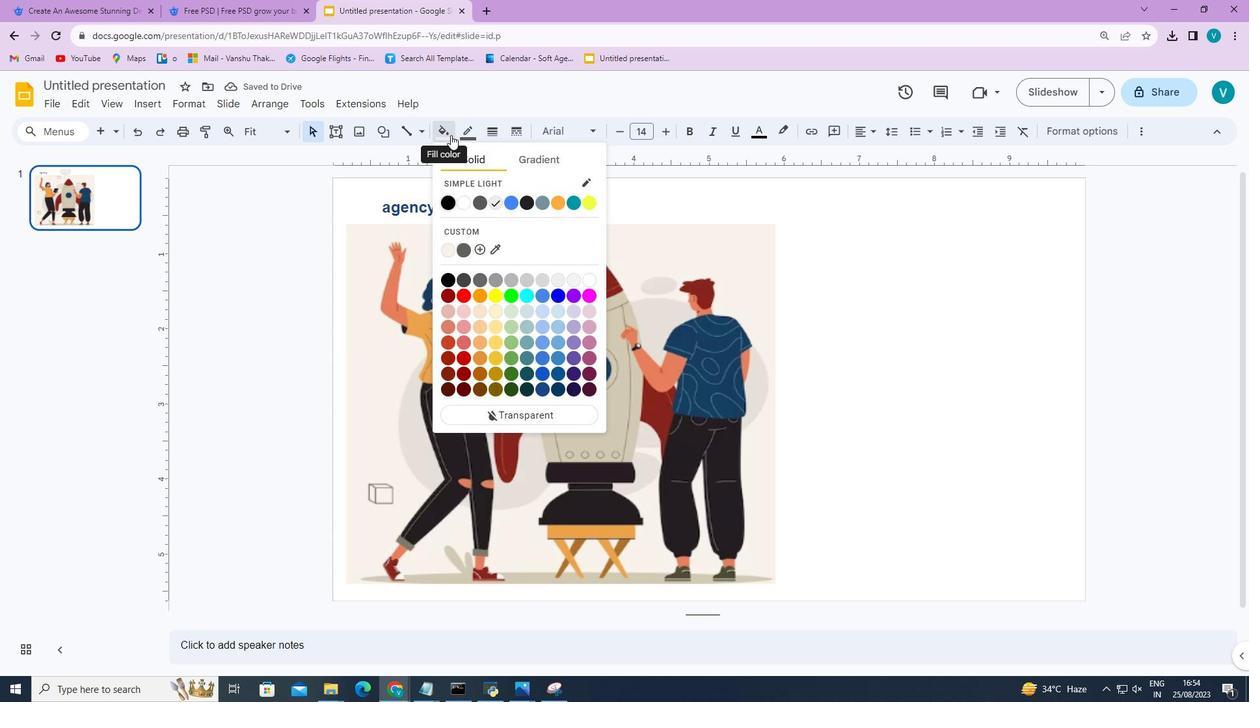 
Action: Mouse moved to (522, 417)
Screenshot: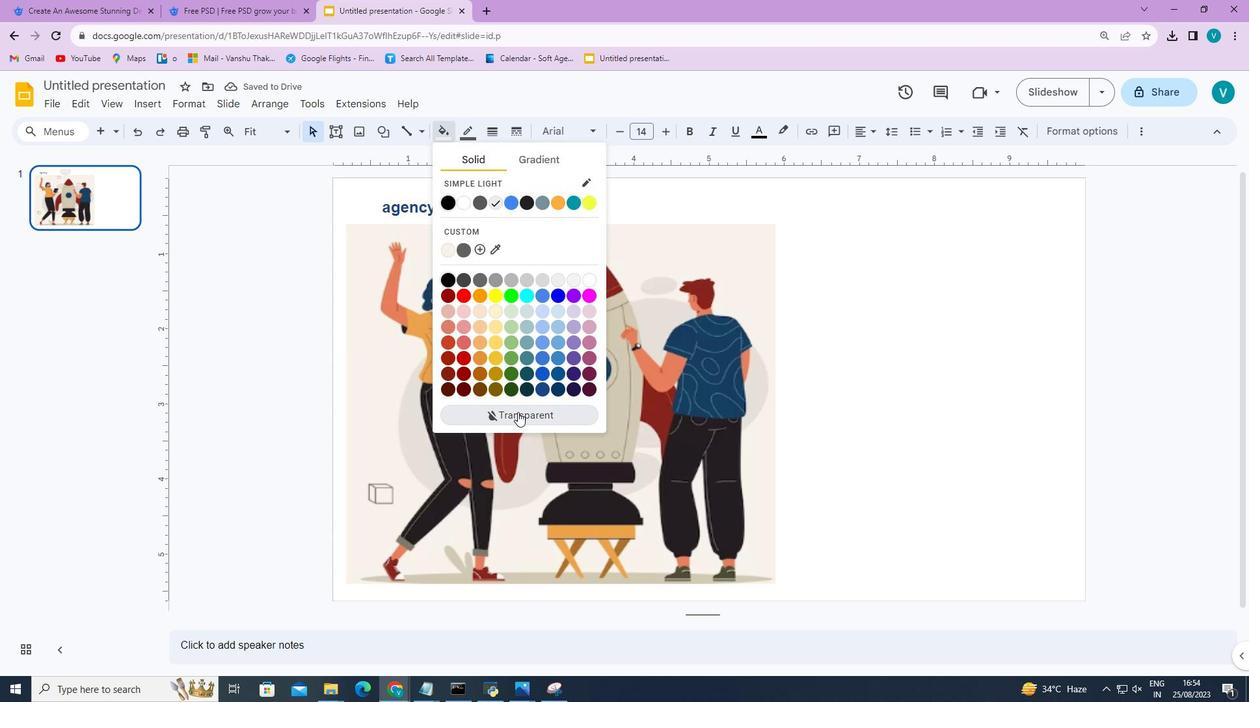 
Action: Mouse pressed left at (522, 417)
Screenshot: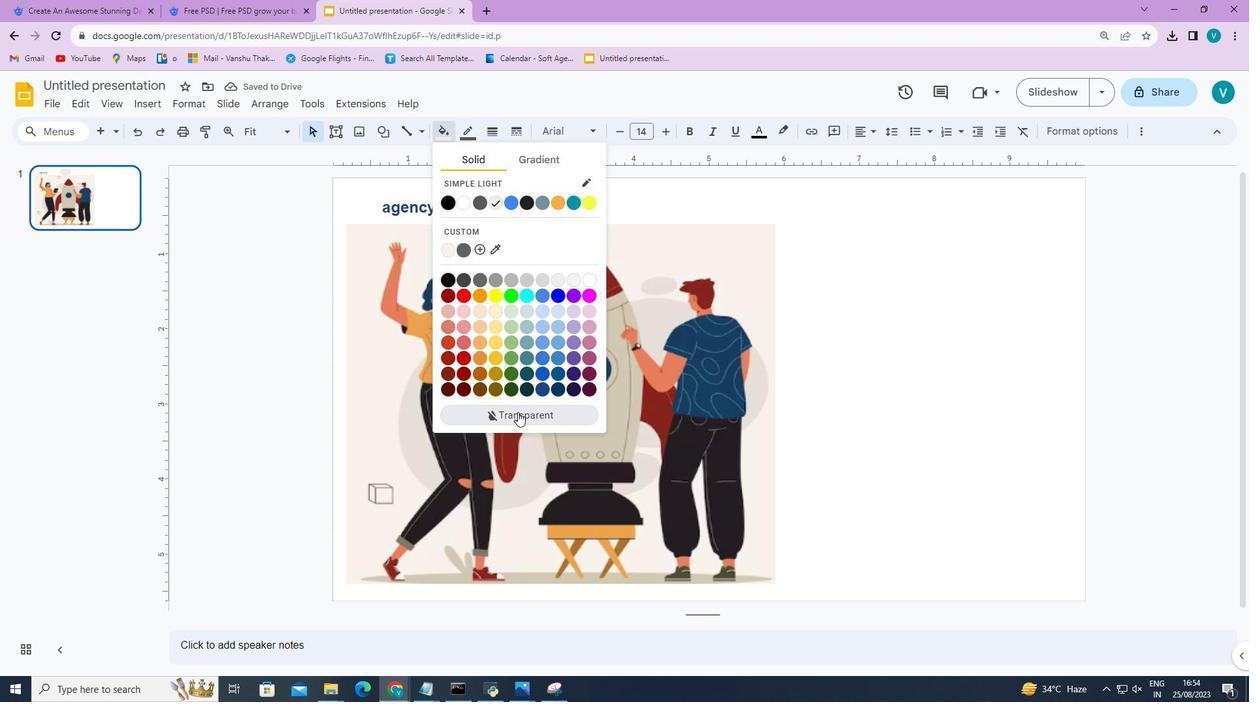 
Action: Mouse moved to (497, 137)
Screenshot: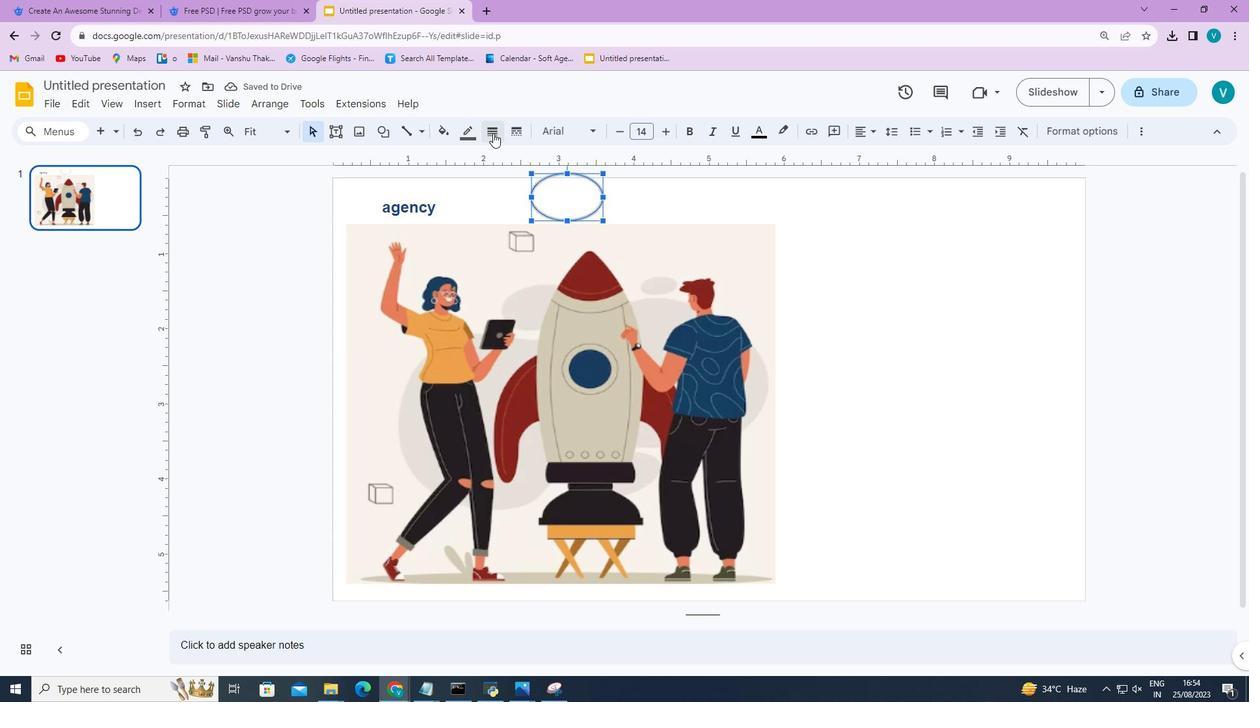 
Action: Mouse pressed left at (497, 137)
Screenshot: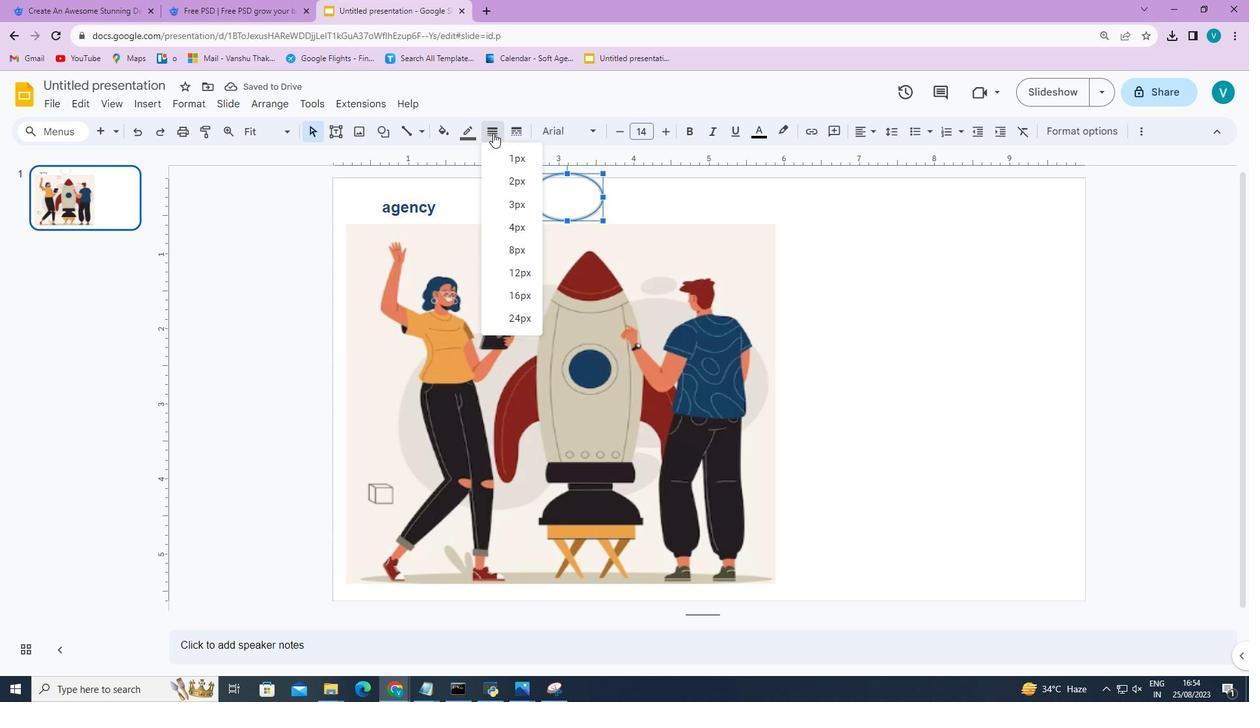 
Action: Mouse moved to (522, 255)
Screenshot: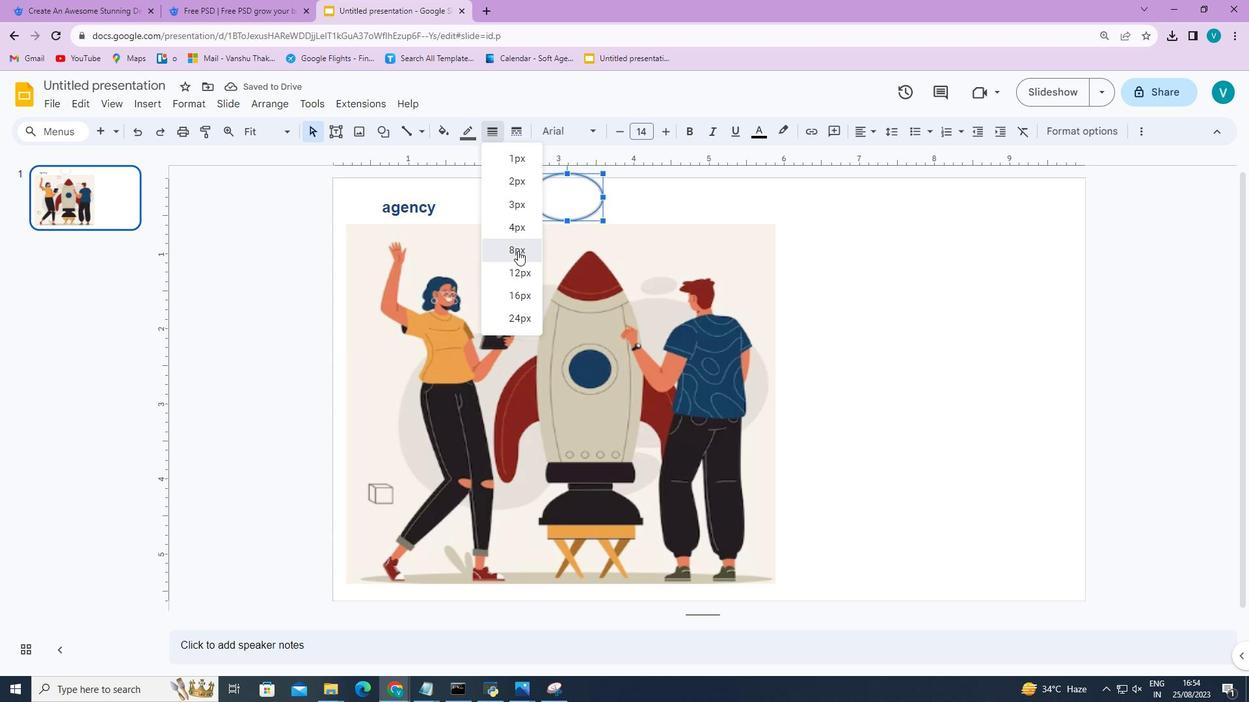 
Action: Mouse pressed left at (522, 255)
Screenshot: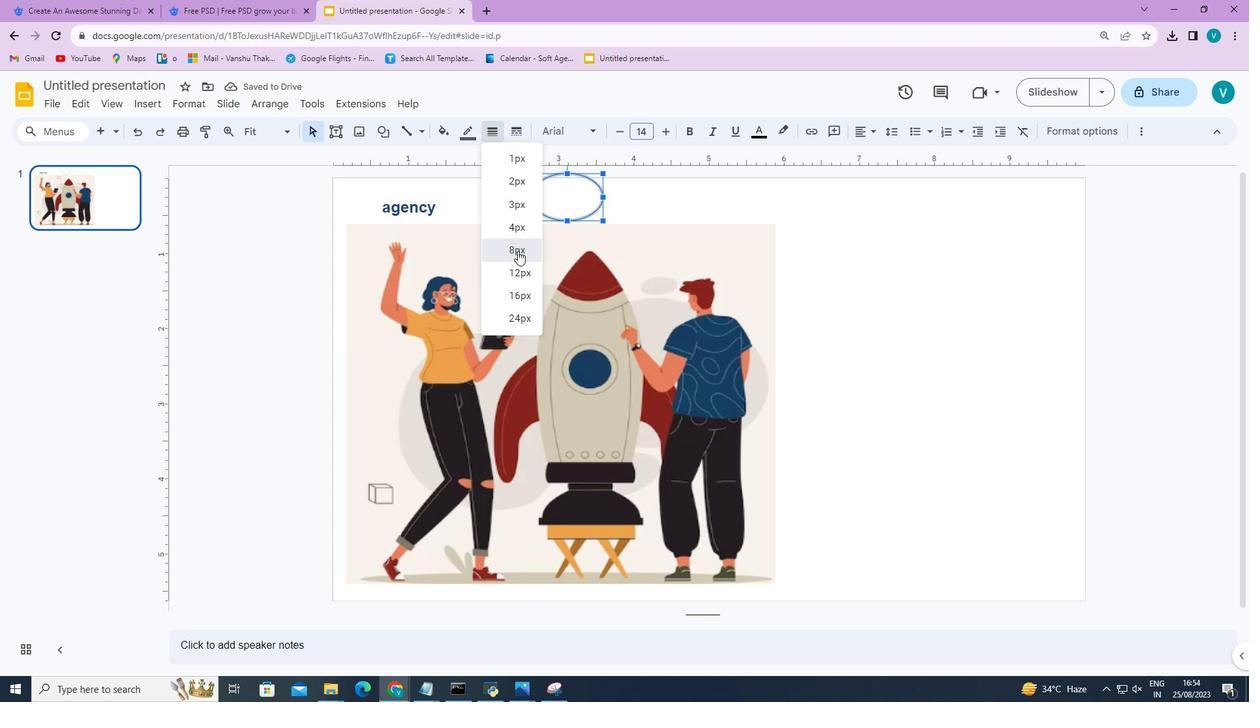 
Action: Mouse moved to (448, 139)
Screenshot: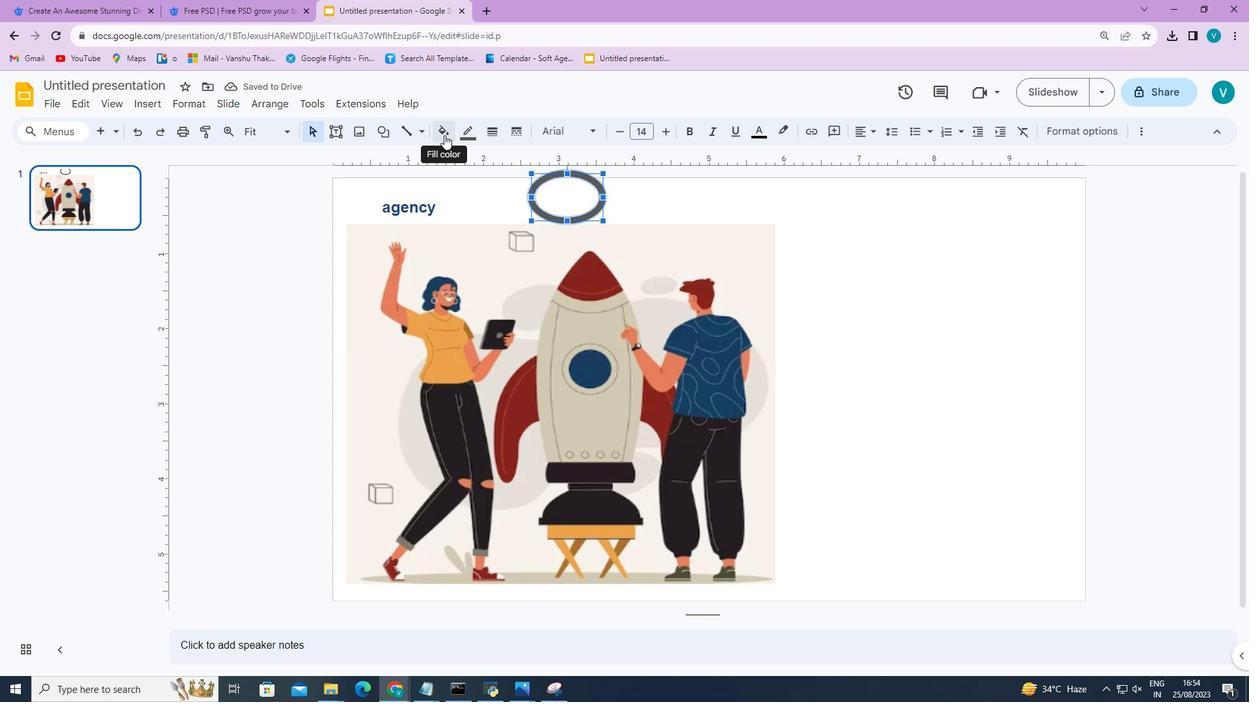 
Action: Mouse pressed left at (448, 139)
Screenshot: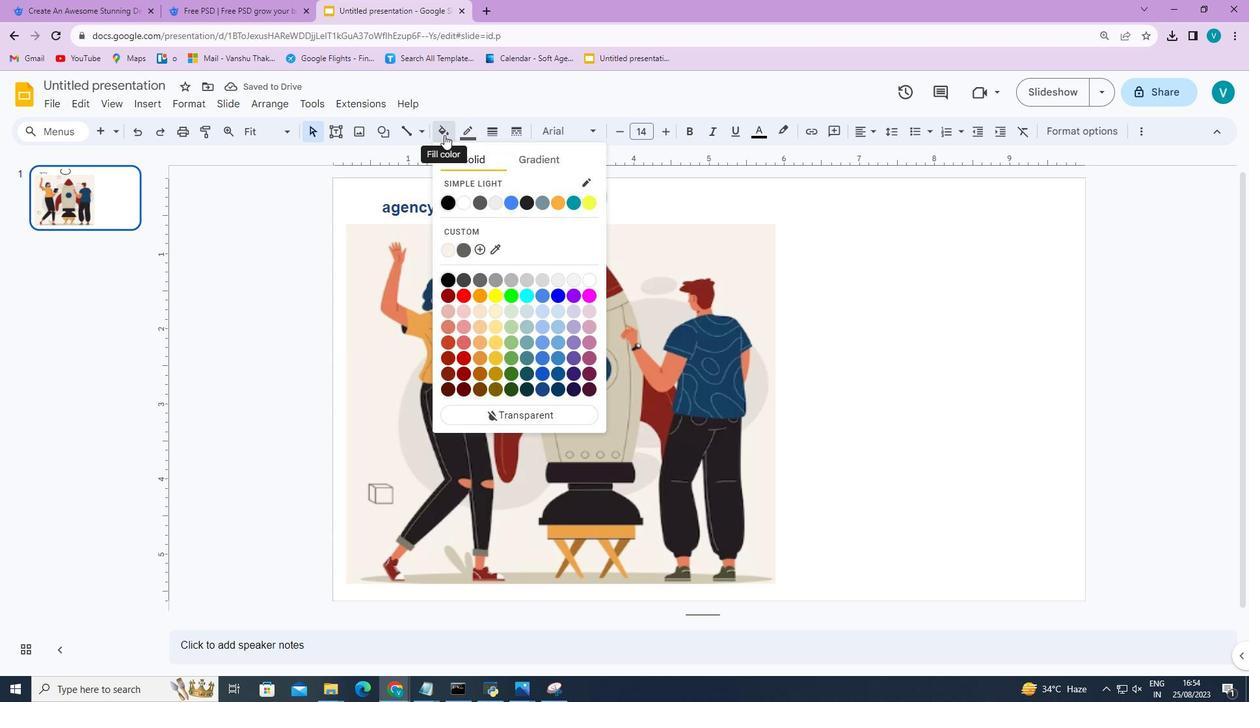 
Action: Mouse moved to (561, 210)
Screenshot: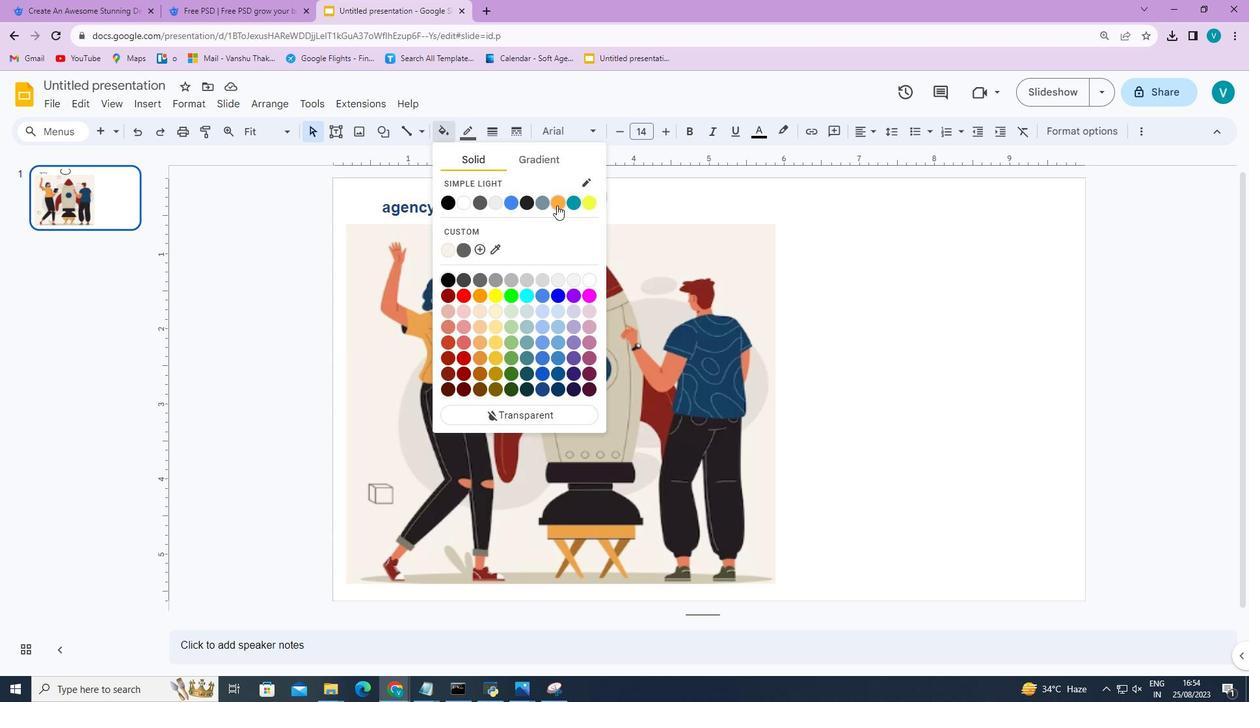 
Action: Mouse pressed left at (561, 210)
Screenshot: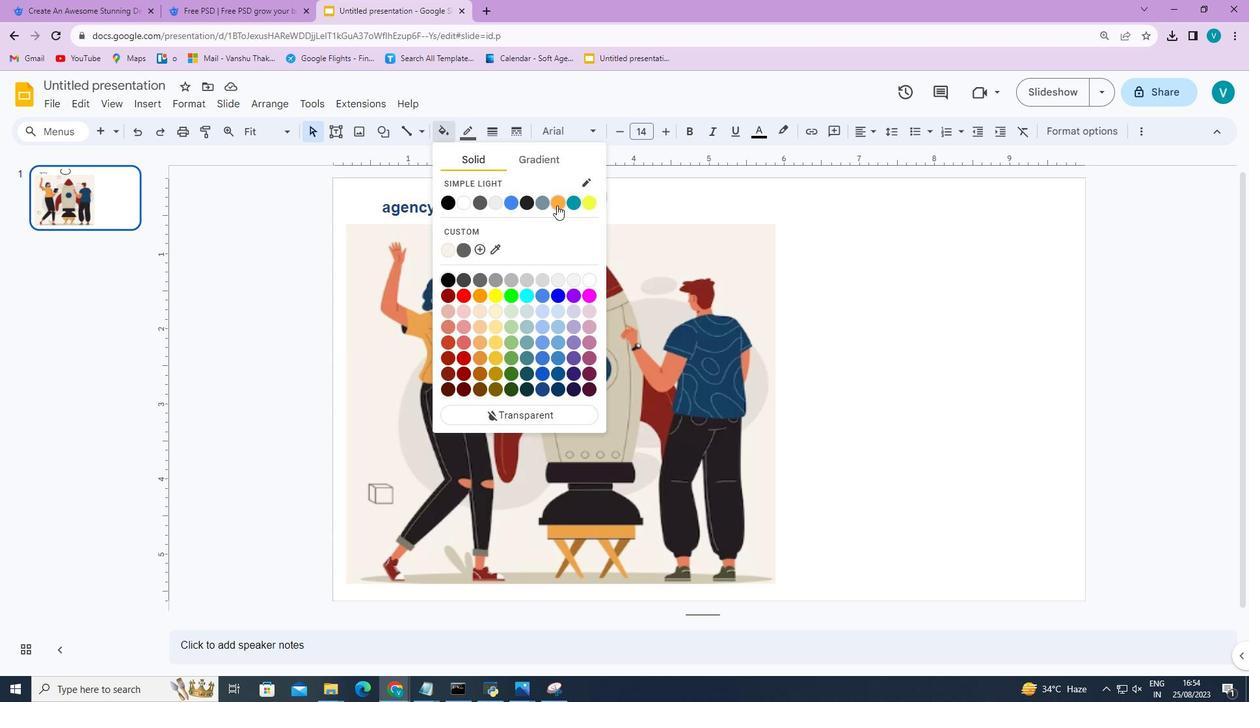 
Action: Mouse moved to (573, 208)
Screenshot: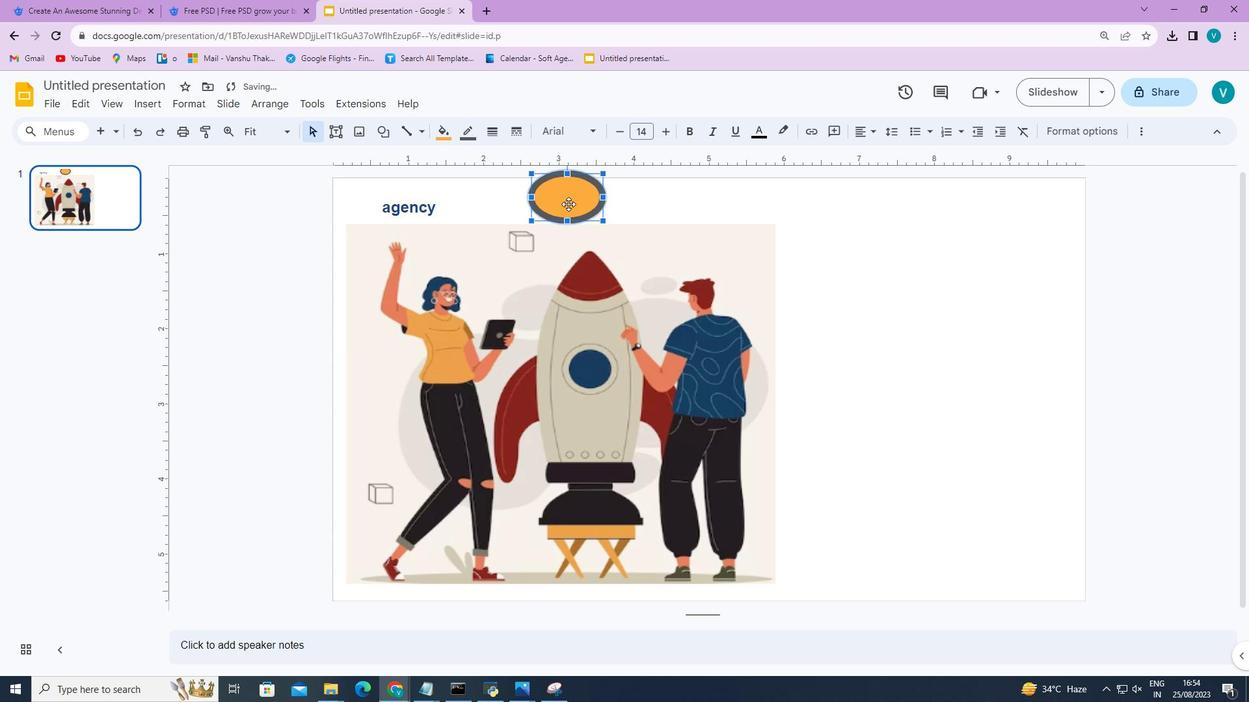 
Action: Mouse pressed left at (573, 208)
Screenshot: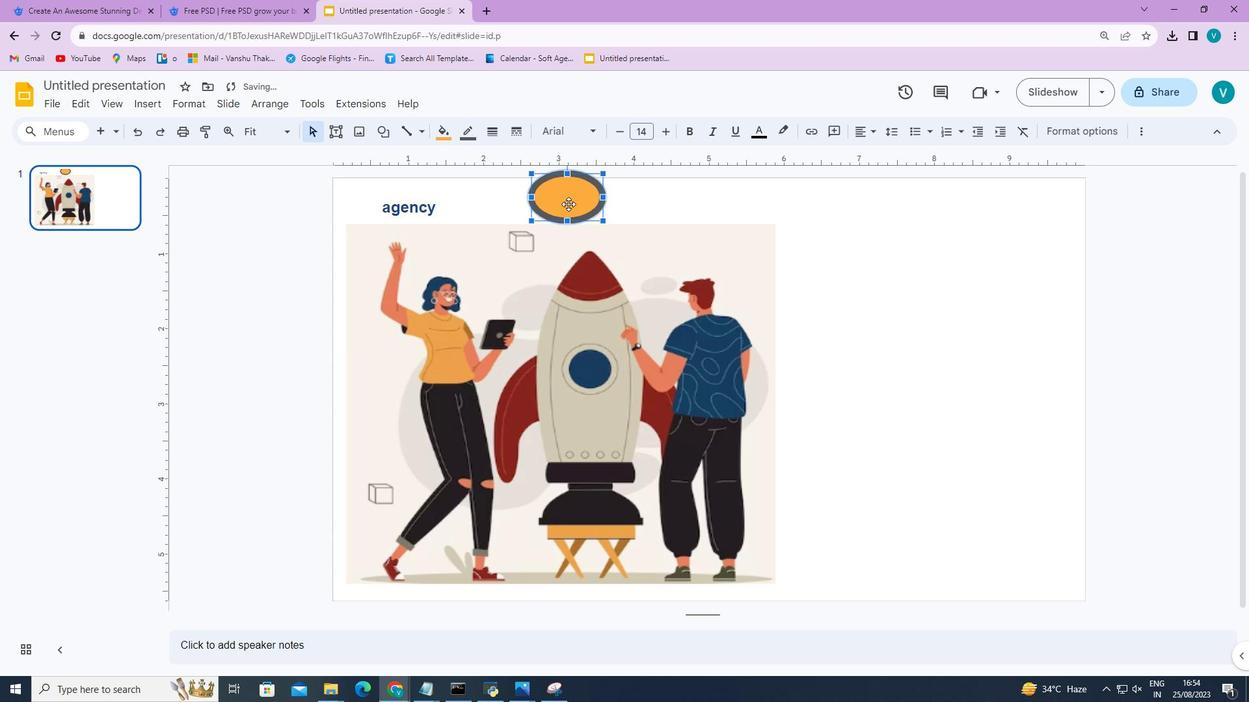 
Action: Mouse moved to (450, 143)
Screenshot: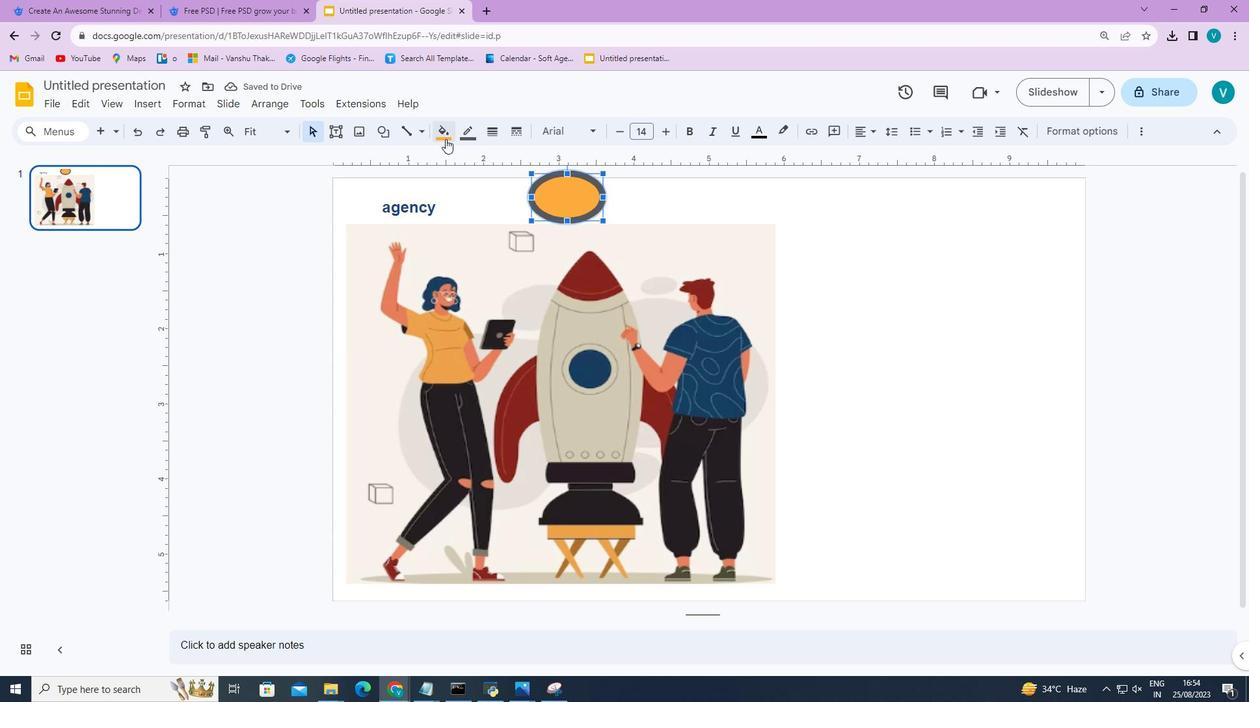 
Action: Mouse pressed left at (450, 143)
Screenshot: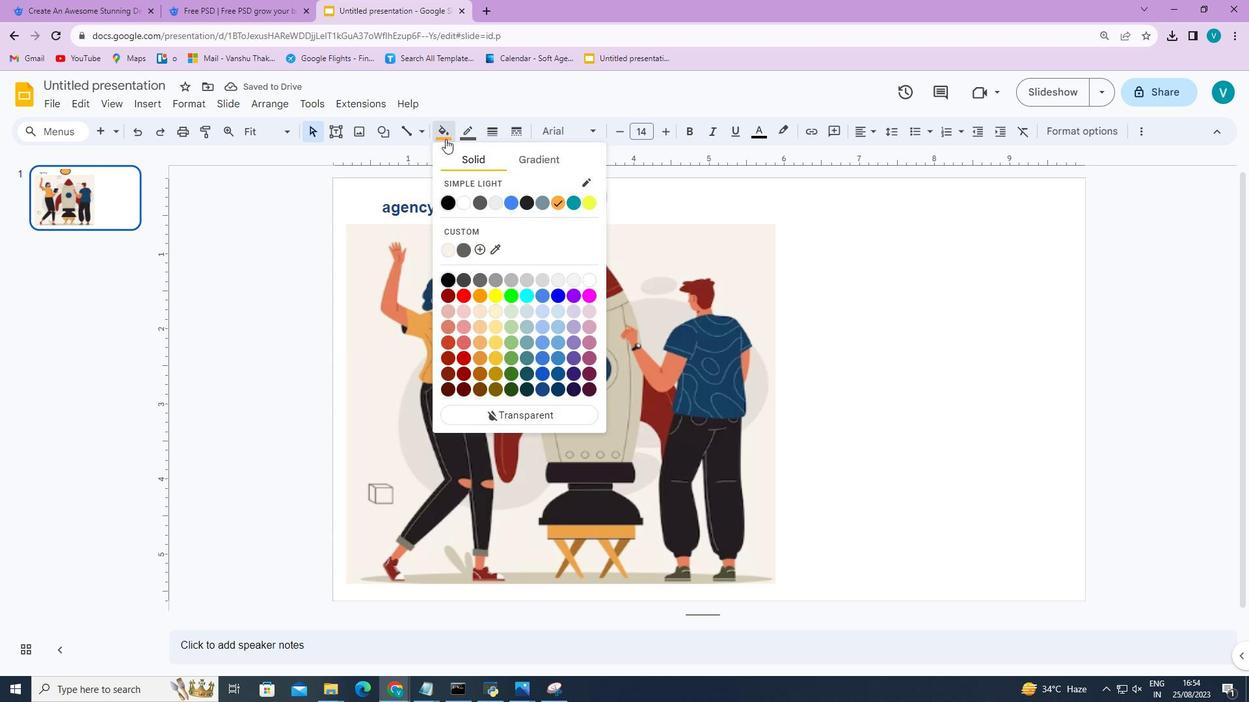 
Action: Mouse moved to (510, 417)
Screenshot: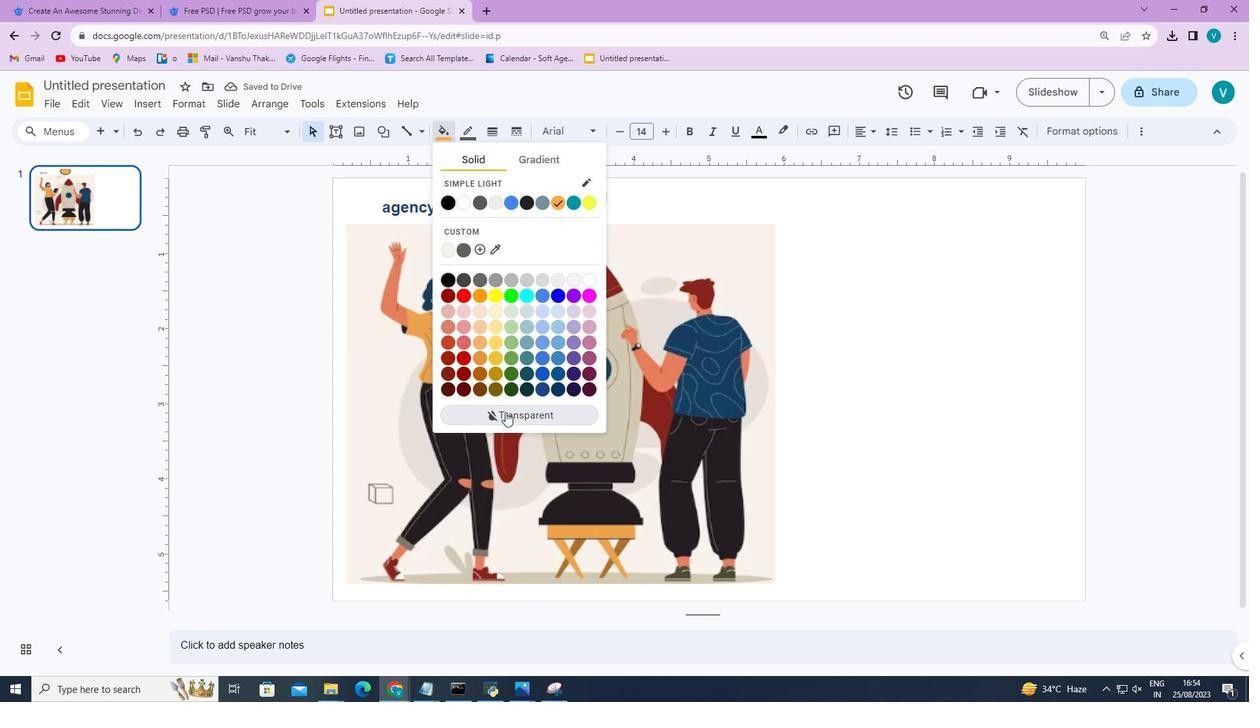
Action: Mouse pressed left at (510, 417)
Screenshot: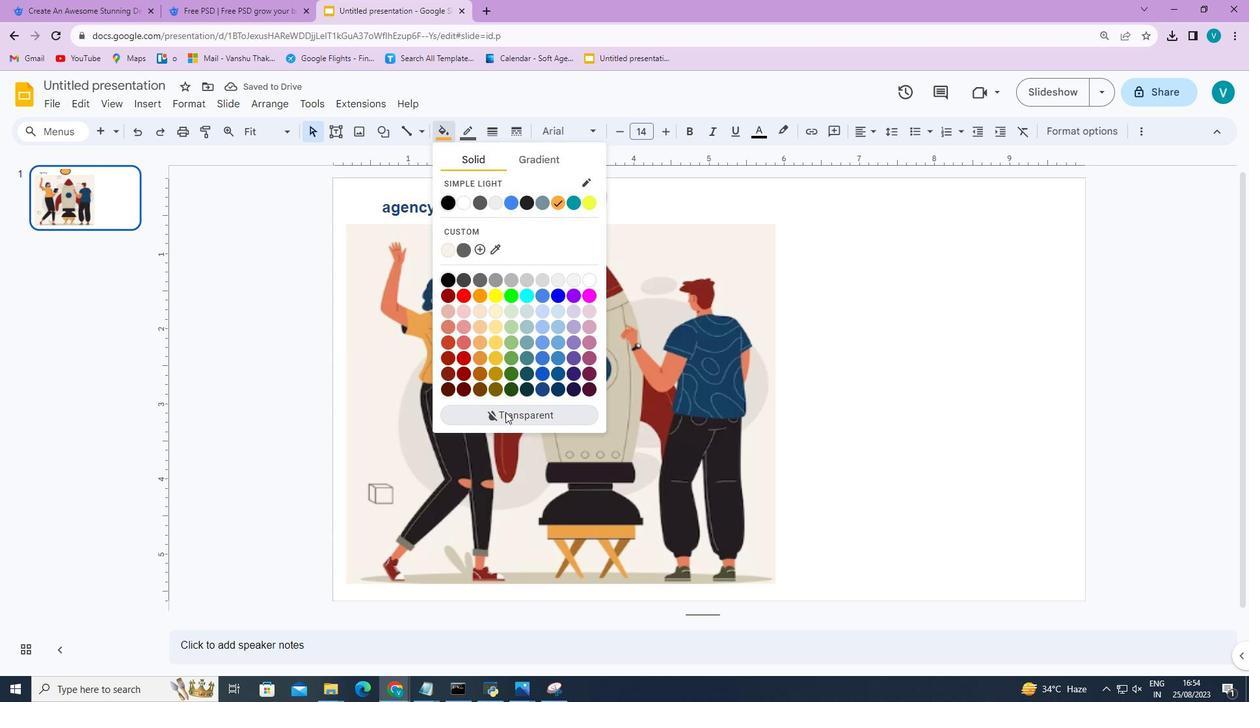 
Action: Mouse moved to (589, 223)
Screenshot: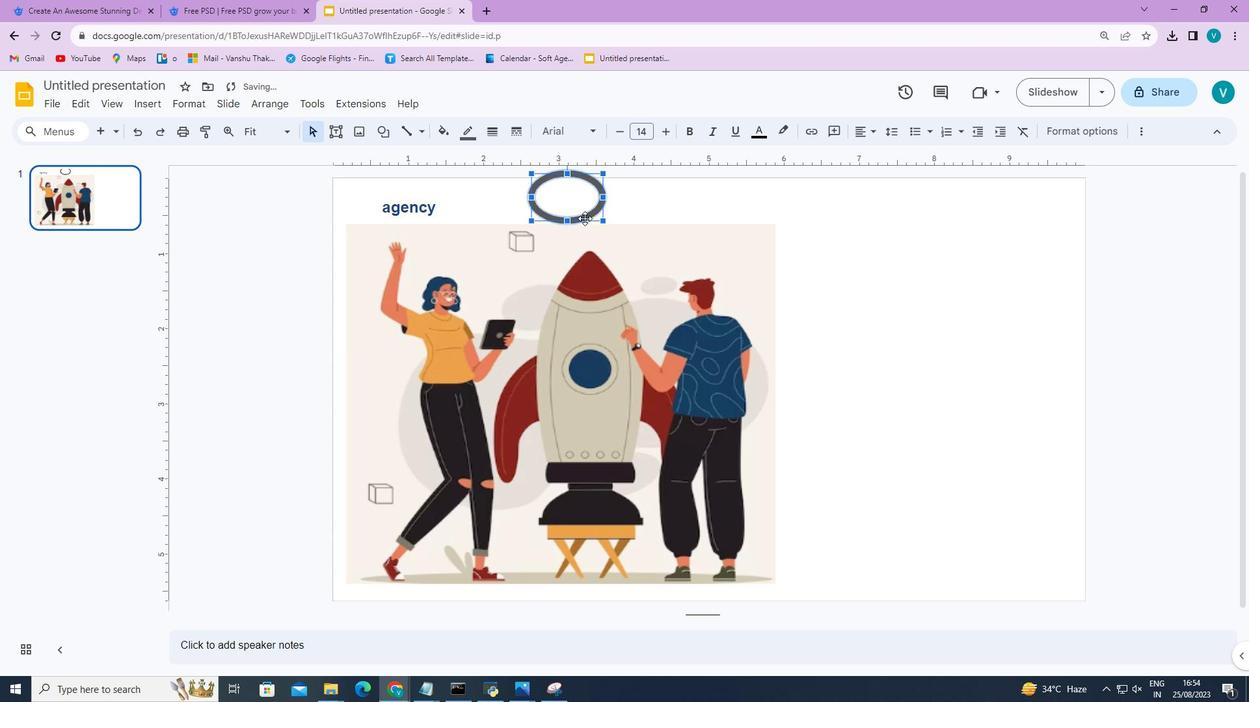 
Action: Mouse pressed left at (589, 223)
Screenshot: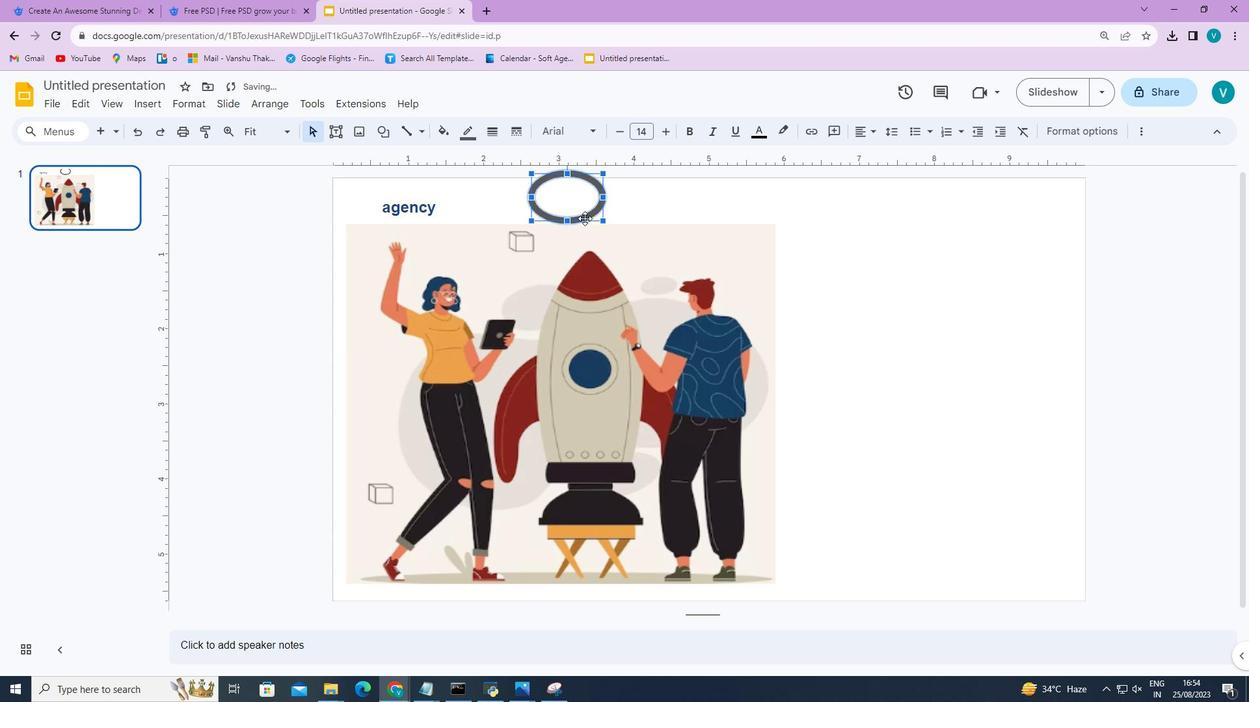 
Action: Mouse moved to (471, 134)
Screenshot: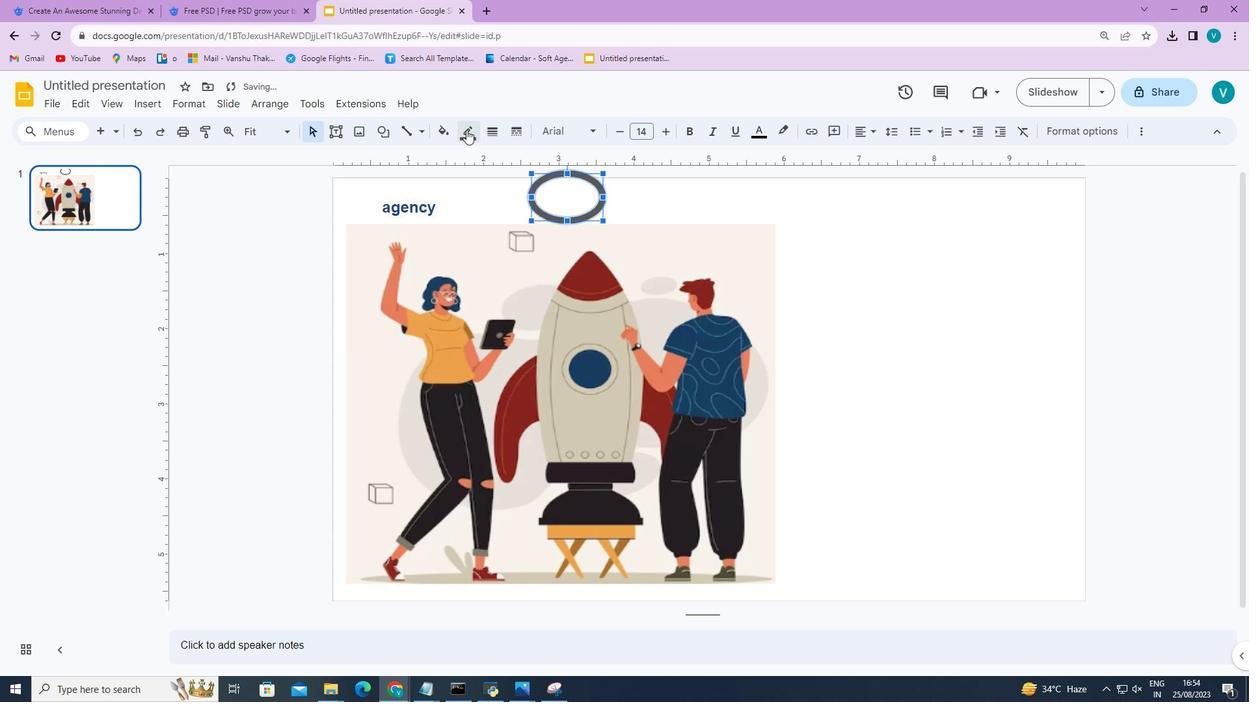 
Action: Mouse pressed left at (471, 134)
Screenshot: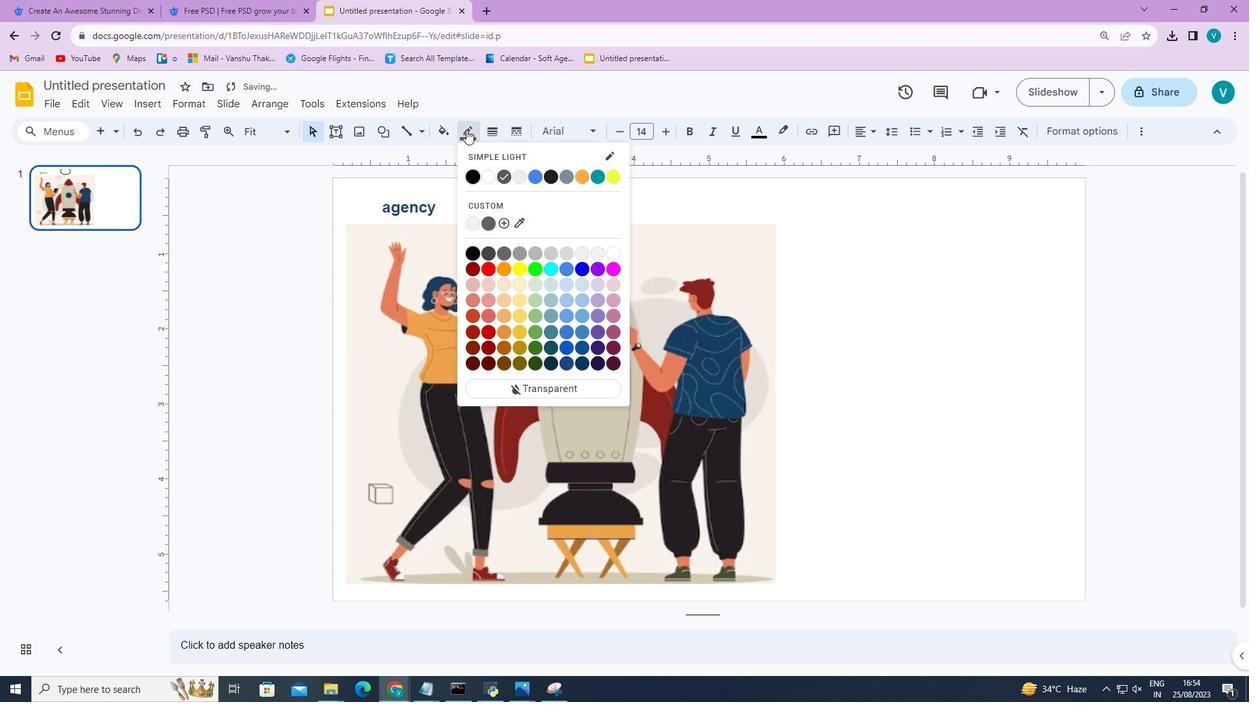 
Action: Mouse moved to (581, 182)
Screenshot: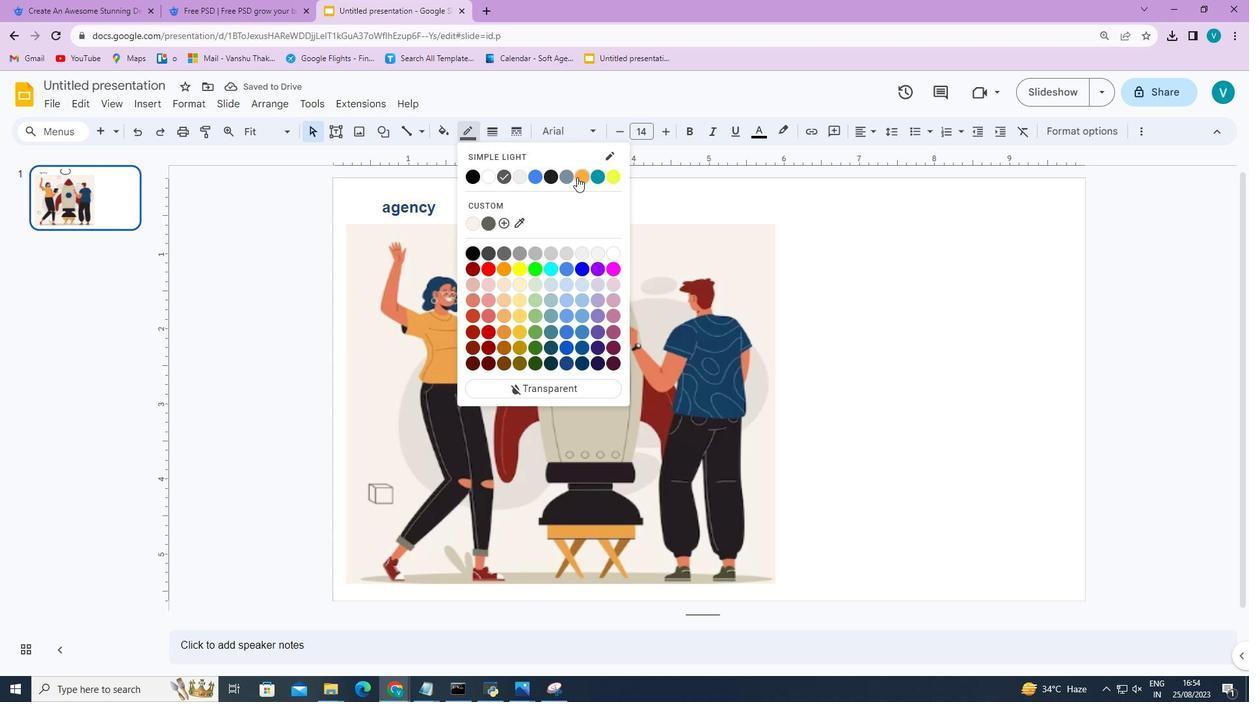 
Action: Mouse pressed left at (581, 182)
Screenshot: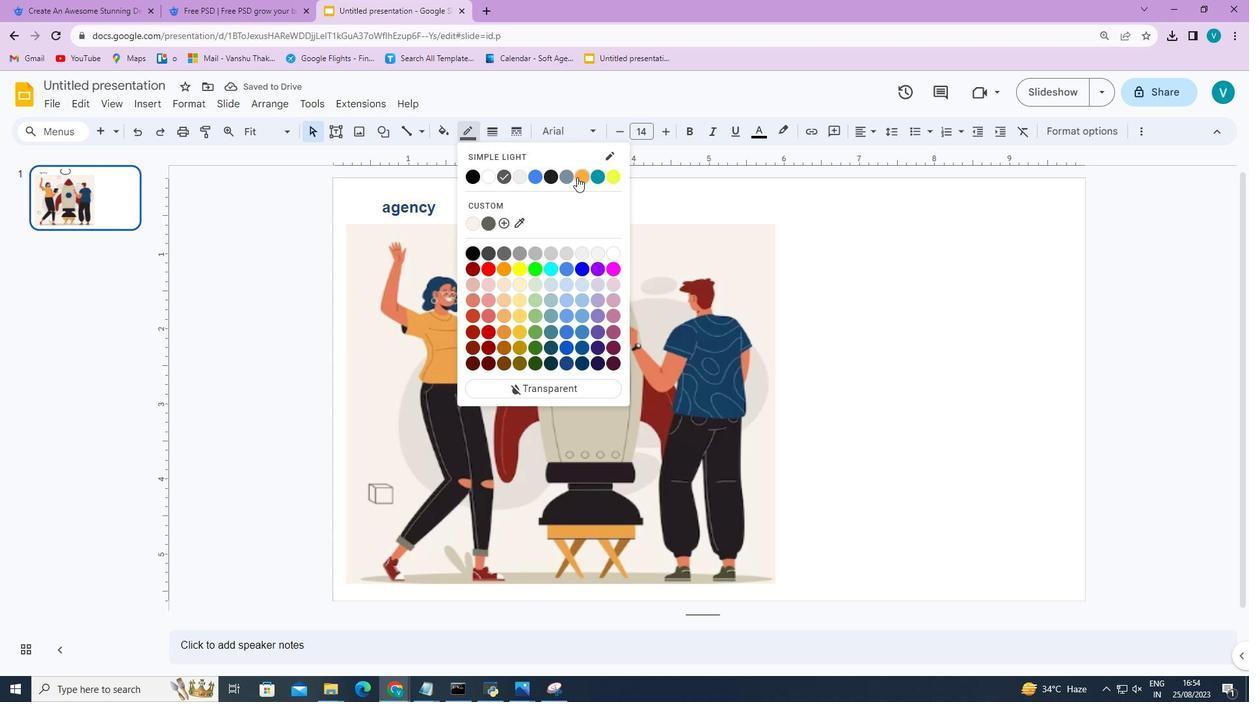 
Action: Mouse moved to (641, 199)
Screenshot: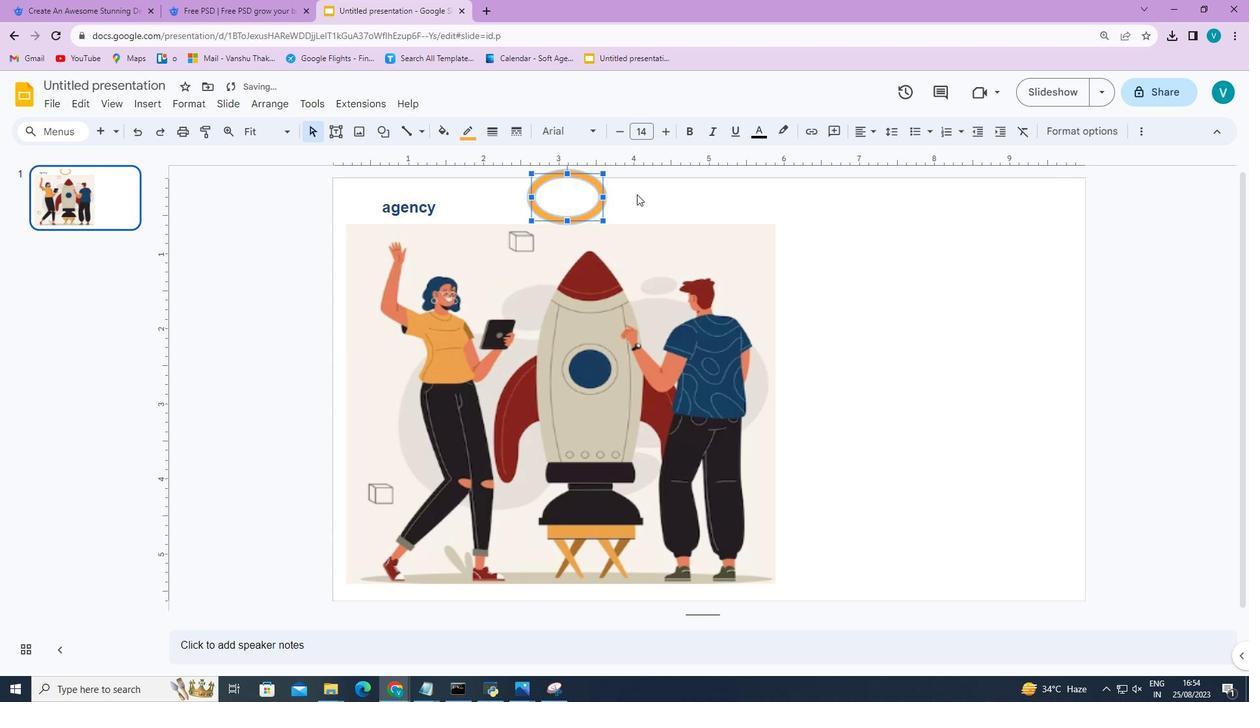 
Action: Mouse pressed left at (641, 199)
Screenshot: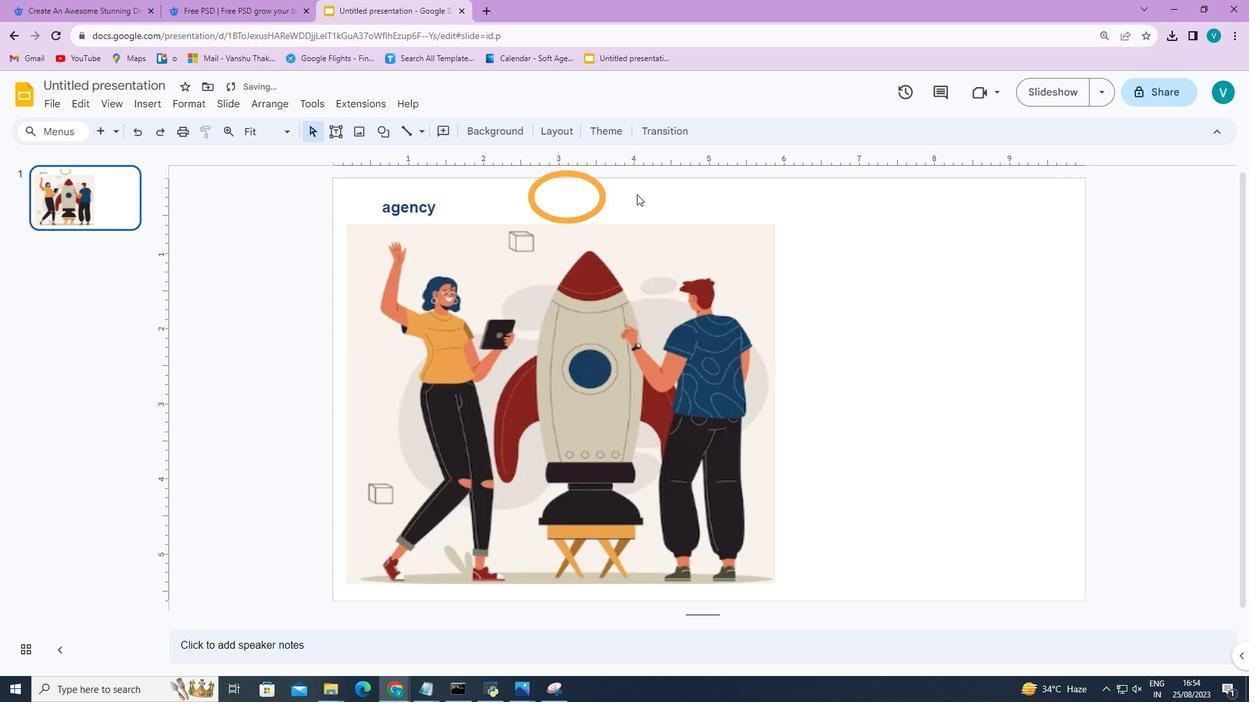 
Action: Mouse moved to (578, 209)
Screenshot: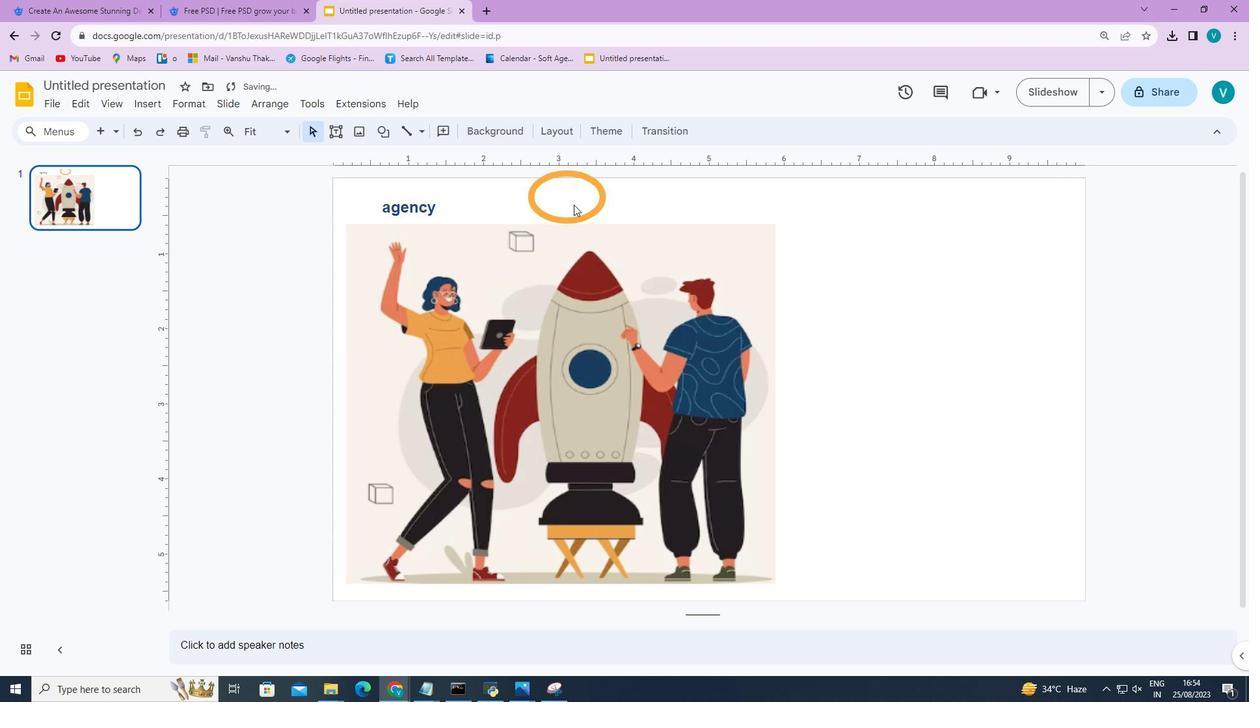 
Action: Mouse pressed left at (578, 209)
Screenshot: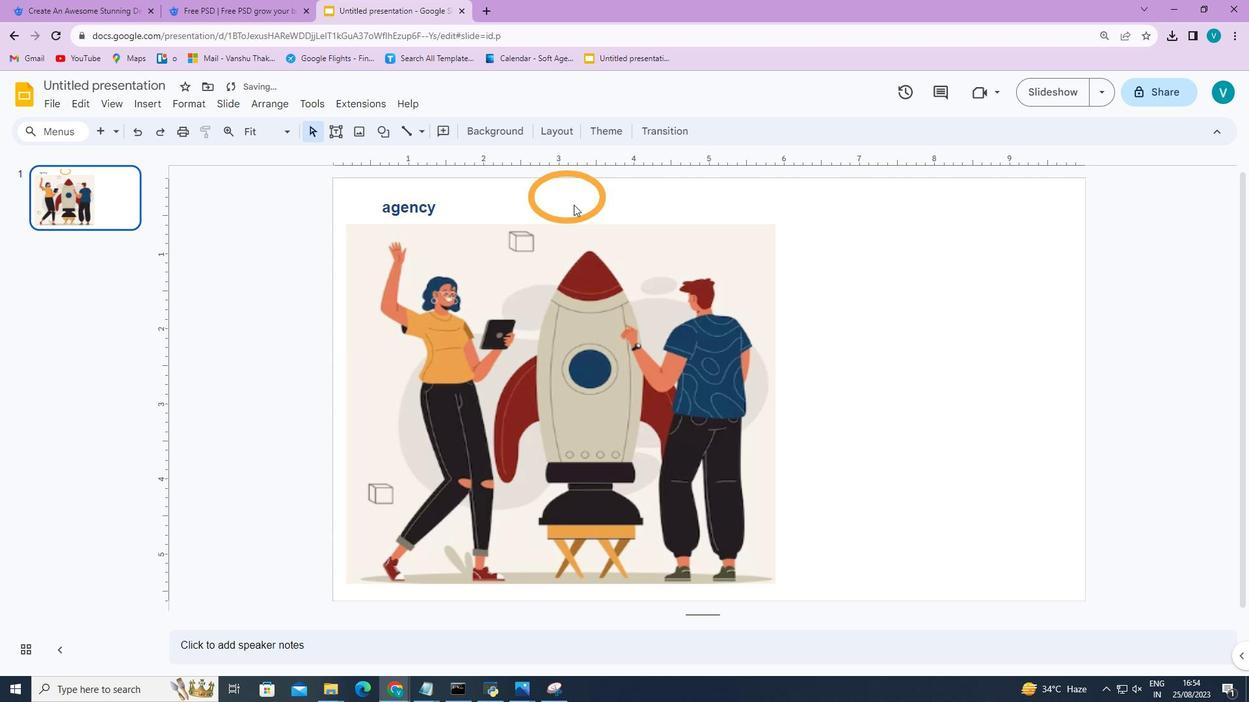 
Action: Mouse moved to (605, 189)
Screenshot: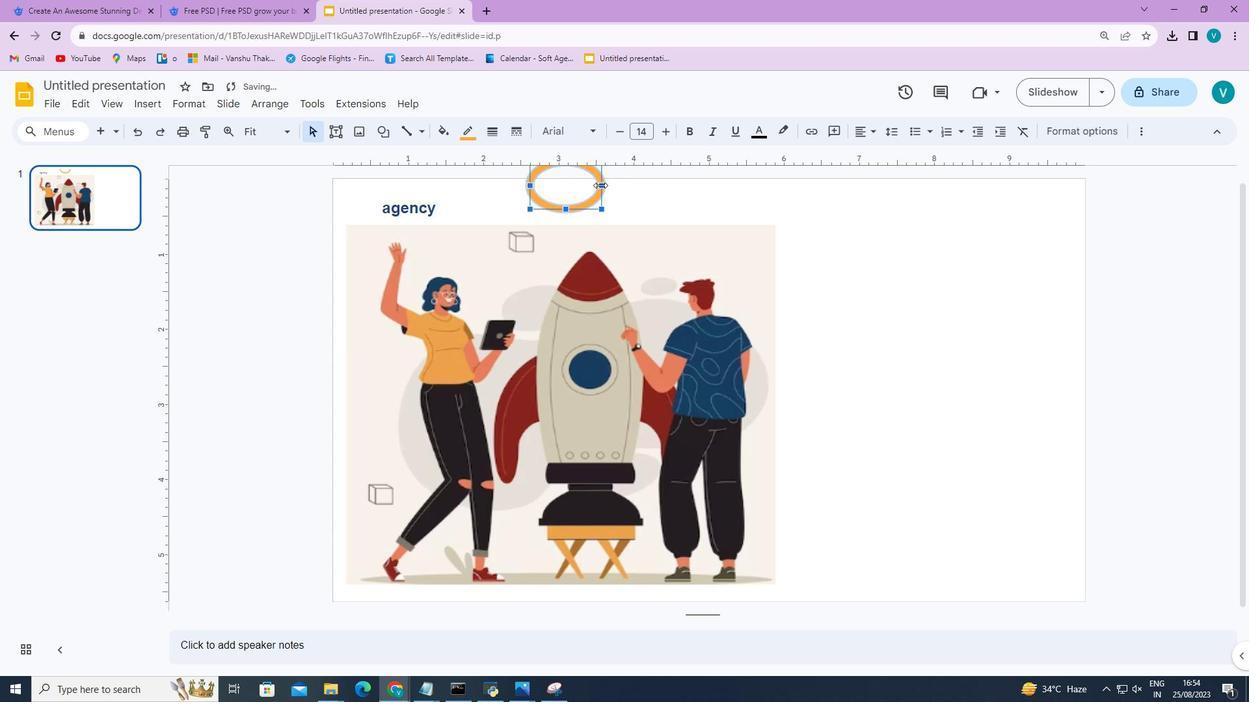 
Action: Mouse pressed left at (605, 189)
Screenshot: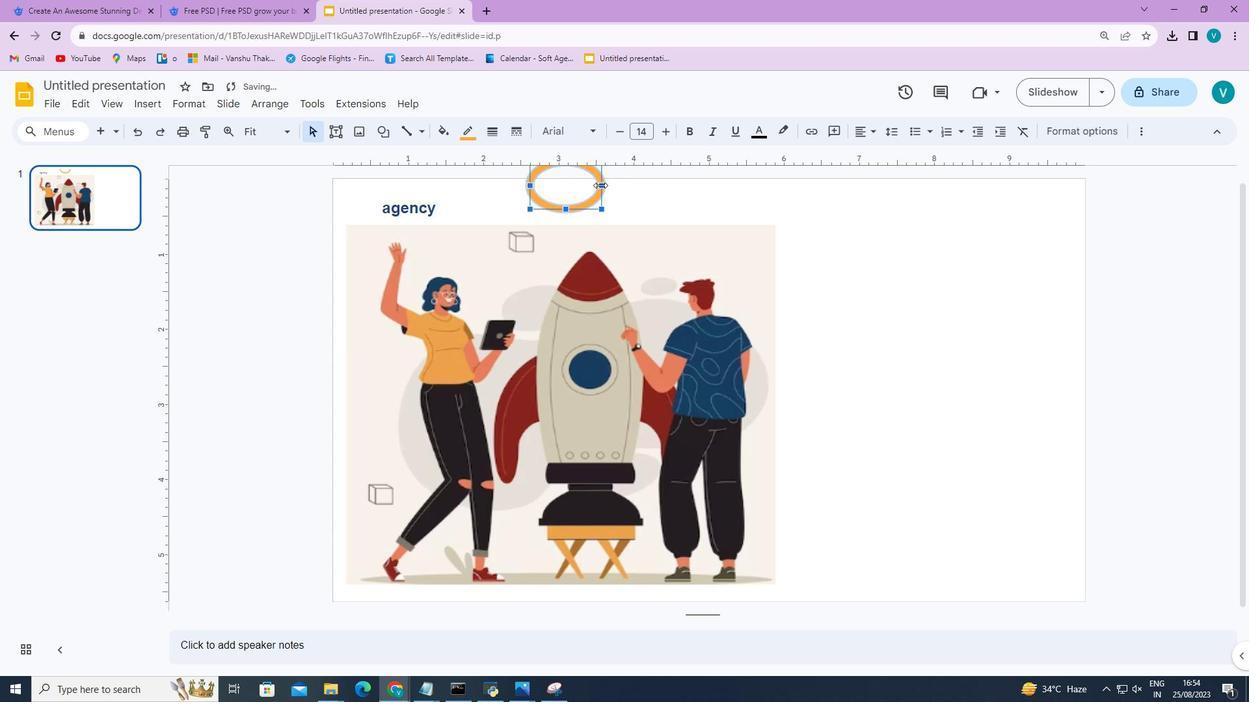 
Action: Mouse moved to (591, 214)
Screenshot: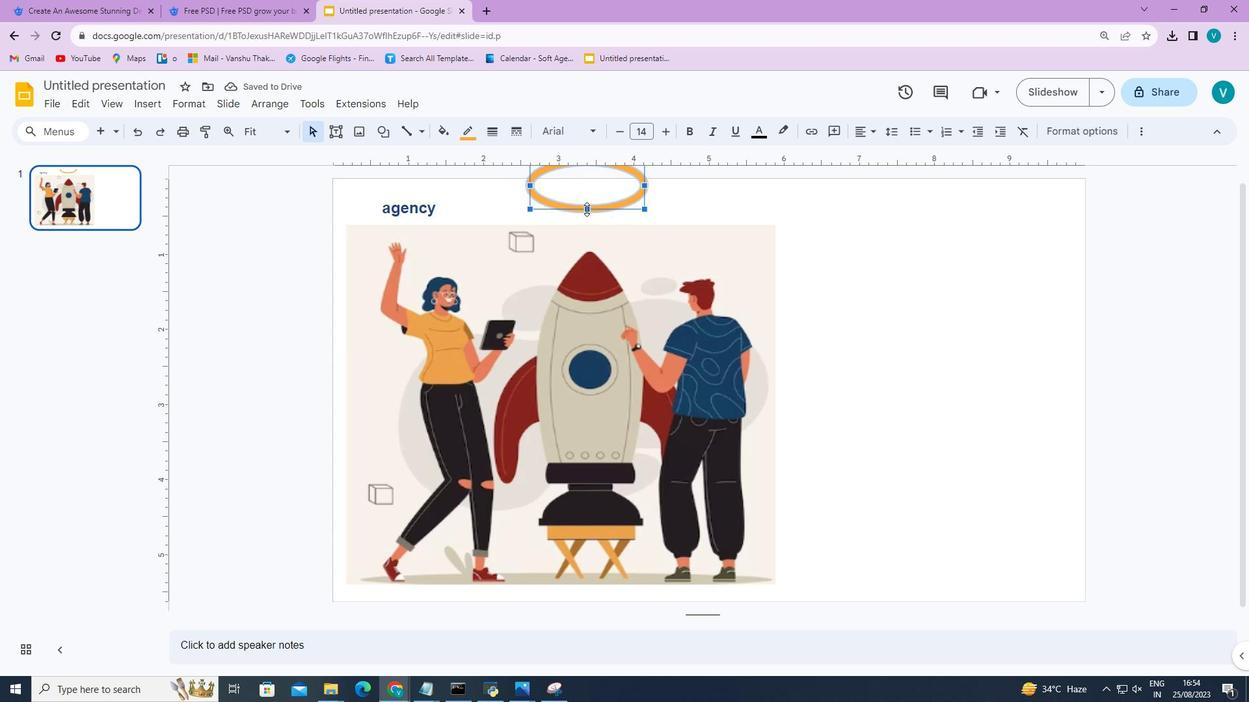 
Action: Mouse pressed left at (591, 214)
Screenshot: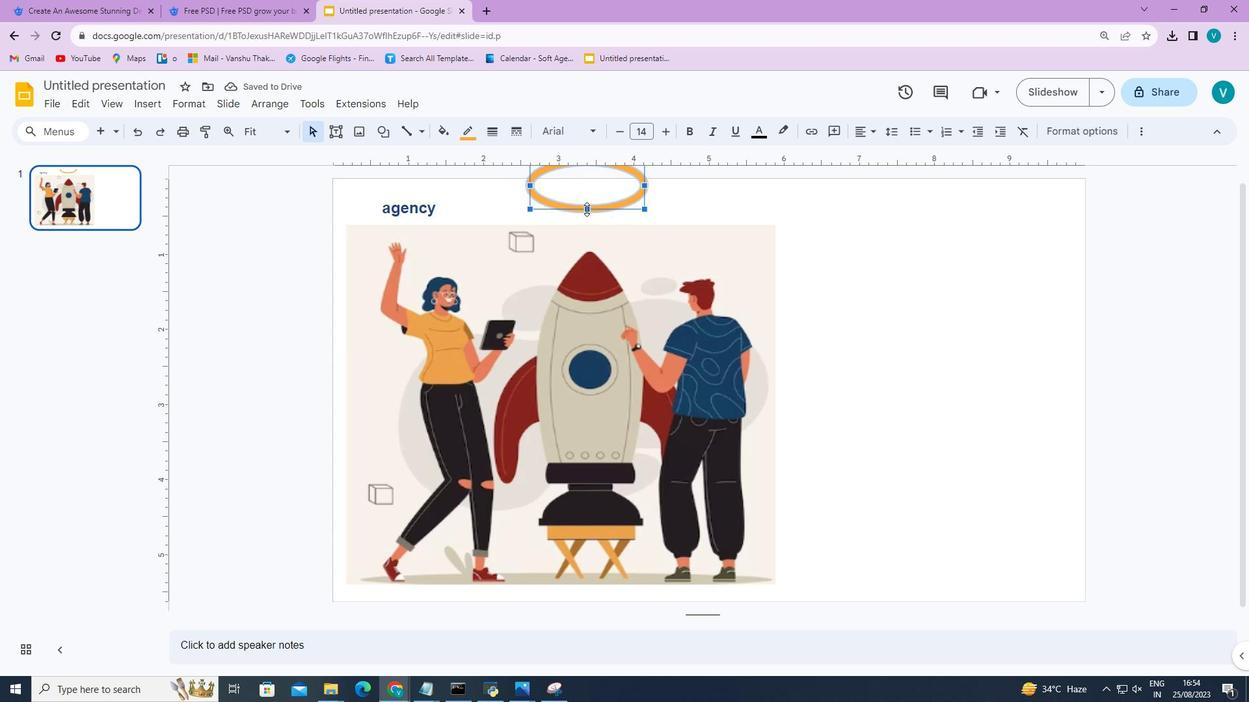 
Action: Mouse moved to (652, 192)
Screenshot: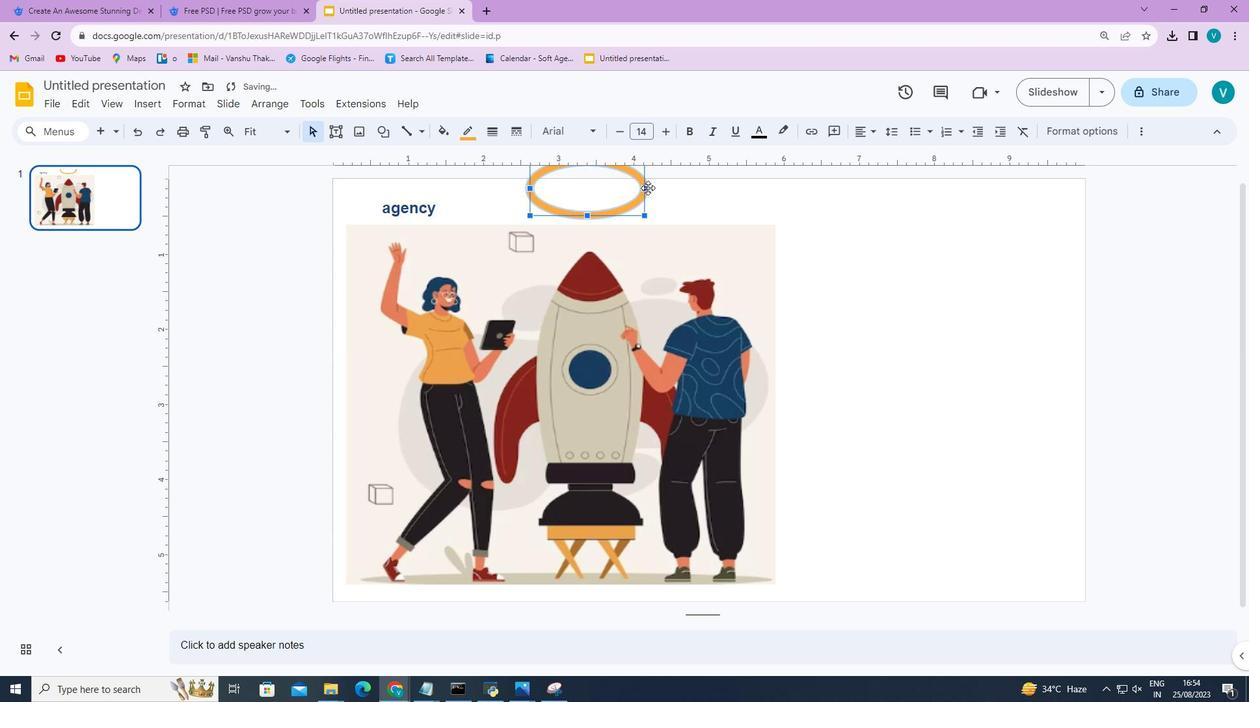 
Action: Mouse pressed left at (652, 192)
Screenshot: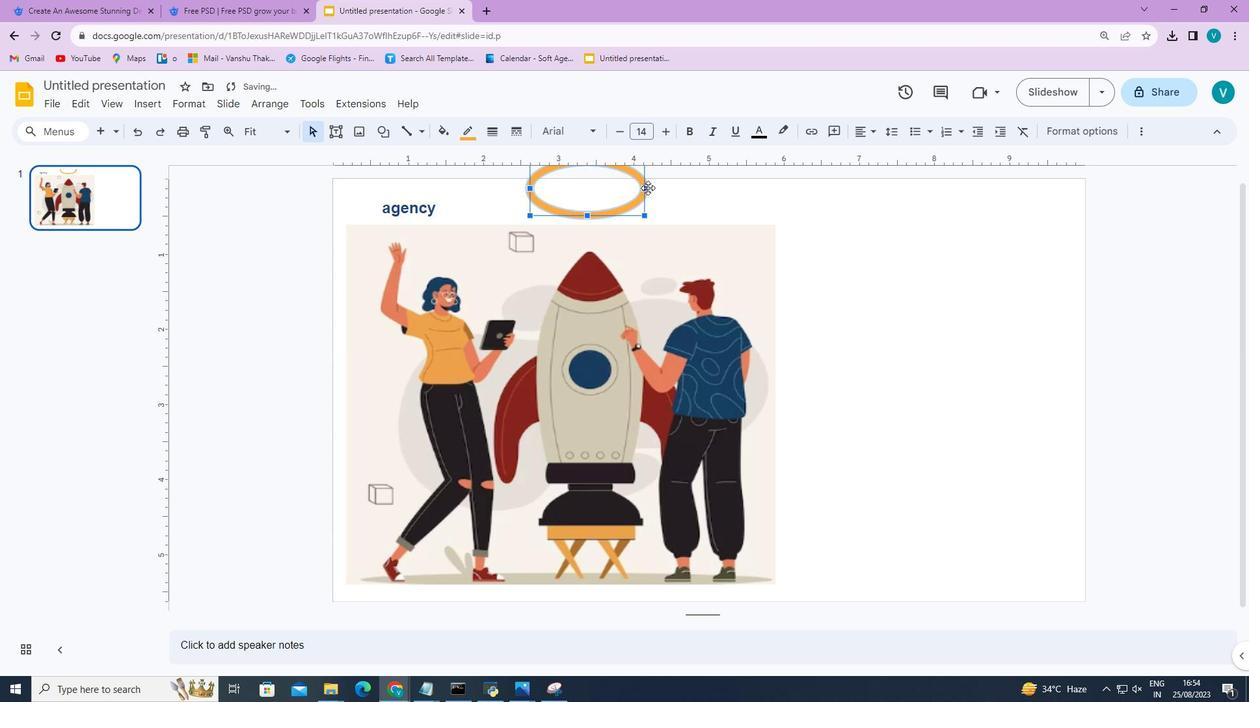 
Action: Mouse moved to (646, 195)
Screenshot: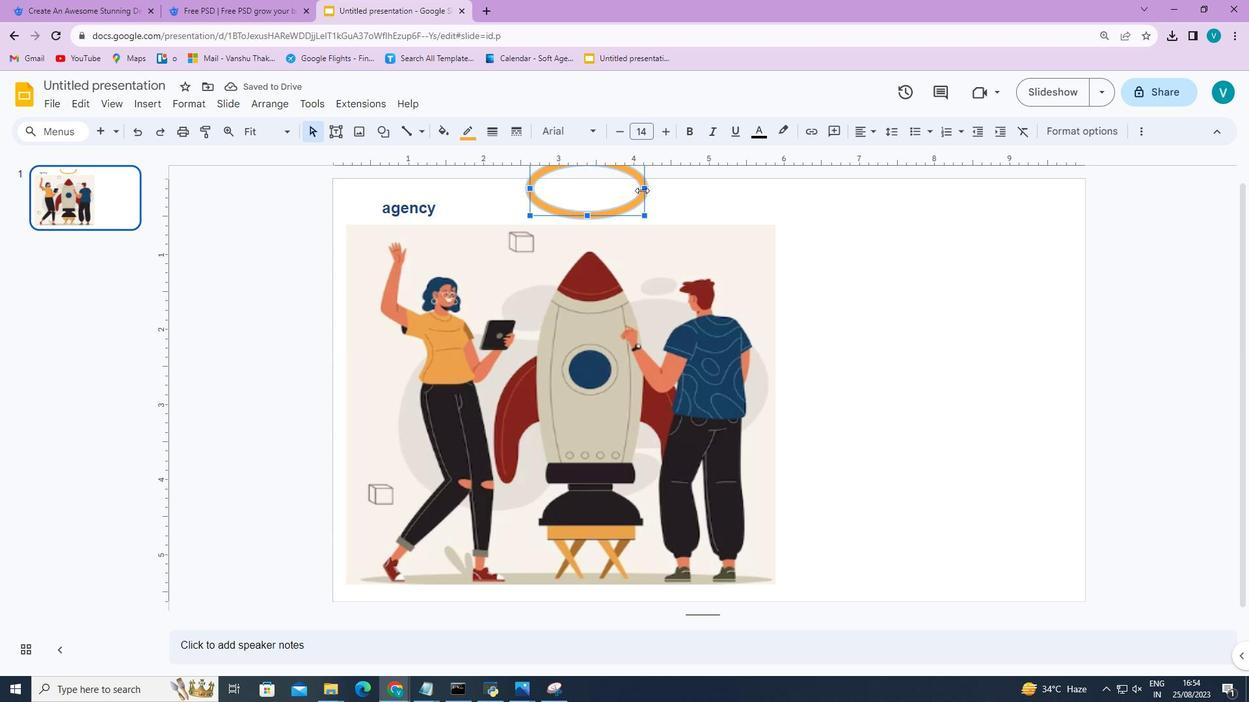 
Action: Mouse pressed left at (646, 195)
Screenshot: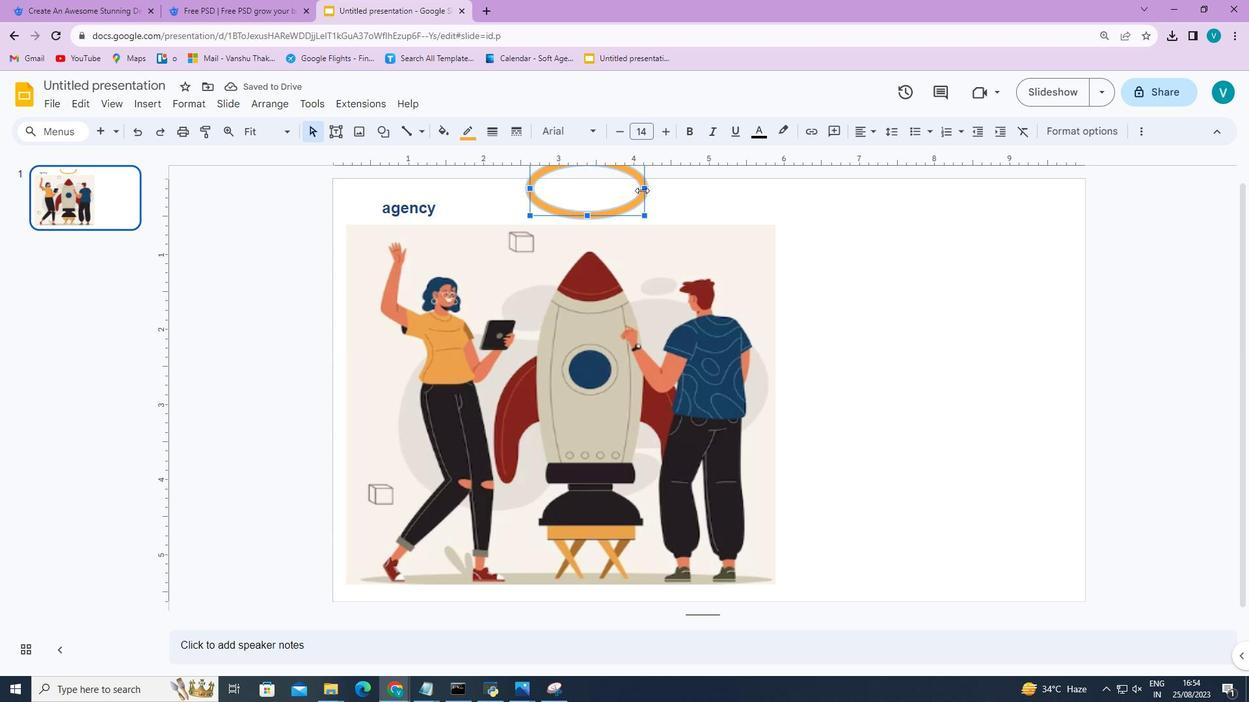 
Action: Mouse moved to (826, 234)
Screenshot: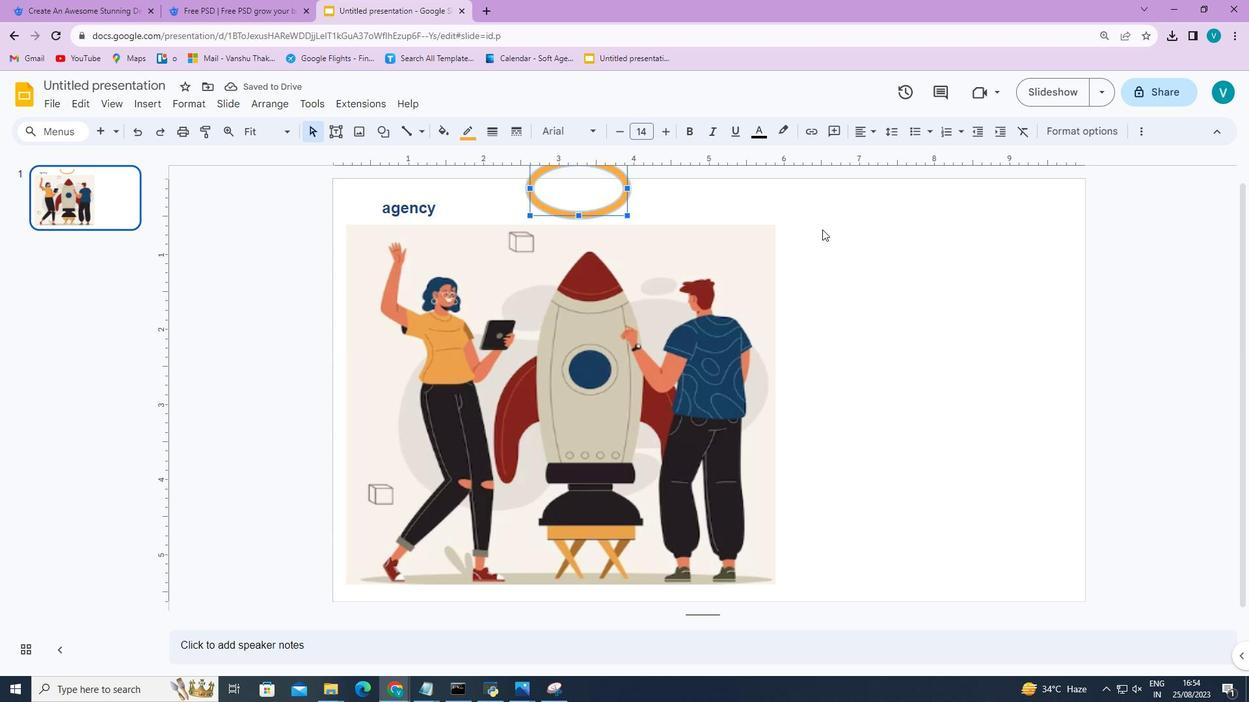 
Action: Mouse pressed left at (826, 234)
Screenshot: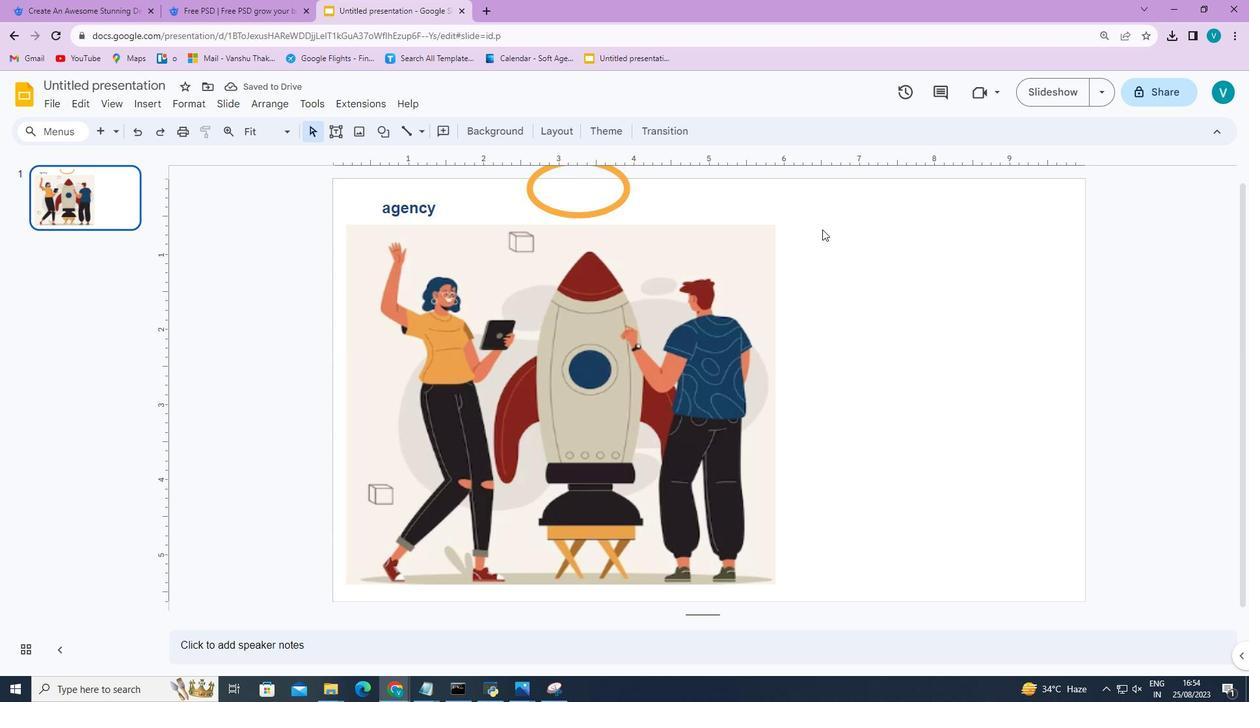 
Action: Mouse moved to (389, 134)
Screenshot: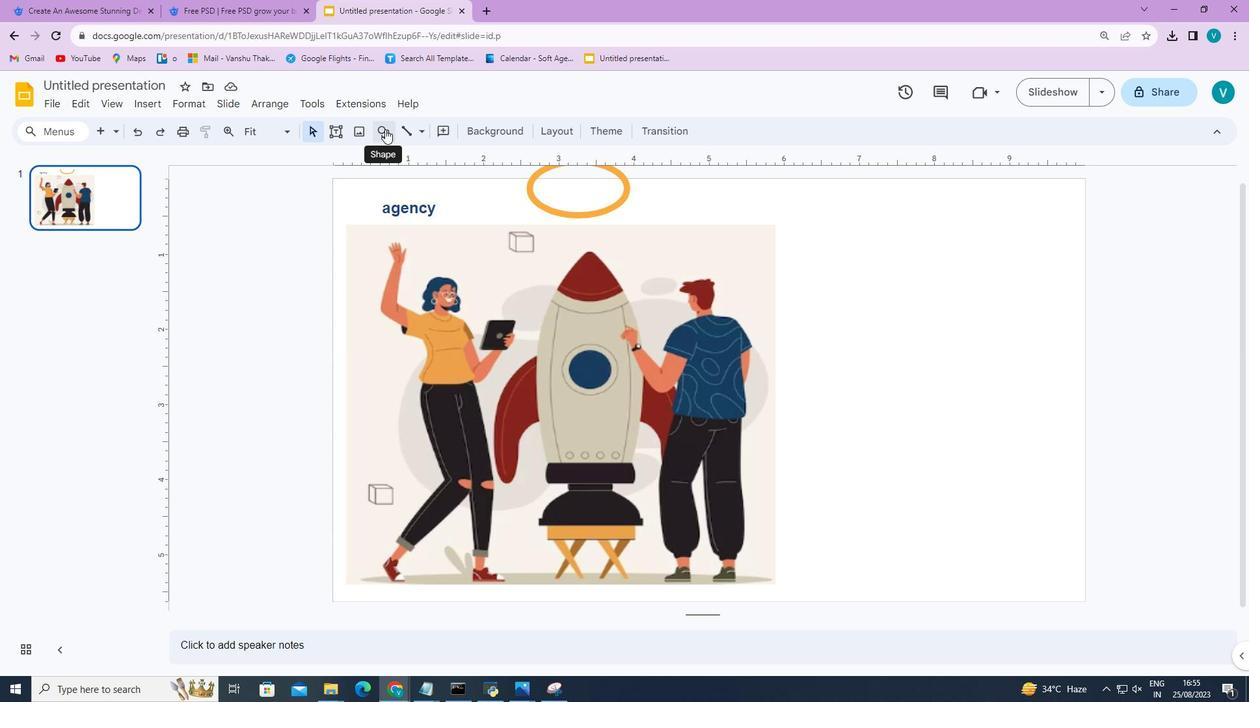 
Action: Mouse pressed left at (389, 134)
Screenshot: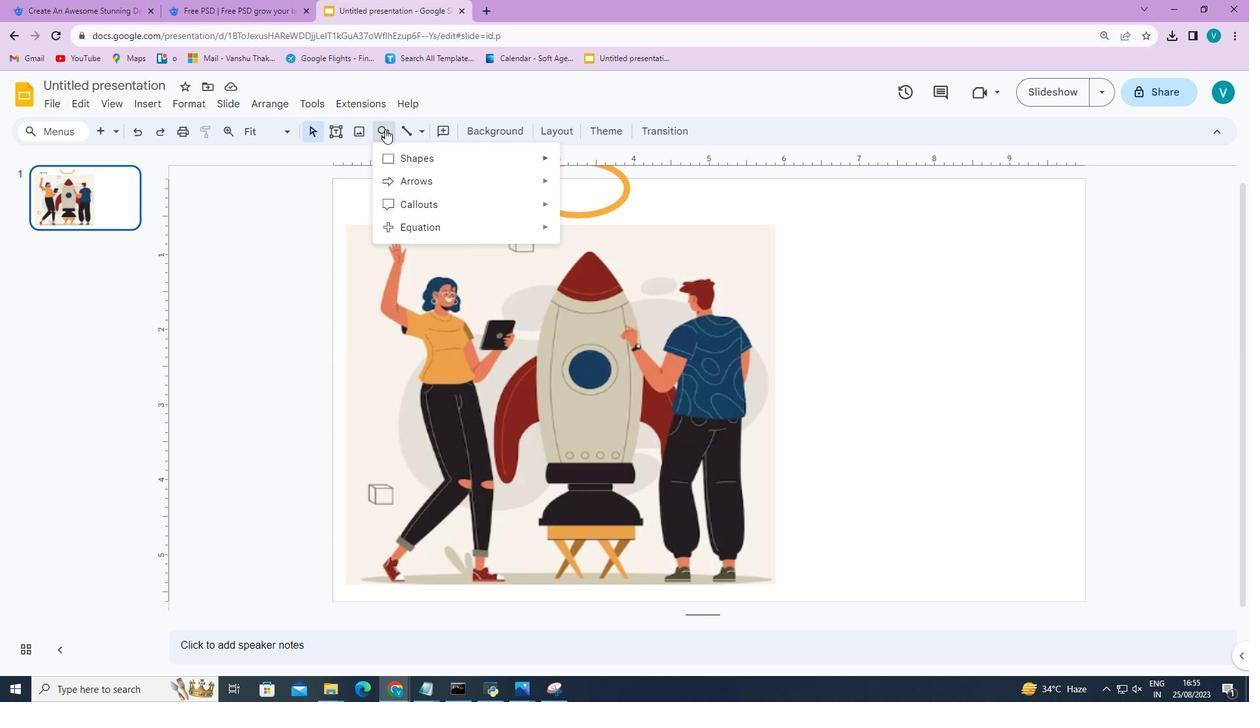 
Action: Mouse moved to (443, 163)
Screenshot: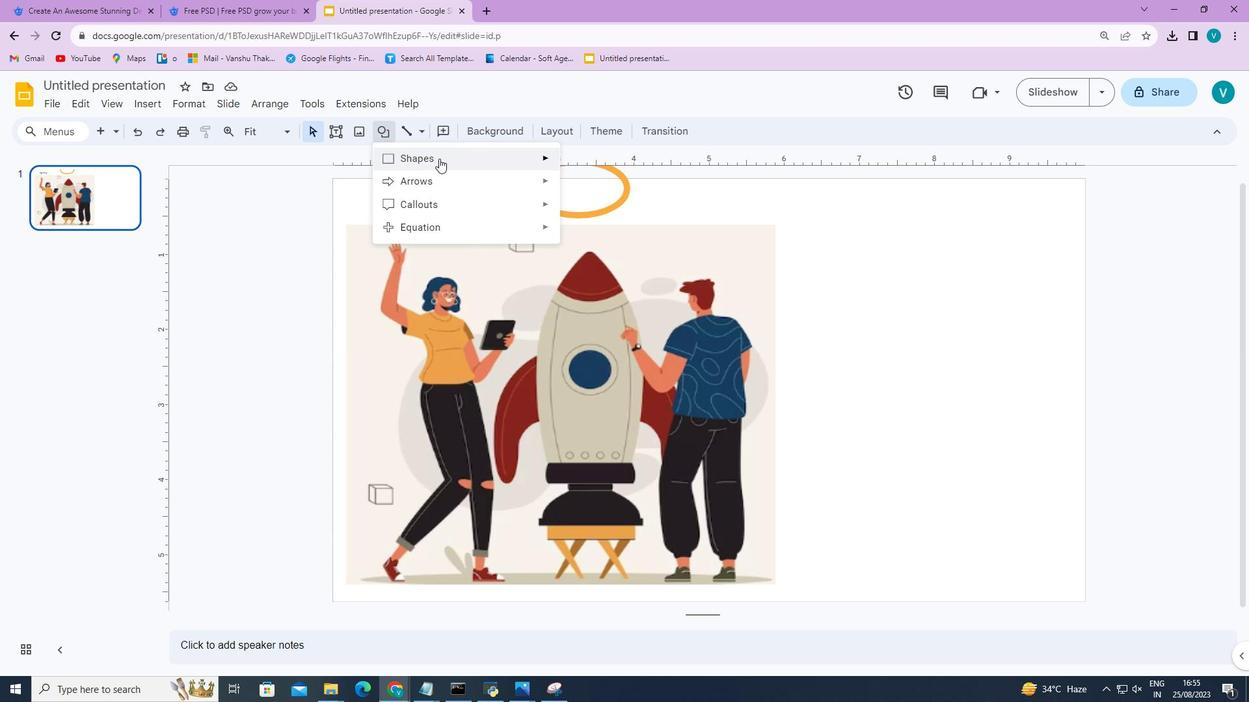 
Action: Mouse pressed left at (443, 163)
Screenshot: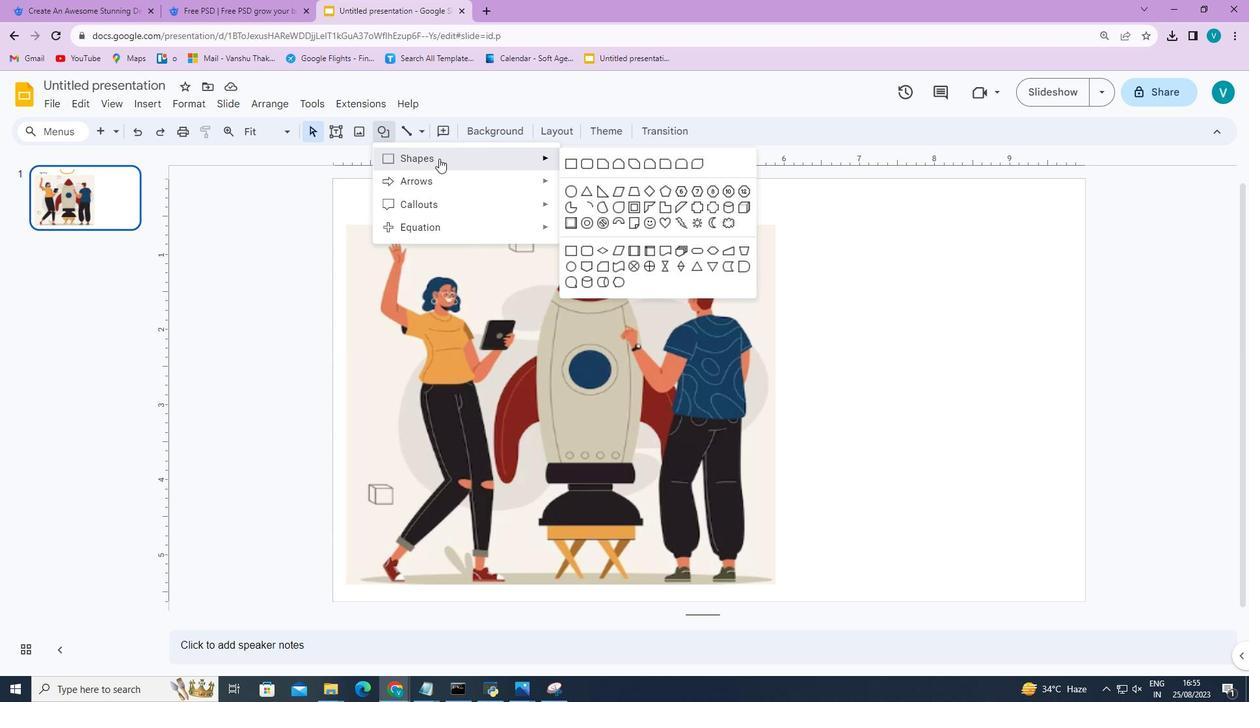 
Action: Mouse moved to (591, 195)
Screenshot: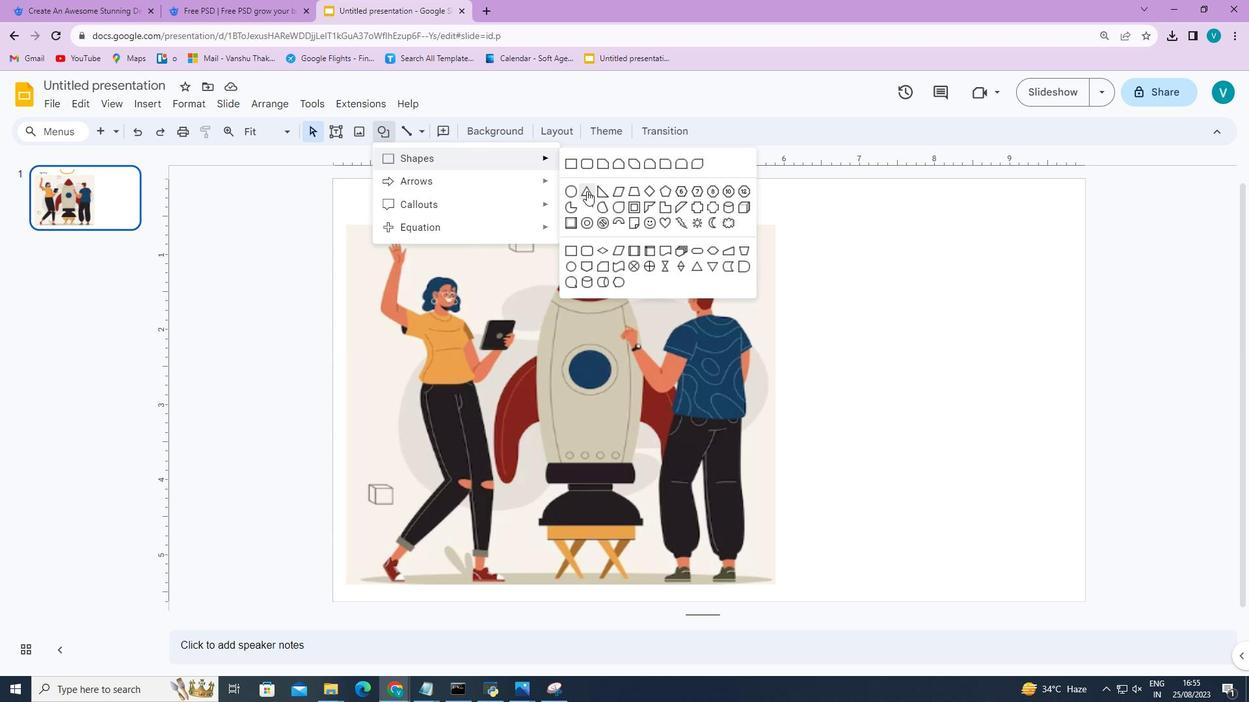 
Action: Mouse pressed left at (591, 195)
Screenshot: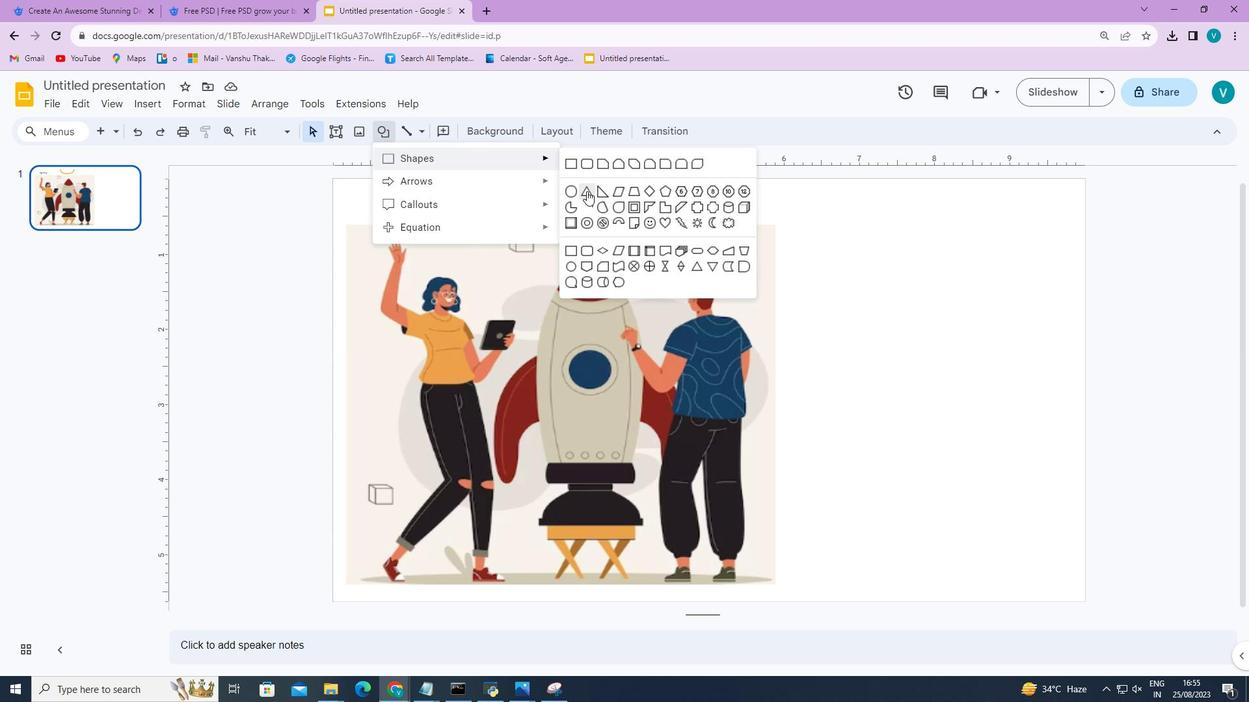 
Action: Mouse moved to (817, 265)
Screenshot: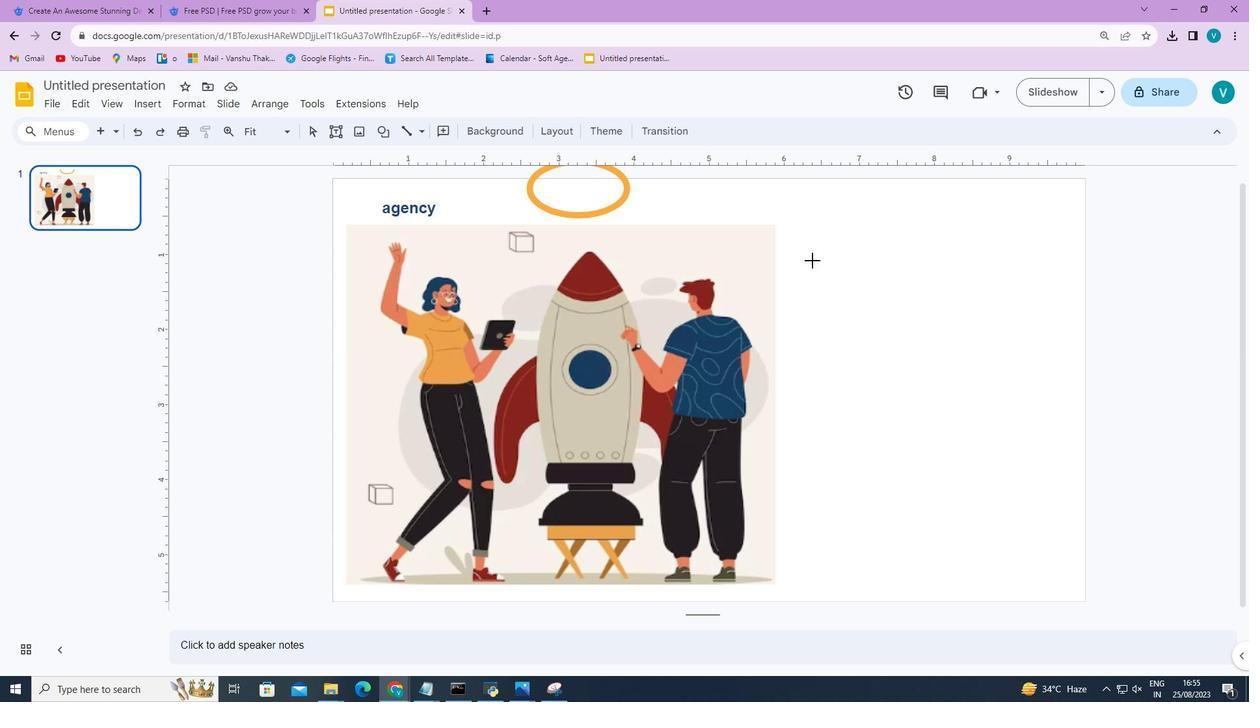 
Action: Mouse pressed left at (817, 265)
Screenshot: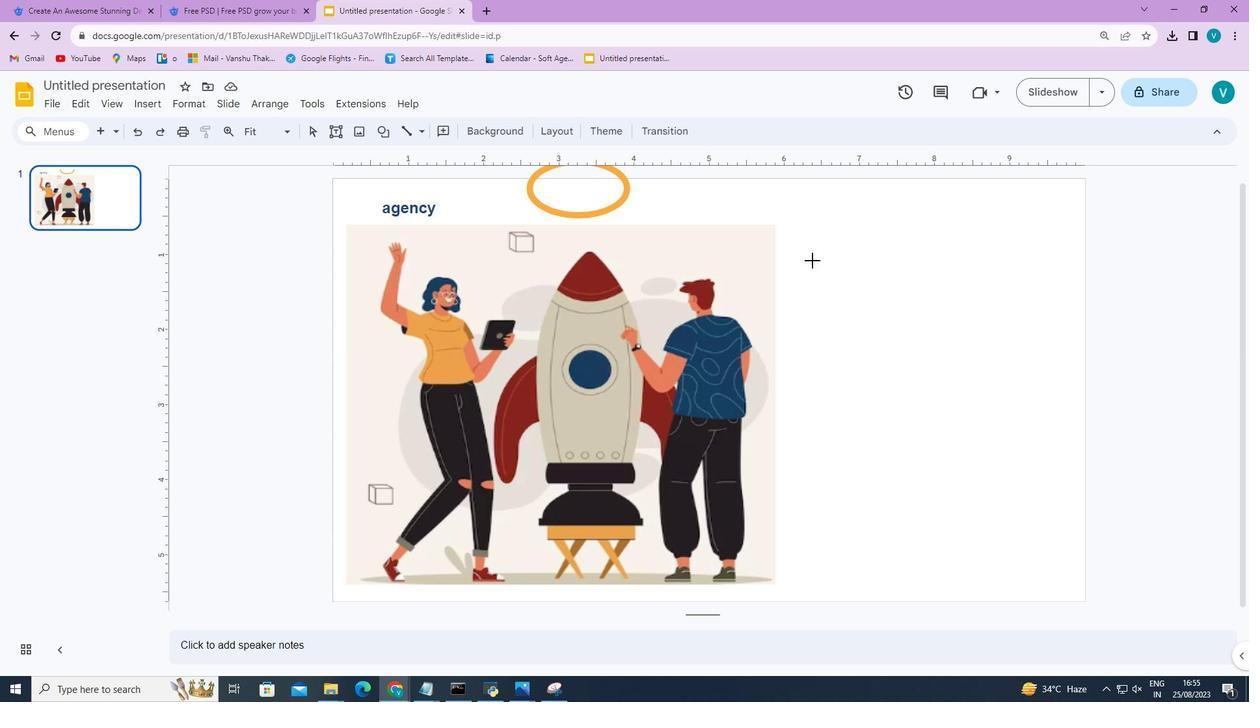 
Action: Mouse moved to (841, 248)
Screenshot: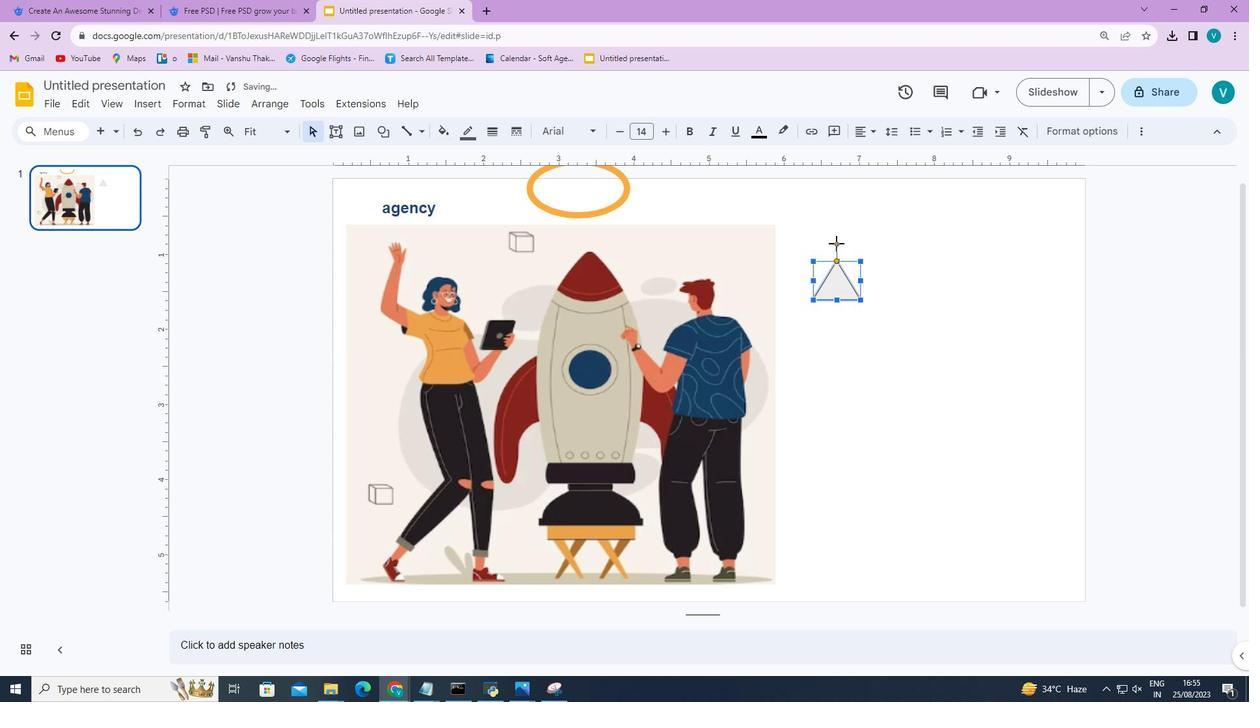 
Action: Mouse pressed left at (841, 248)
Screenshot: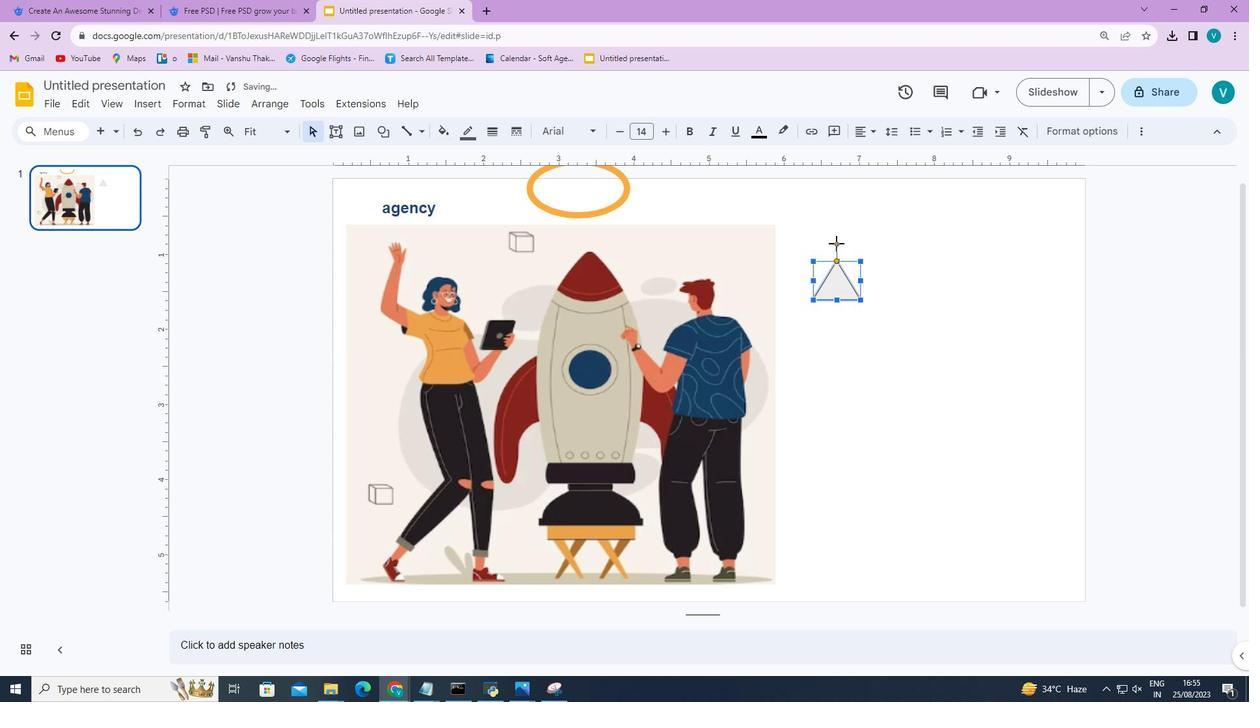 
Action: Mouse moved to (451, 141)
Screenshot: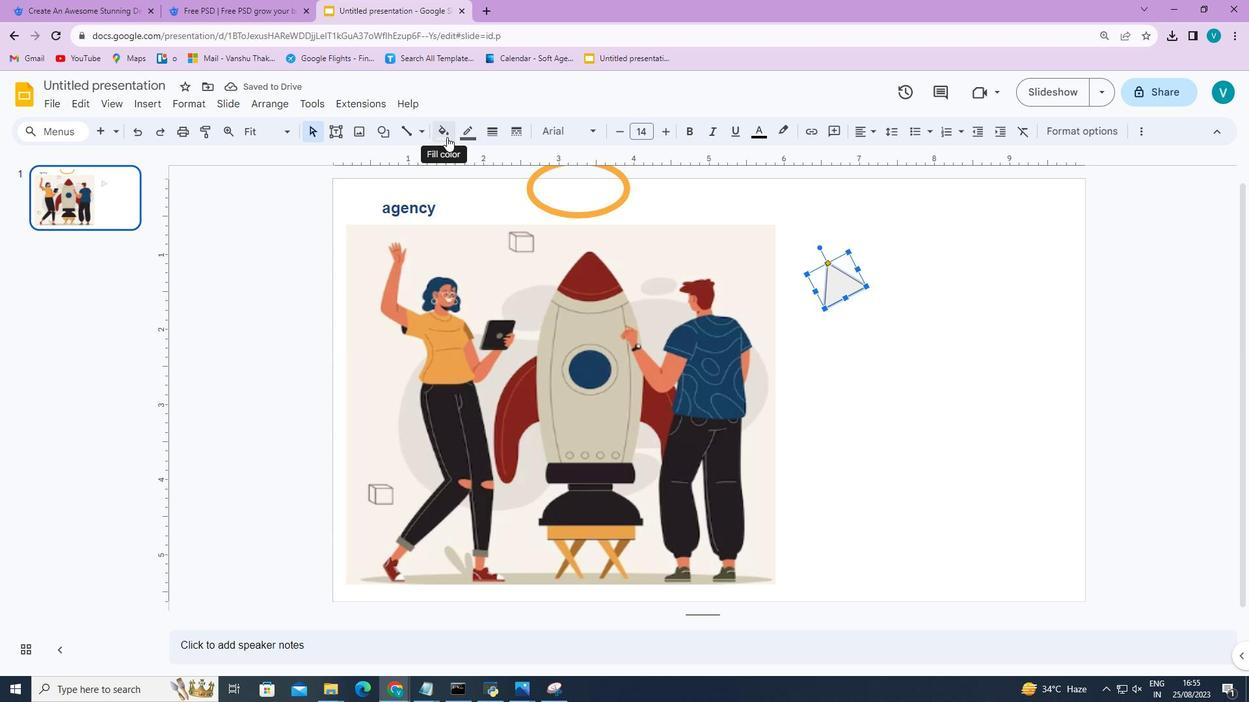 
Action: Mouse pressed left at (451, 141)
Screenshot: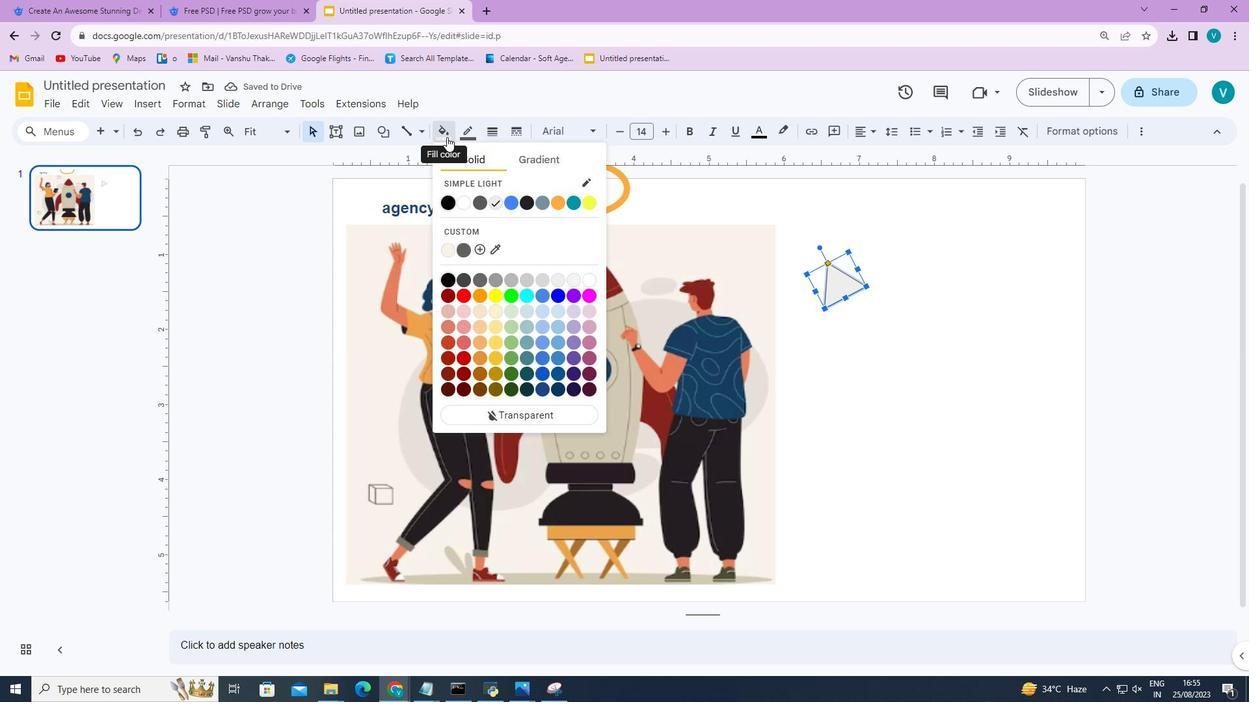 
Action: Mouse moved to (543, 316)
Screenshot: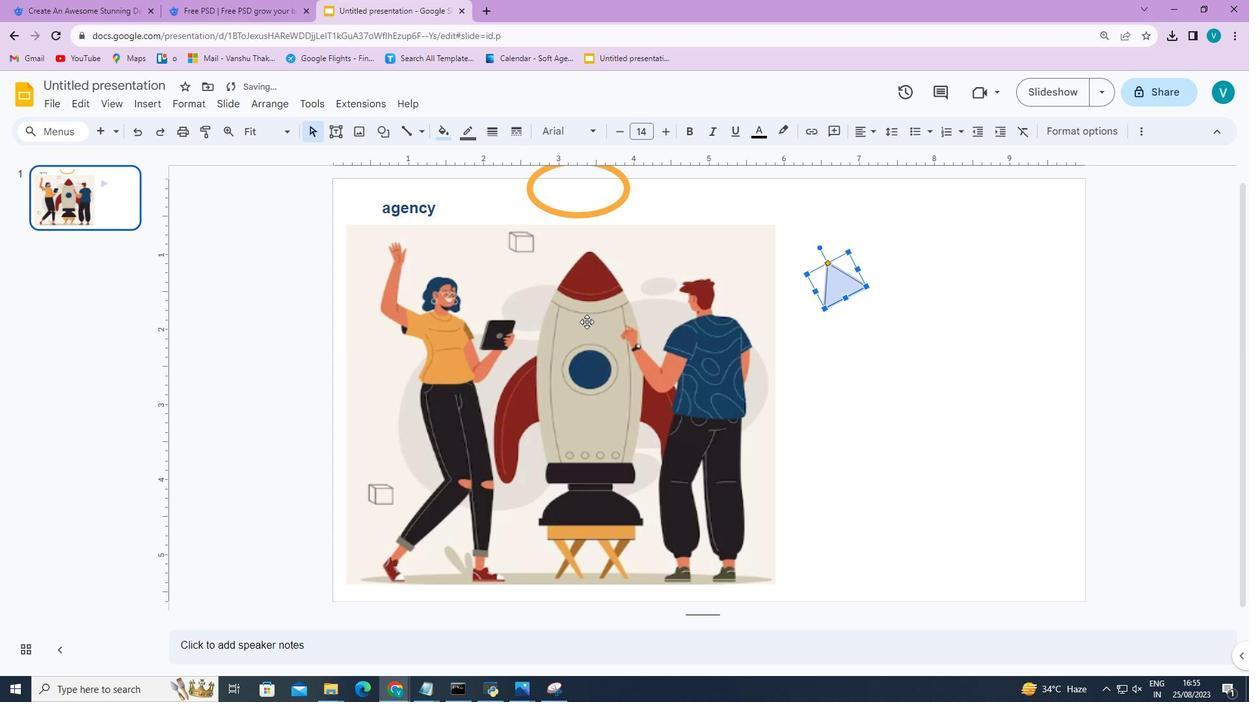 
Action: Mouse pressed left at (543, 316)
Screenshot: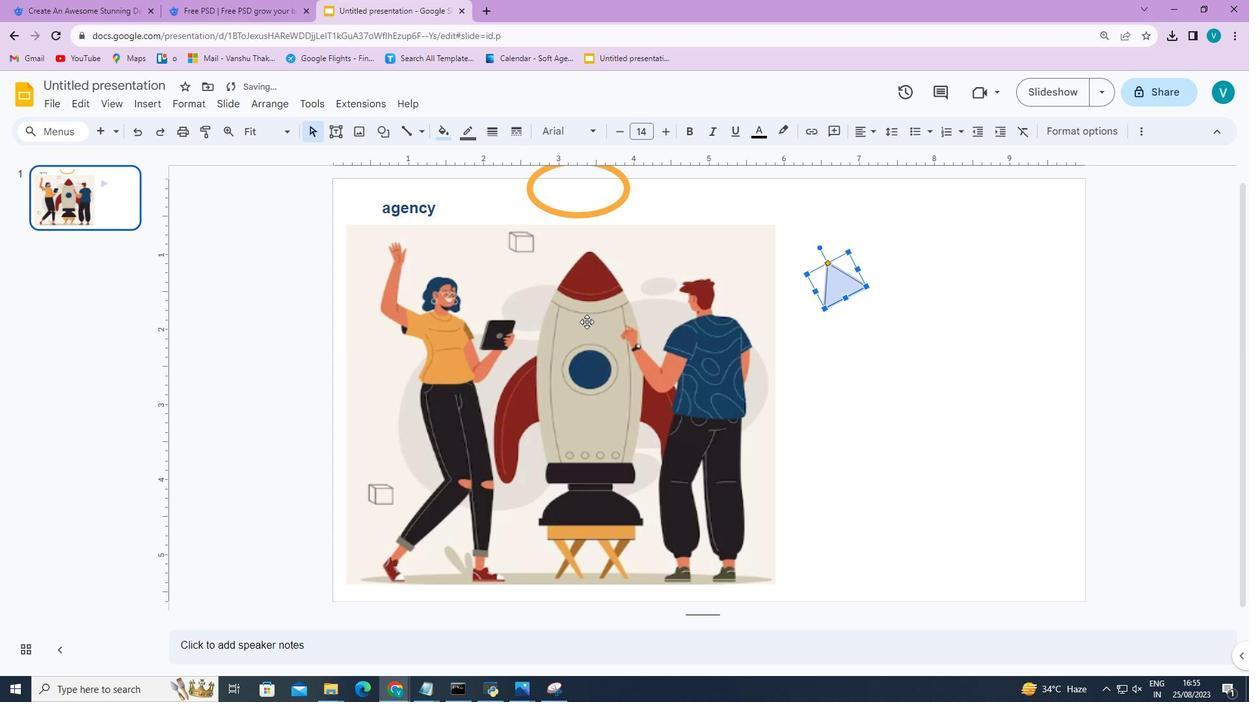 
Action: Mouse moved to (853, 363)
Screenshot: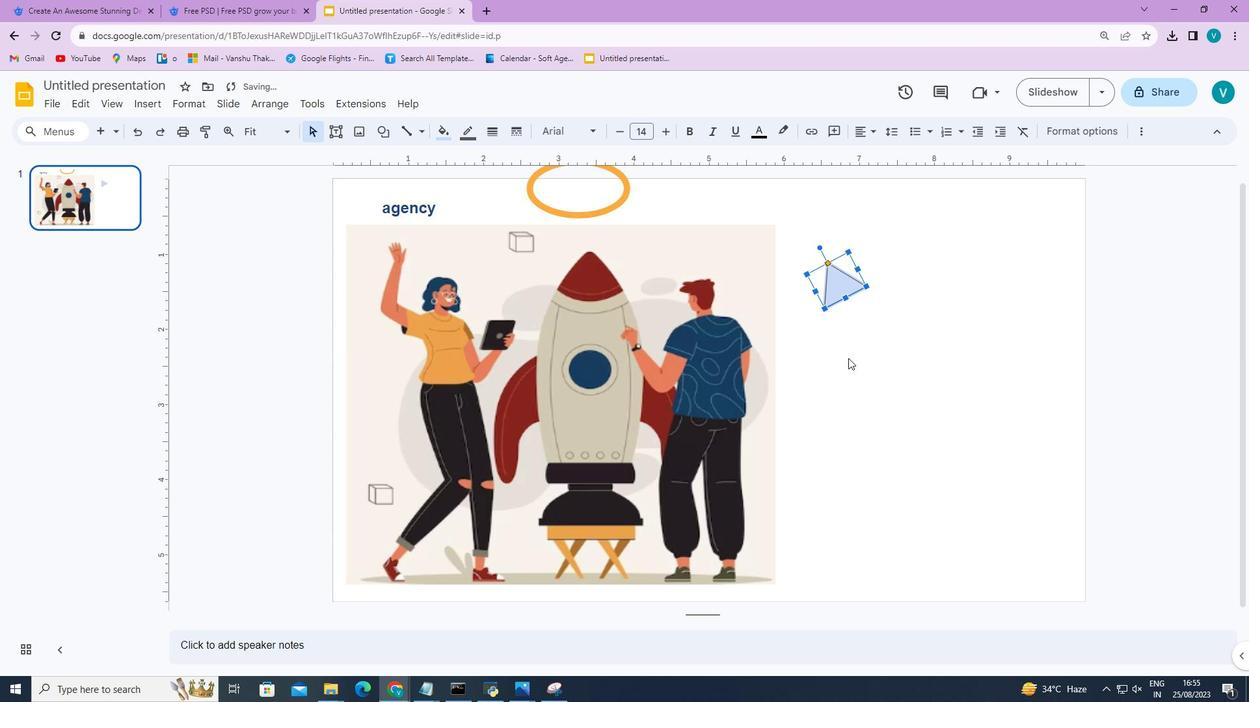 
Action: Mouse pressed left at (853, 363)
Screenshot: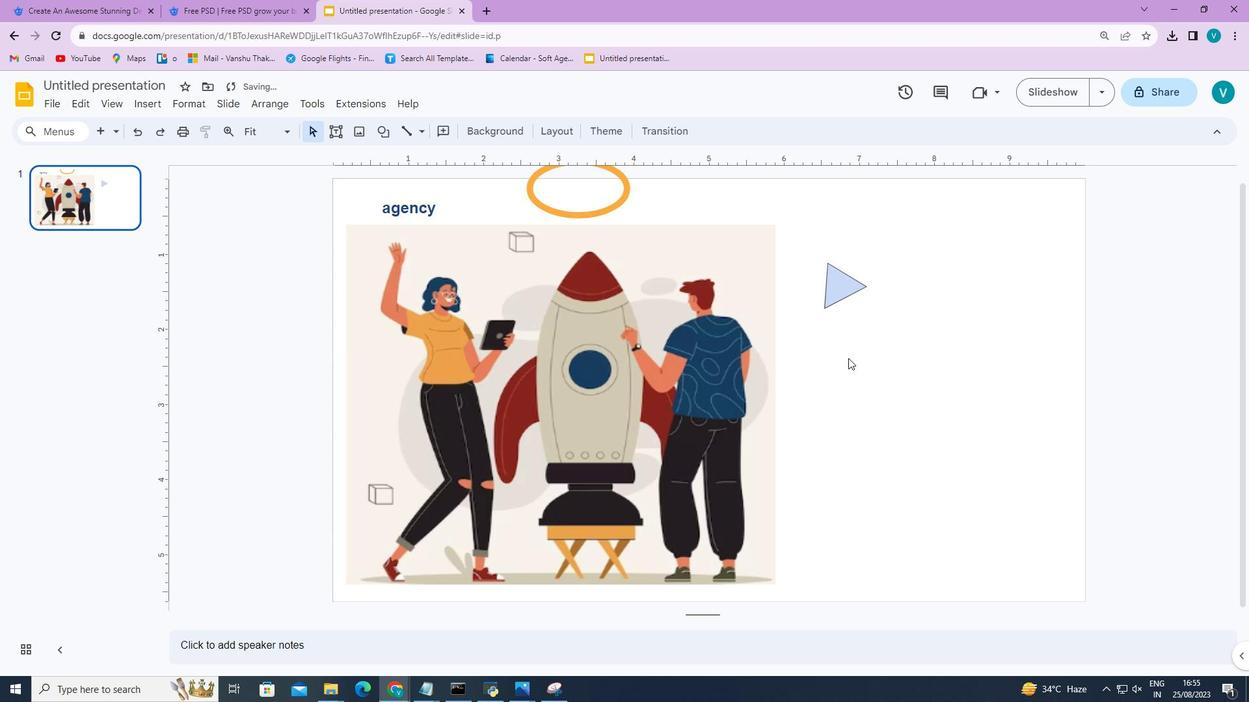 
Action: Mouse moved to (386, 139)
Screenshot: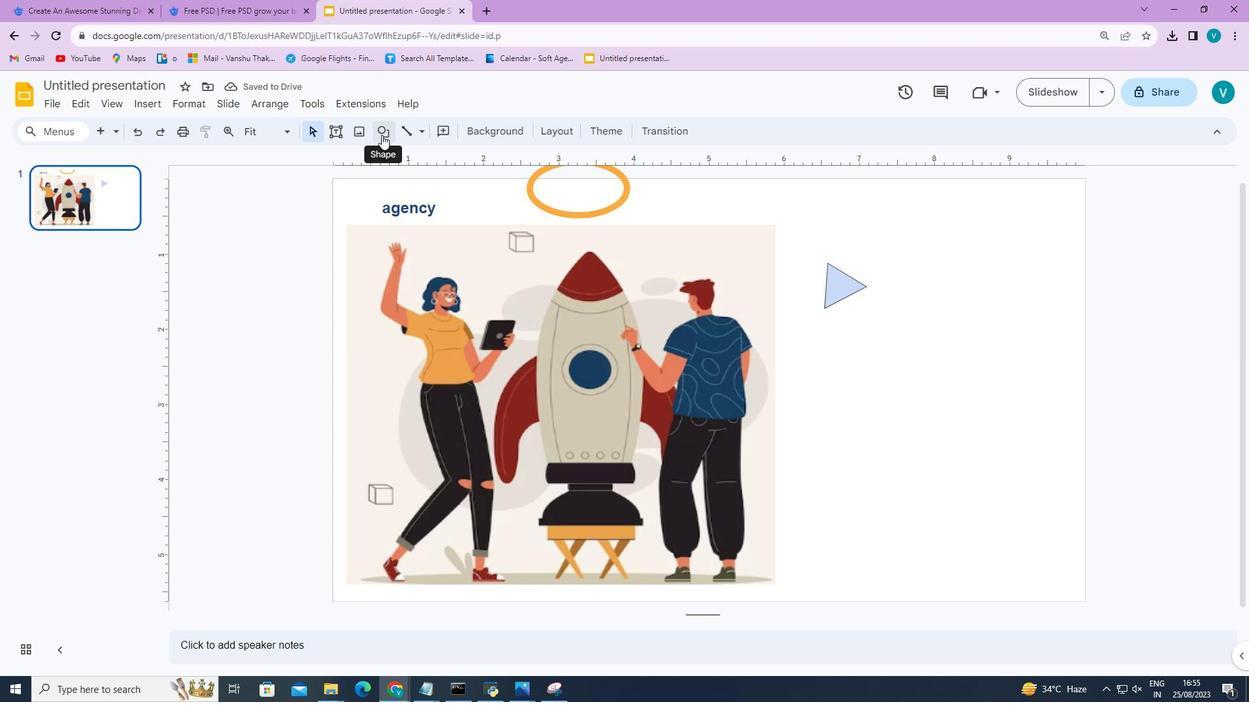 
Action: Mouse pressed left at (386, 139)
Screenshot: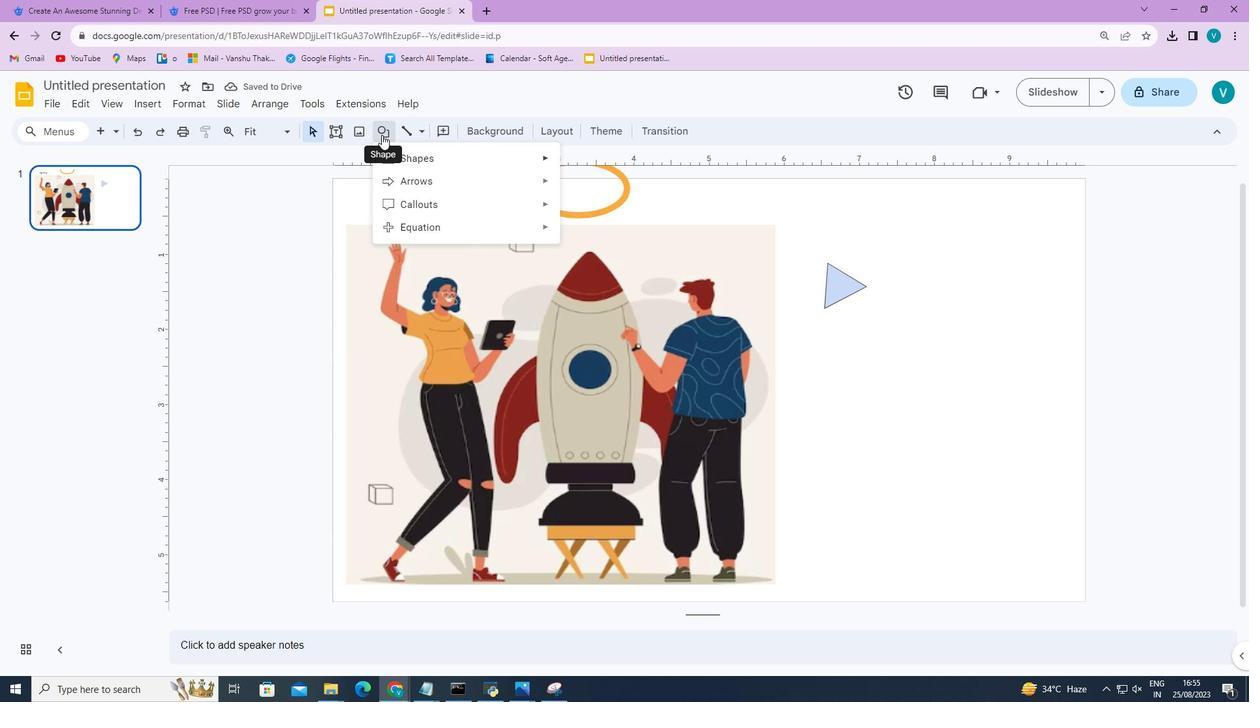
Action: Mouse moved to (586, 197)
Screenshot: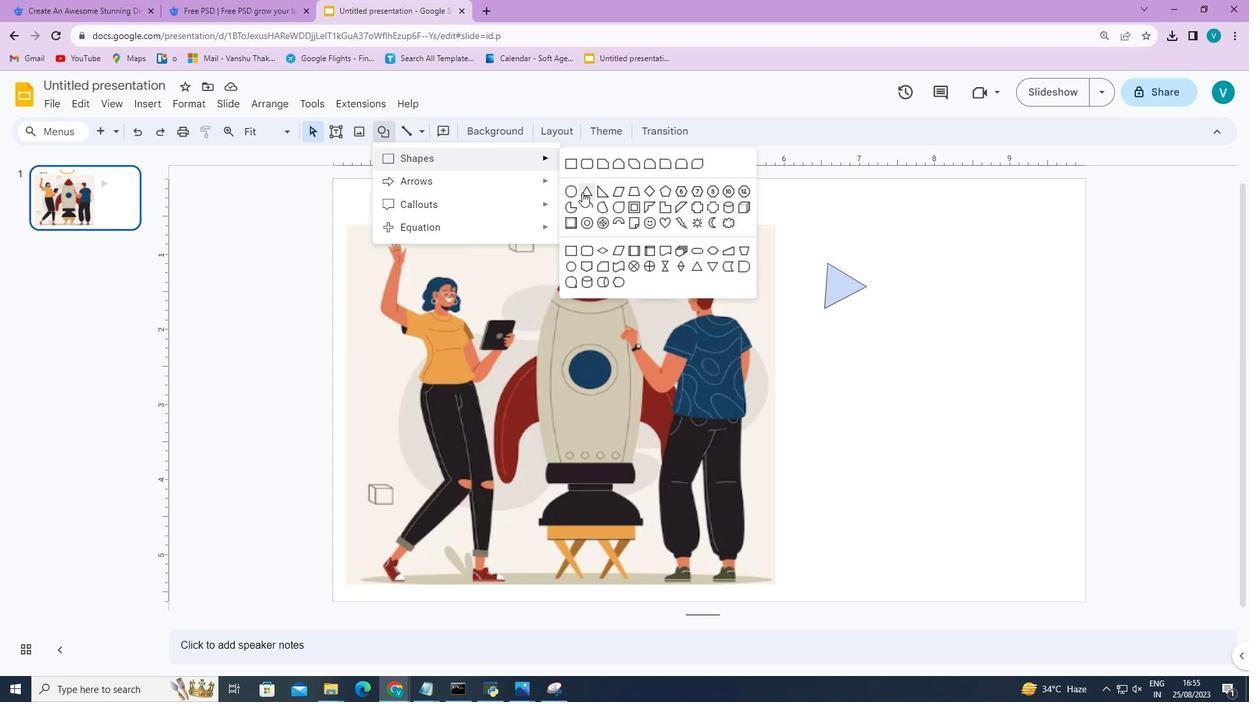
Action: Mouse pressed left at (586, 197)
Screenshot: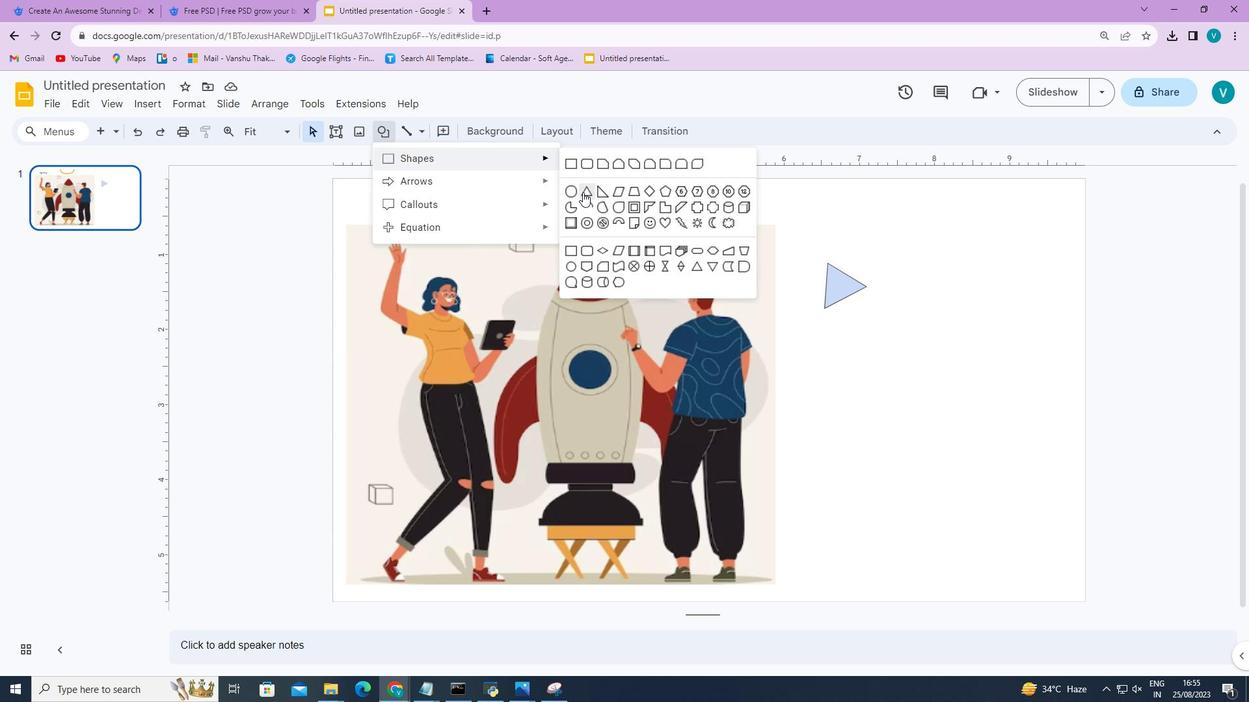 
Action: Mouse moved to (845, 277)
Screenshot: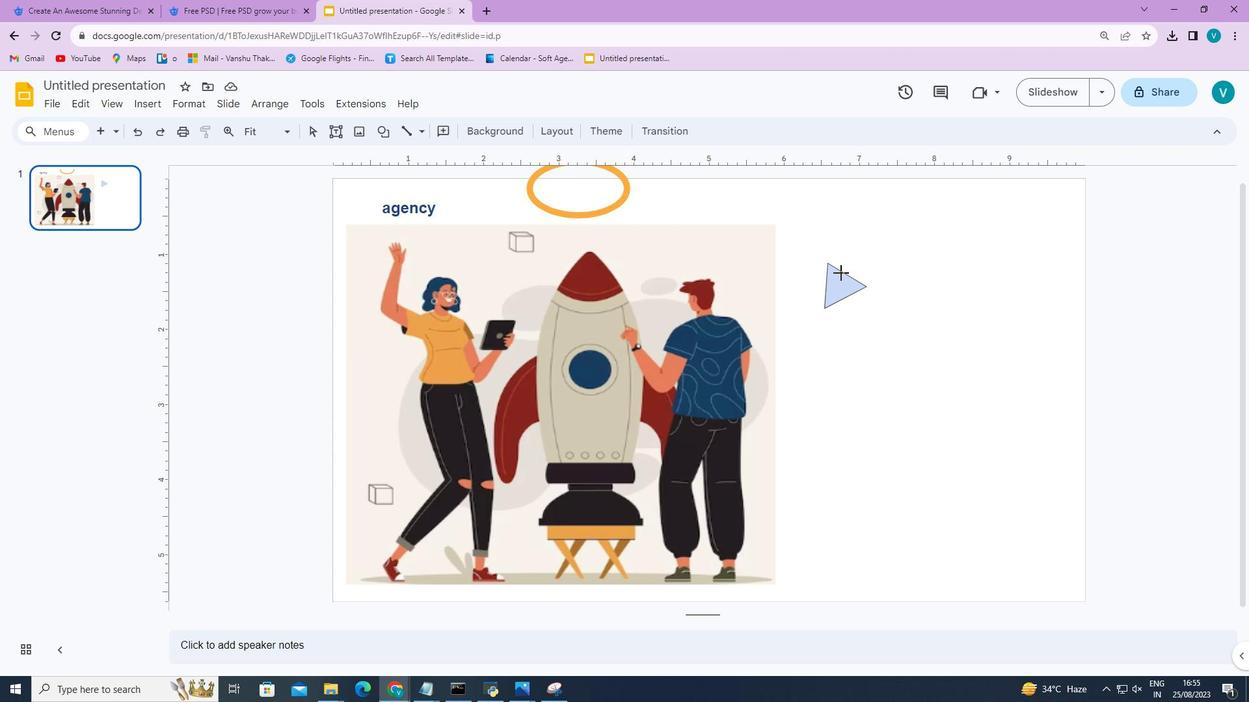 
Action: Mouse pressed left at (845, 277)
Screenshot: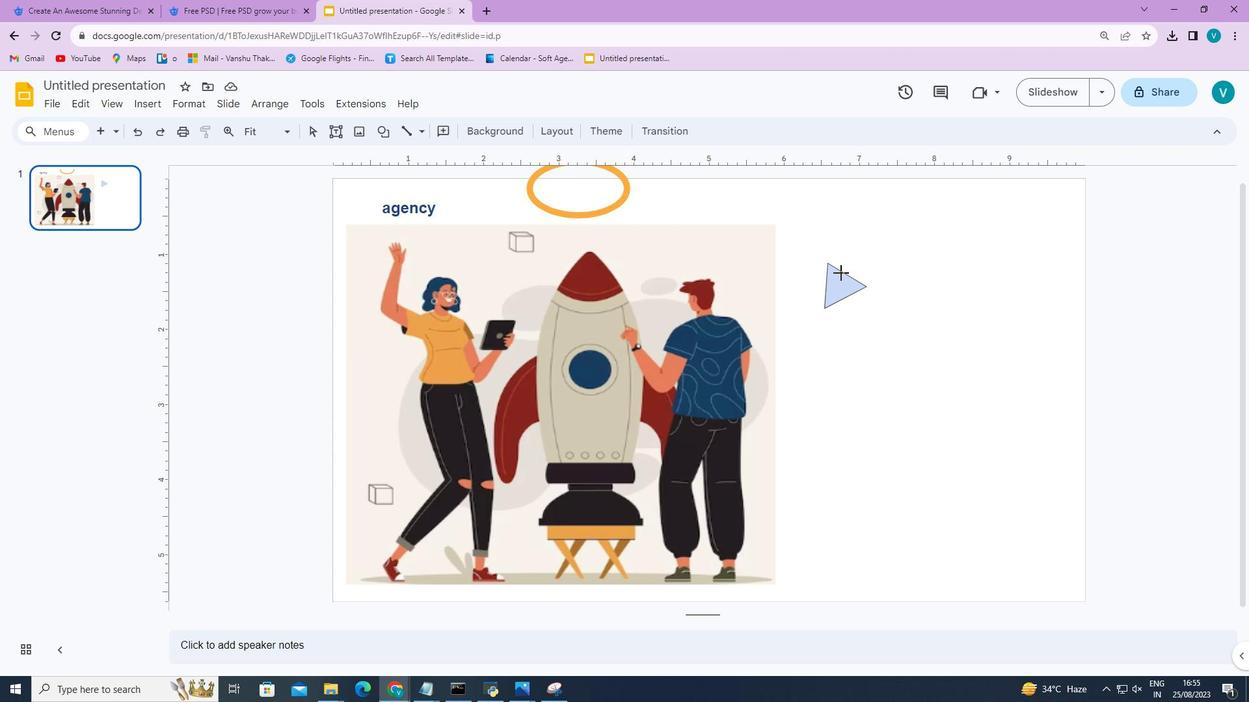 
Action: Mouse moved to (863, 261)
Screenshot: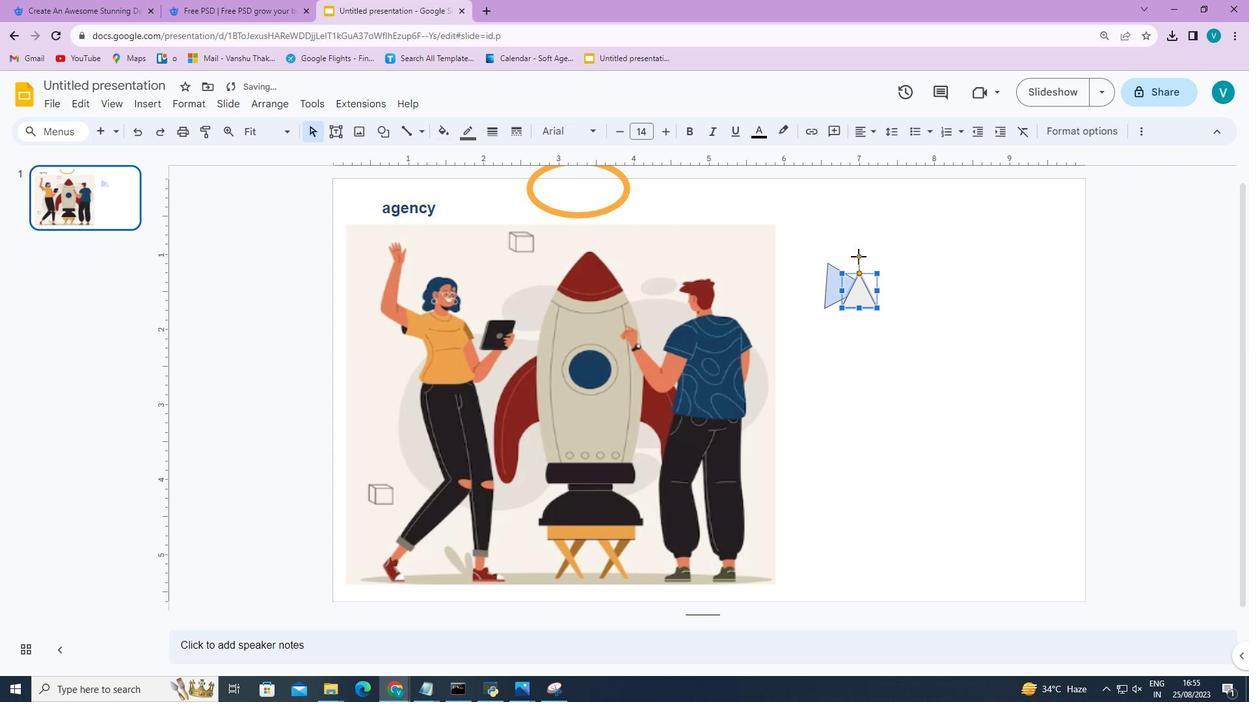 
Action: Mouse pressed left at (863, 261)
Screenshot: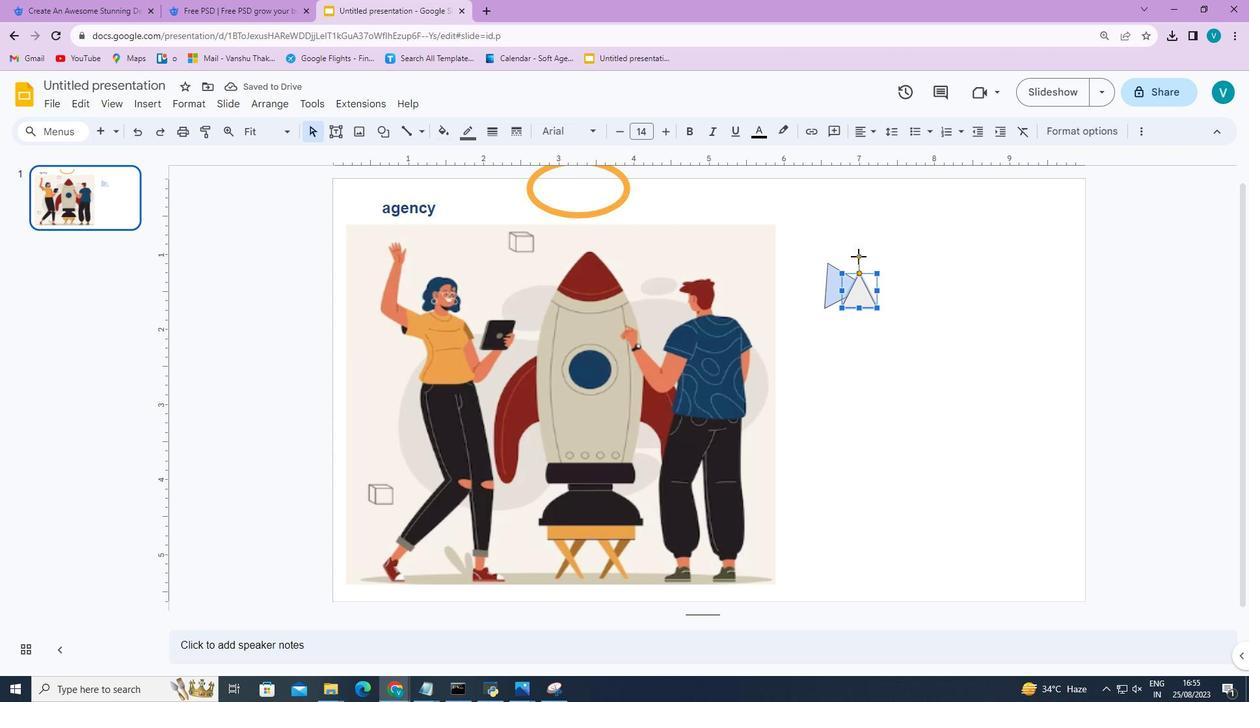 
Action: Mouse moved to (866, 296)
Screenshot: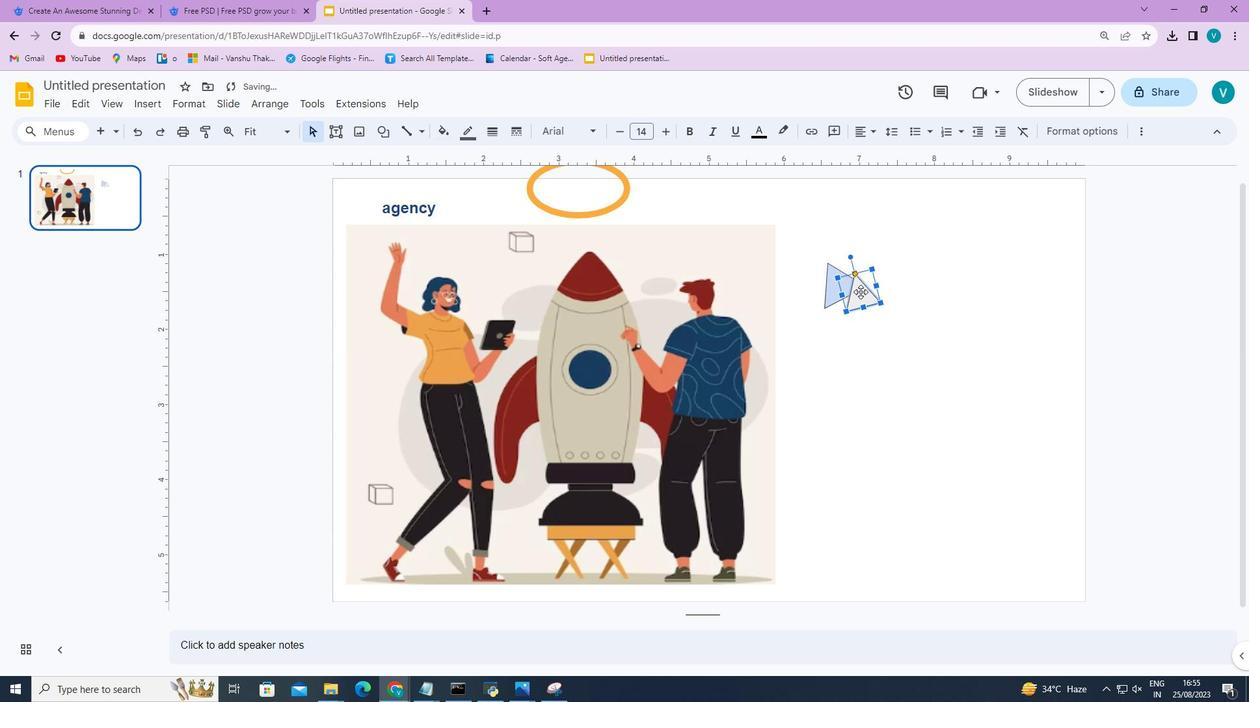 
Action: Mouse pressed left at (866, 296)
Screenshot: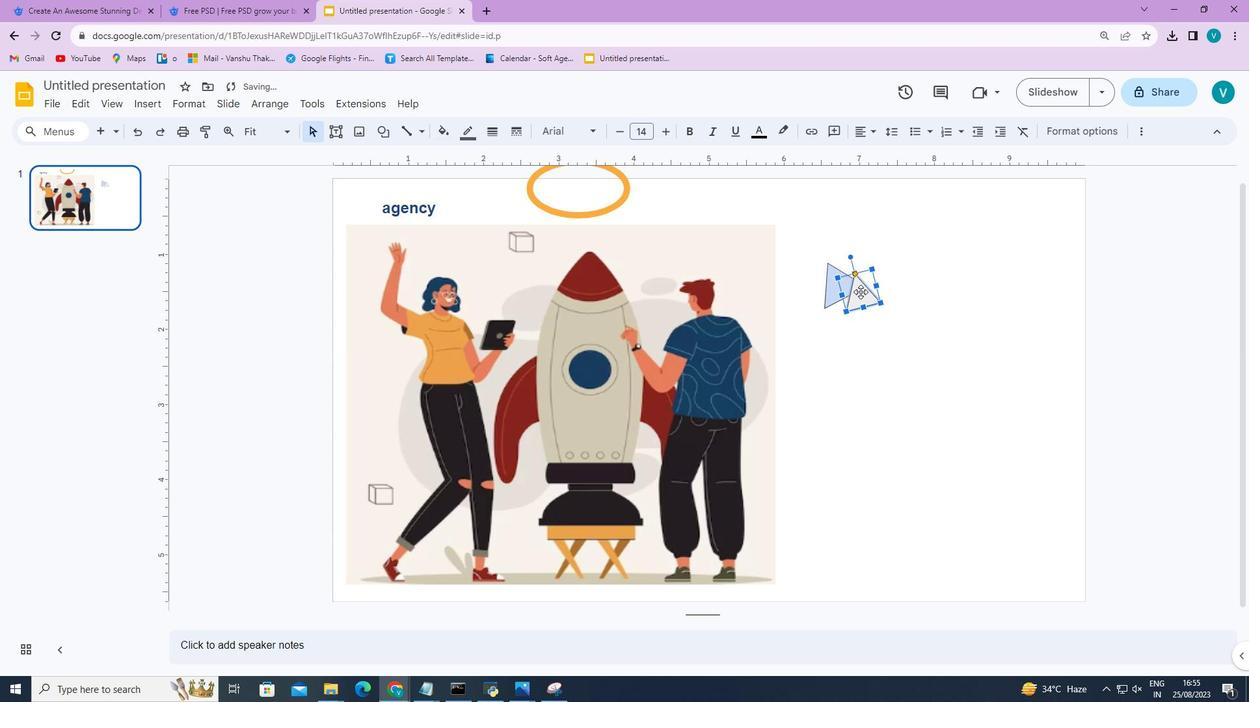 
Action: Mouse moved to (847, 255)
Screenshot: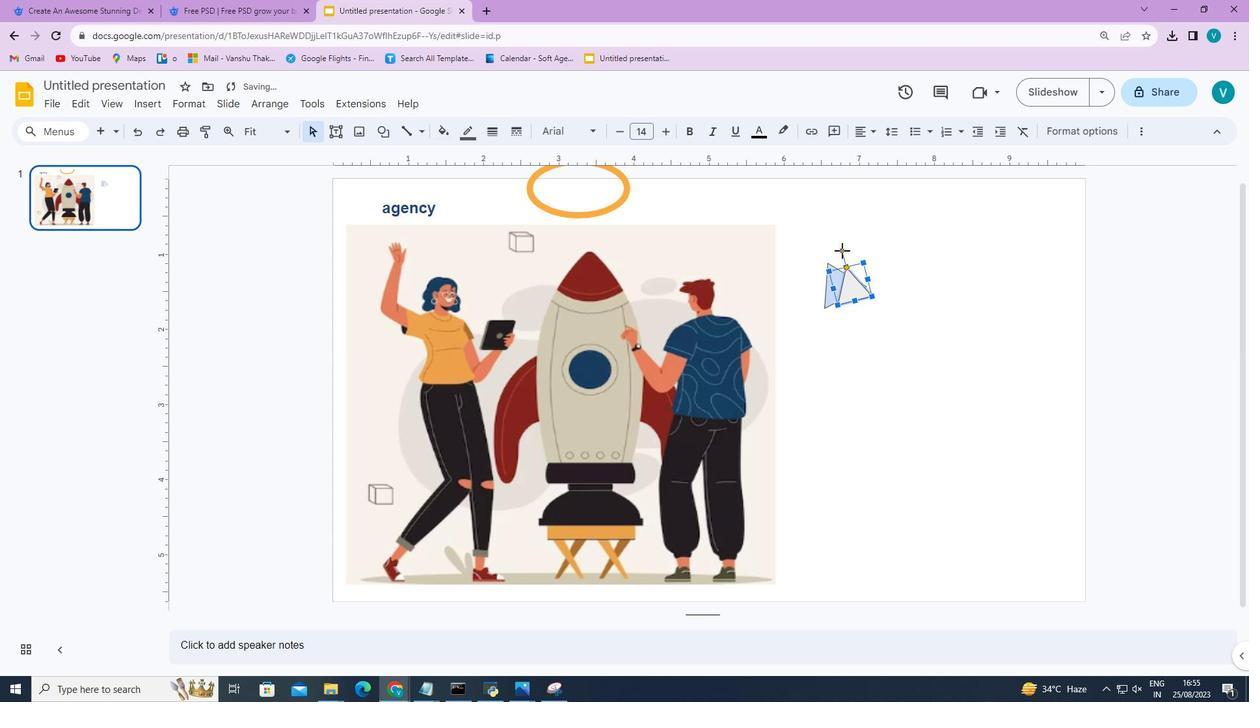 
Action: Mouse pressed left at (847, 255)
Screenshot: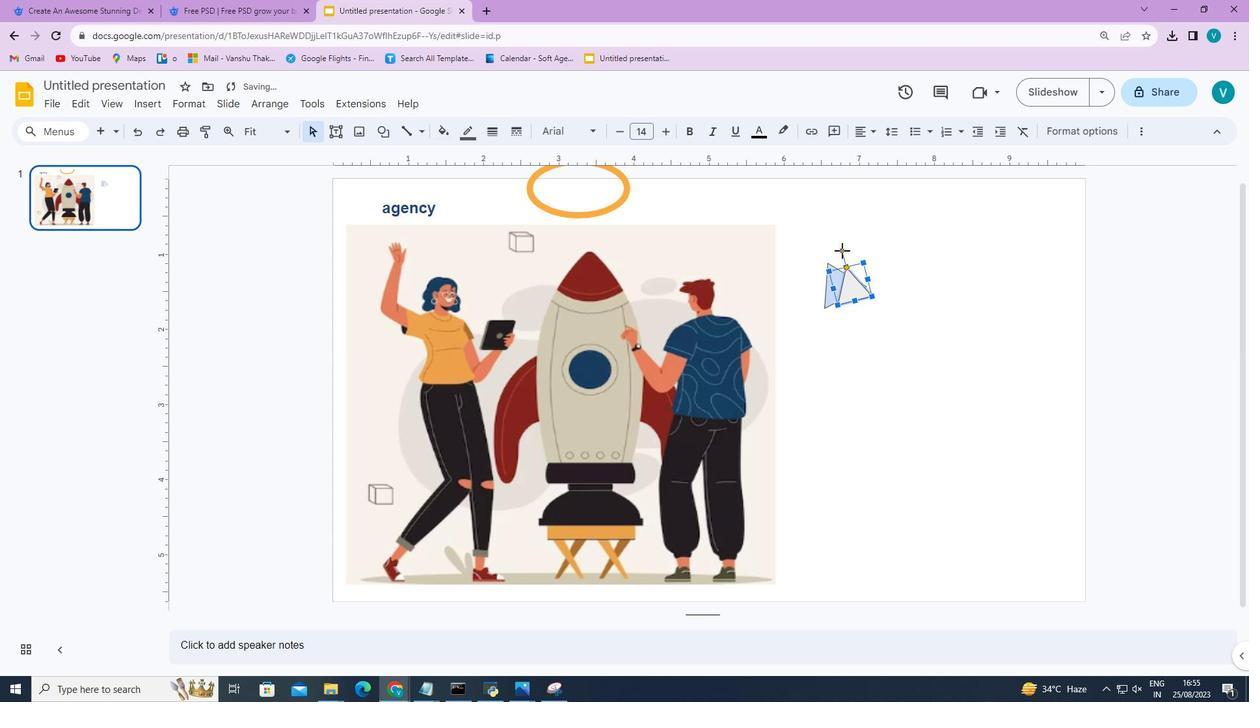 
Action: Mouse moved to (863, 292)
Screenshot: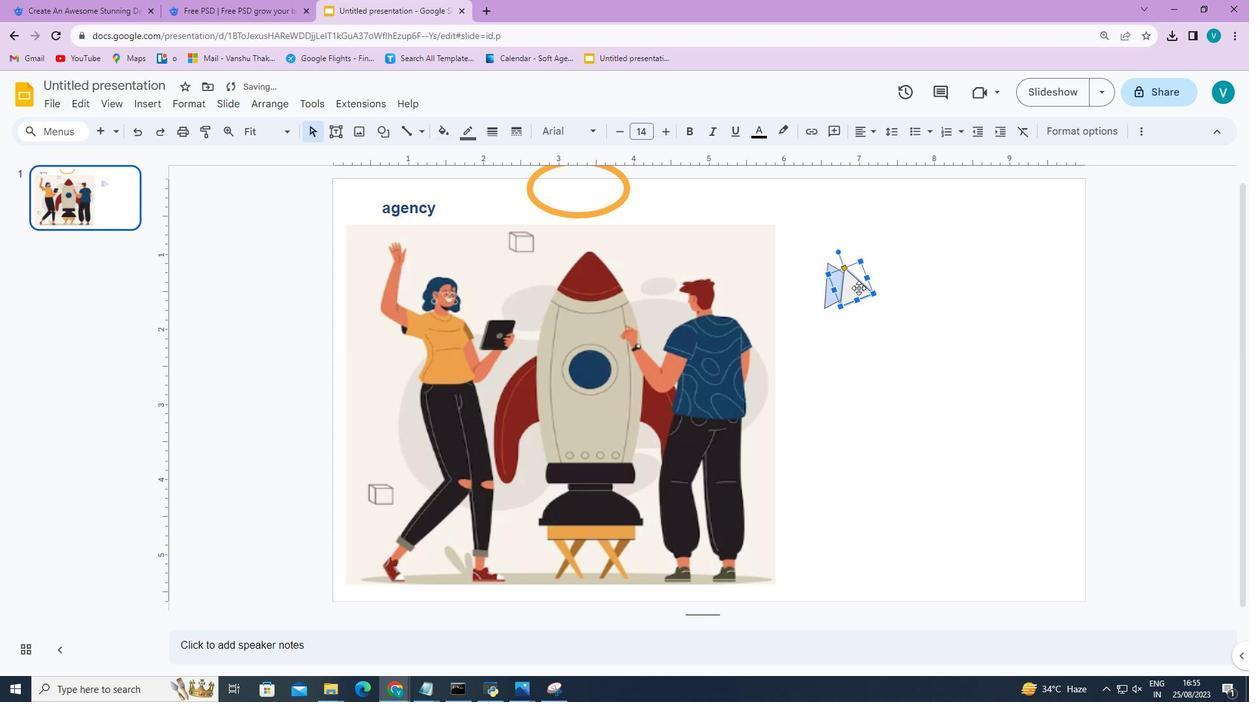 
Action: Mouse pressed left at (863, 292)
Screenshot: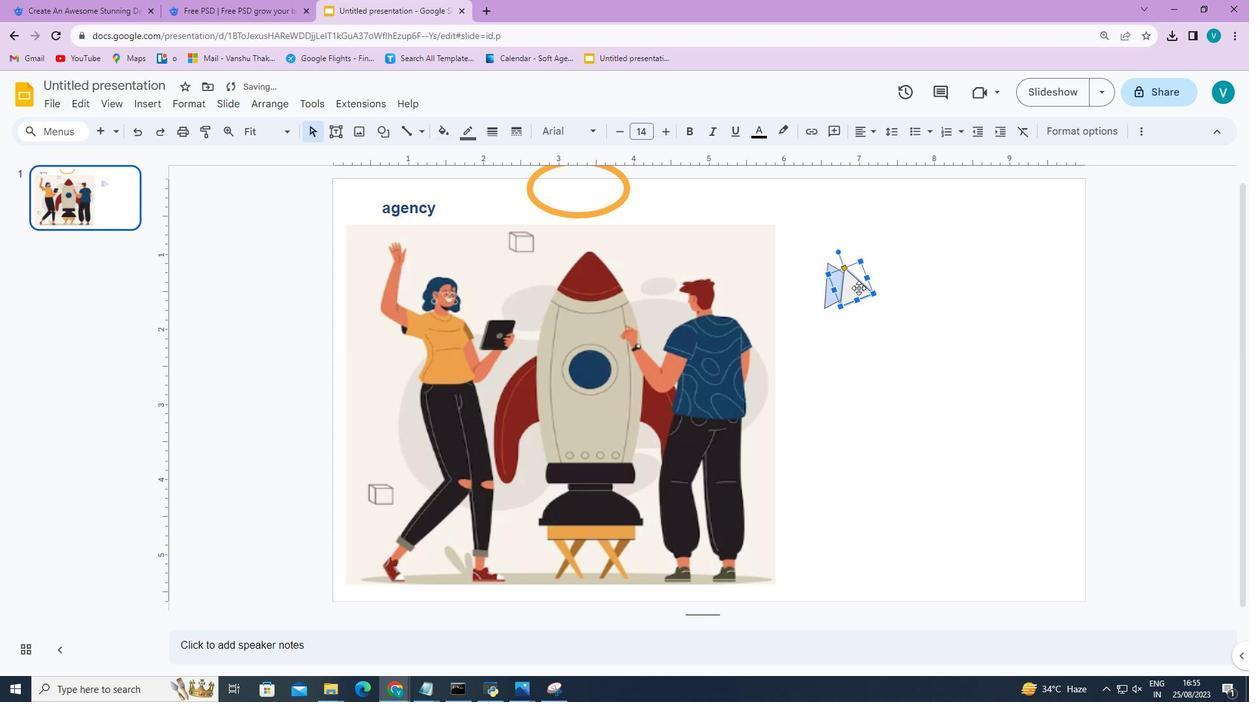 
Action: Mouse moved to (914, 271)
Screenshot: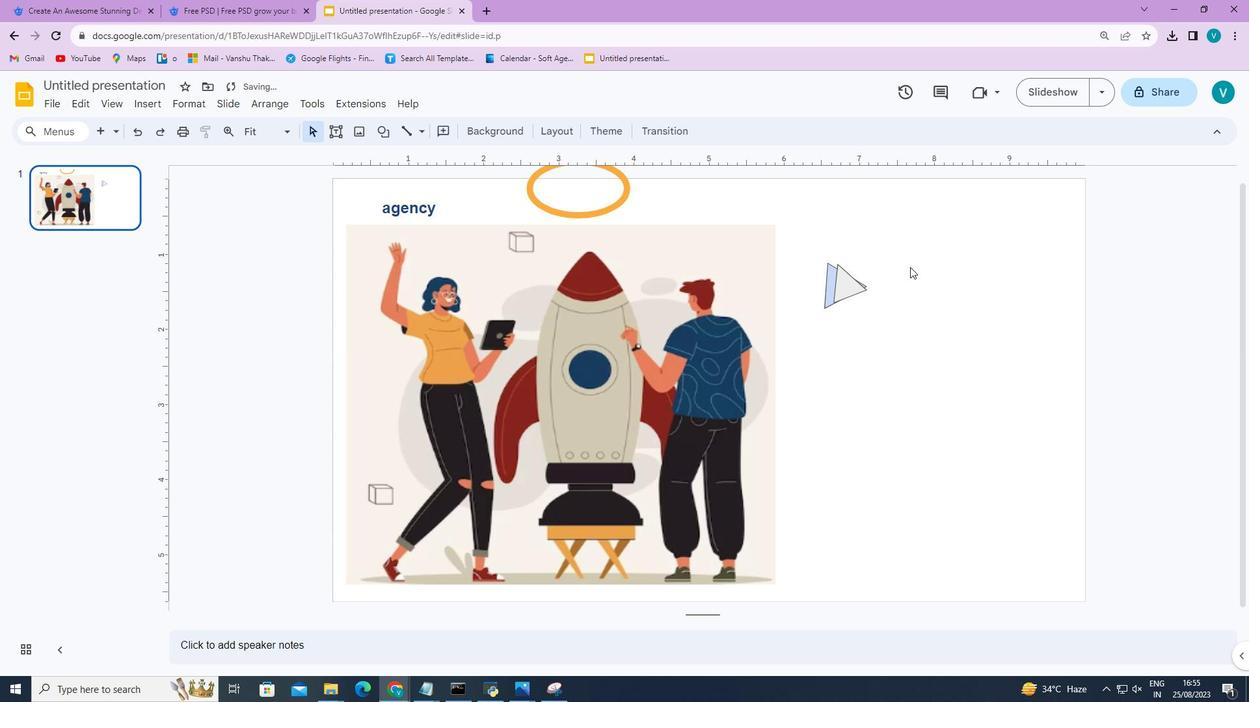 
Action: Mouse pressed left at (914, 271)
Screenshot: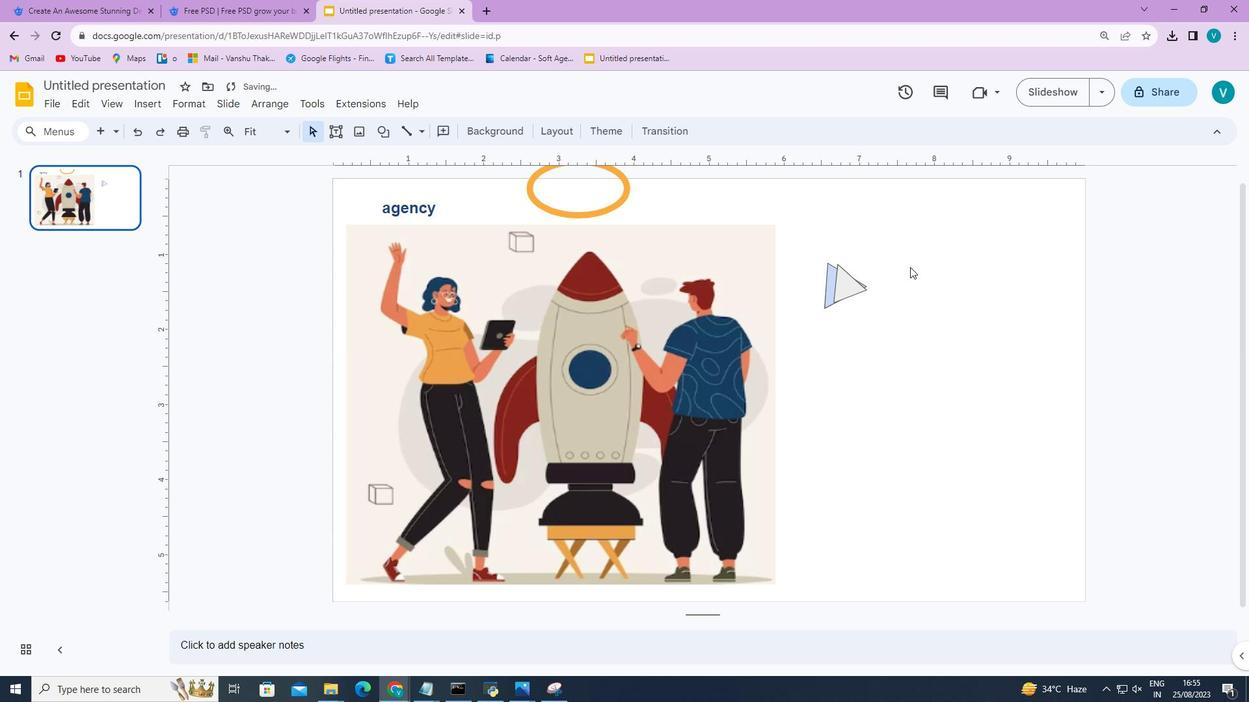
Action: Mouse moved to (859, 289)
Screenshot: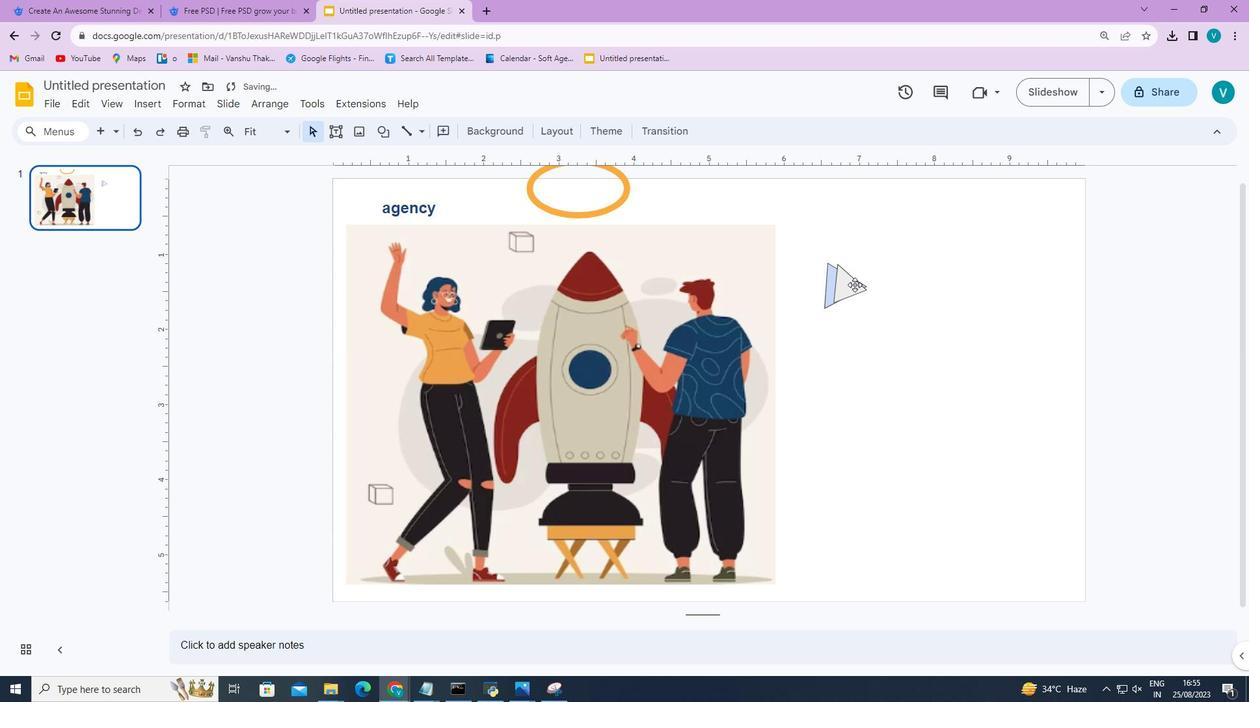
Action: Mouse pressed left at (859, 289)
Screenshot: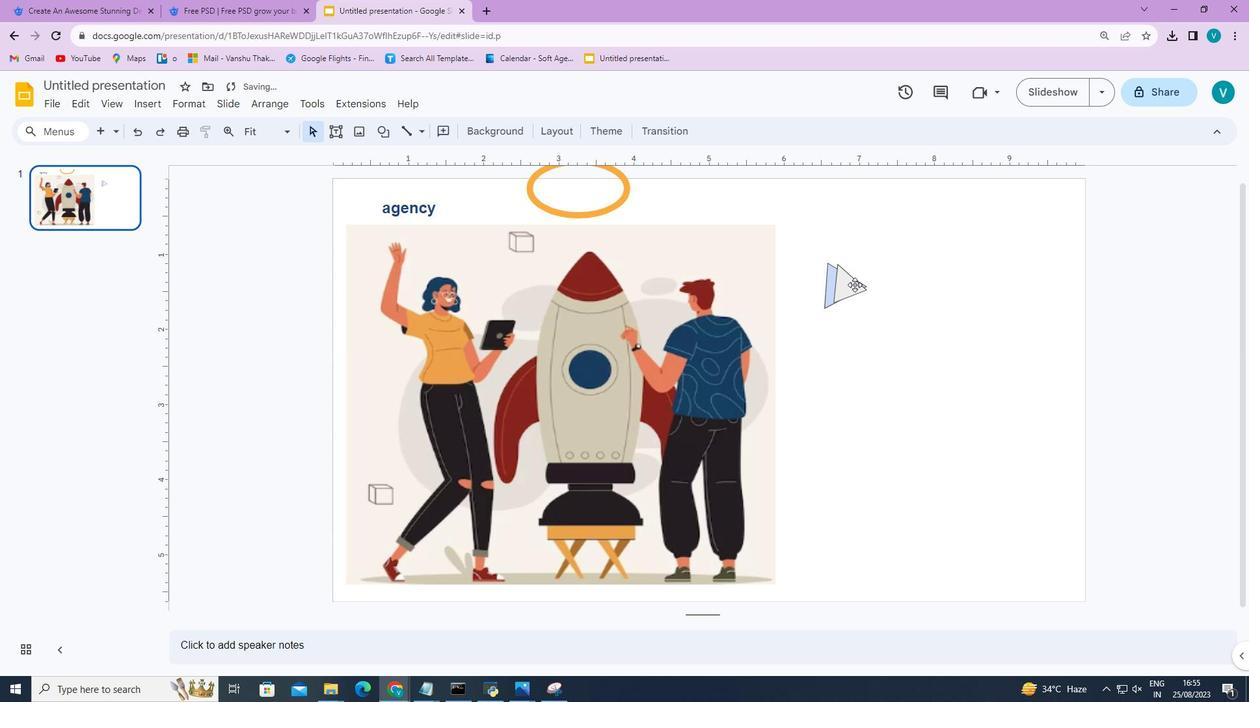 
Action: Mouse moved to (836, 252)
Screenshot: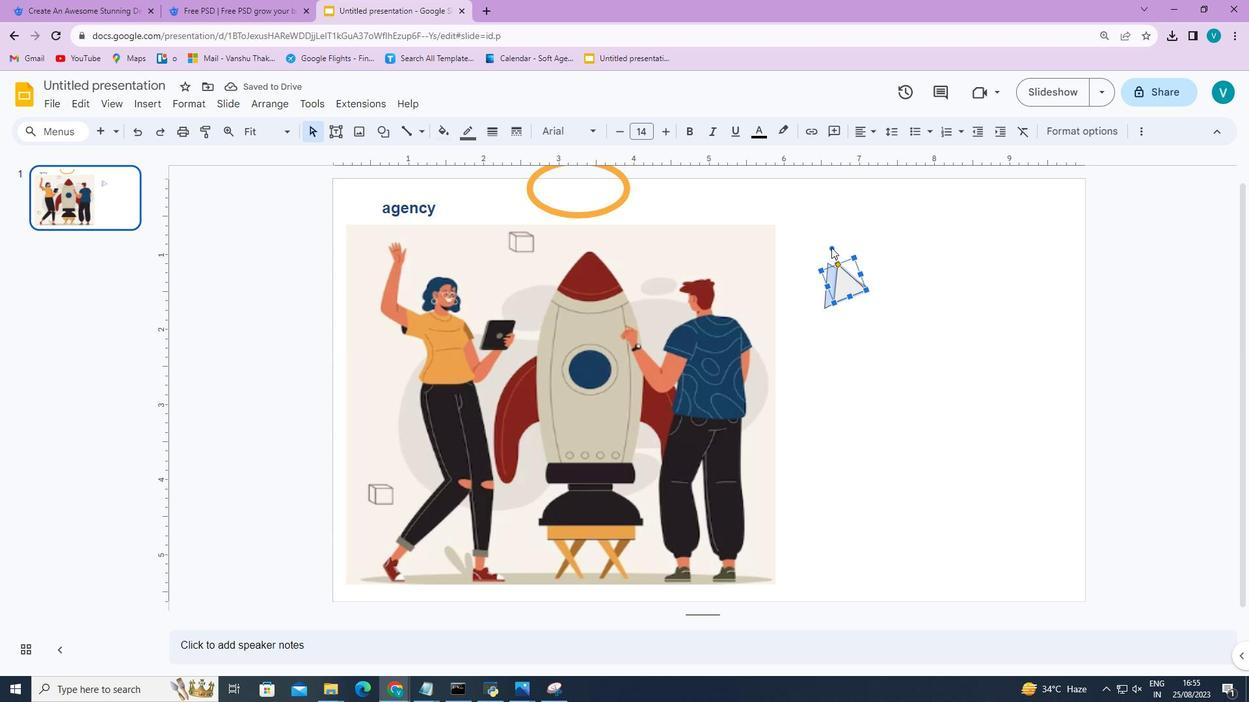 
Action: Mouse pressed left at (836, 252)
Screenshot: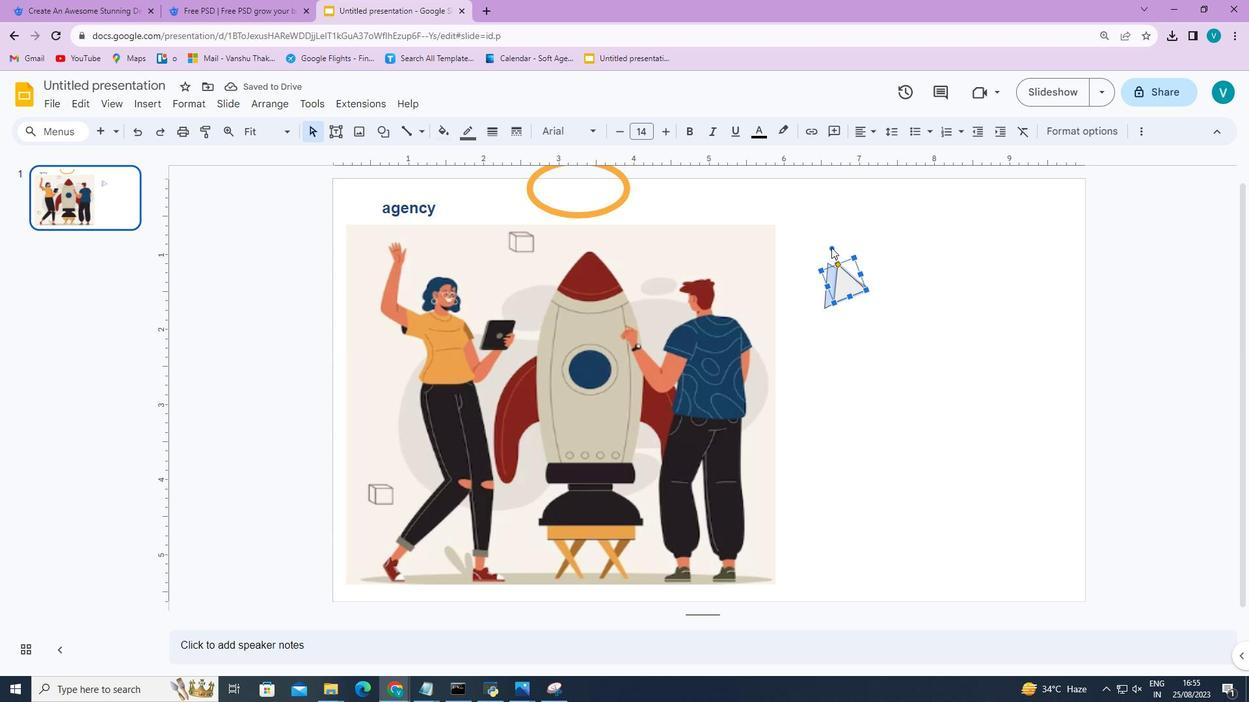 
Action: Mouse pressed left at (836, 252)
Screenshot: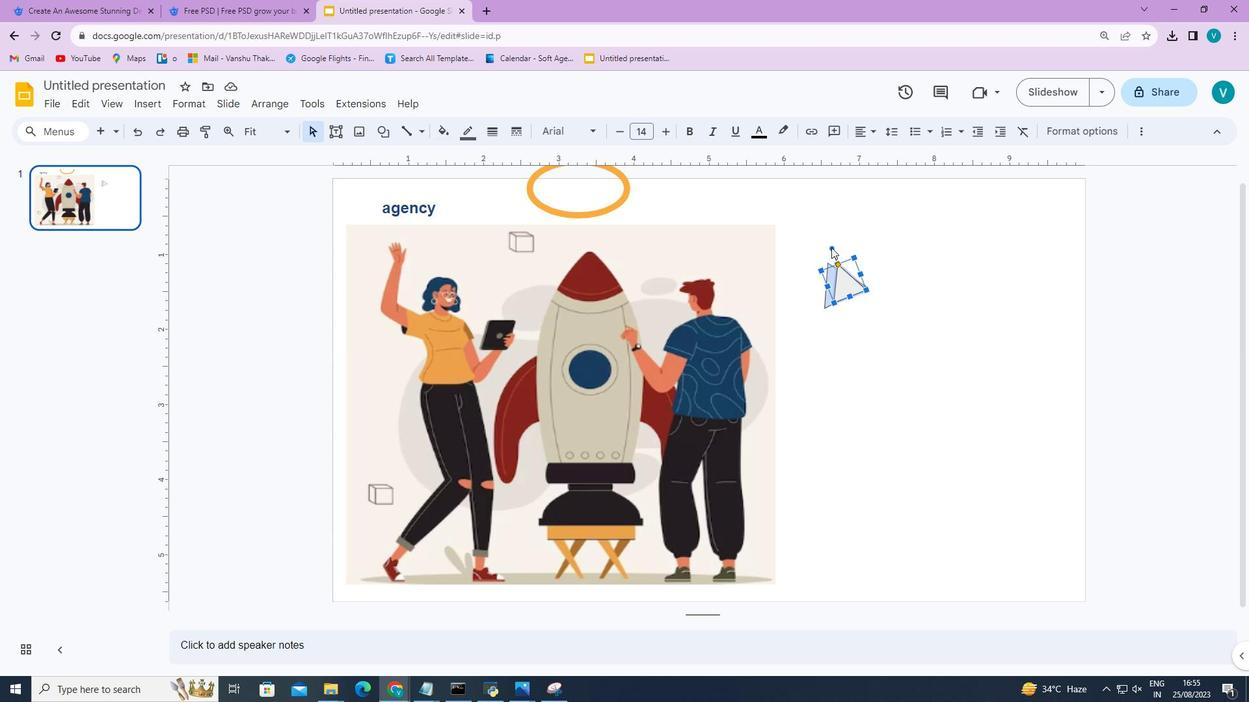 
Action: Mouse moved to (862, 290)
Screenshot: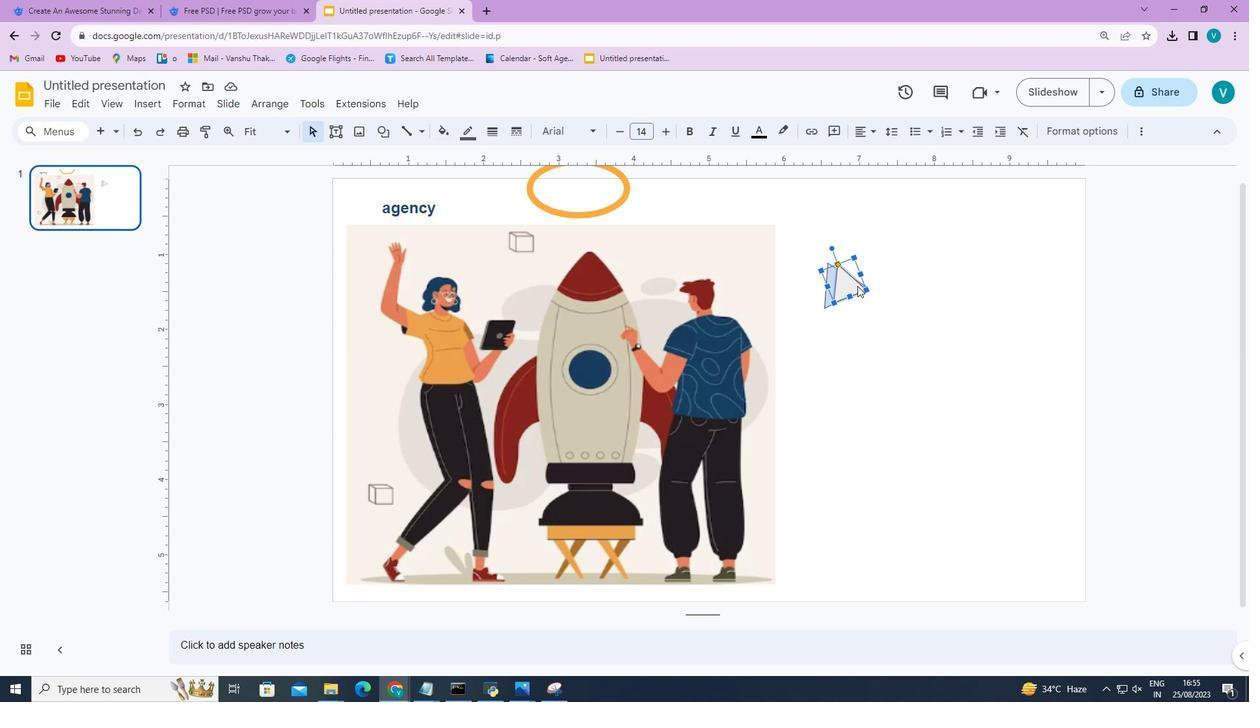 
Action: Mouse pressed left at (862, 290)
Screenshot: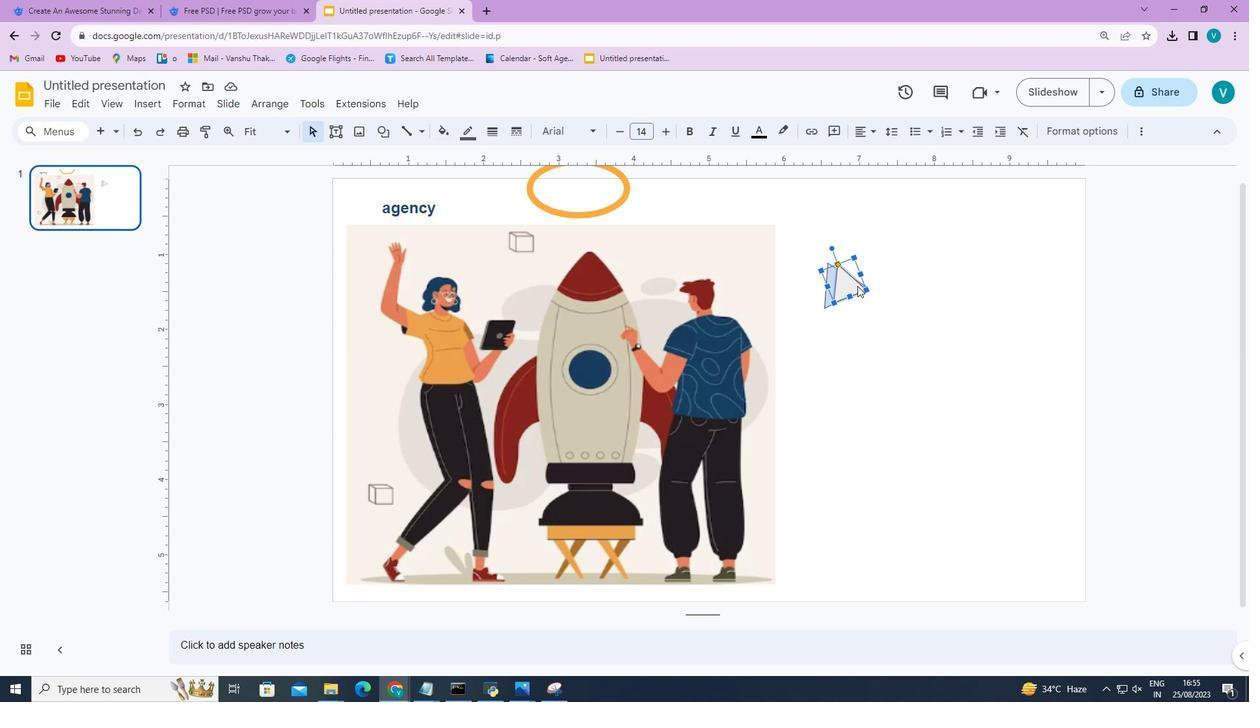 
Action: Mouse moved to (921, 270)
Screenshot: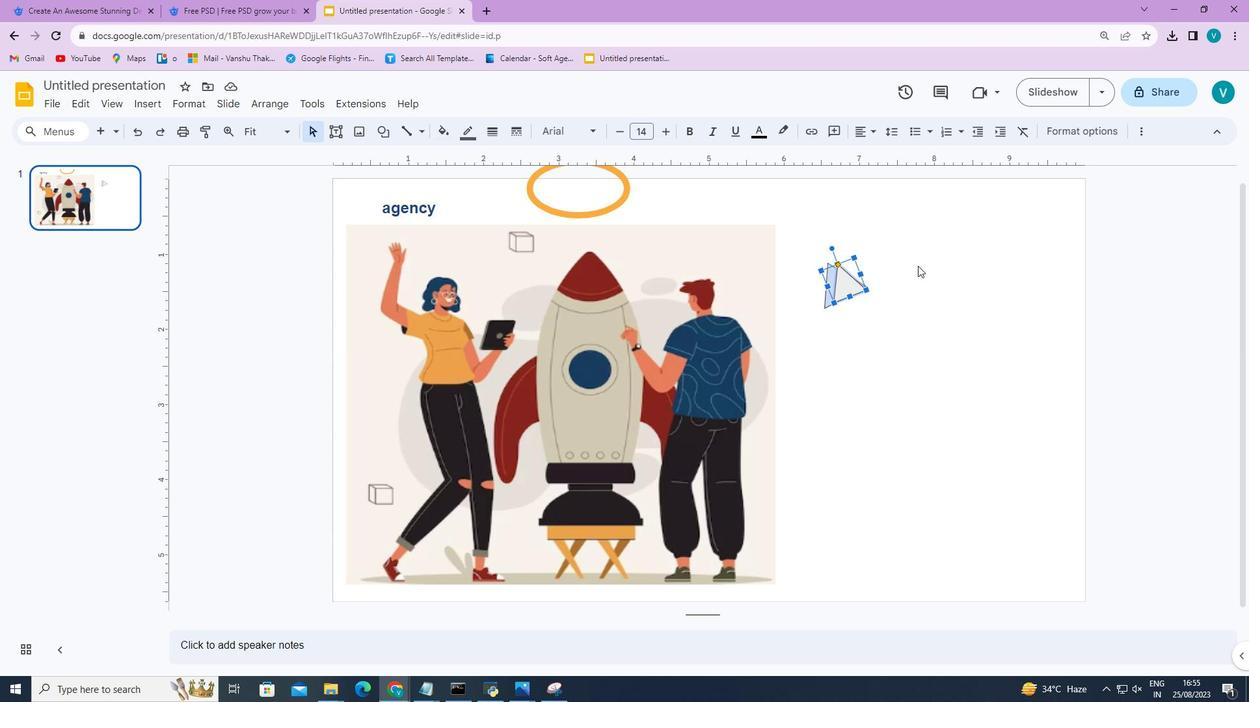
Action: Mouse pressed left at (921, 270)
Screenshot: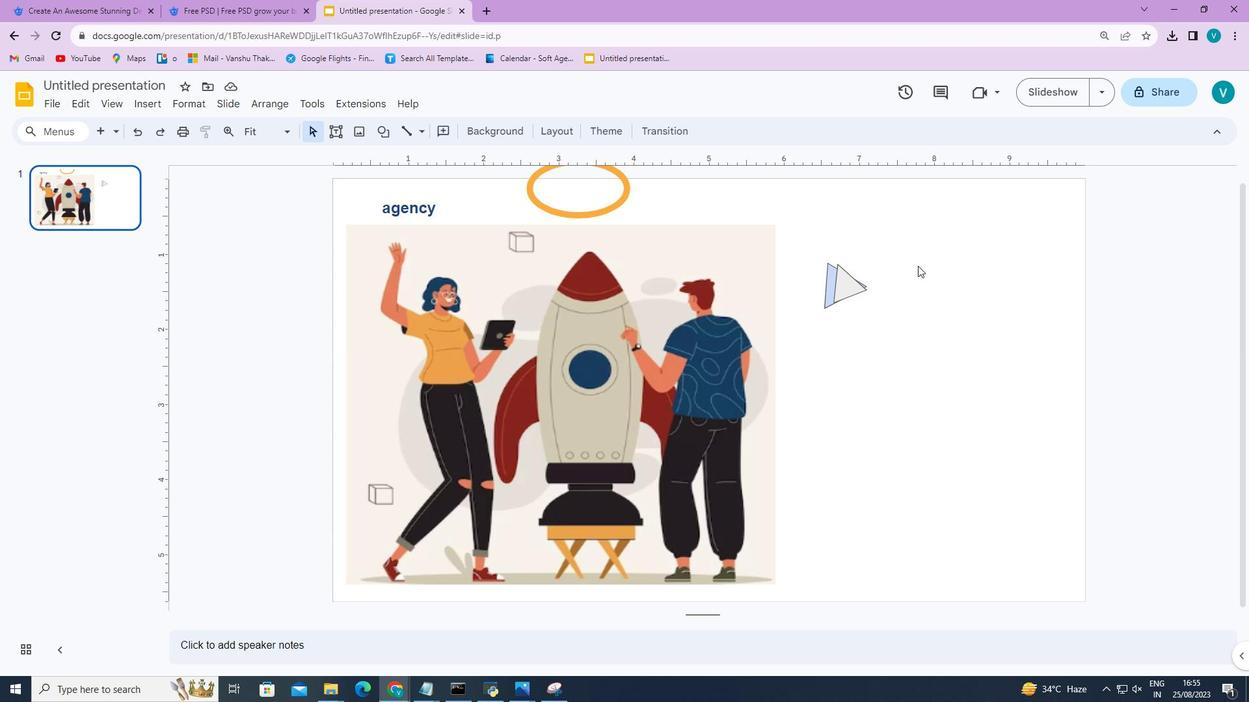 
Action: Mouse moved to (855, 290)
Screenshot: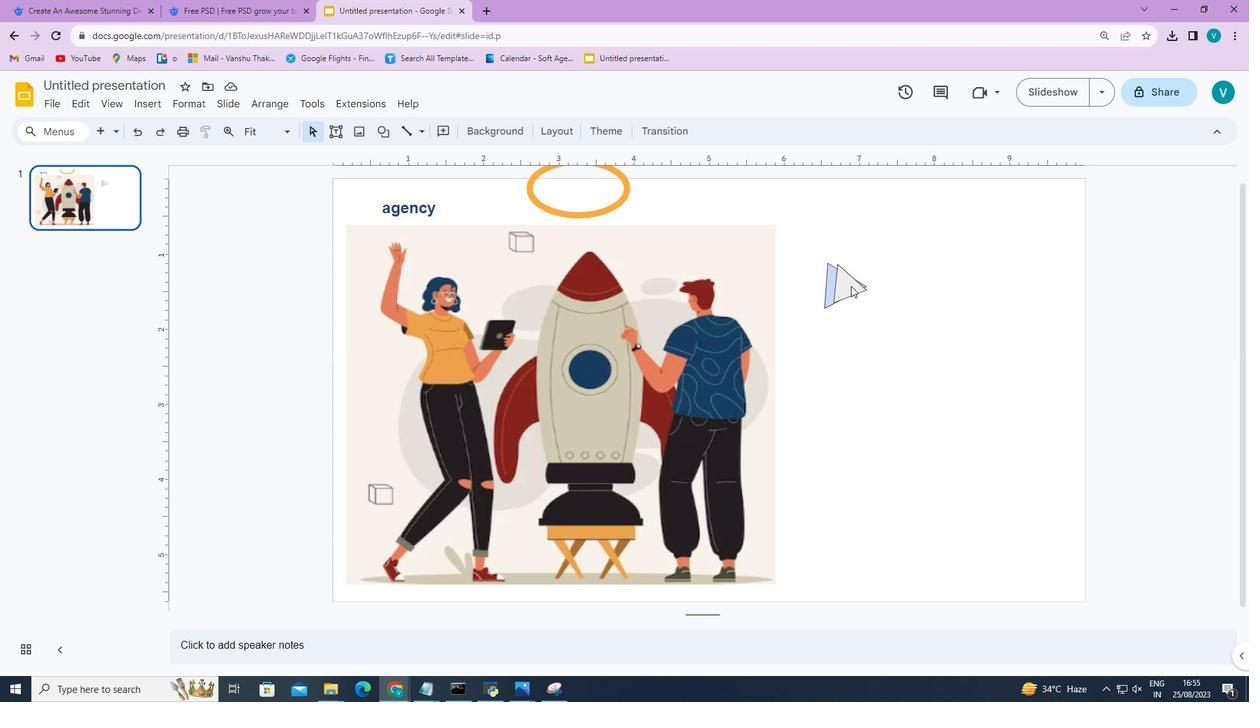 
Action: Mouse pressed left at (855, 290)
Screenshot: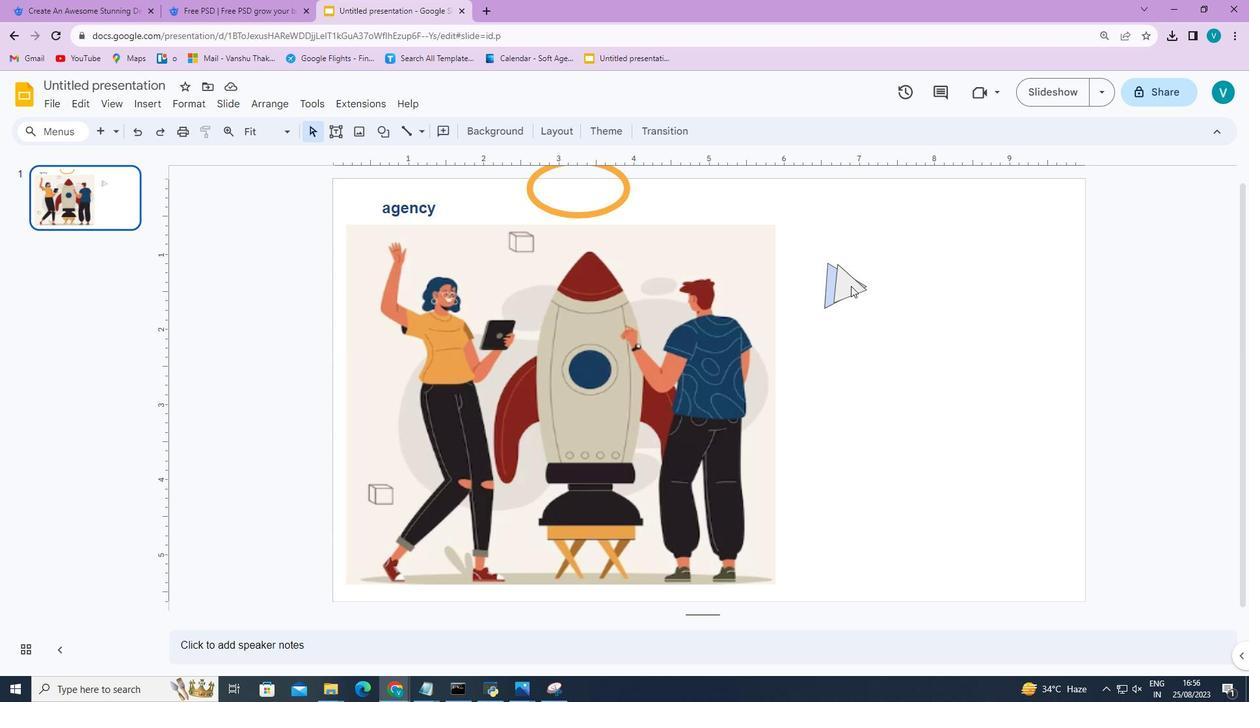 
Action: Mouse moved to (836, 250)
Screenshot: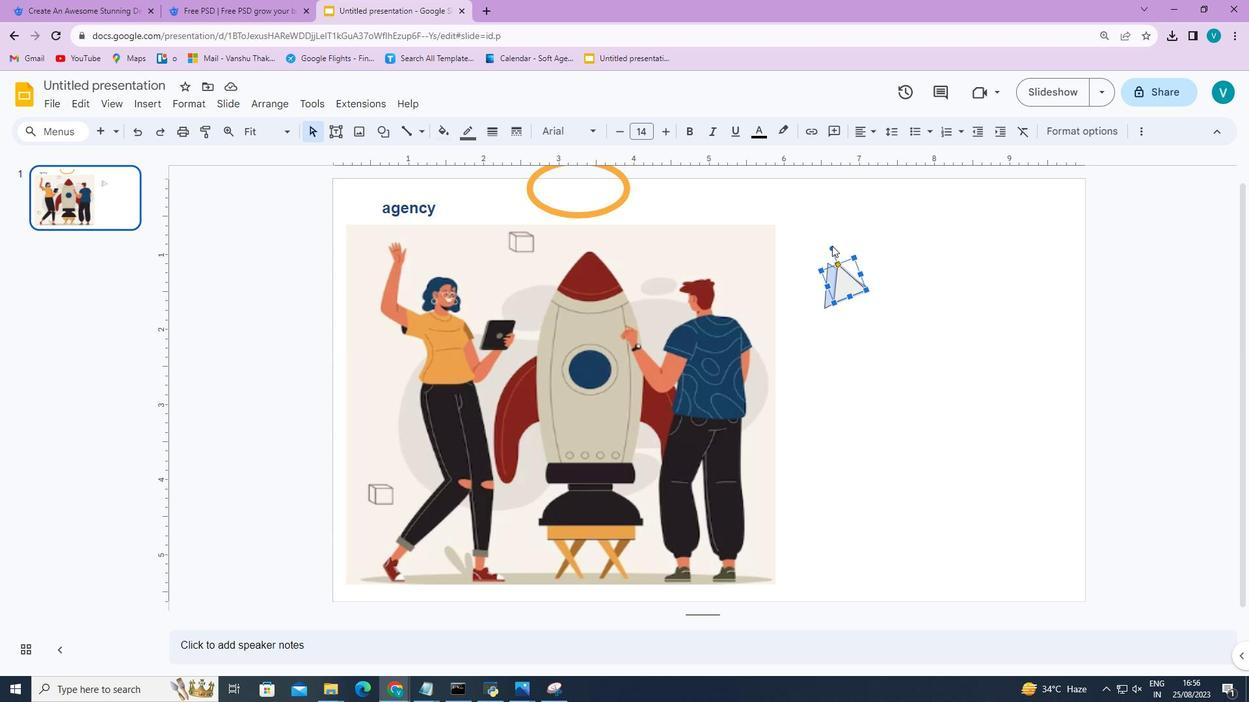 
Action: Mouse pressed left at (836, 250)
Screenshot: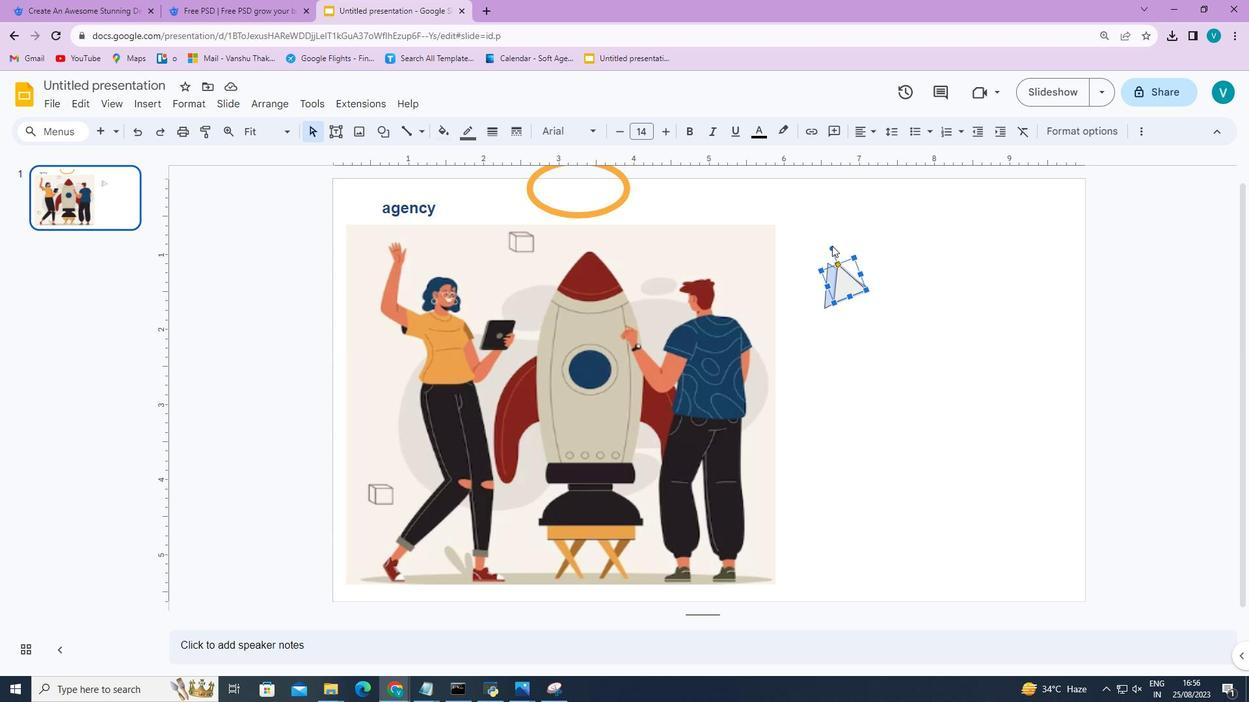 
Action: Mouse moved to (897, 264)
Screenshot: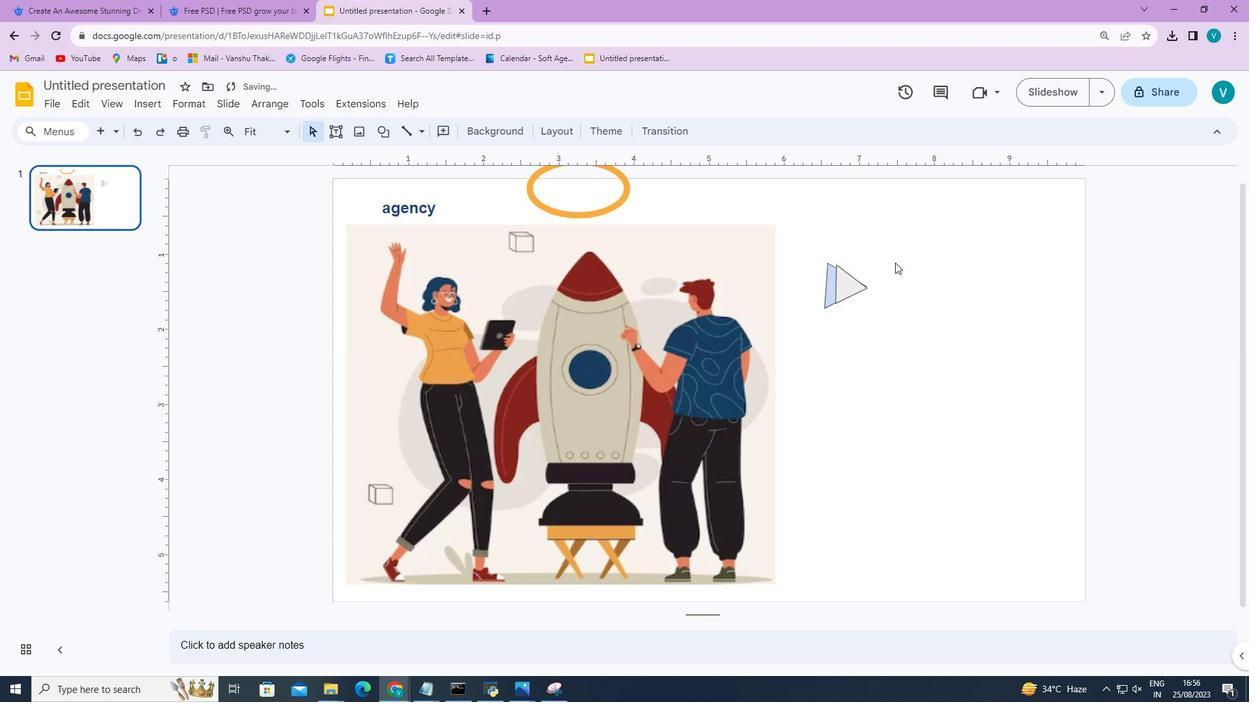 
Action: Mouse pressed left at (897, 264)
Screenshot: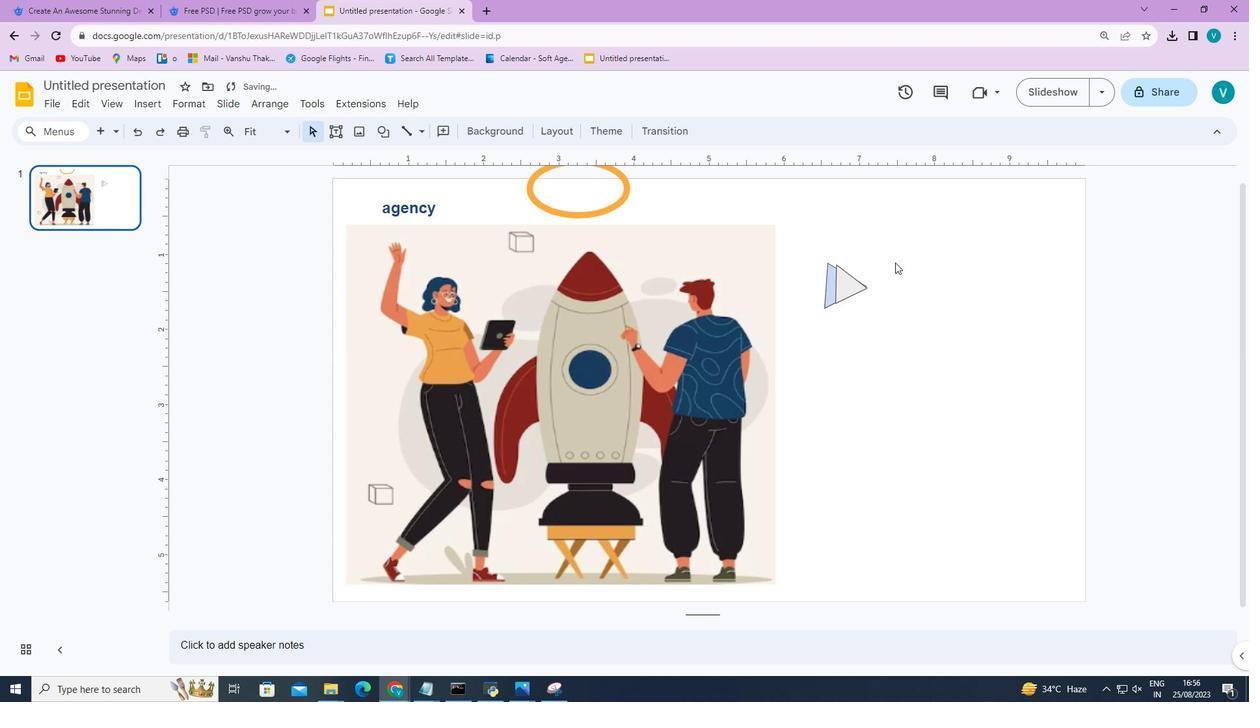 
Action: Mouse moved to (920, 279)
Screenshot: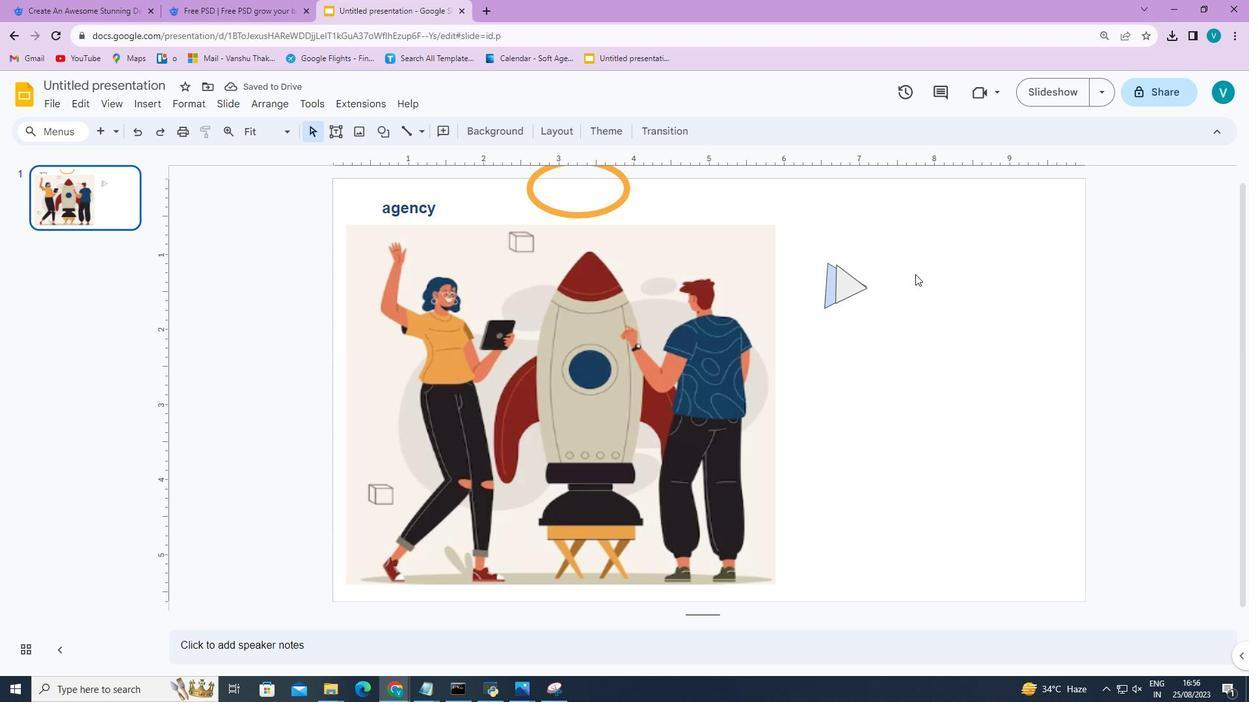 
Action: Mouse pressed left at (920, 279)
Screenshot: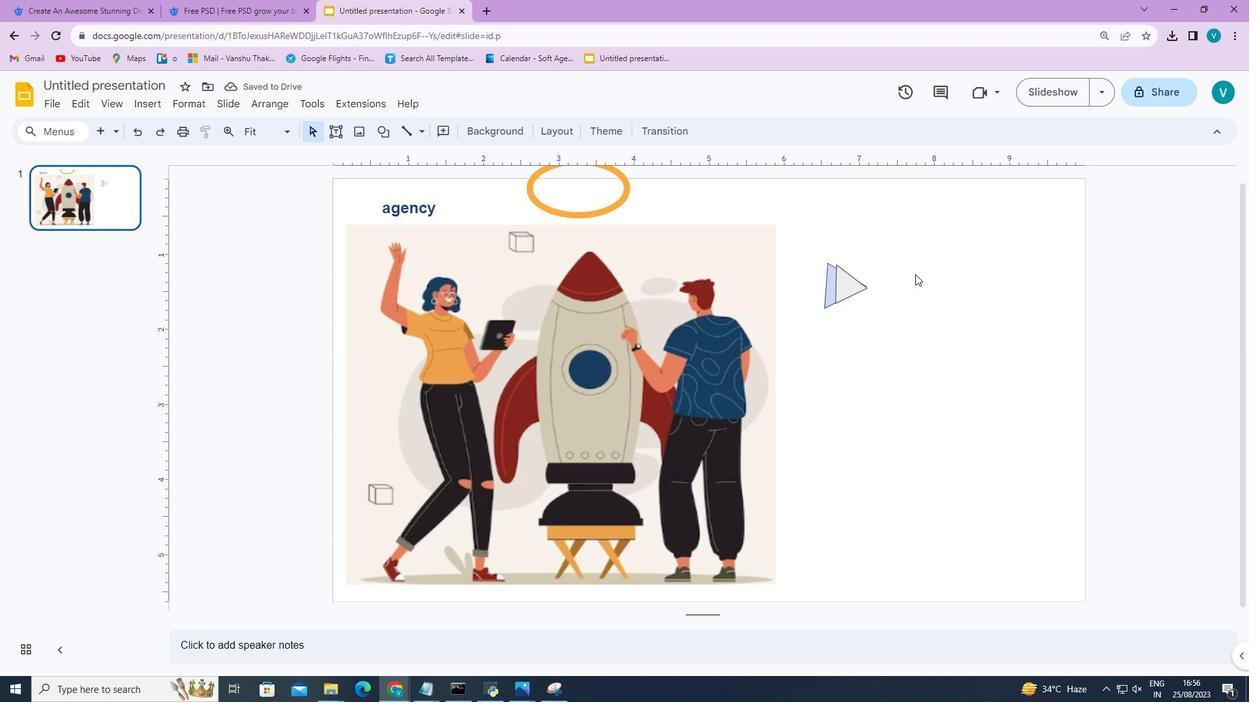
Action: Mouse moved to (851, 294)
Screenshot: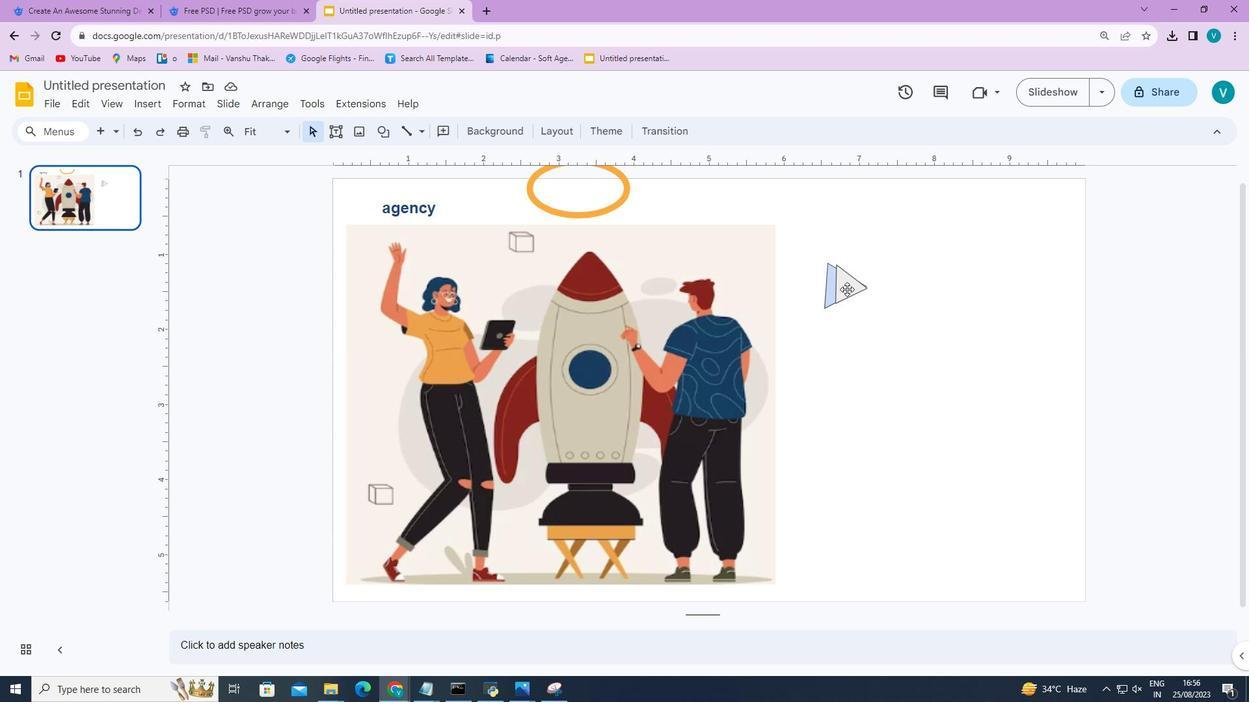 
Action: Mouse pressed left at (851, 294)
Screenshot: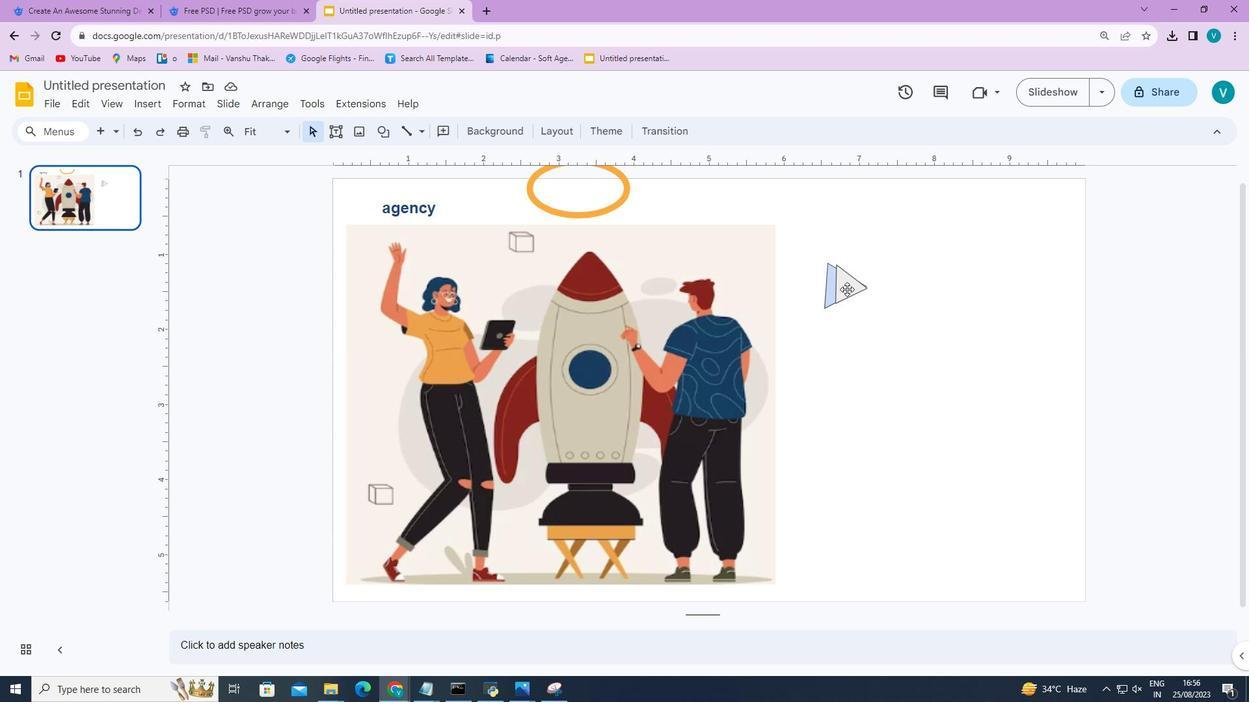 
Action: Mouse moved to (908, 295)
Screenshot: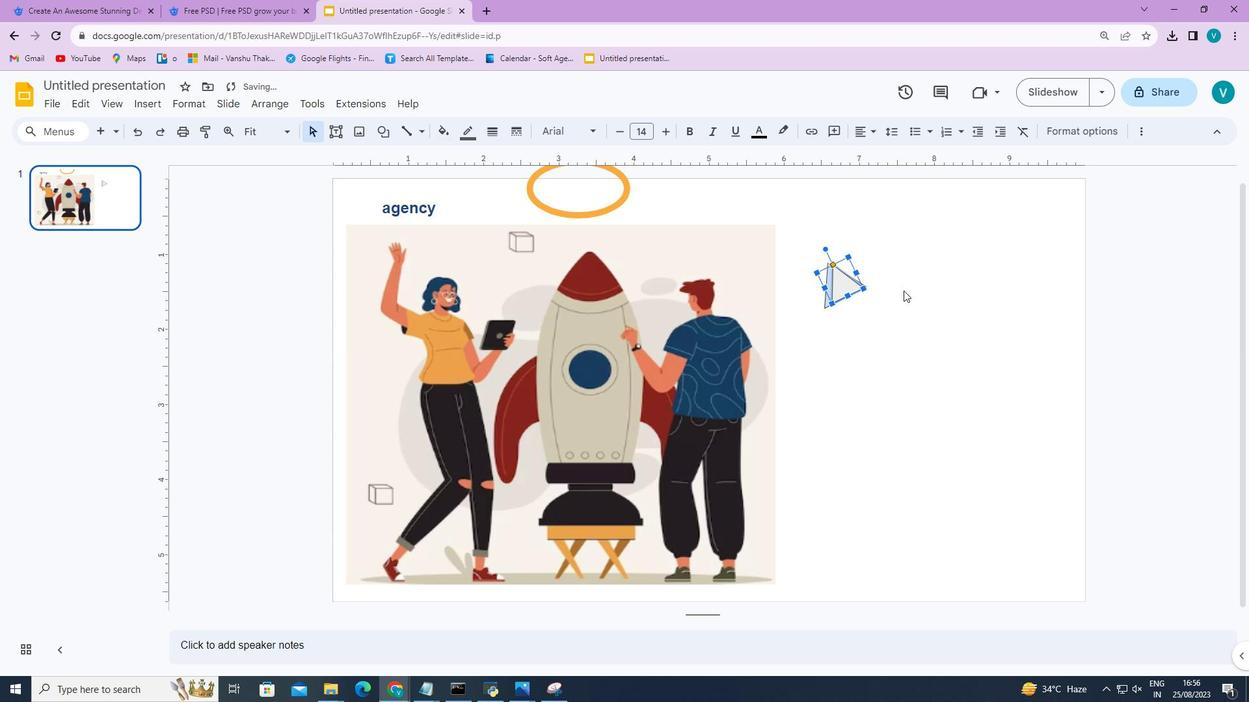 
Action: Mouse pressed left at (908, 295)
Screenshot: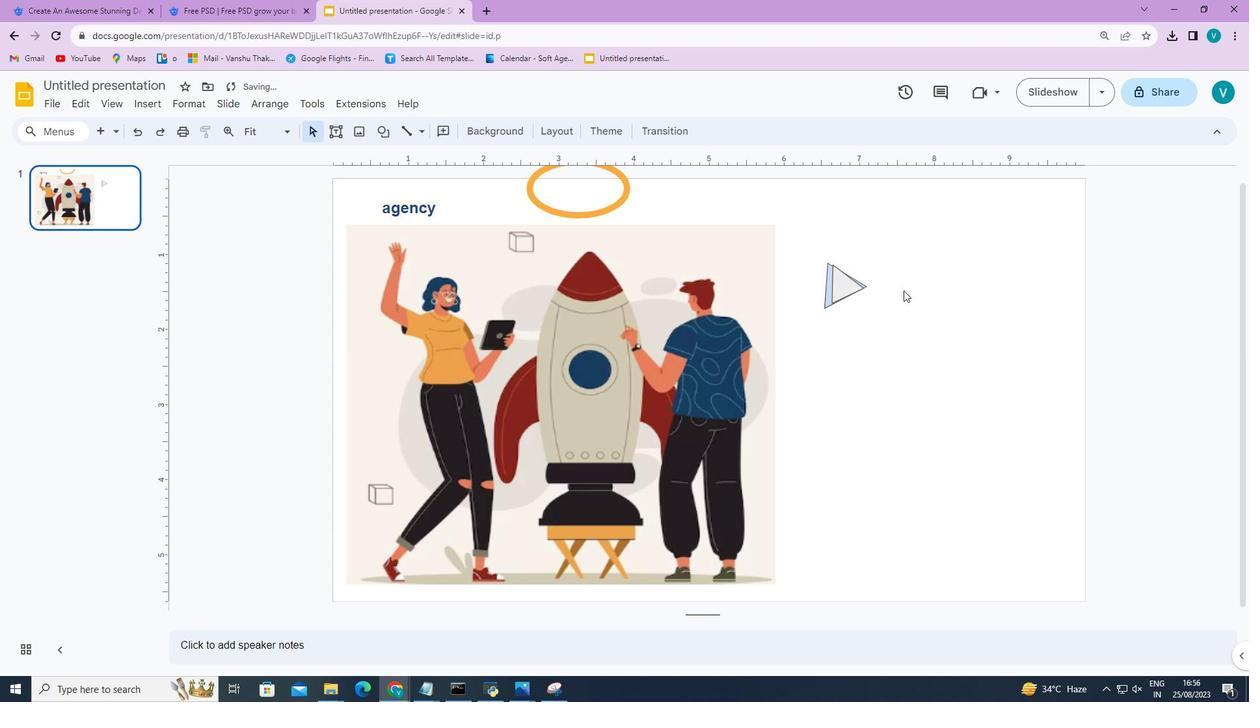 
Action: Mouse moved to (847, 285)
Screenshot: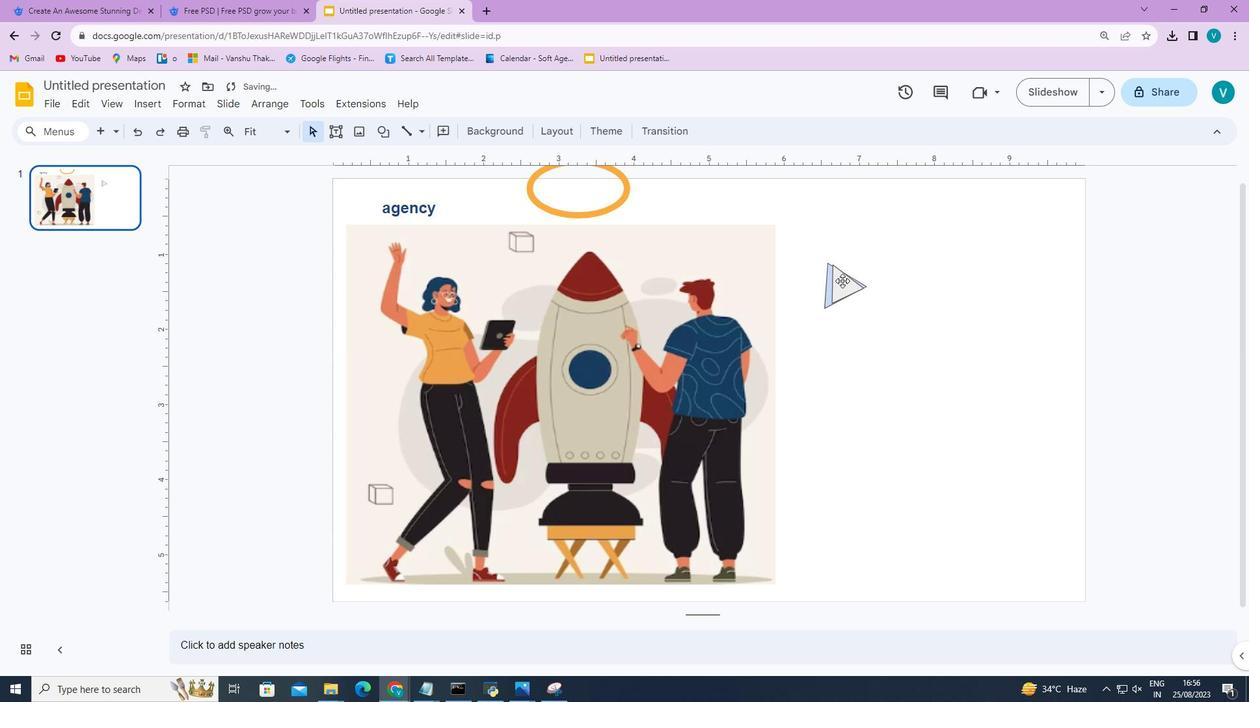 
Action: Mouse pressed left at (847, 285)
Screenshot: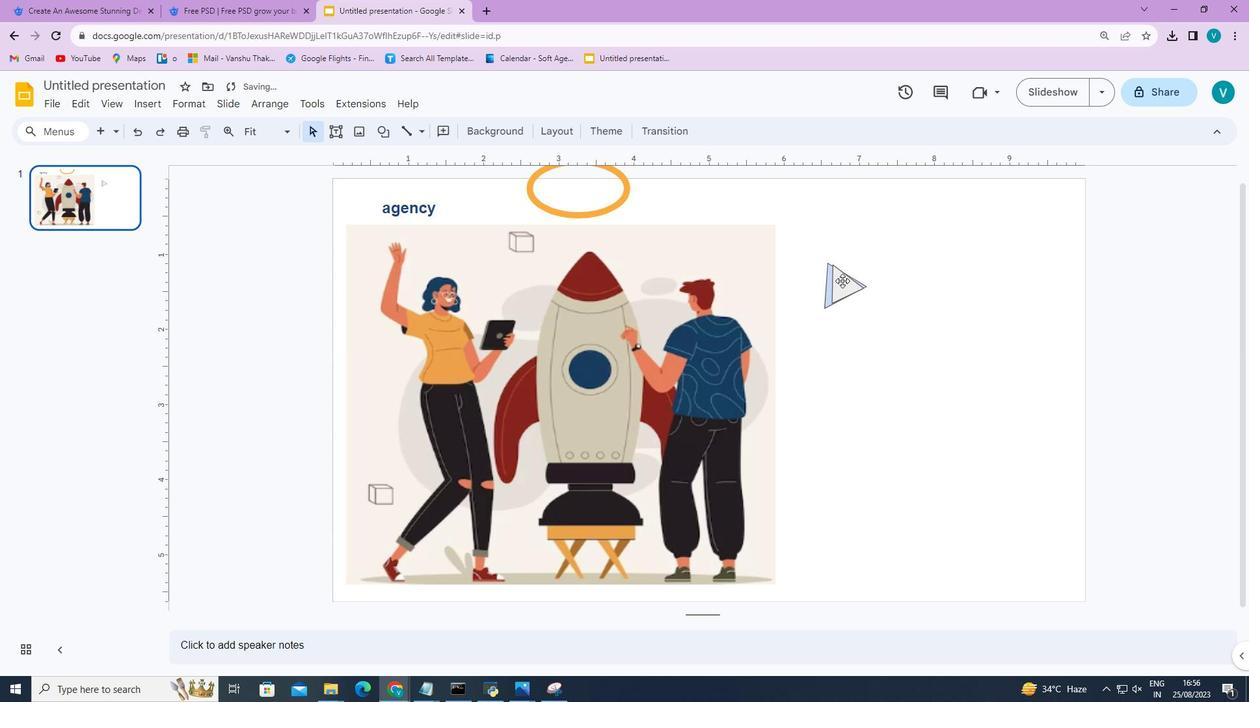 
Action: Mouse moved to (867, 292)
Screenshot: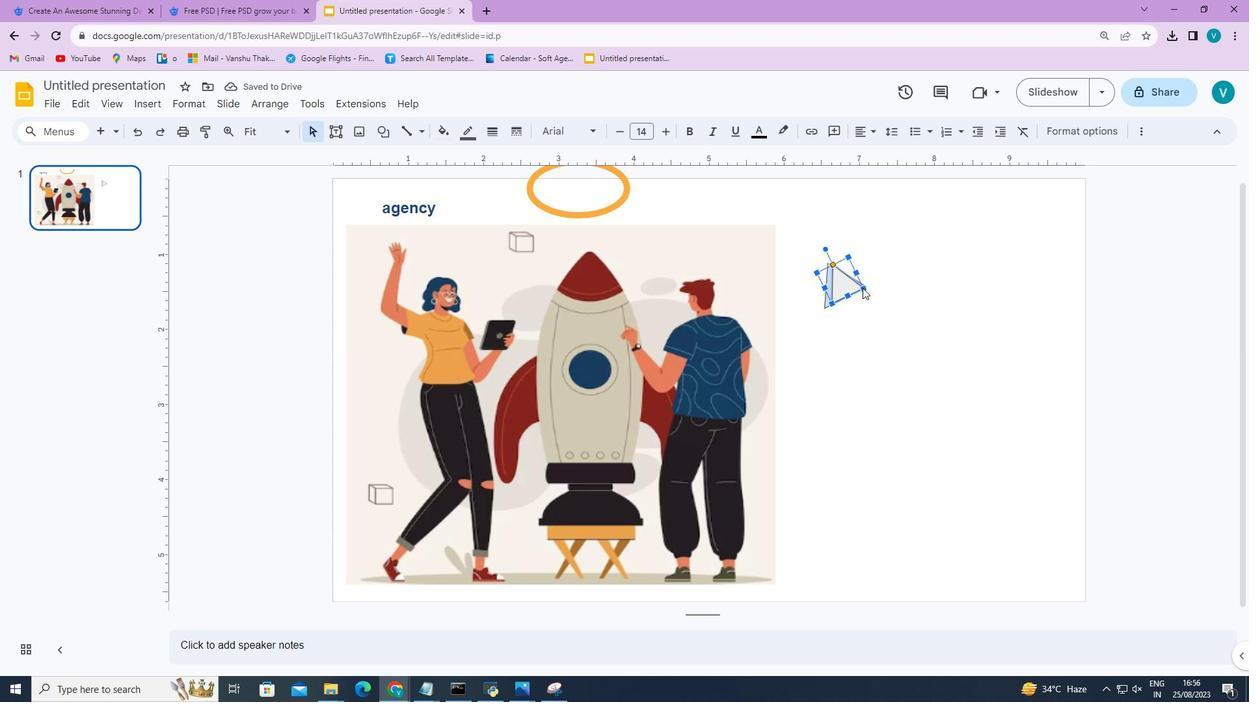 
Action: Mouse pressed left at (867, 292)
Screenshot: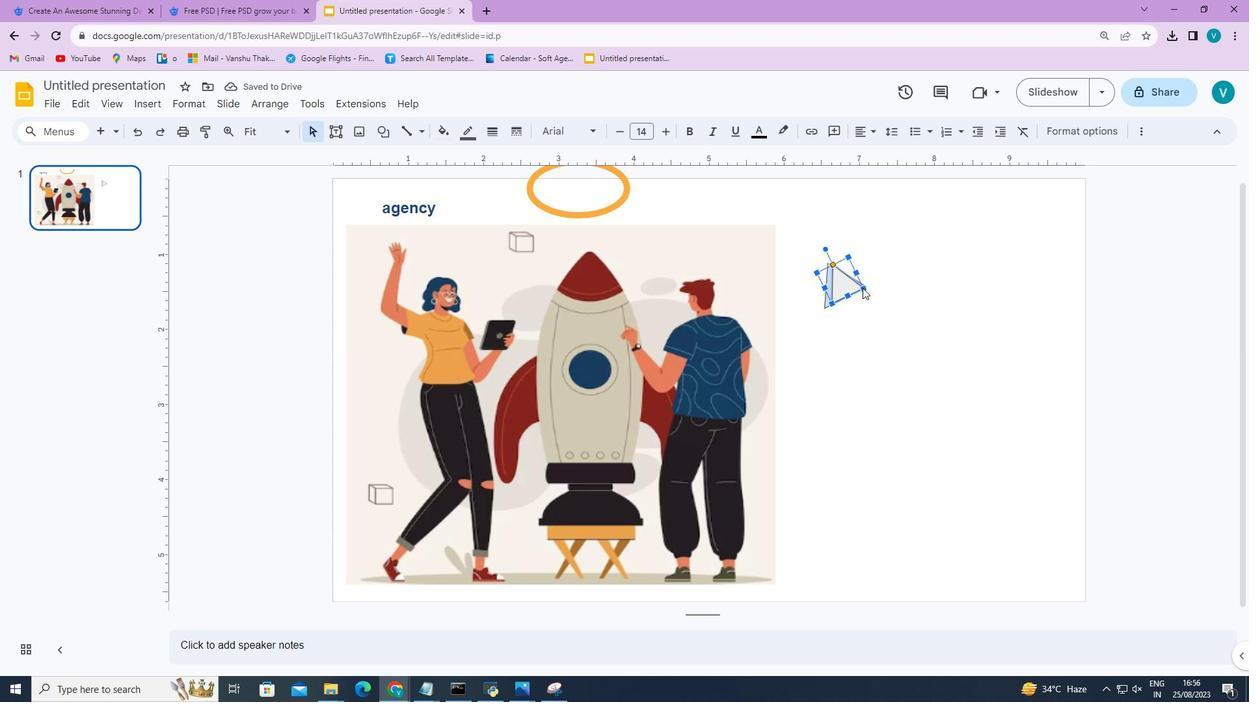 
Action: Mouse moved to (894, 299)
Screenshot: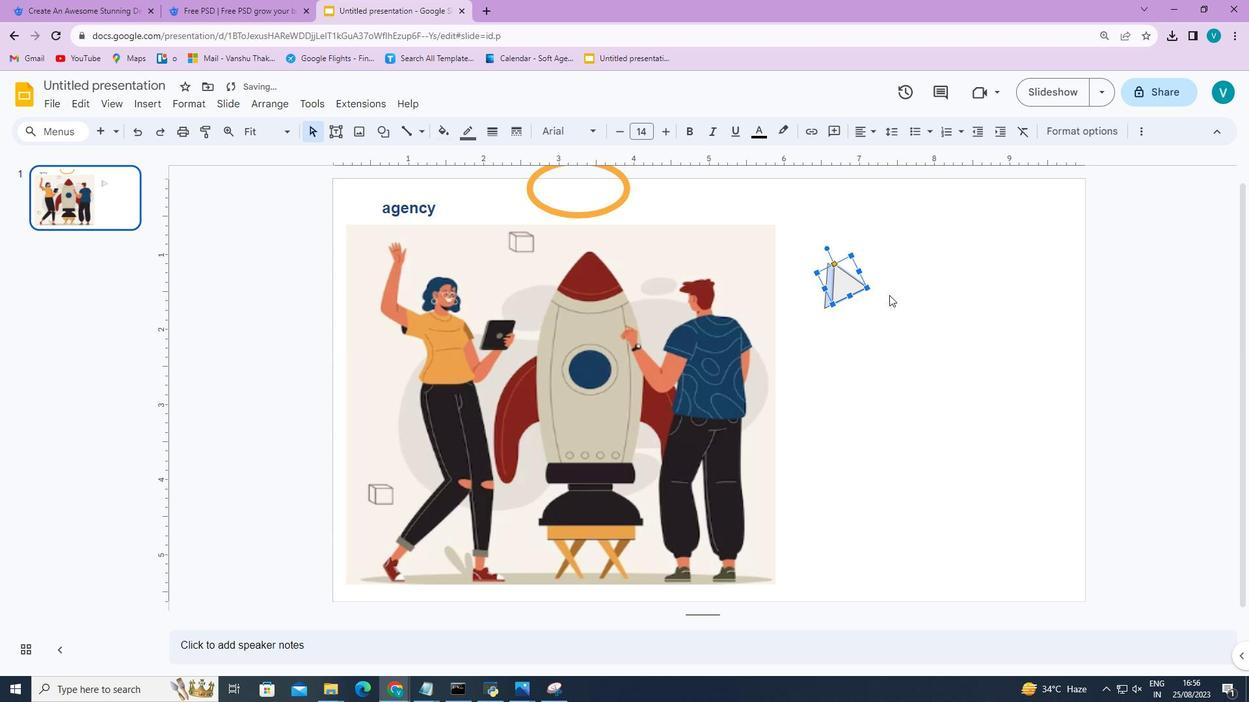 
Action: Mouse pressed left at (894, 299)
Screenshot: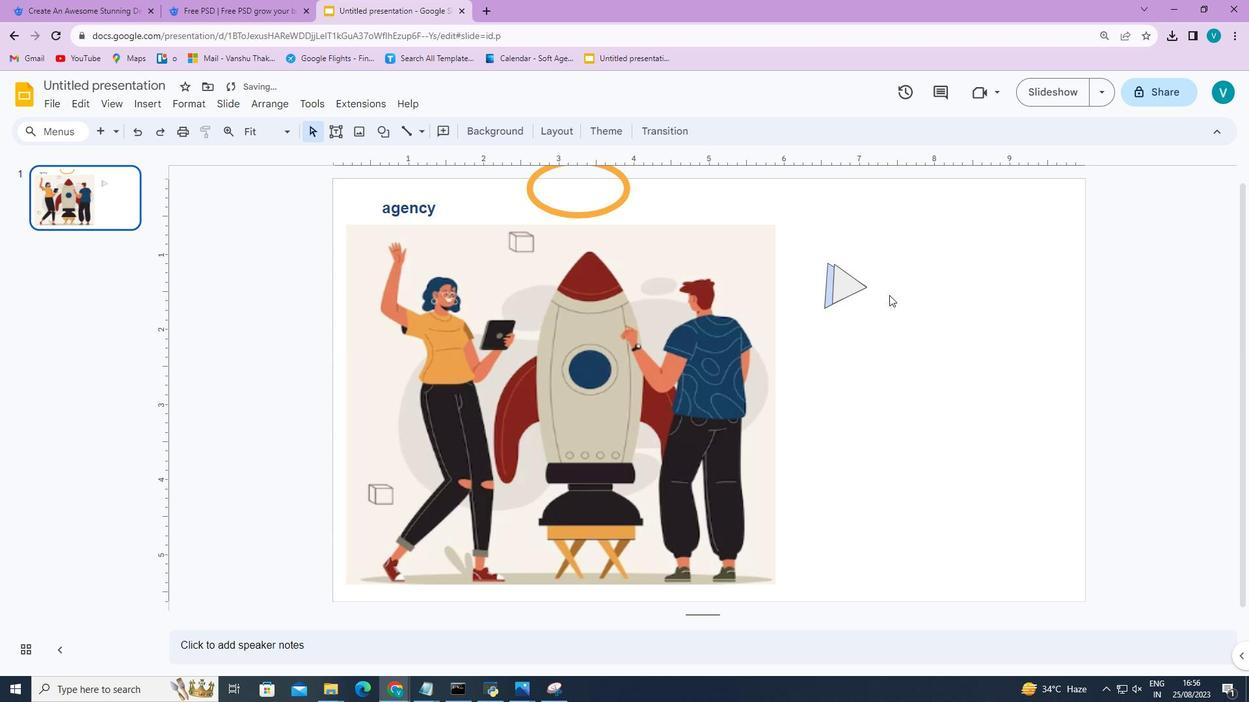 
Action: Mouse moved to (896, 277)
Screenshot: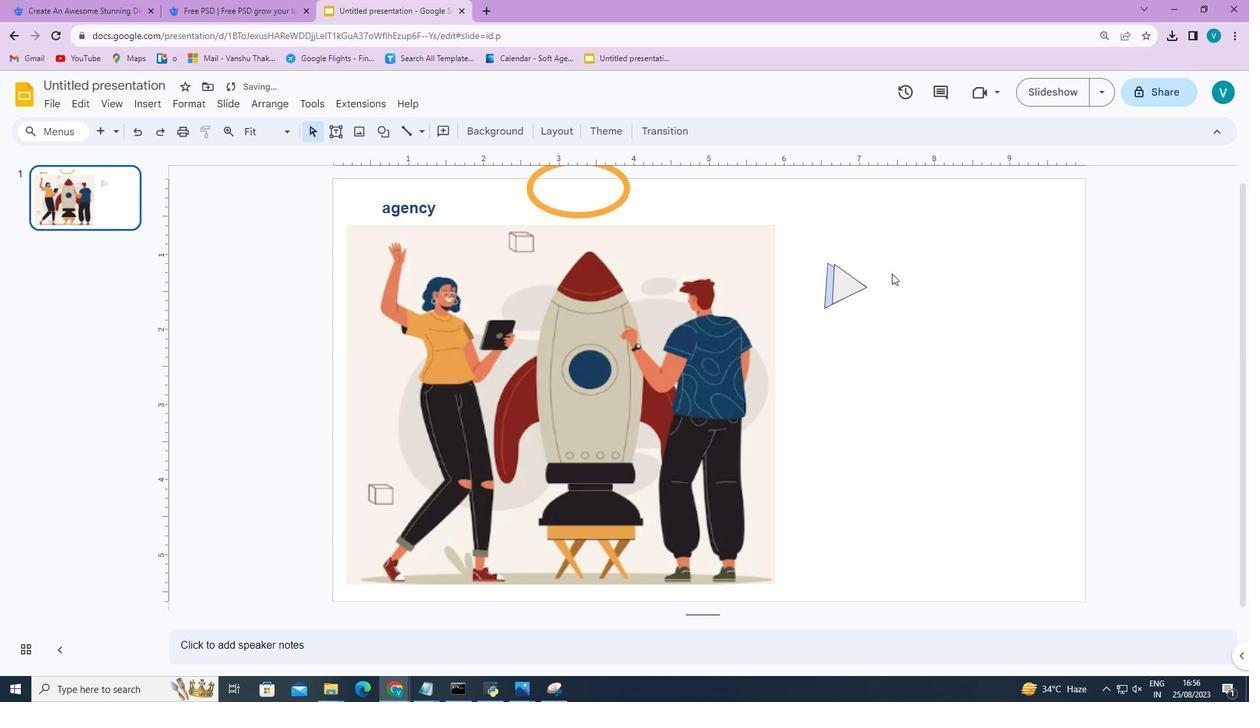 
Action: Mouse pressed left at (896, 277)
